 Task: Buy 4 Power Steering from Steering System section under best seller category for shipping address: Miguel Hernandez, 1987 Bartlett Avenue, Southfield, Michigan 48076, Cell Number 2485598029. Pay from credit card ending with 5759, CVV 953
Action: Mouse moved to (129, 8)
Screenshot: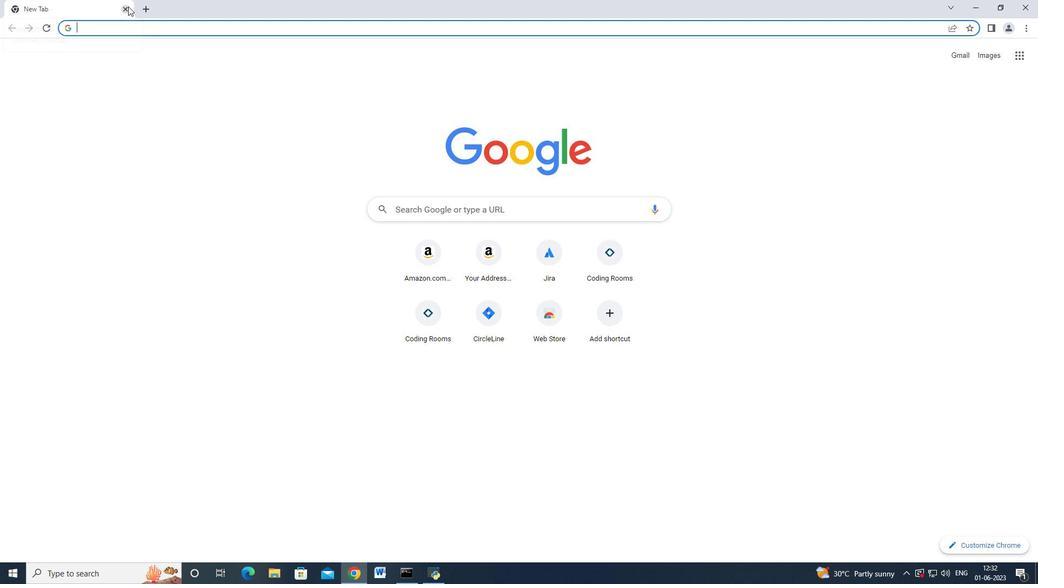 
Action: Key pressed amazon.com<Key.enter>
Screenshot: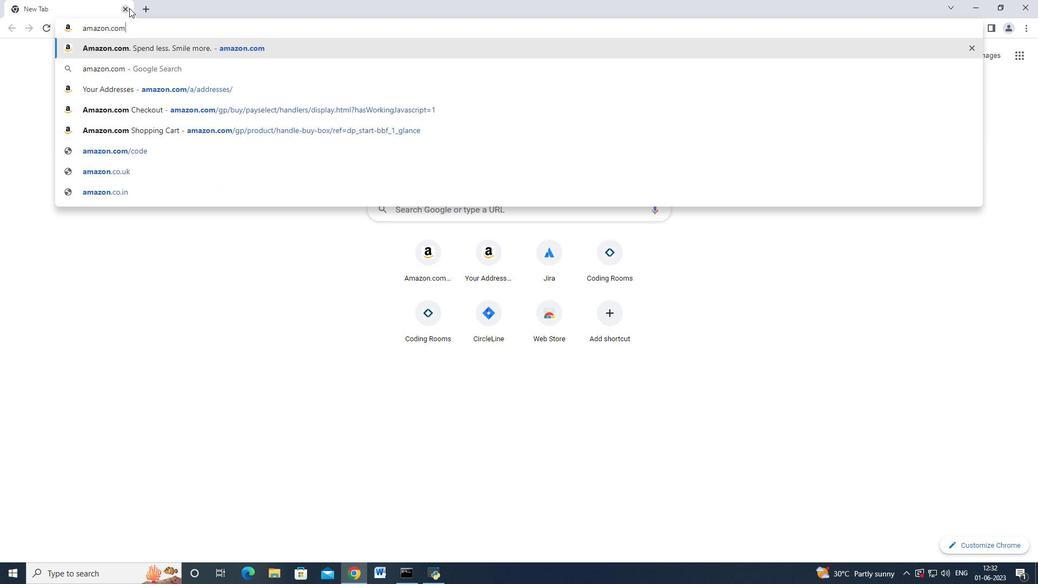 
Action: Mouse moved to (27, 82)
Screenshot: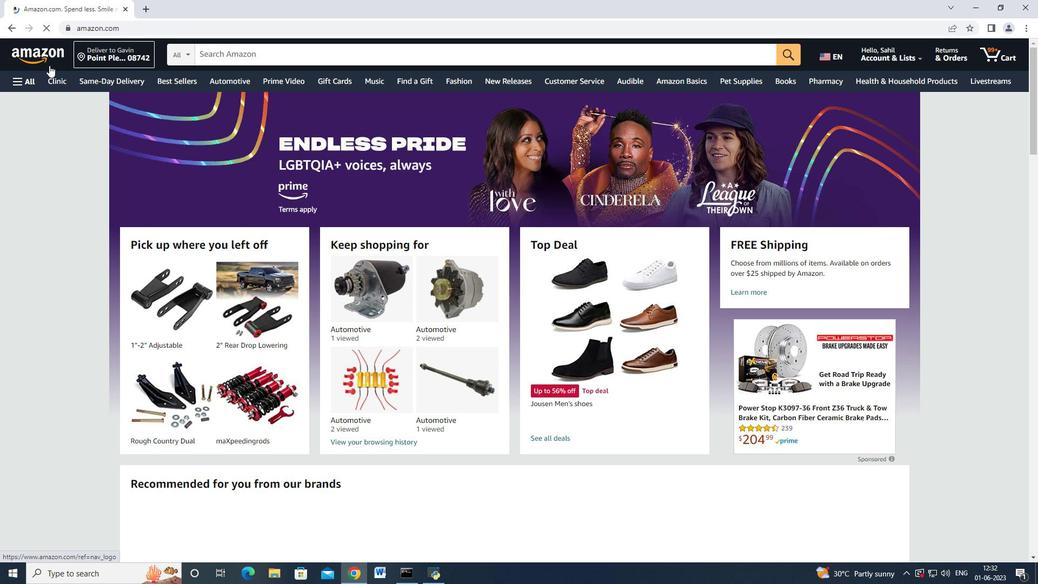 
Action: Mouse pressed left at (27, 82)
Screenshot: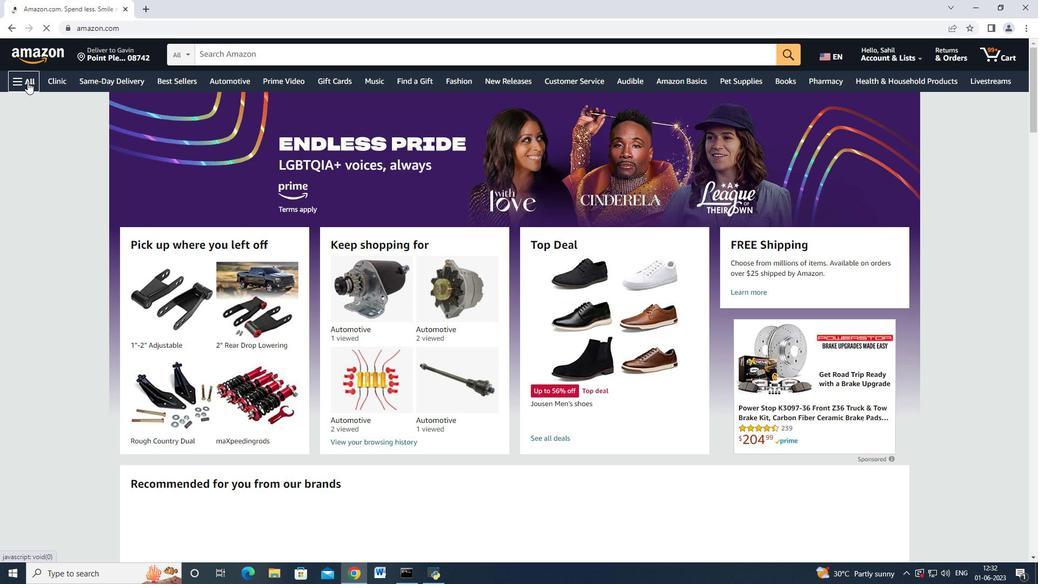 
Action: Mouse moved to (64, 239)
Screenshot: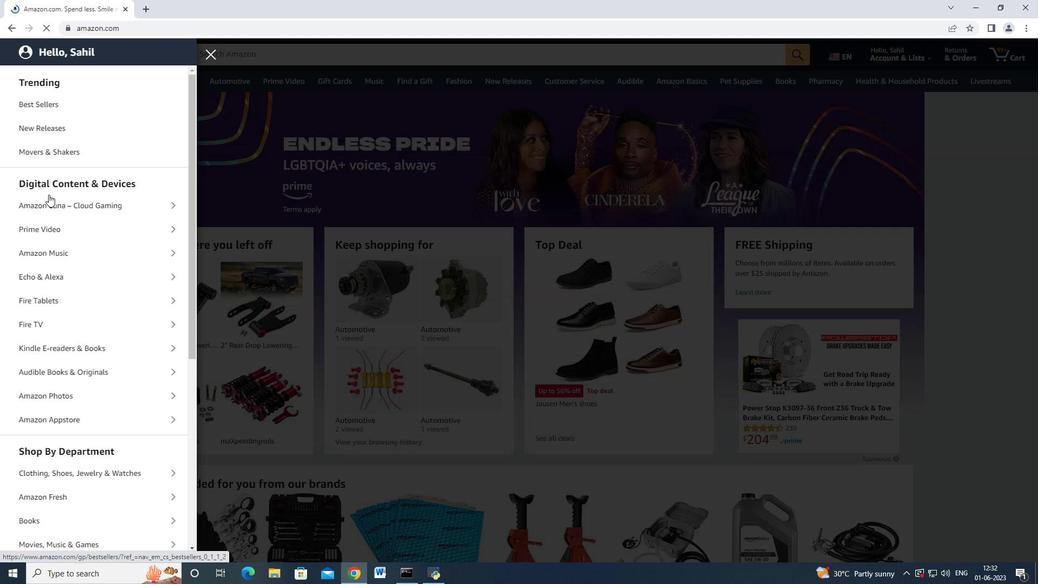 
Action: Mouse scrolled (64, 238) with delta (0, 0)
Screenshot: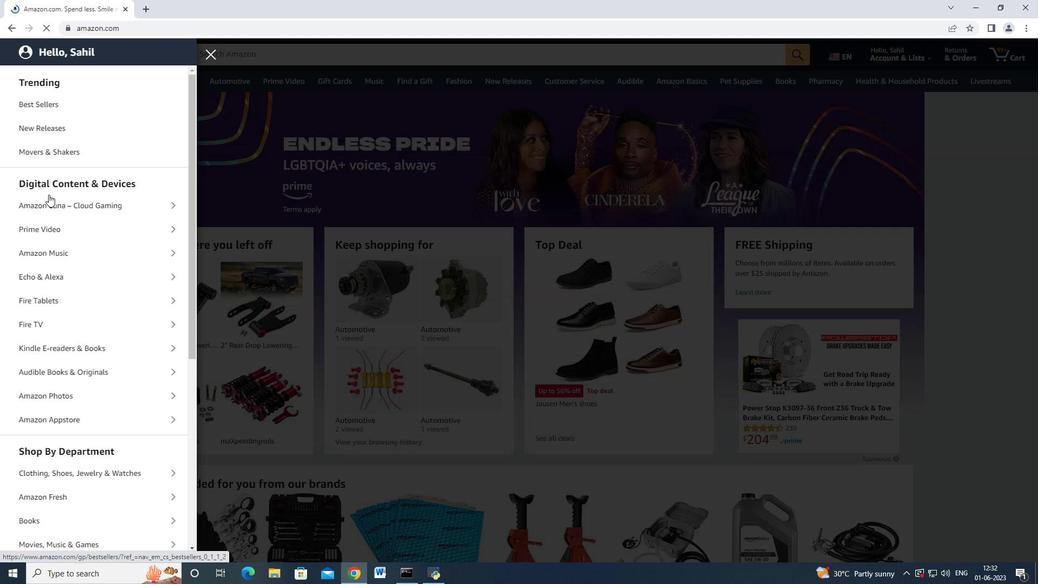 
Action: Mouse moved to (95, 382)
Screenshot: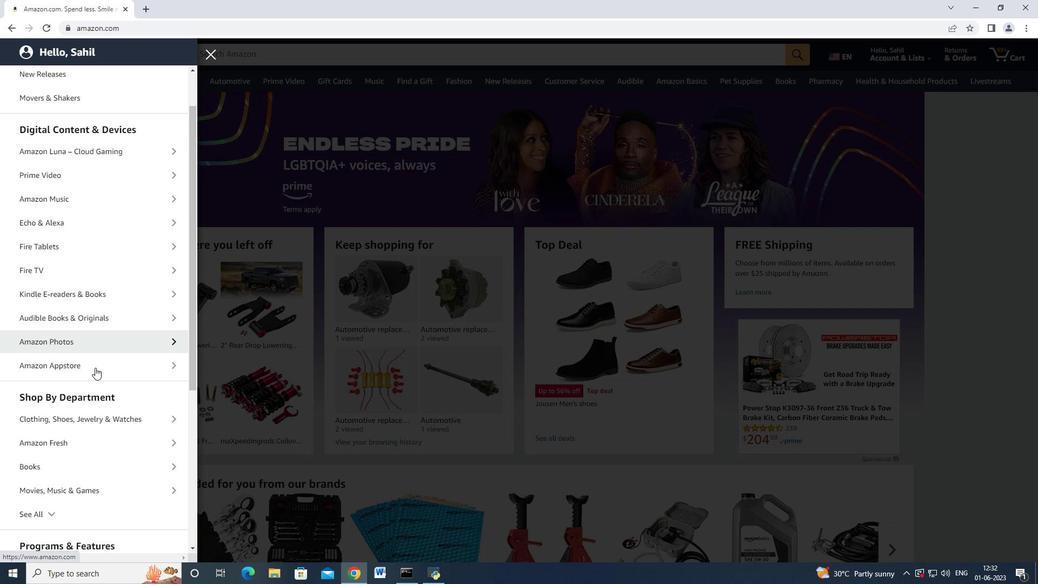 
Action: Mouse scrolled (95, 382) with delta (0, 0)
Screenshot: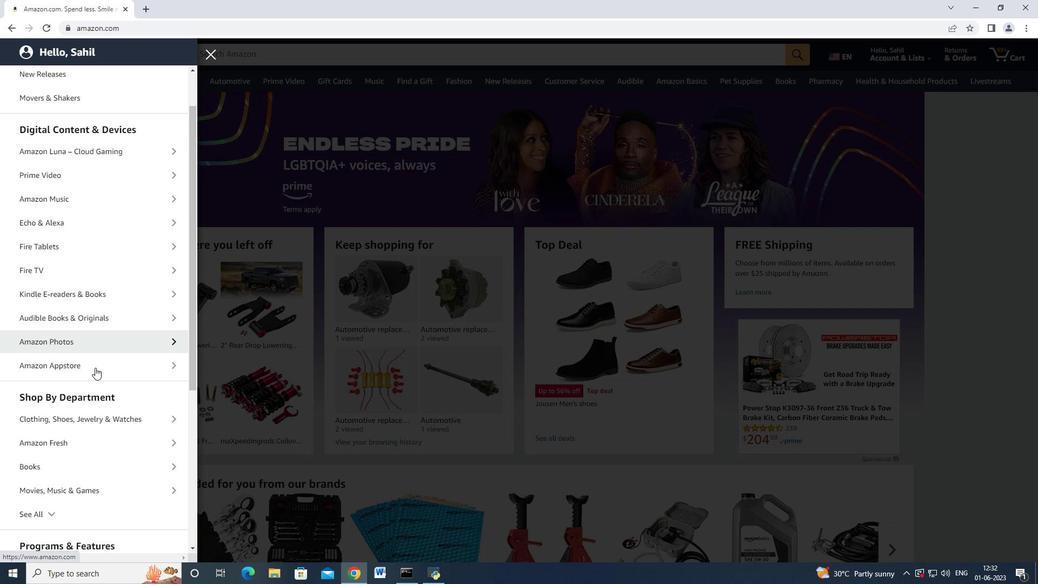 
Action: Mouse scrolled (95, 382) with delta (0, 0)
Screenshot: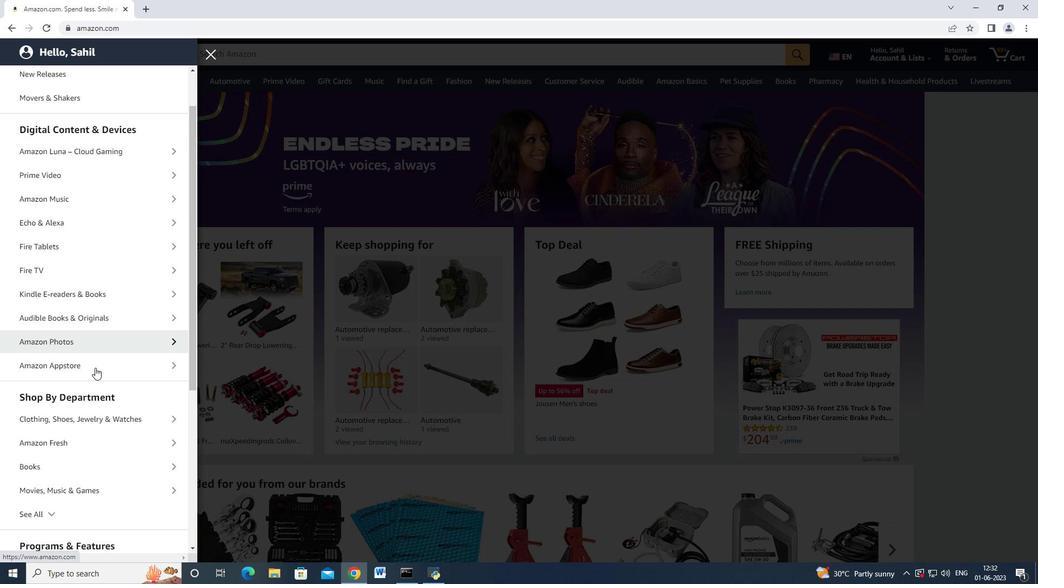 
Action: Mouse moved to (95, 382)
Screenshot: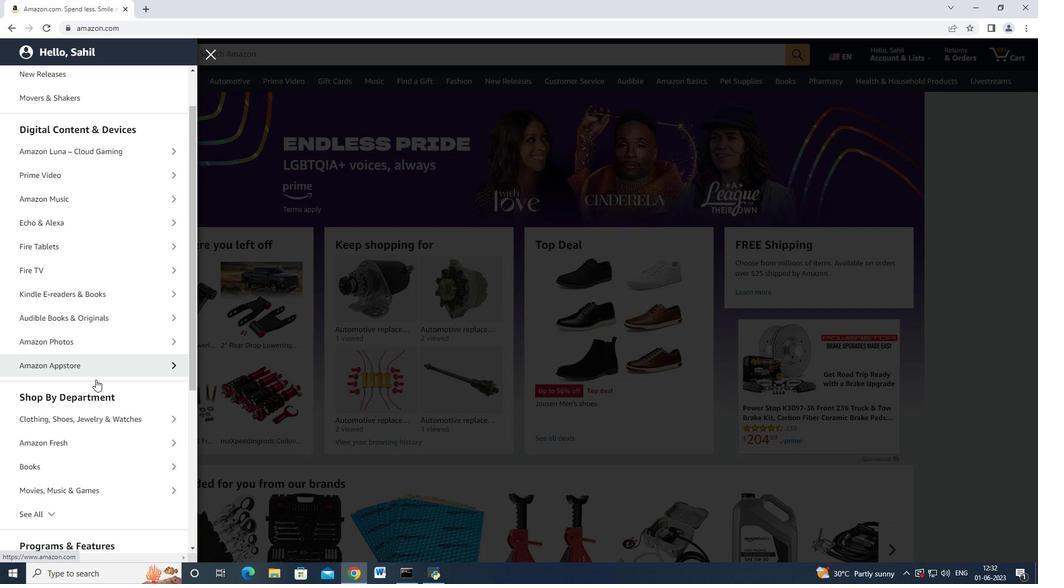 
Action: Mouse scrolled (95, 382) with delta (0, 0)
Screenshot: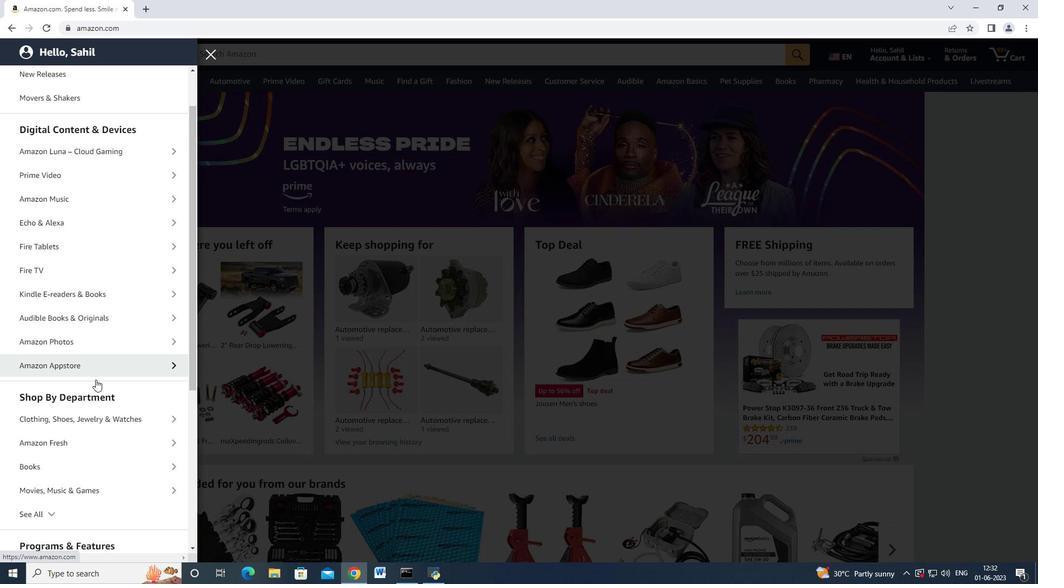 
Action: Mouse moved to (54, 347)
Screenshot: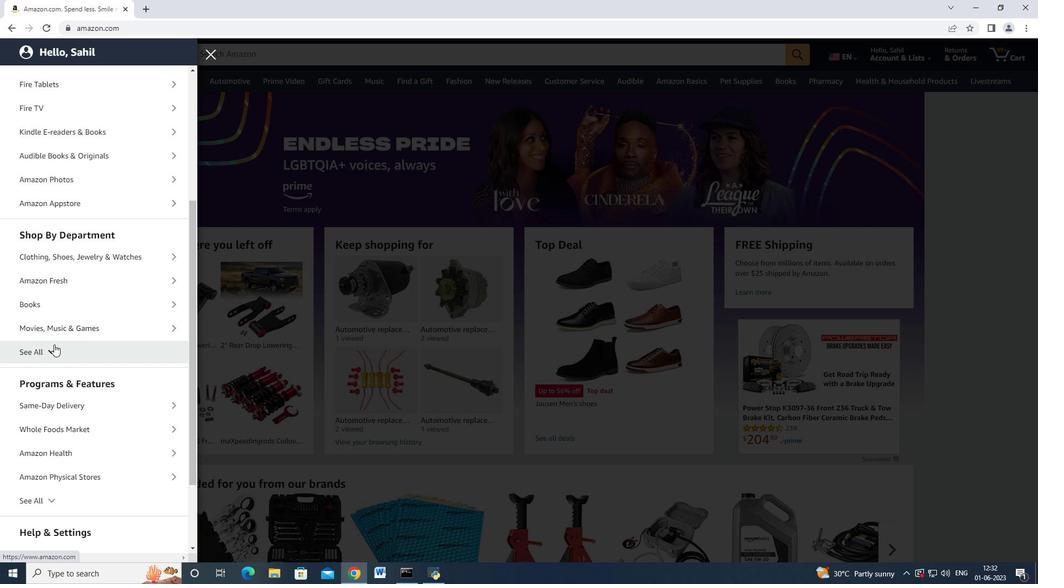
Action: Mouse pressed left at (54, 347)
Screenshot: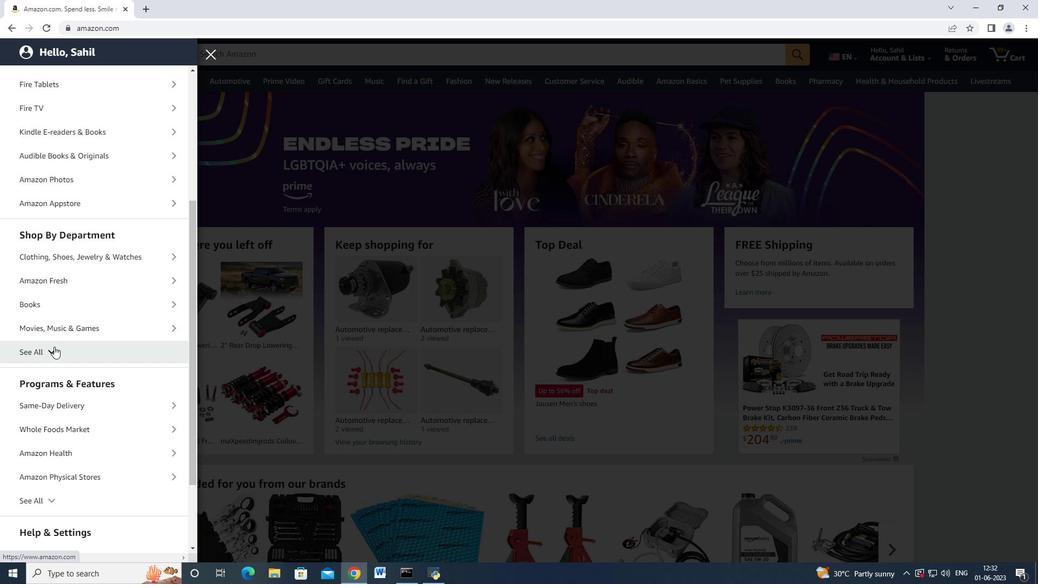 
Action: Mouse moved to (80, 351)
Screenshot: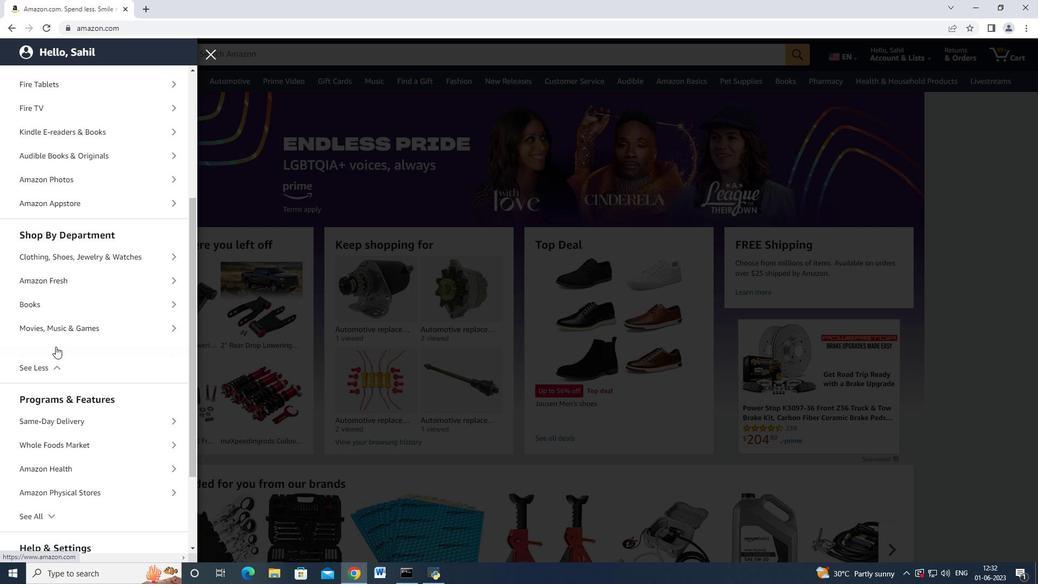 
Action: Mouse scrolled (80, 351) with delta (0, 0)
Screenshot: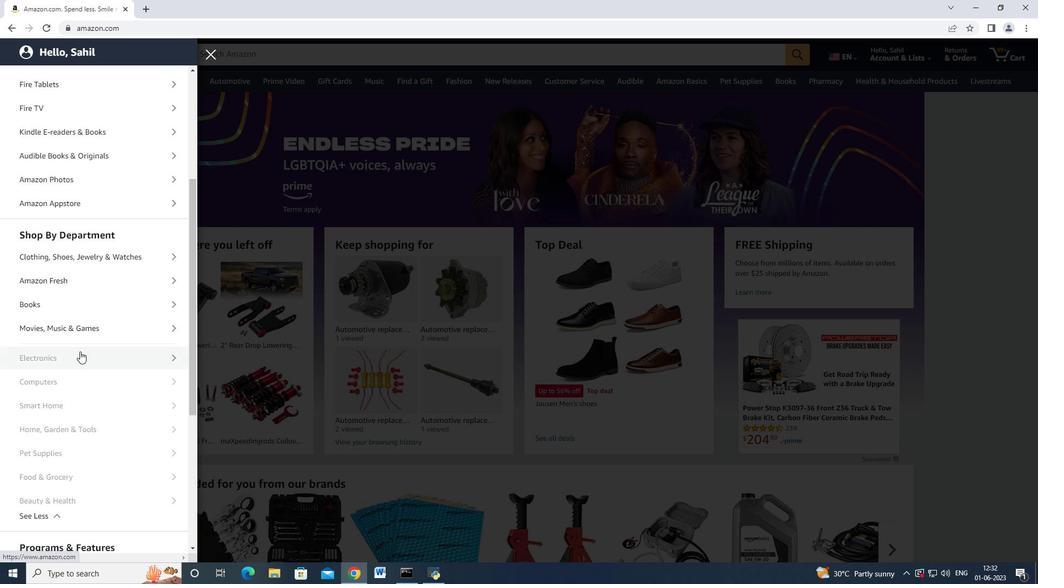 
Action: Mouse scrolled (80, 351) with delta (0, 0)
Screenshot: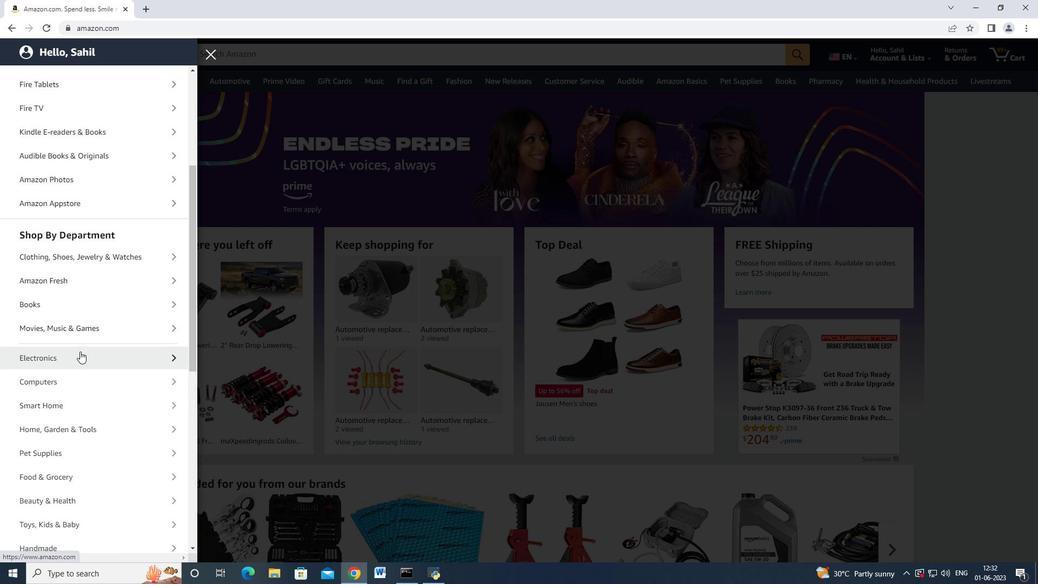 
Action: Mouse scrolled (80, 351) with delta (0, 0)
Screenshot: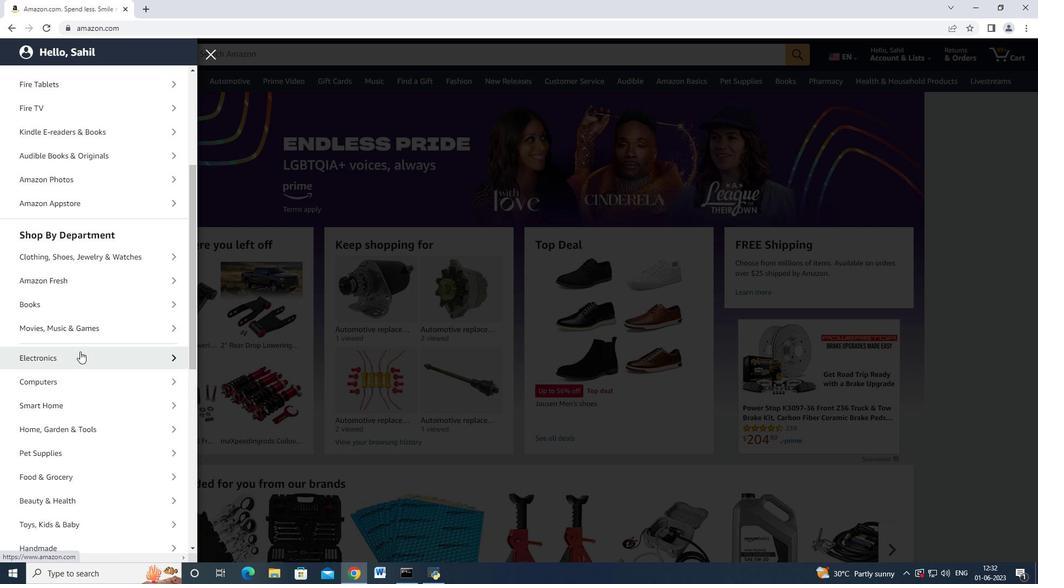 
Action: Mouse moved to (81, 351)
Screenshot: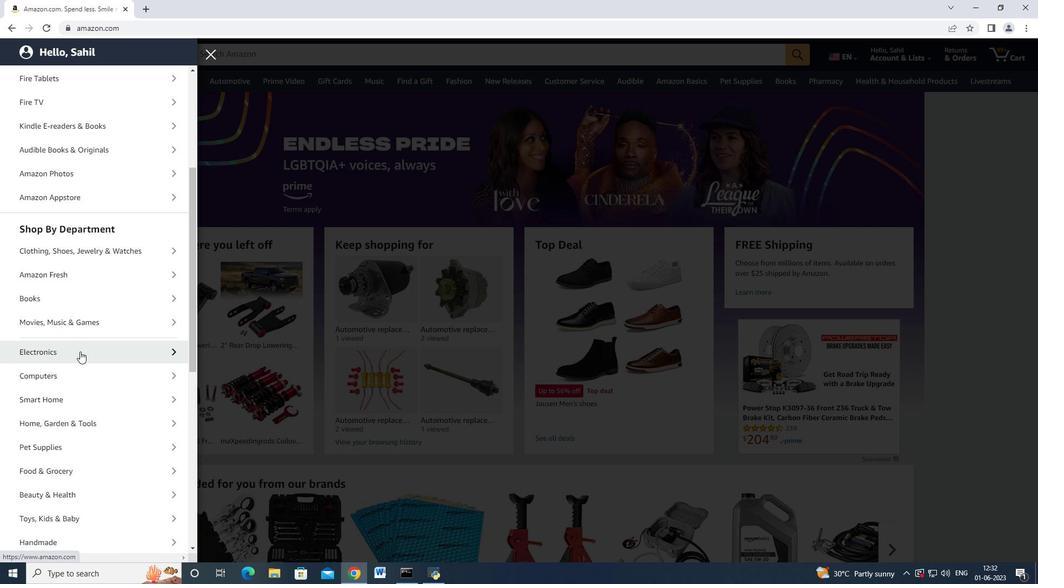 
Action: Mouse scrolled (81, 351) with delta (0, 0)
Screenshot: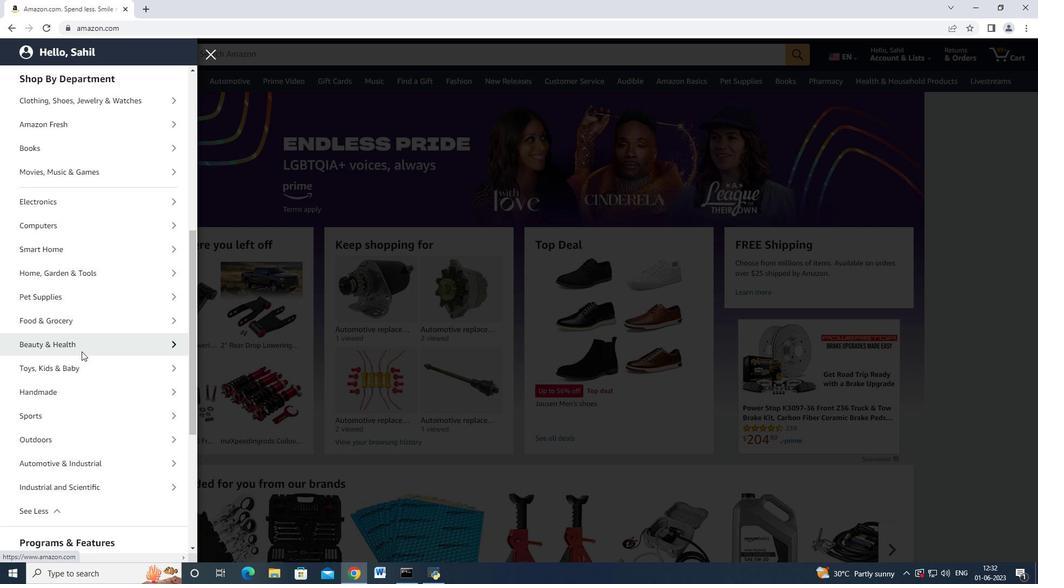 
Action: Mouse moved to (82, 401)
Screenshot: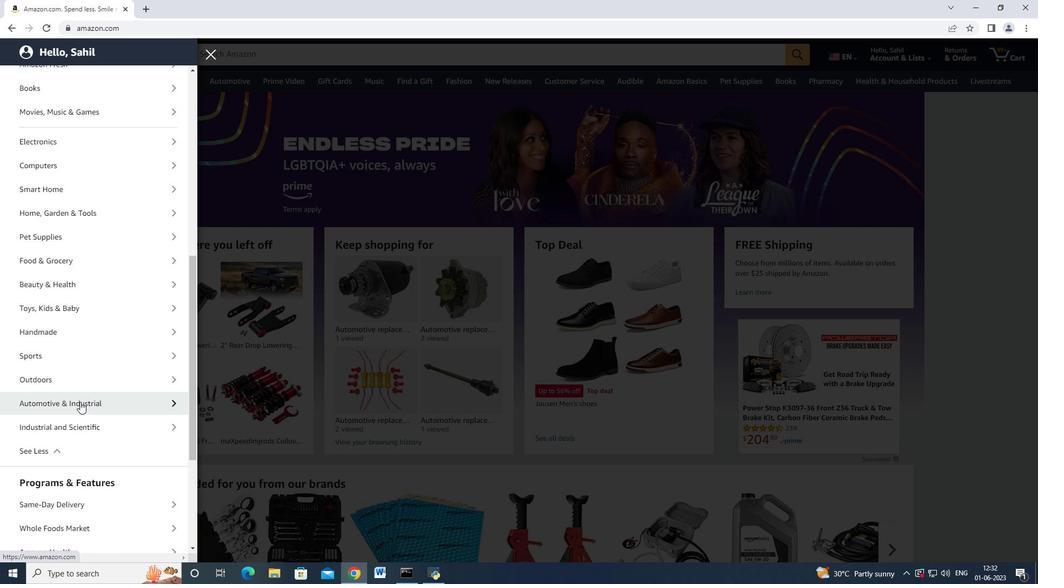 
Action: Mouse pressed left at (82, 401)
Screenshot: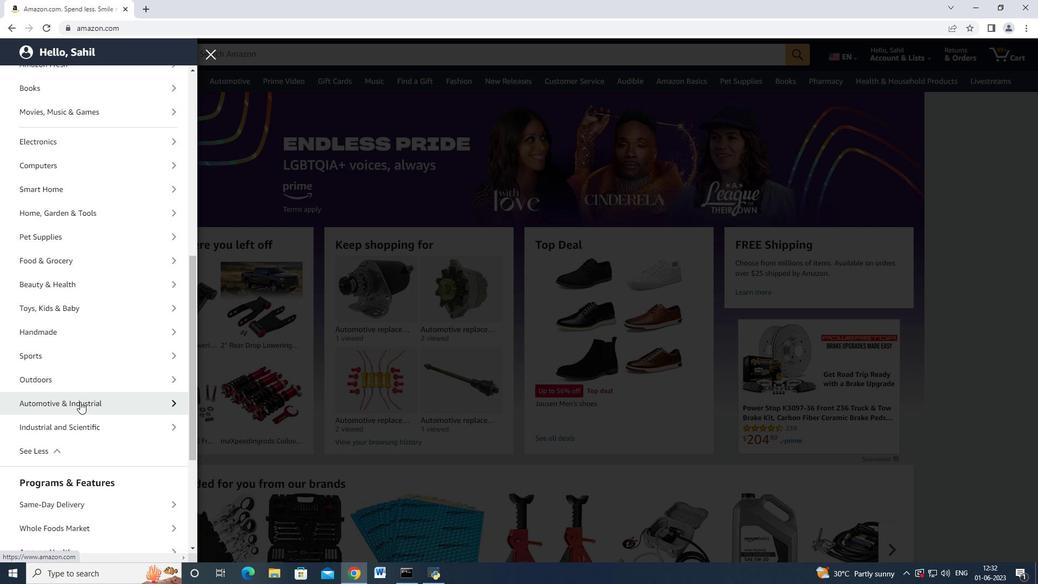 
Action: Mouse moved to (98, 135)
Screenshot: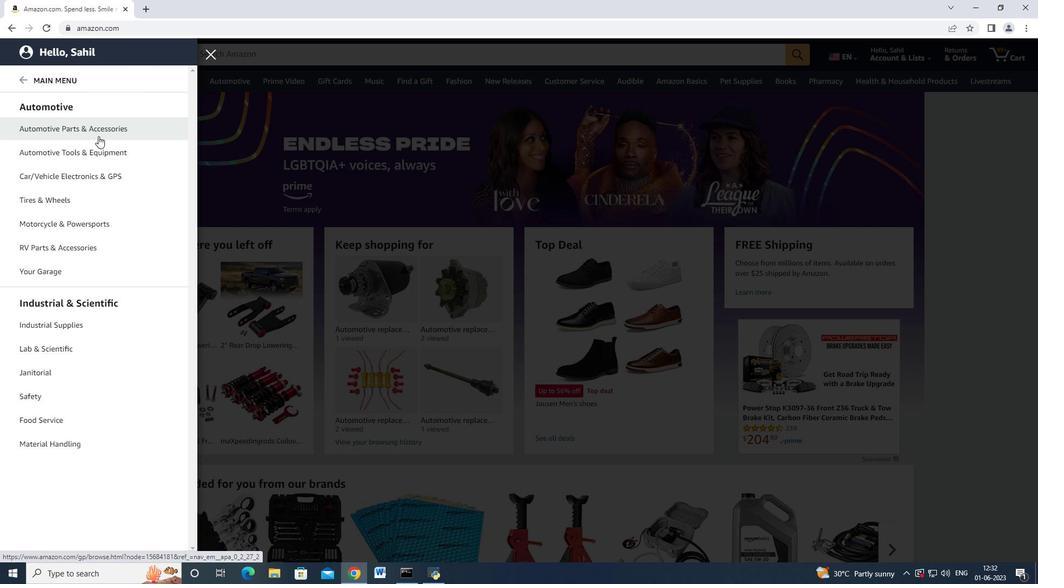 
Action: Mouse pressed left at (98, 135)
Screenshot: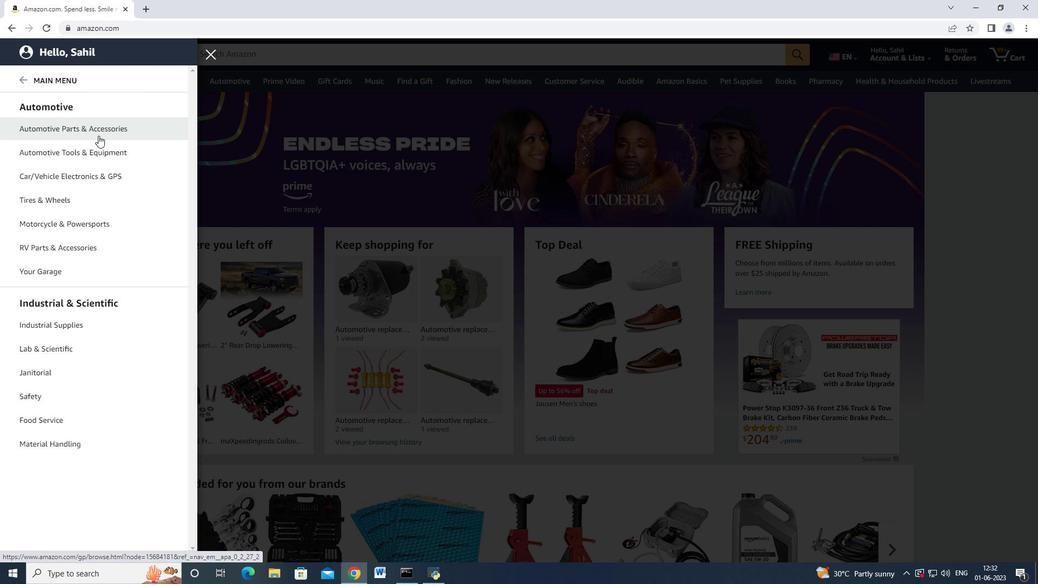 
Action: Mouse moved to (199, 102)
Screenshot: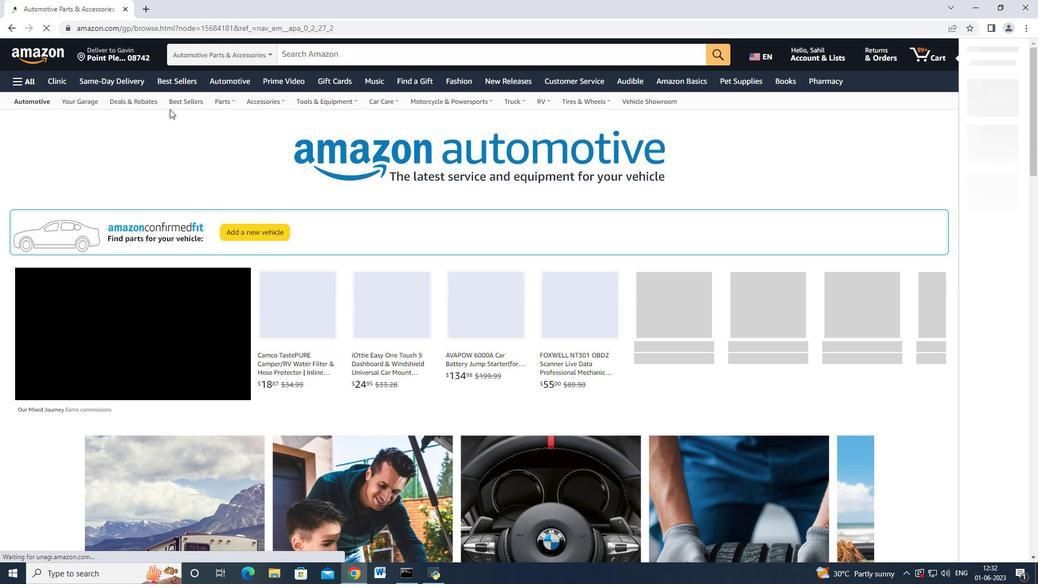 
Action: Mouse pressed left at (199, 102)
Screenshot: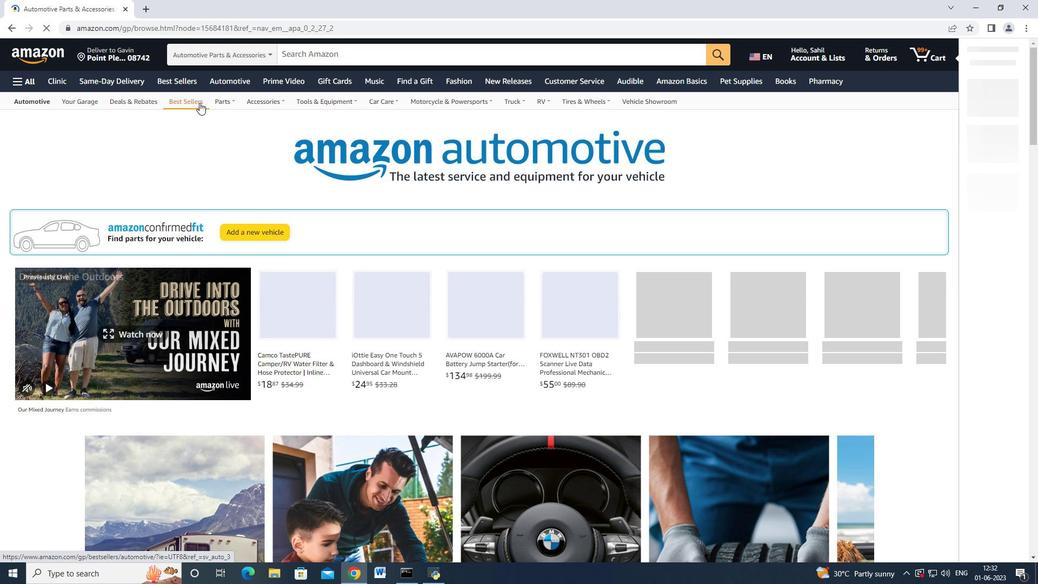 
Action: Mouse moved to (78, 347)
Screenshot: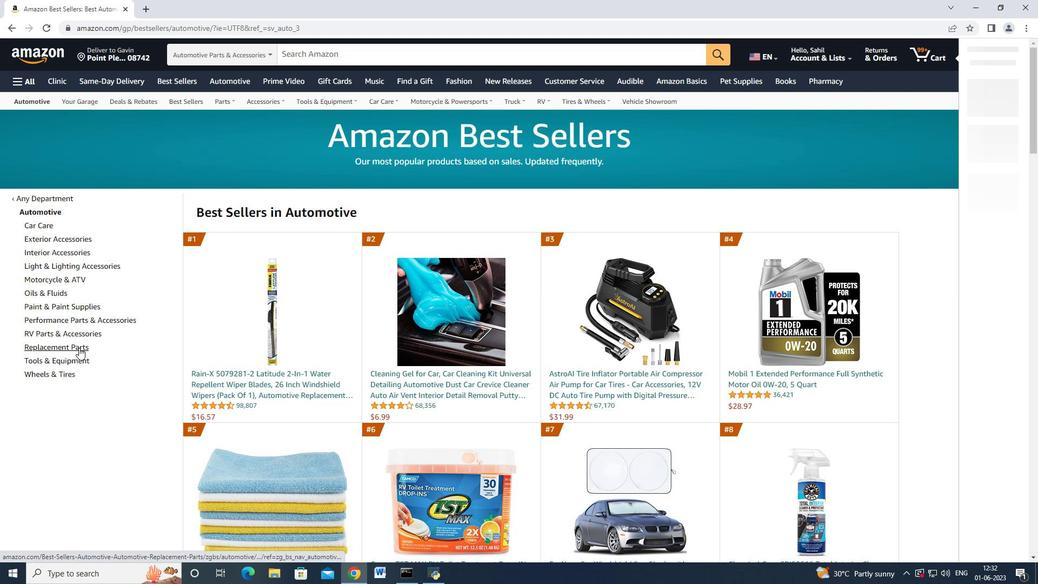 
Action: Mouse pressed left at (78, 347)
Screenshot: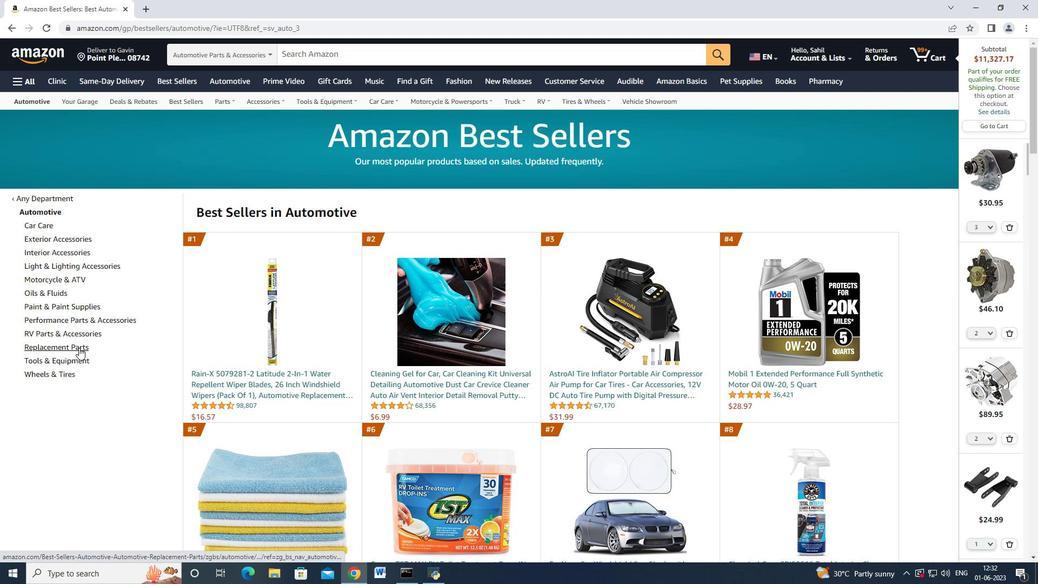 
Action: Mouse moved to (146, 249)
Screenshot: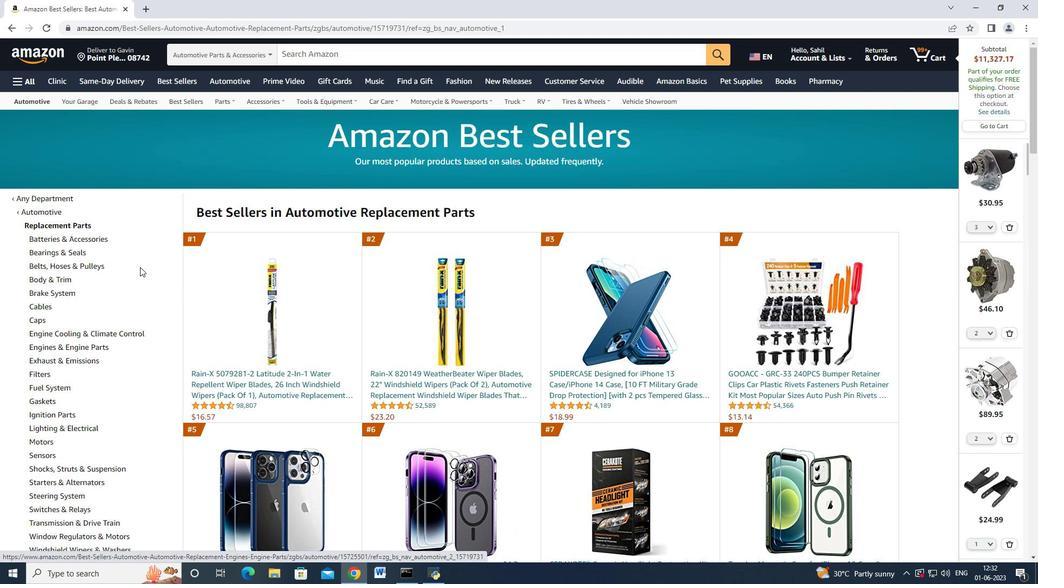 
Action: Mouse scrolled (146, 249) with delta (0, 0)
Screenshot: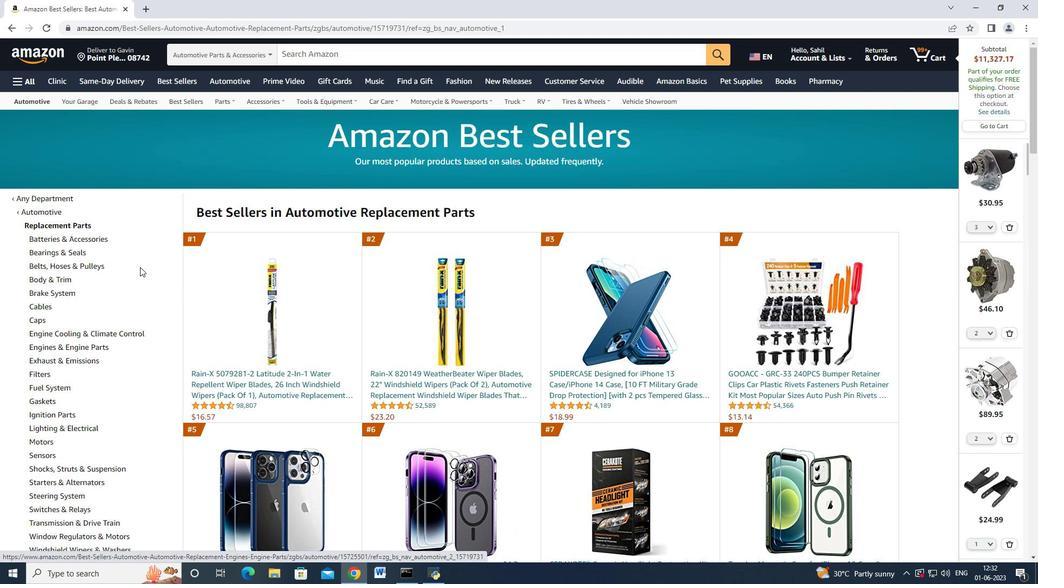 
Action: Mouse scrolled (146, 249) with delta (0, 0)
Screenshot: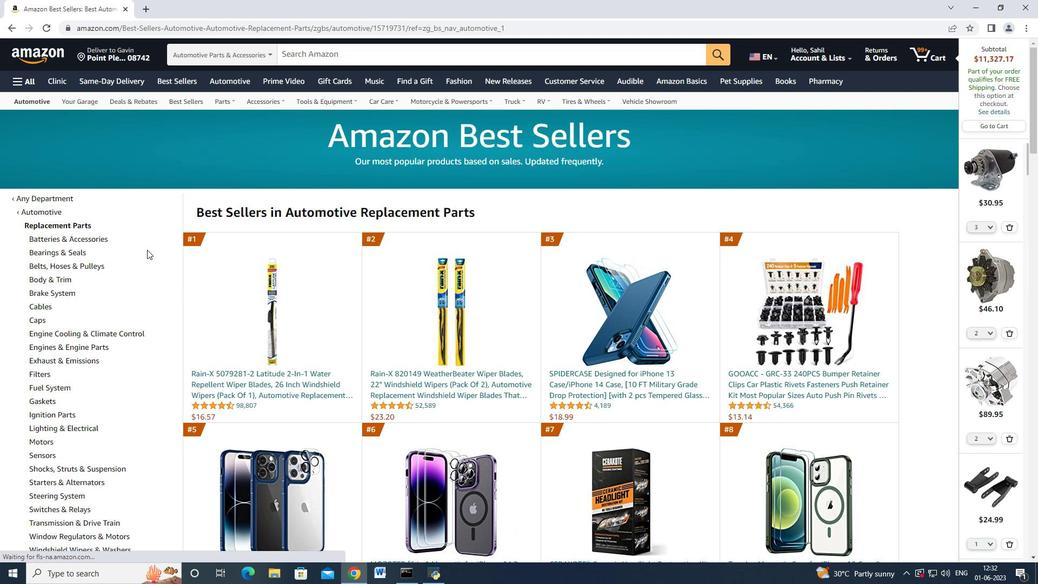 
Action: Mouse moved to (145, 249)
Screenshot: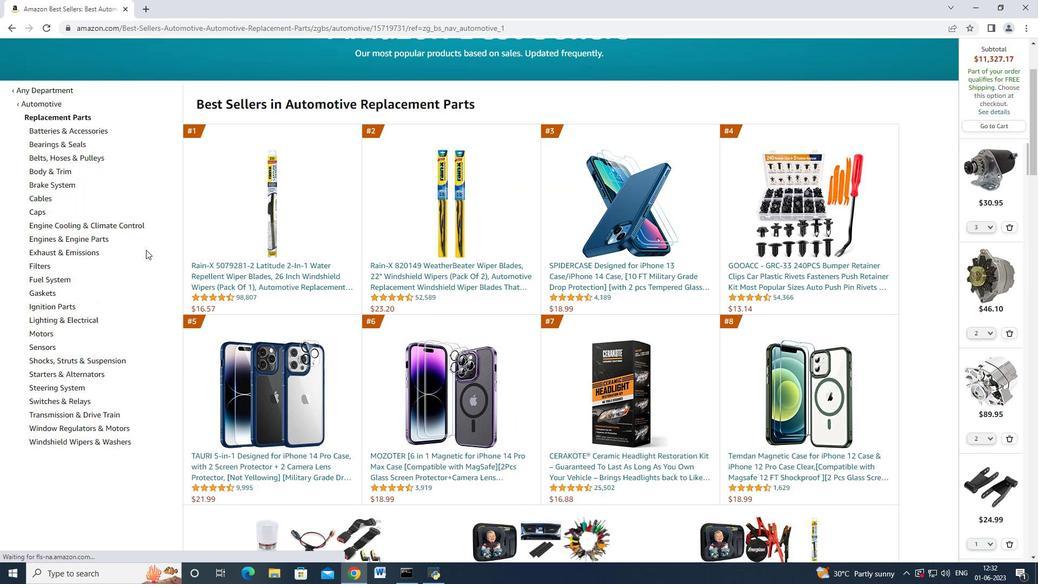 
Action: Mouse scrolled (145, 249) with delta (0, 0)
Screenshot: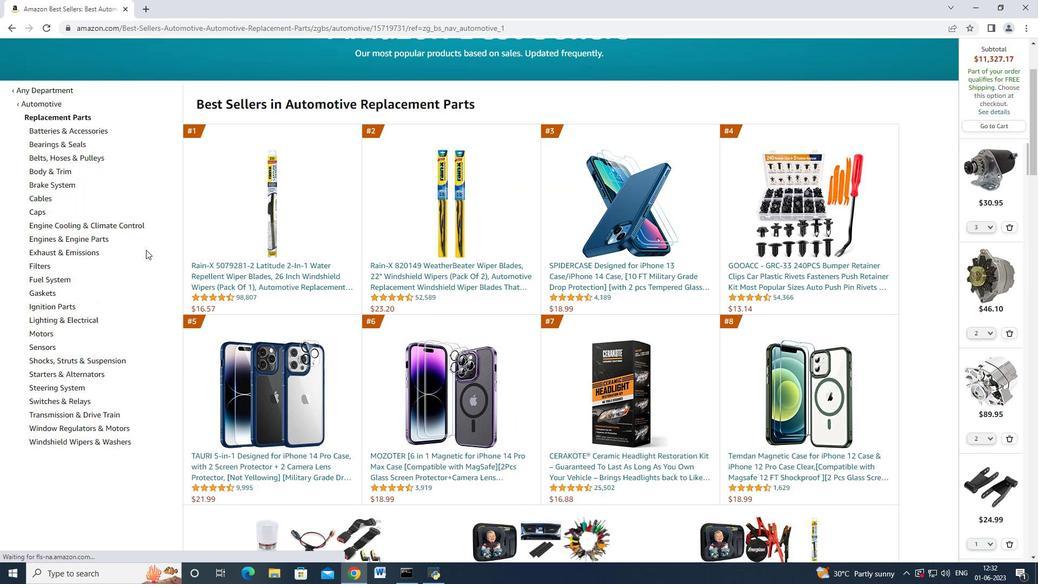 
Action: Mouse moved to (56, 334)
Screenshot: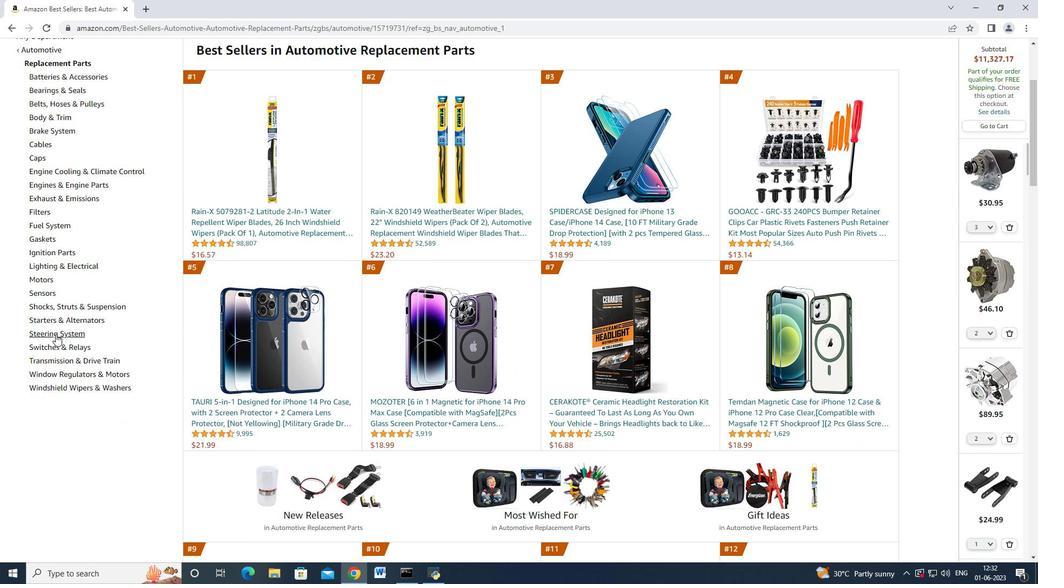 
Action: Mouse pressed left at (56, 334)
Screenshot: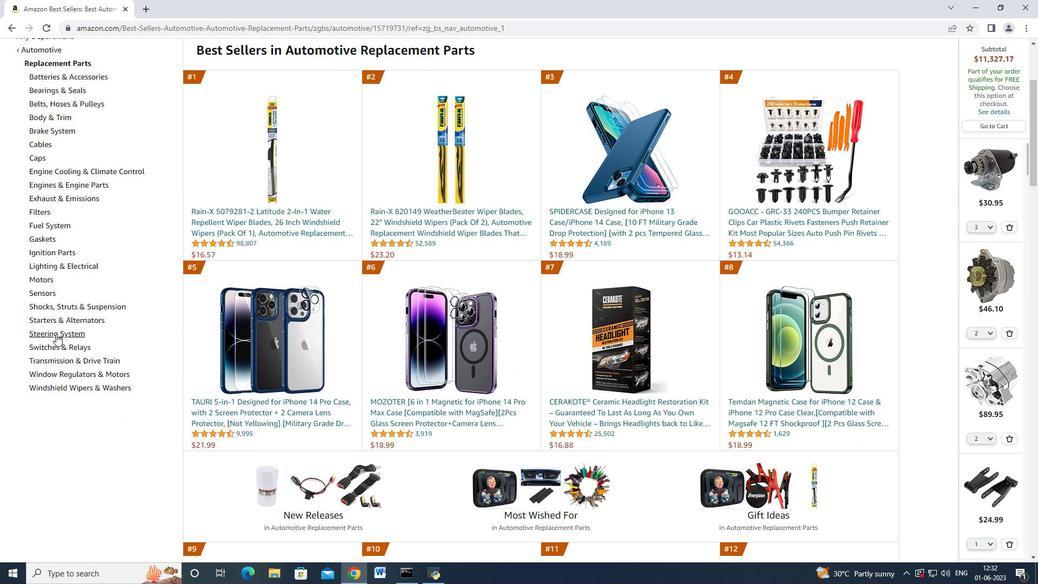 
Action: Mouse moved to (131, 235)
Screenshot: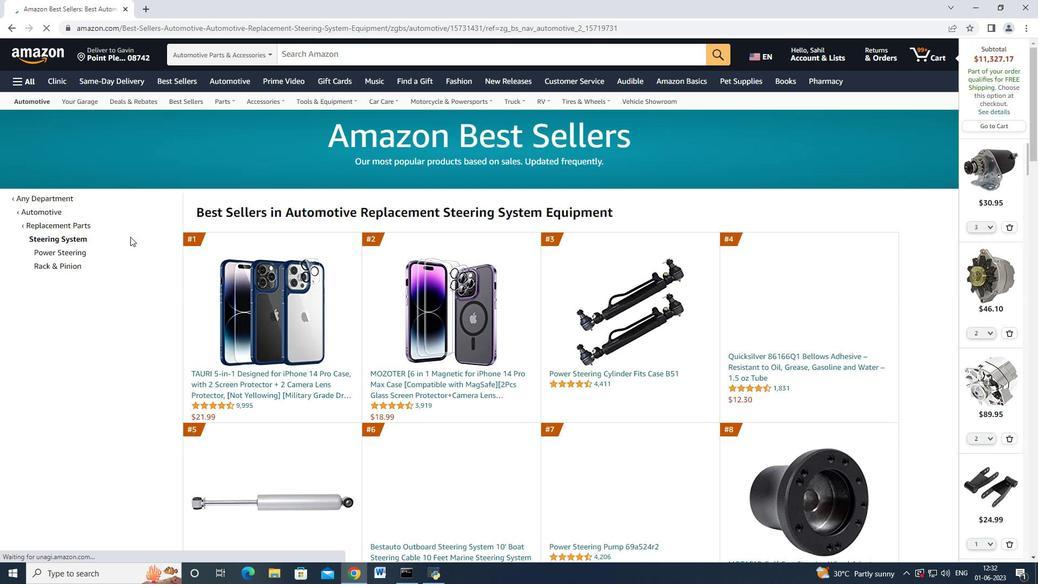 
Action: Mouse scrolled (131, 235) with delta (0, 0)
Screenshot: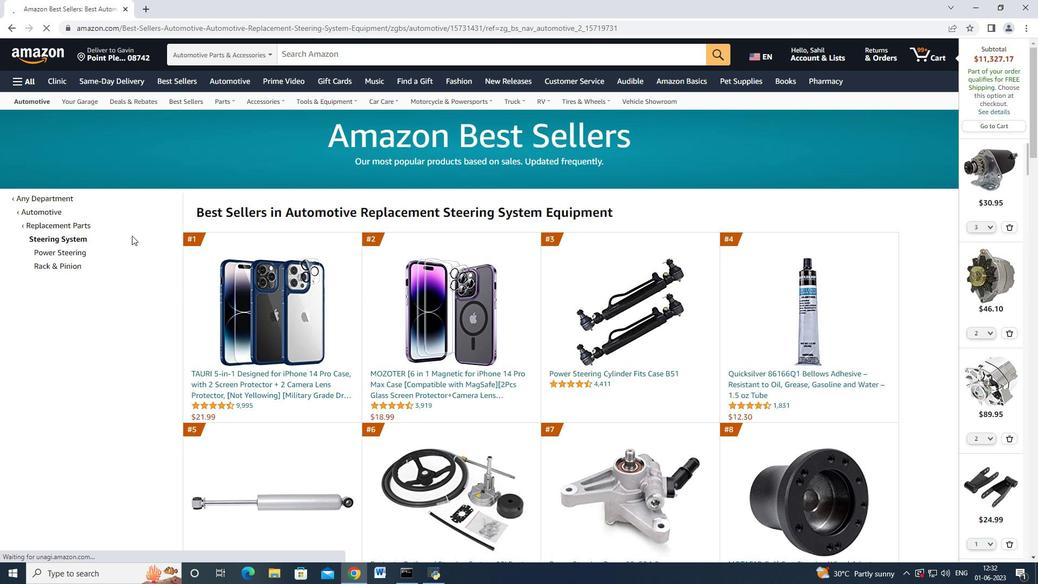 
Action: Mouse scrolled (131, 235) with delta (0, 0)
Screenshot: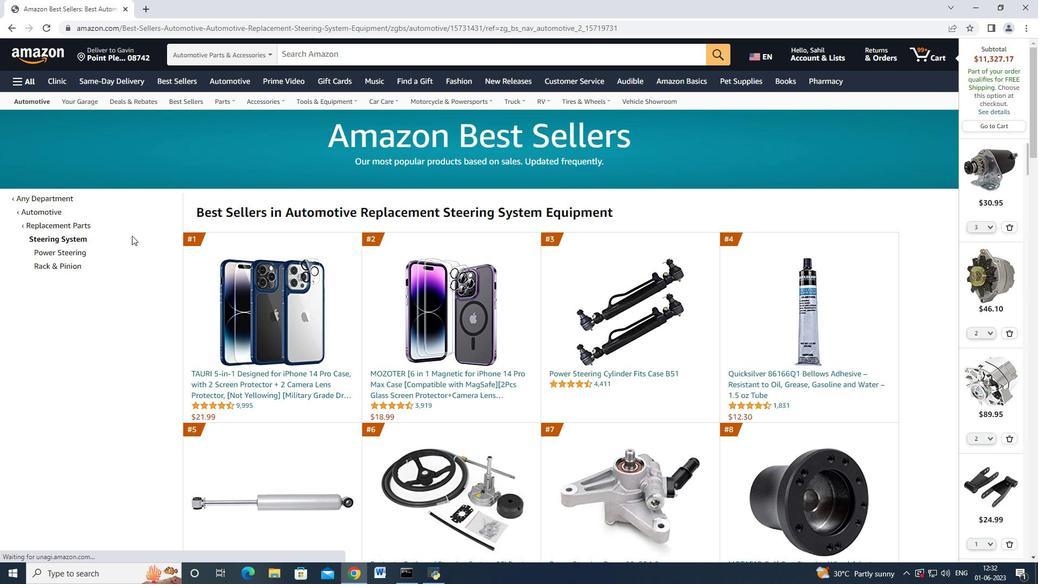 
Action: Mouse scrolled (131, 235) with delta (0, 0)
Screenshot: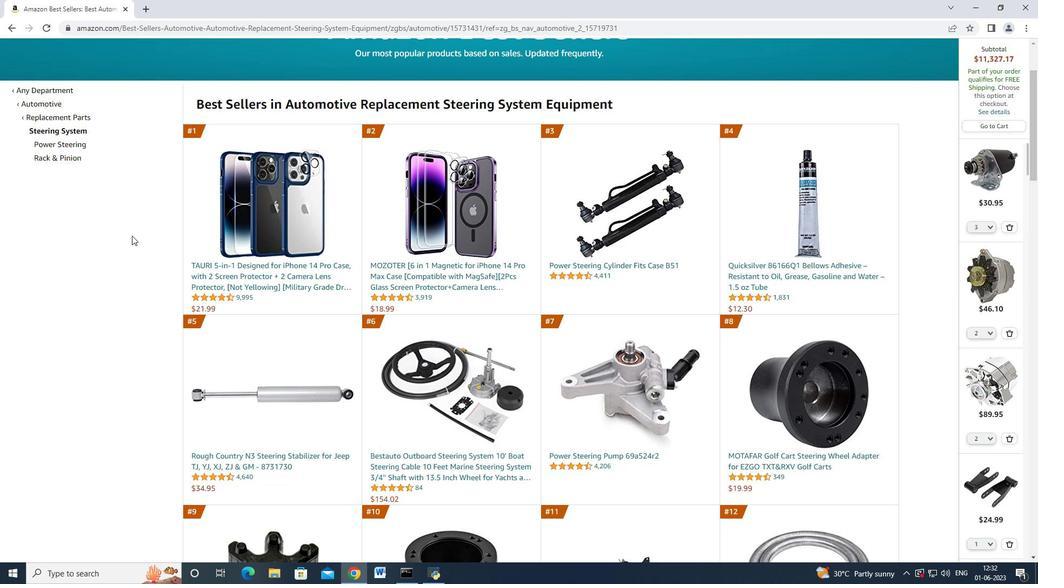 
Action: Mouse moved to (129, 239)
Screenshot: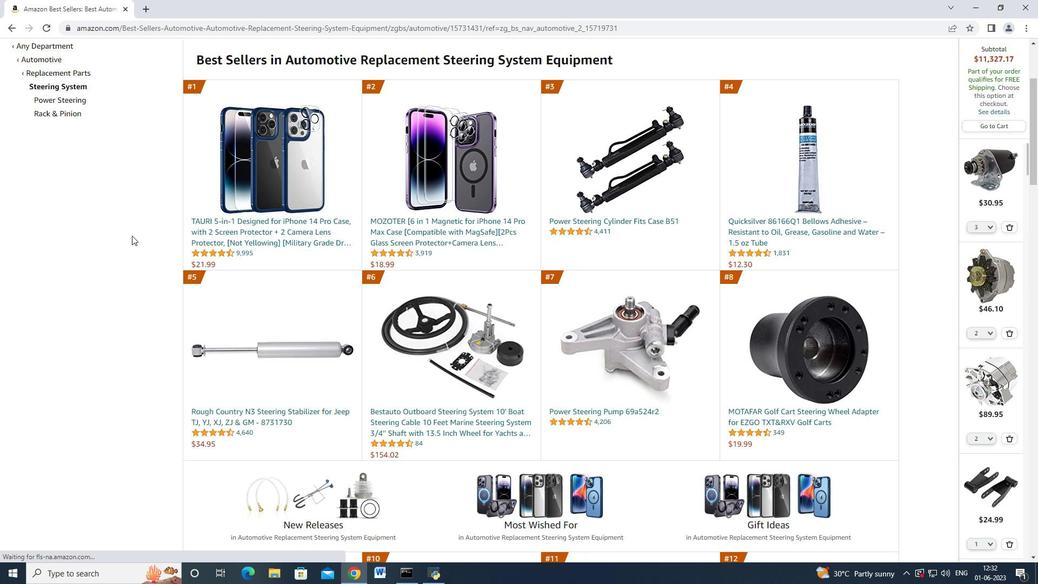
Action: Mouse scrolled (129, 239) with delta (0, 0)
Screenshot: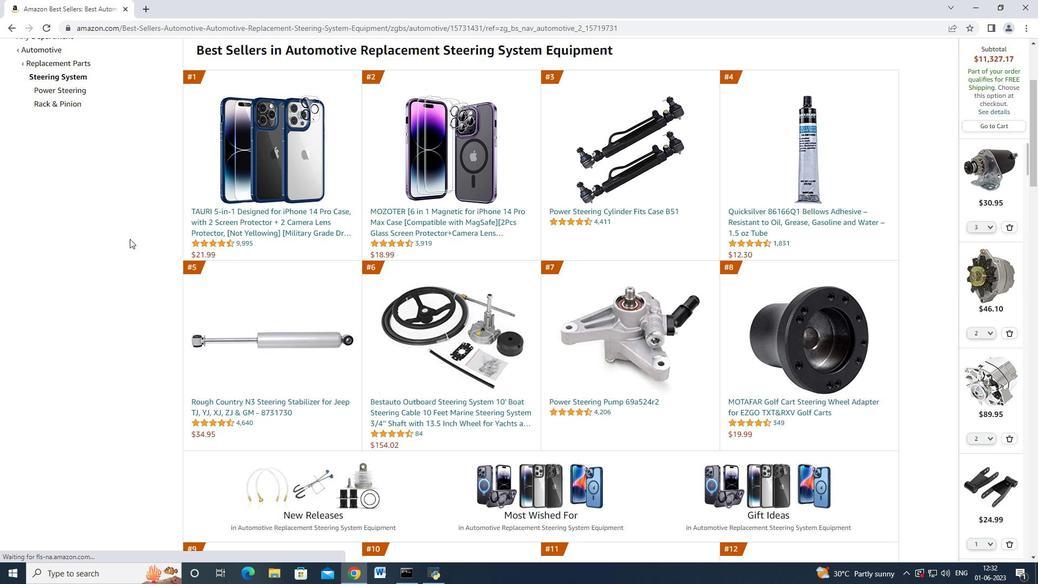 
Action: Mouse moved to (81, 142)
Screenshot: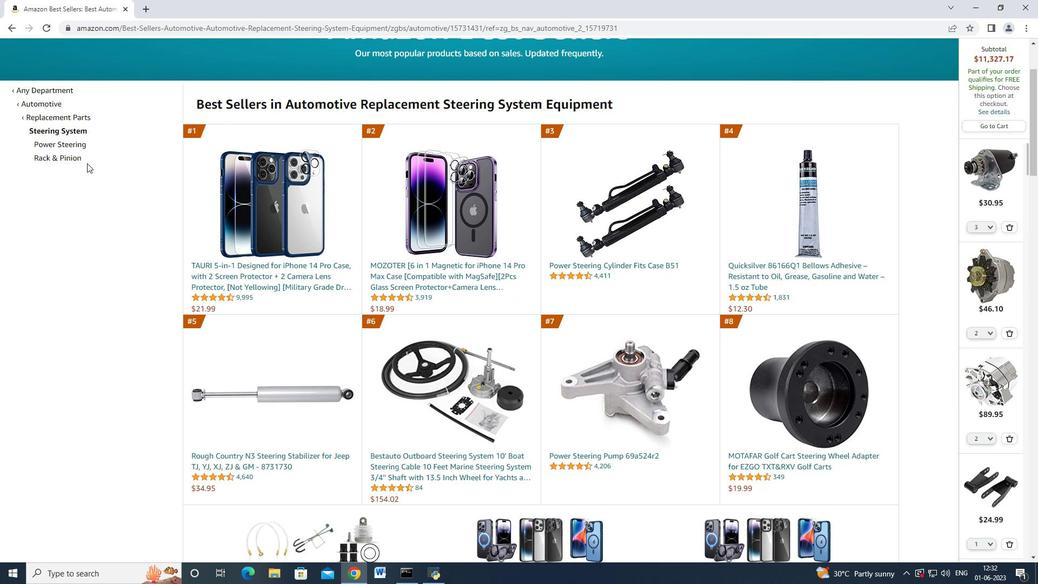 
Action: Mouse pressed left at (81, 142)
Screenshot: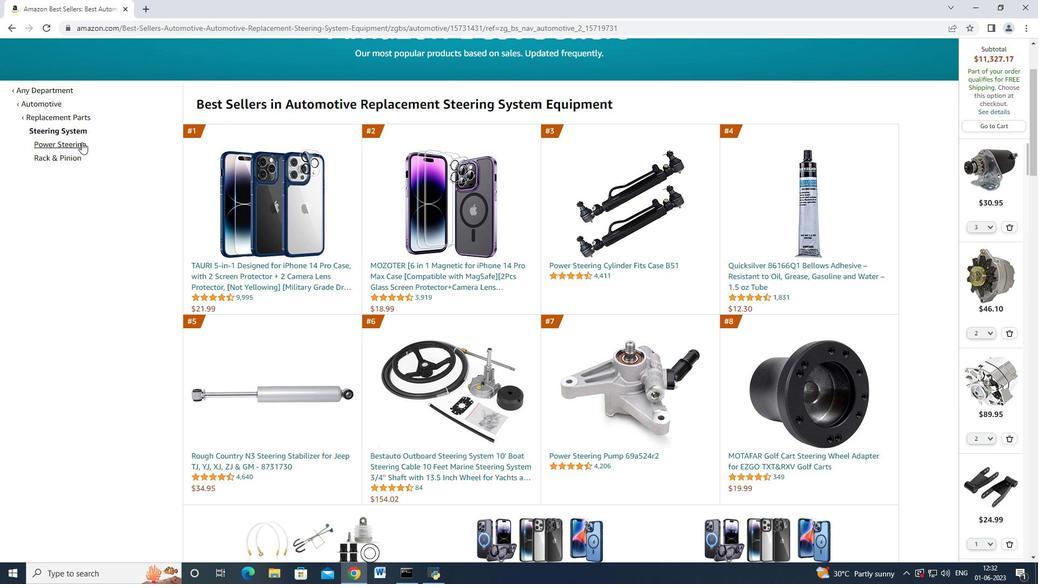 
Action: Mouse moved to (423, 306)
Screenshot: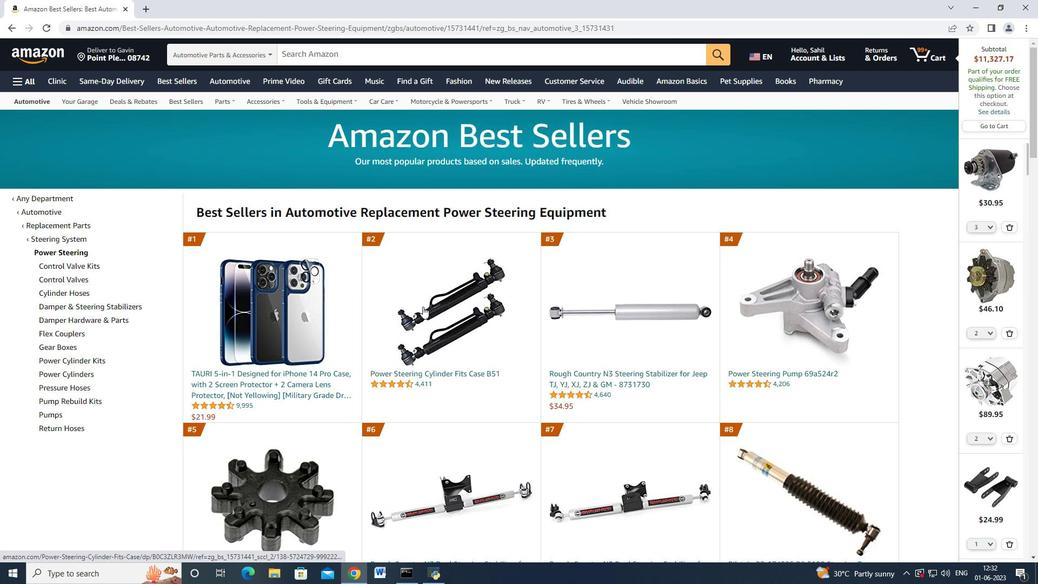 
Action: Mouse scrolled (423, 306) with delta (0, 0)
Screenshot: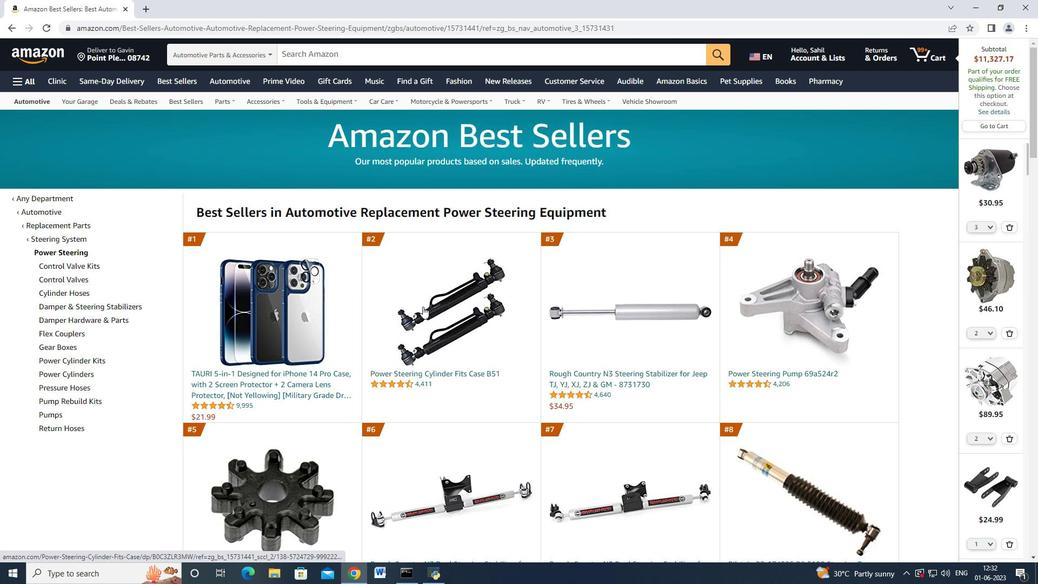 
Action: Mouse moved to (563, 323)
Screenshot: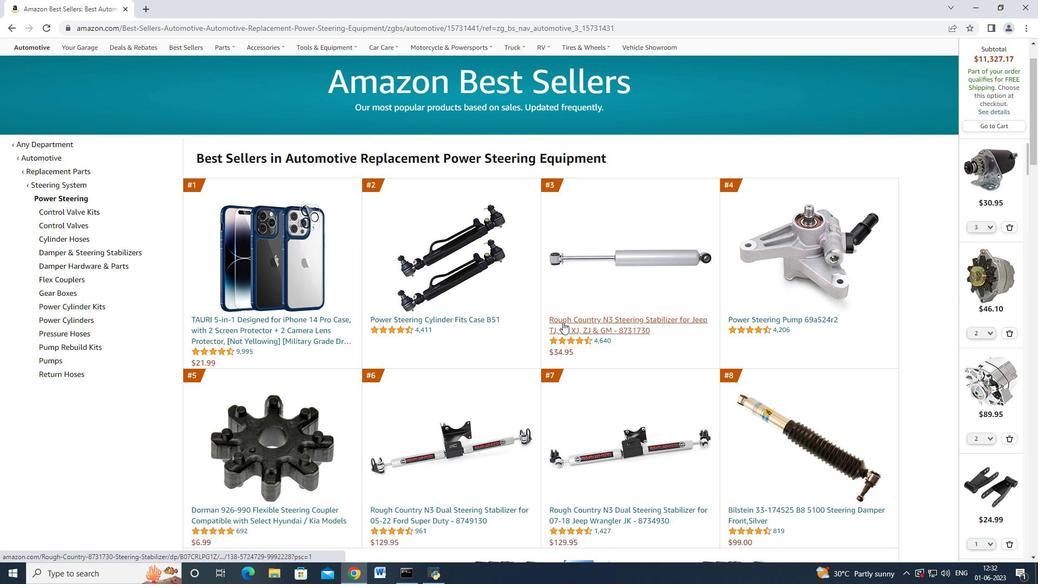 
Action: Mouse pressed left at (563, 323)
Screenshot: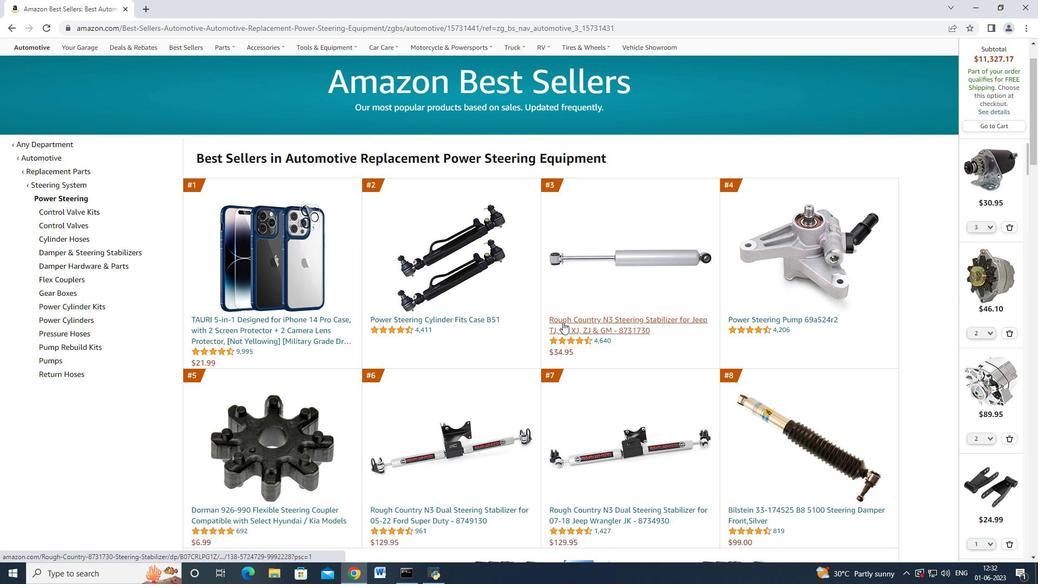 
Action: Mouse moved to (634, 302)
Screenshot: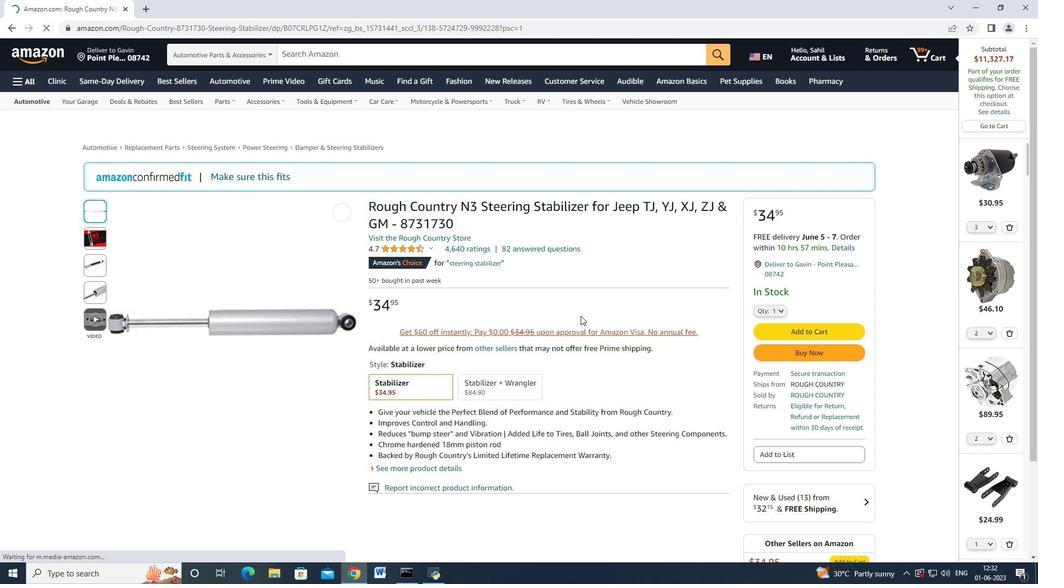 
Action: Mouse scrolled (634, 302) with delta (0, 0)
Screenshot: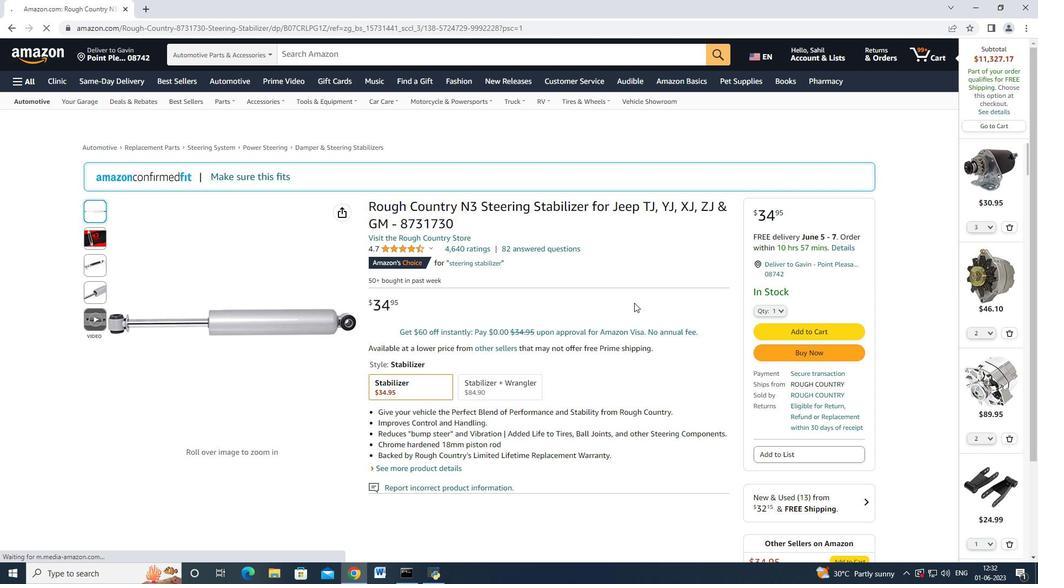 
Action: Mouse moved to (783, 255)
Screenshot: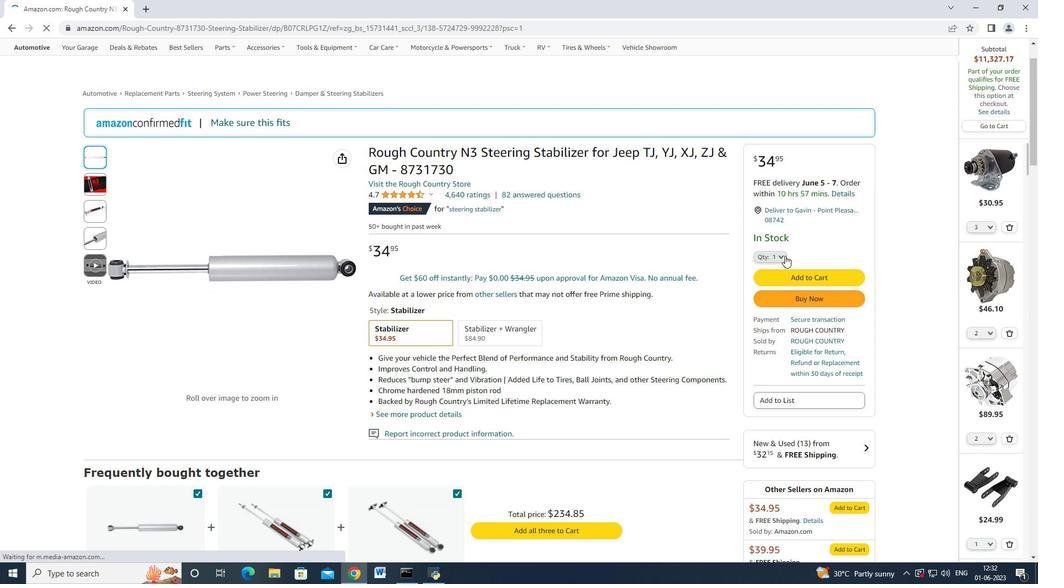 
Action: Mouse pressed left at (783, 255)
Screenshot: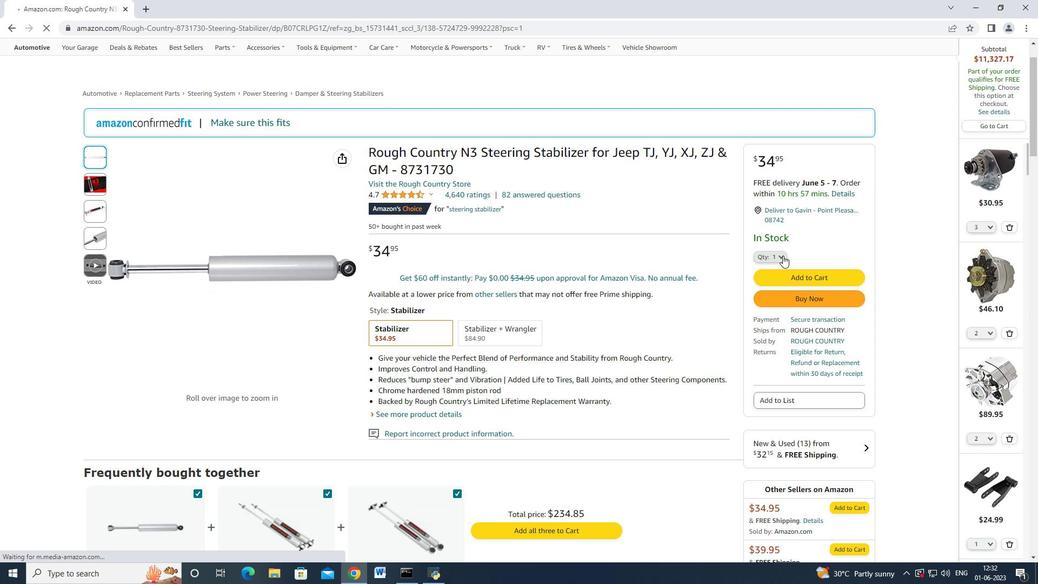 
Action: Mouse moved to (765, 305)
Screenshot: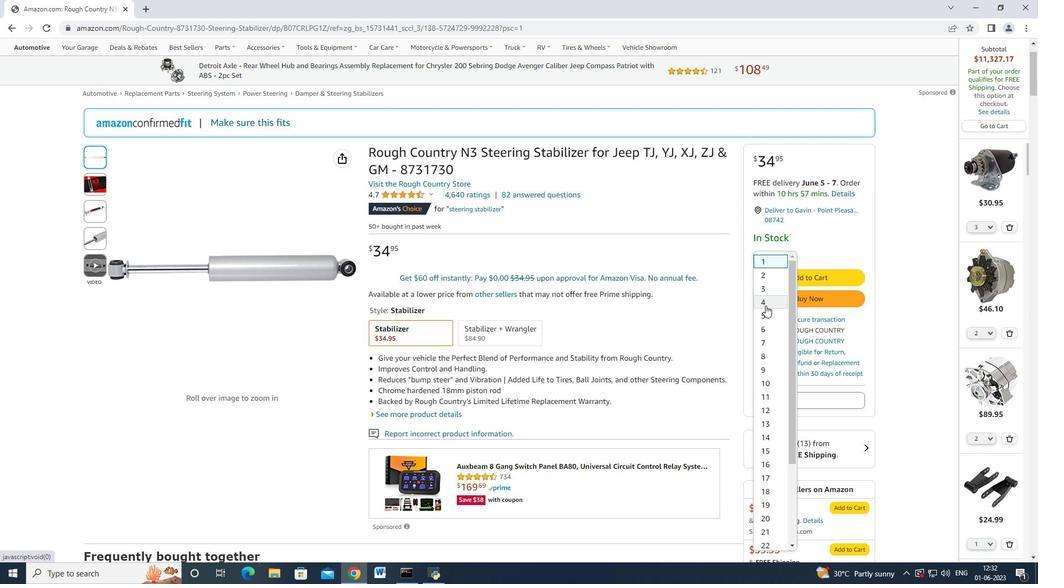 
Action: Mouse pressed left at (765, 305)
Screenshot: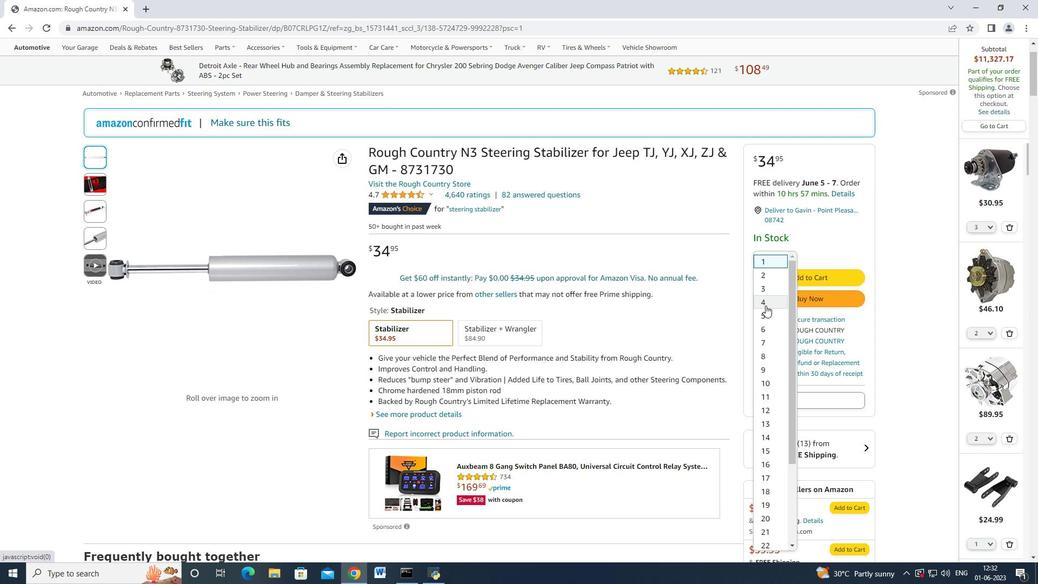 
Action: Mouse moved to (794, 295)
Screenshot: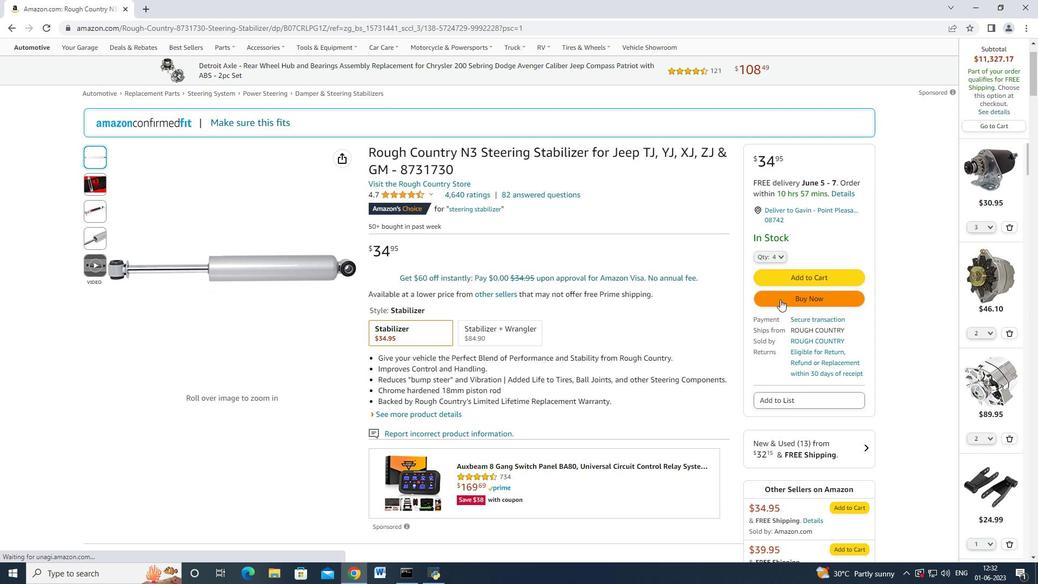 
Action: Mouse pressed left at (794, 295)
Screenshot: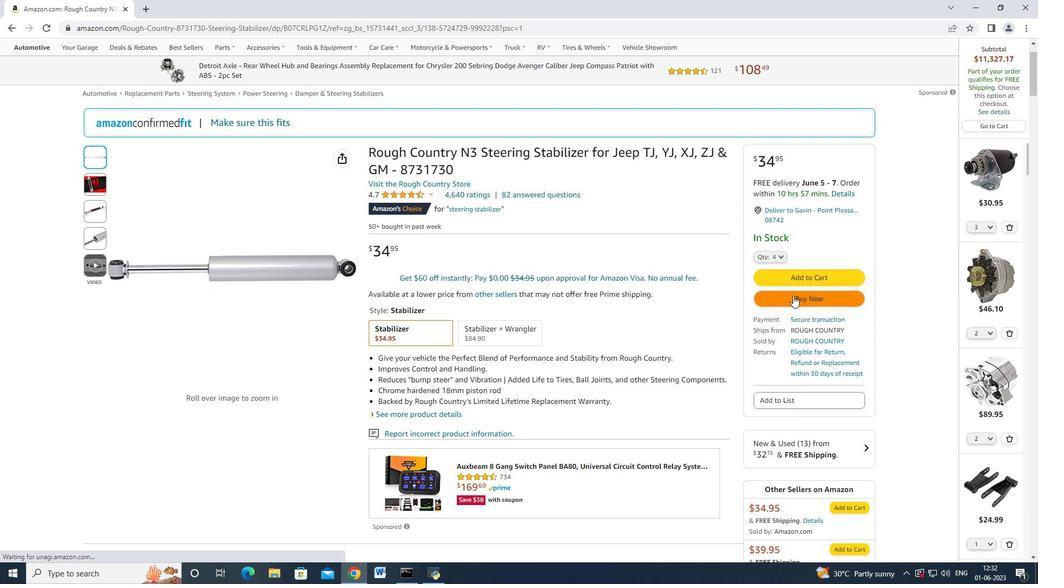 
Action: Mouse moved to (517, 132)
Screenshot: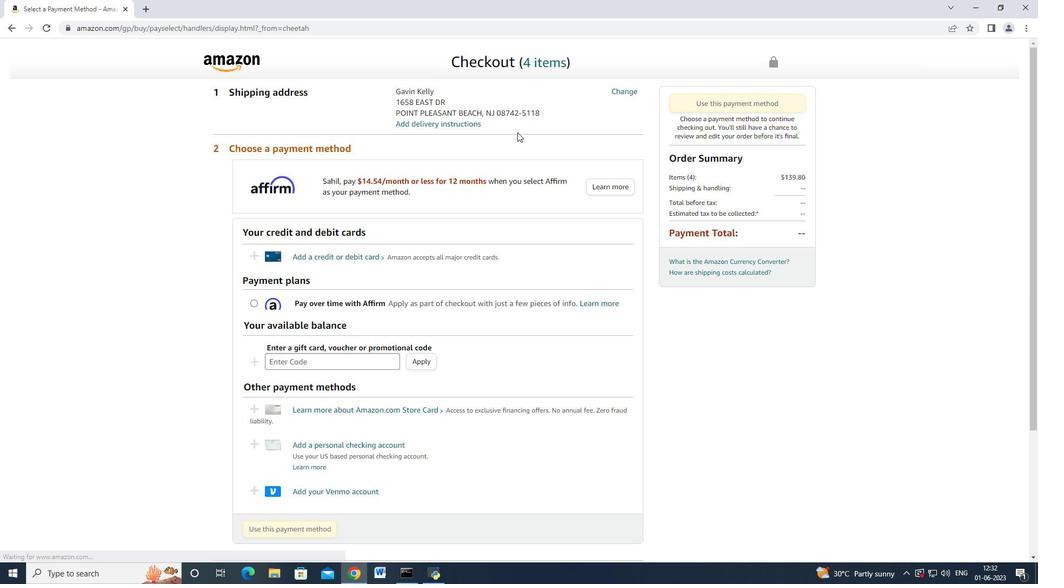 
Action: Mouse scrolled (517, 133) with delta (0, 0)
Screenshot: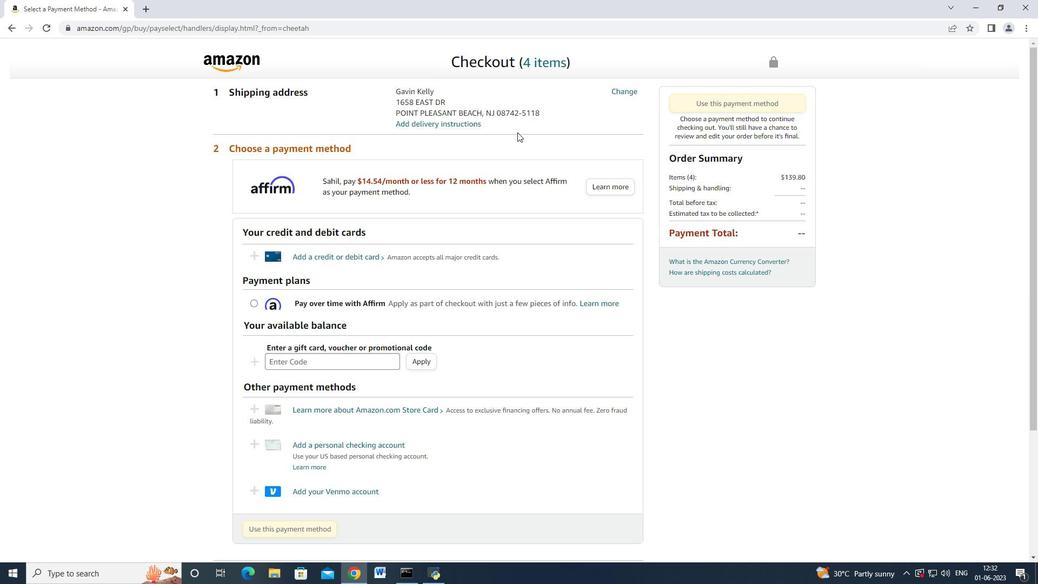 
Action: Mouse moved to (611, 90)
Screenshot: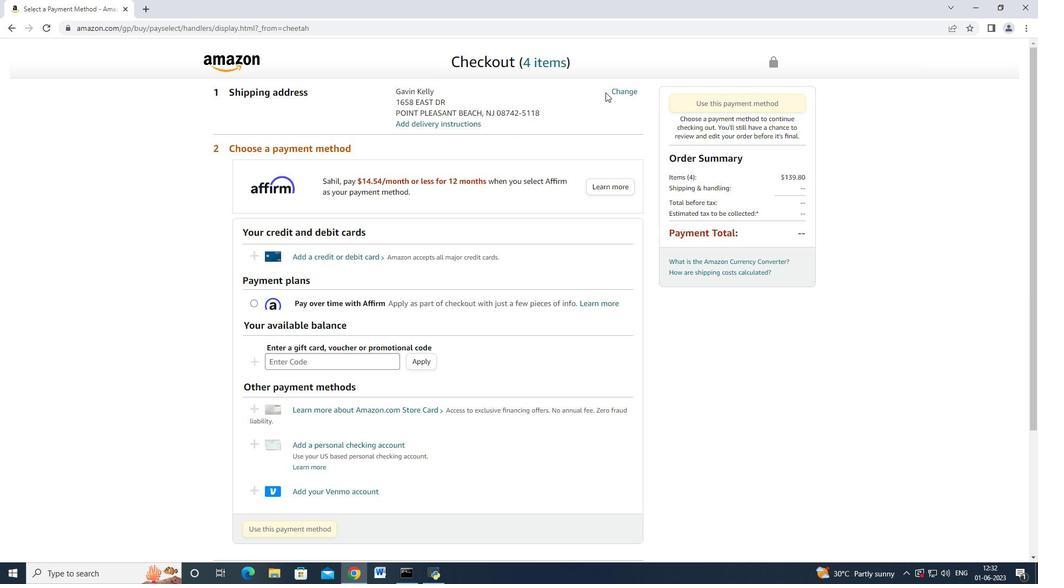 
Action: Mouse pressed left at (611, 90)
Screenshot: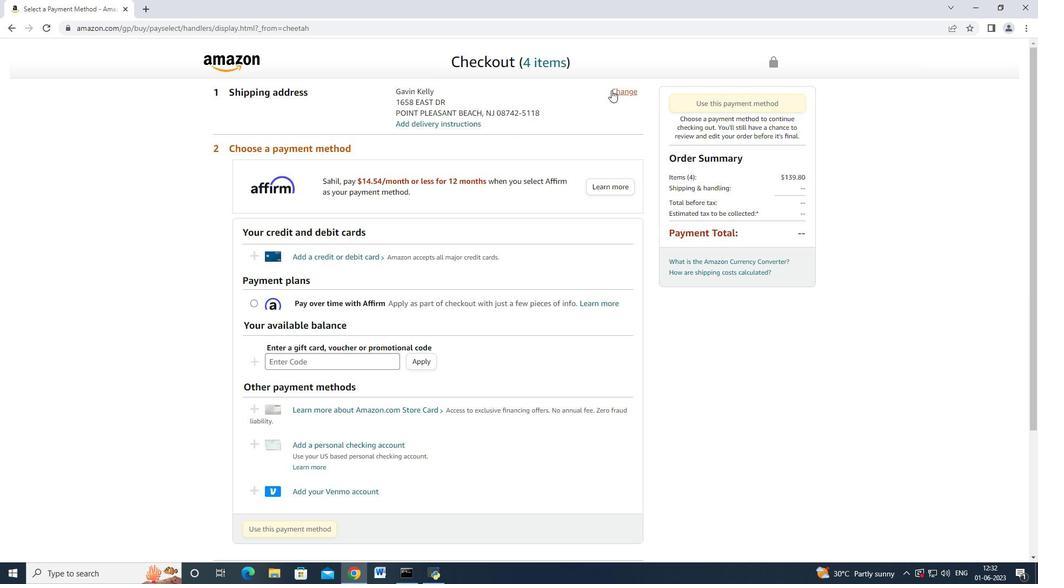 
Action: Mouse moved to (358, 275)
Screenshot: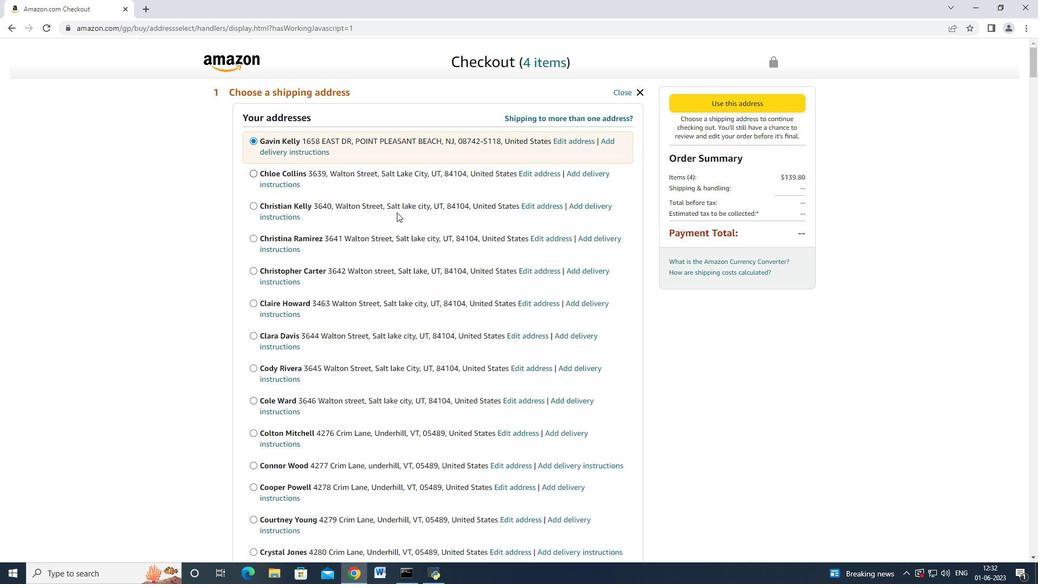 
Action: Mouse scrolled (358, 274) with delta (0, 0)
Screenshot: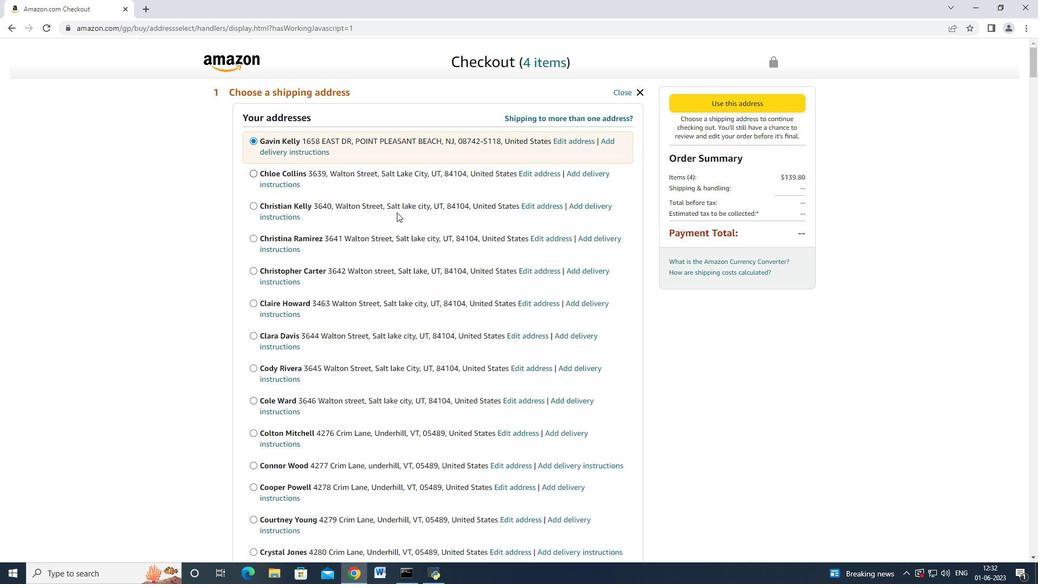 
Action: Mouse moved to (358, 276)
Screenshot: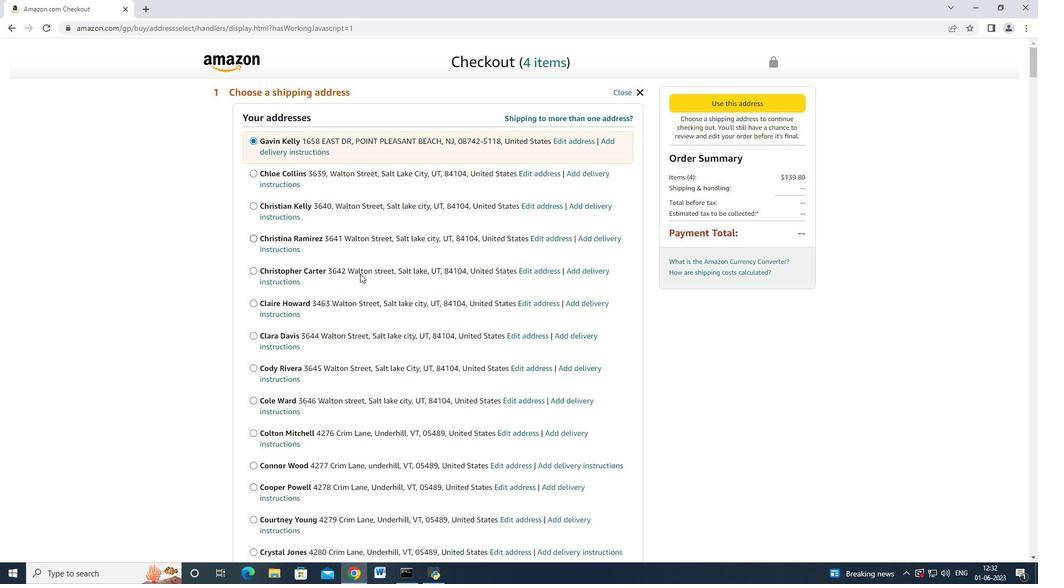 
Action: Mouse scrolled (358, 275) with delta (0, 0)
Screenshot: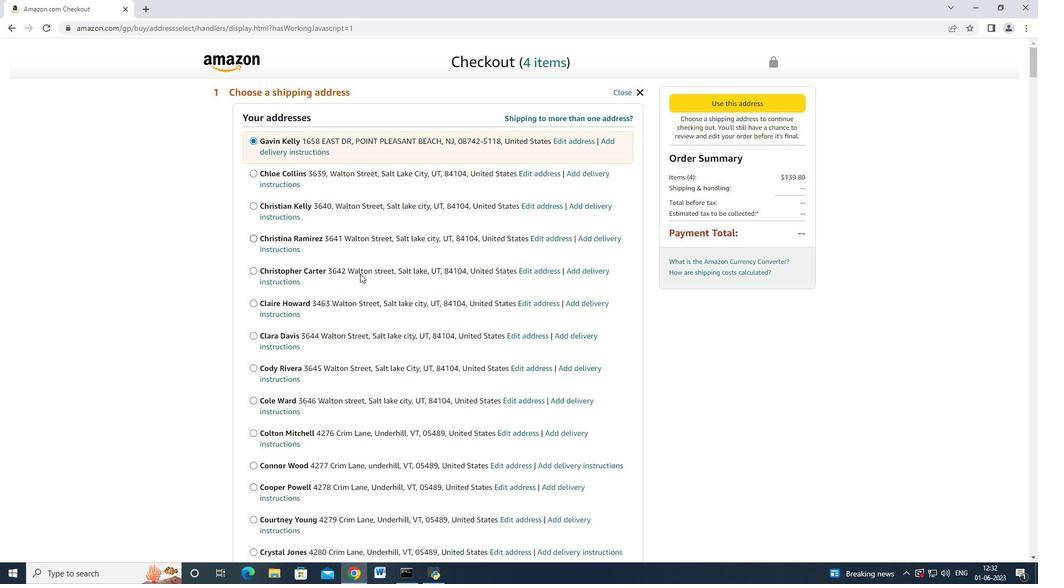 
Action: Mouse moved to (358, 276)
Screenshot: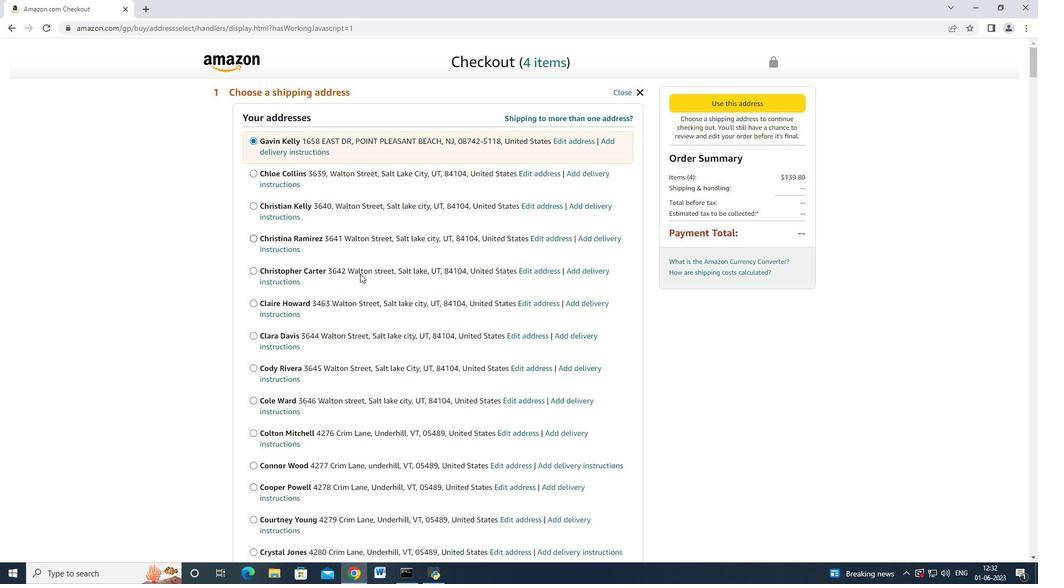 
Action: Mouse scrolled (358, 276) with delta (0, 0)
Screenshot: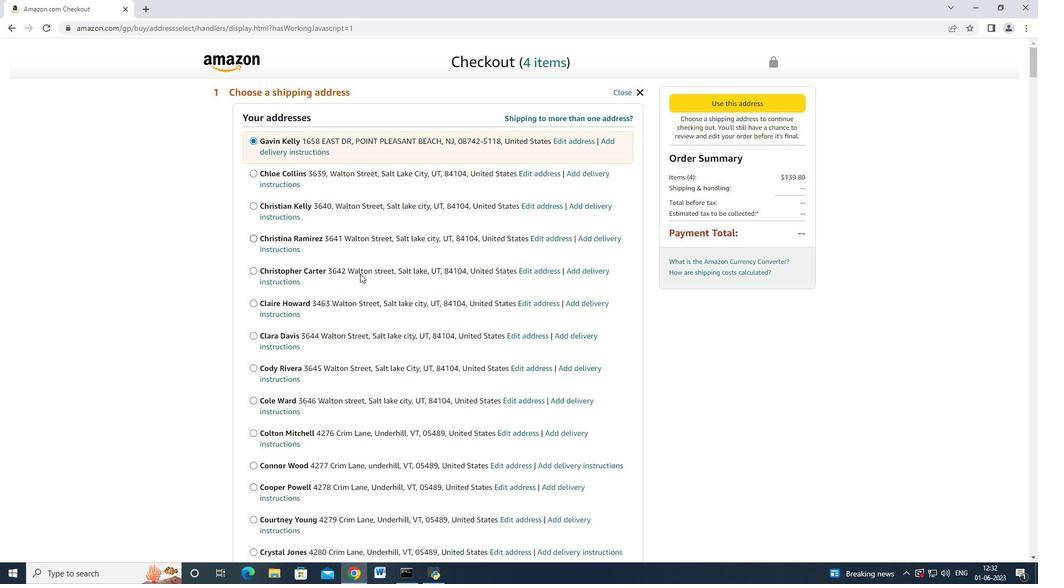 
Action: Mouse scrolled (358, 276) with delta (0, 0)
Screenshot: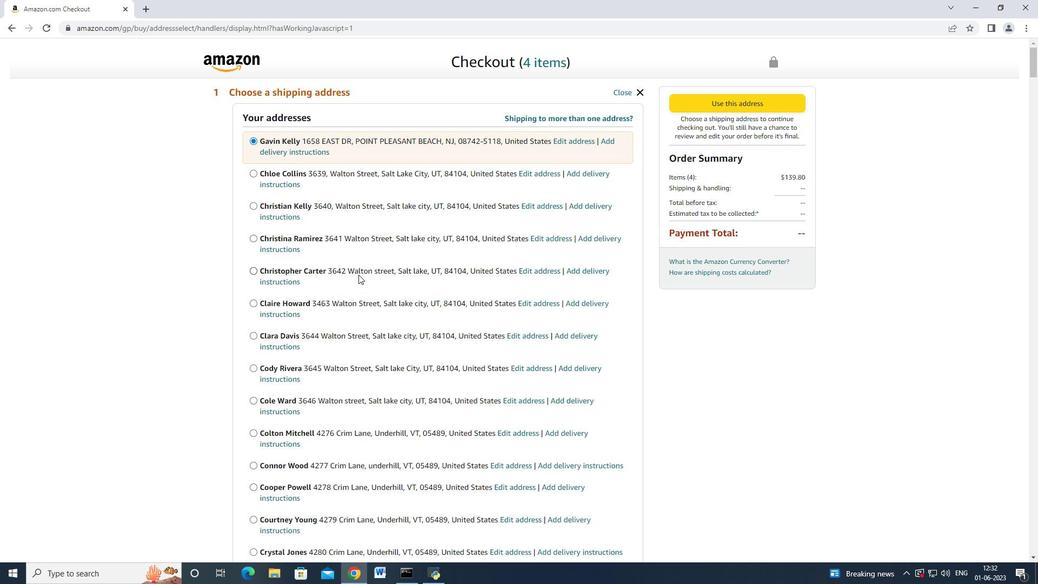 
Action: Mouse scrolled (358, 276) with delta (0, 0)
Screenshot: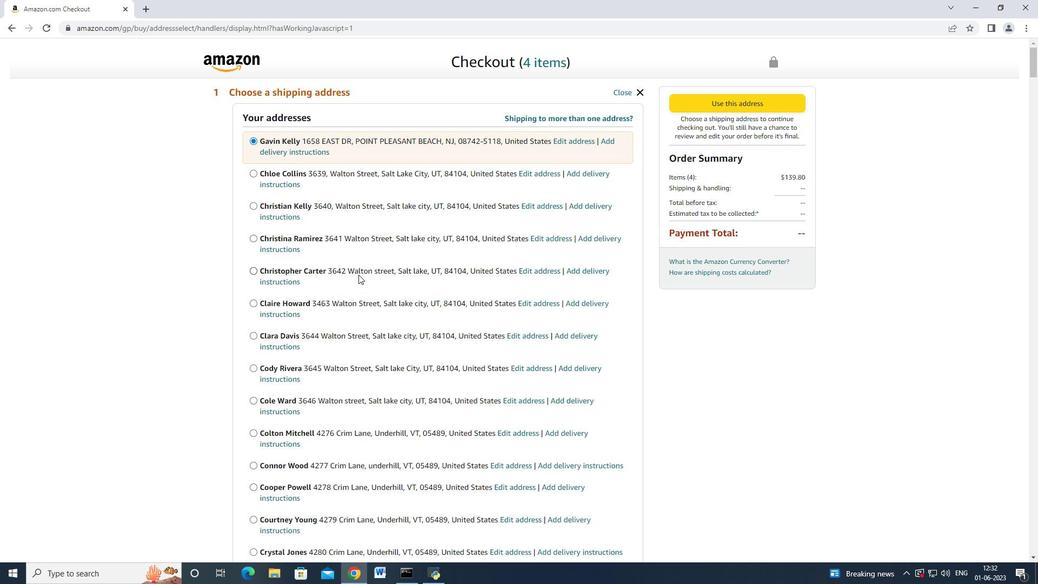 
Action: Mouse scrolled (358, 276) with delta (0, 0)
Screenshot: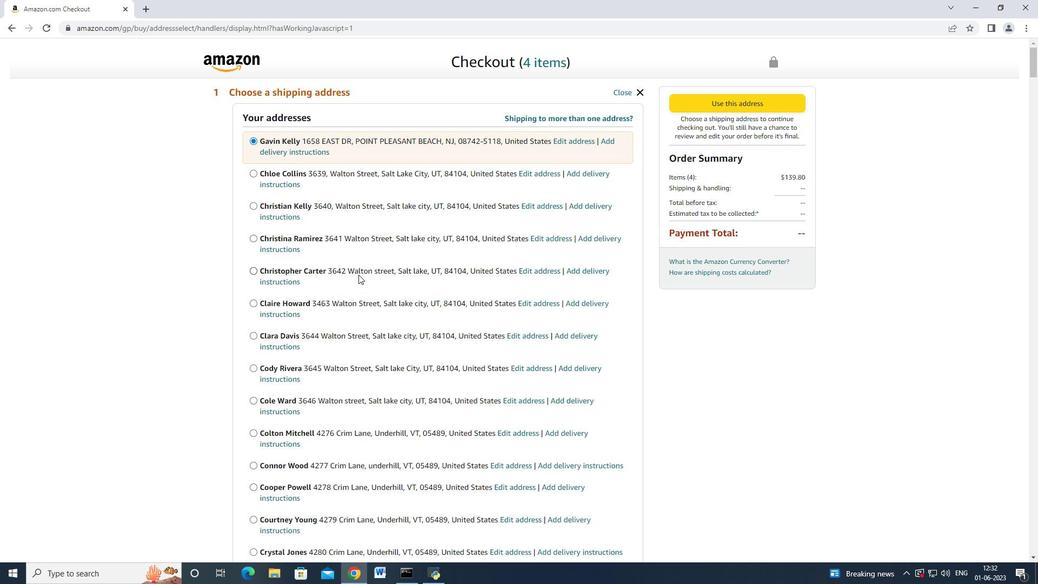 
Action: Mouse scrolled (358, 276) with delta (0, 0)
Screenshot: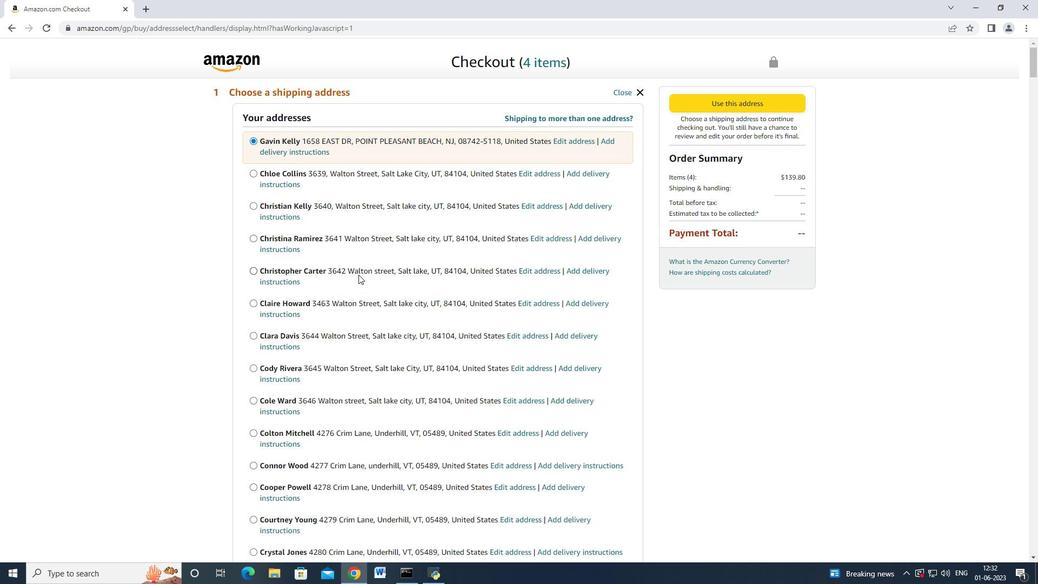 
Action: Mouse scrolled (358, 276) with delta (0, 0)
Screenshot: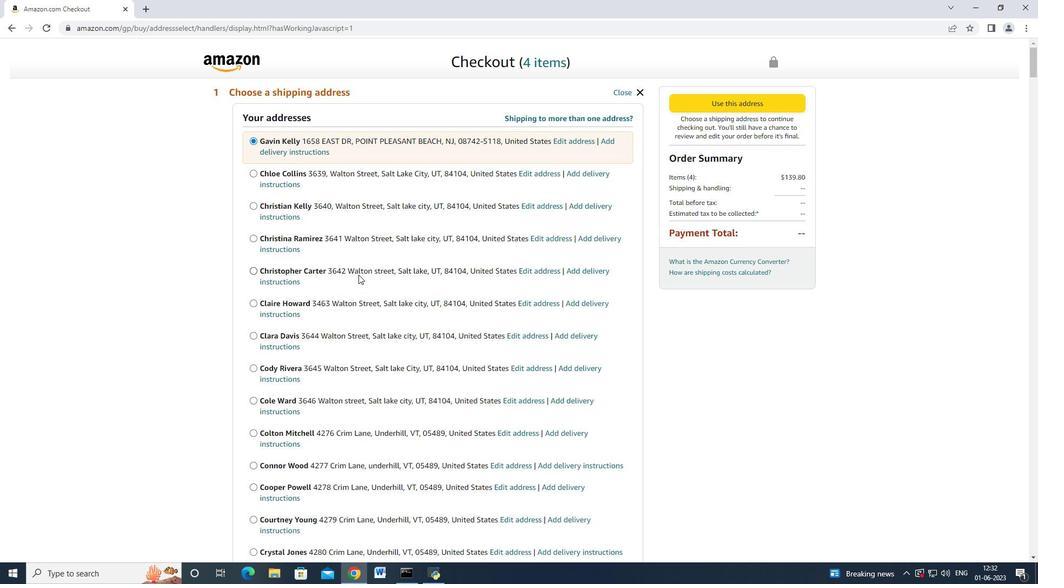 
Action: Mouse moved to (356, 275)
Screenshot: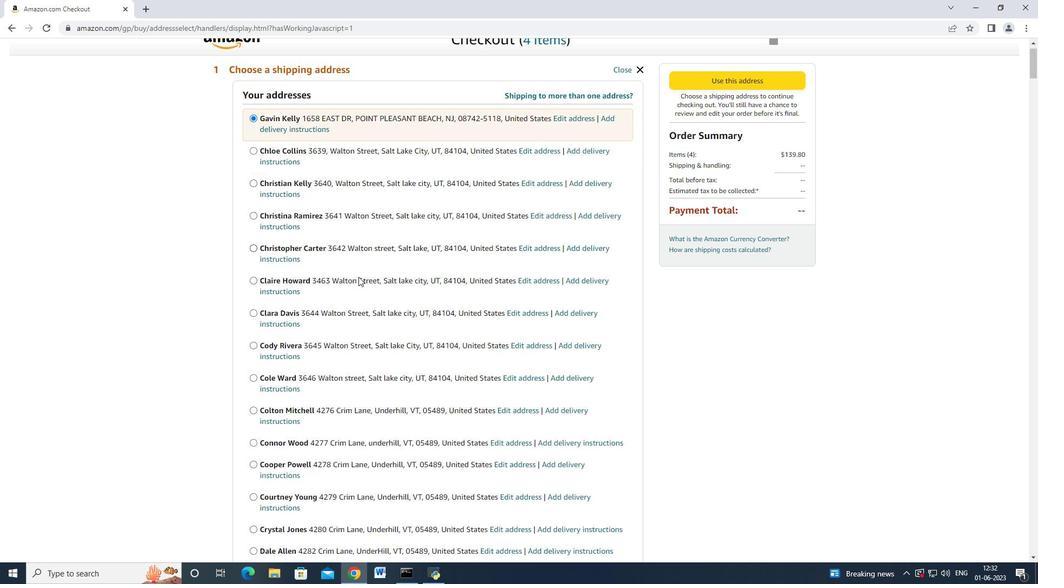 
Action: Mouse scrolled (356, 275) with delta (0, 0)
Screenshot: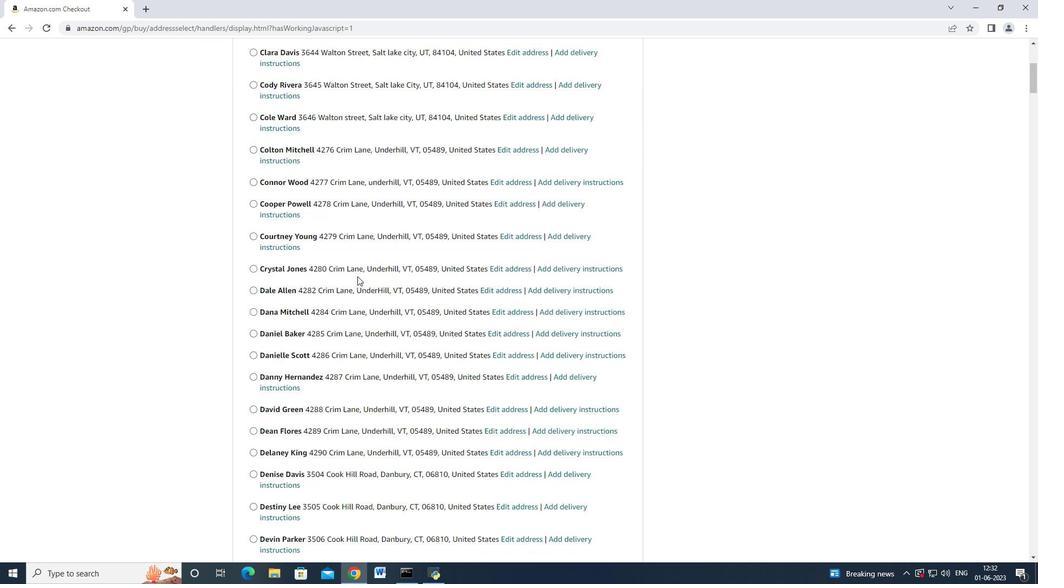 
Action: Mouse scrolled (356, 275) with delta (0, 0)
Screenshot: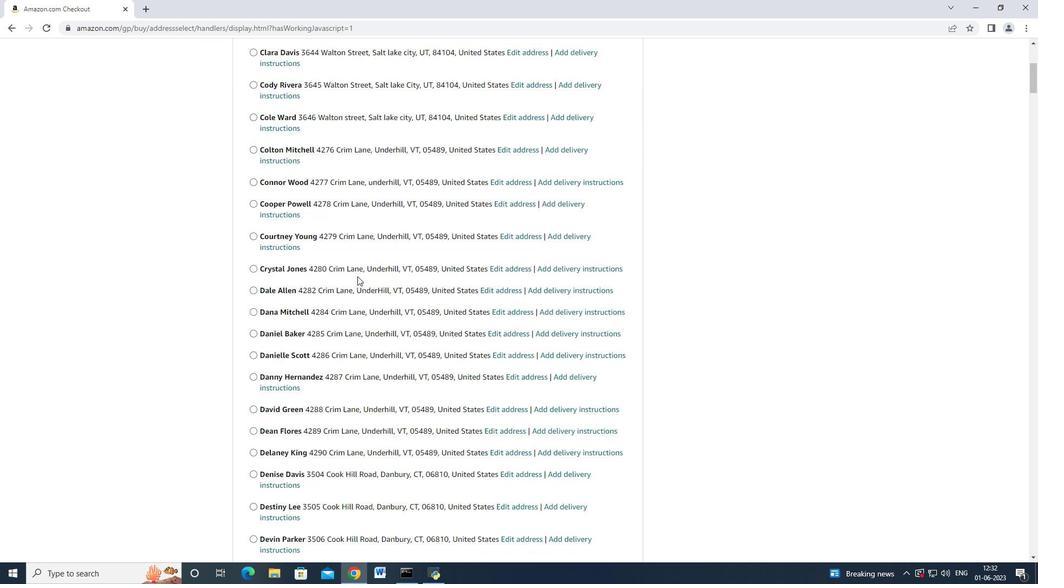 
Action: Mouse scrolled (356, 275) with delta (0, 0)
Screenshot: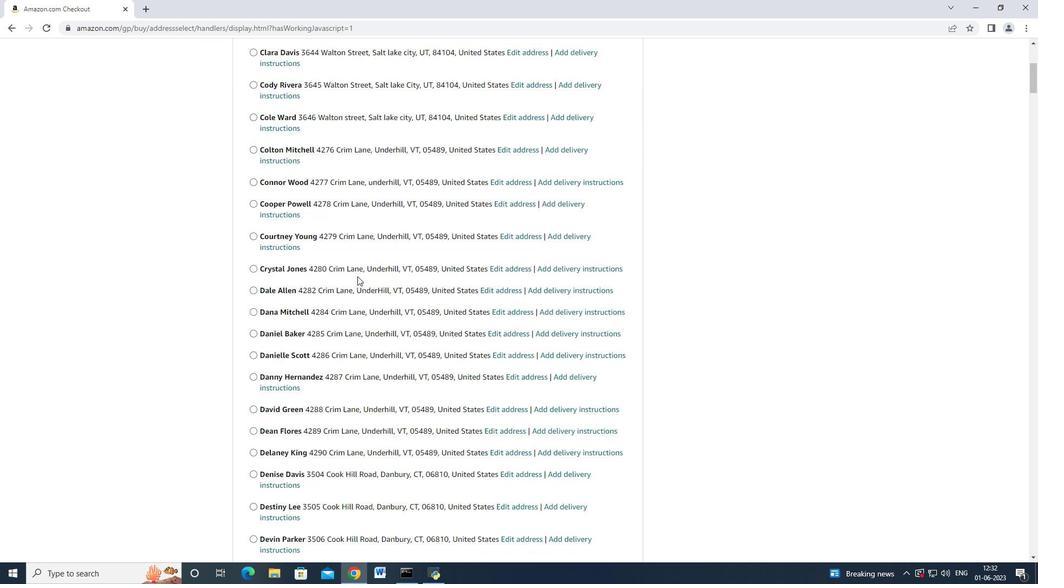 
Action: Mouse scrolled (356, 275) with delta (0, 0)
Screenshot: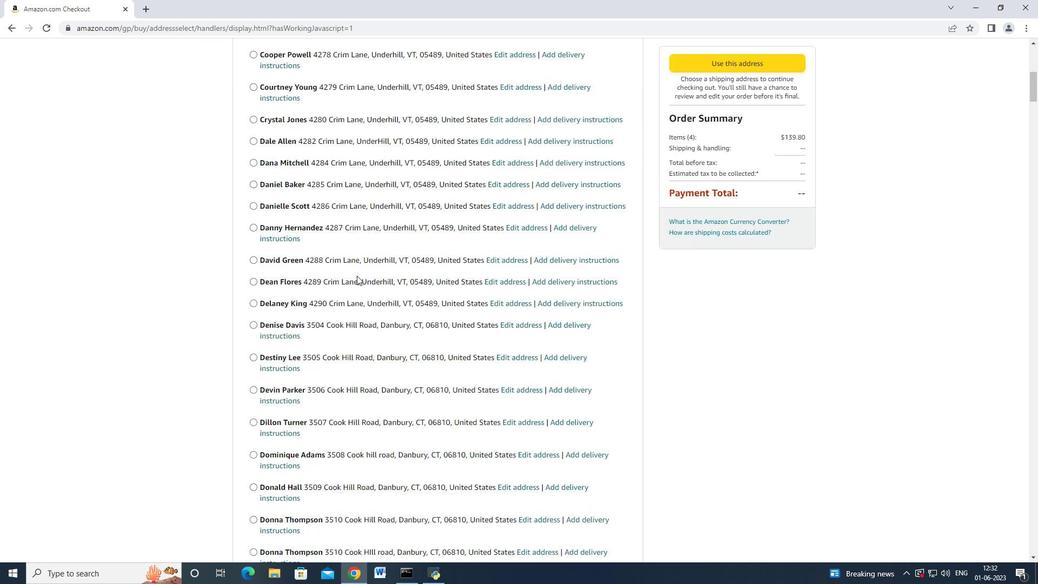 
Action: Mouse scrolled (356, 275) with delta (0, 0)
Screenshot: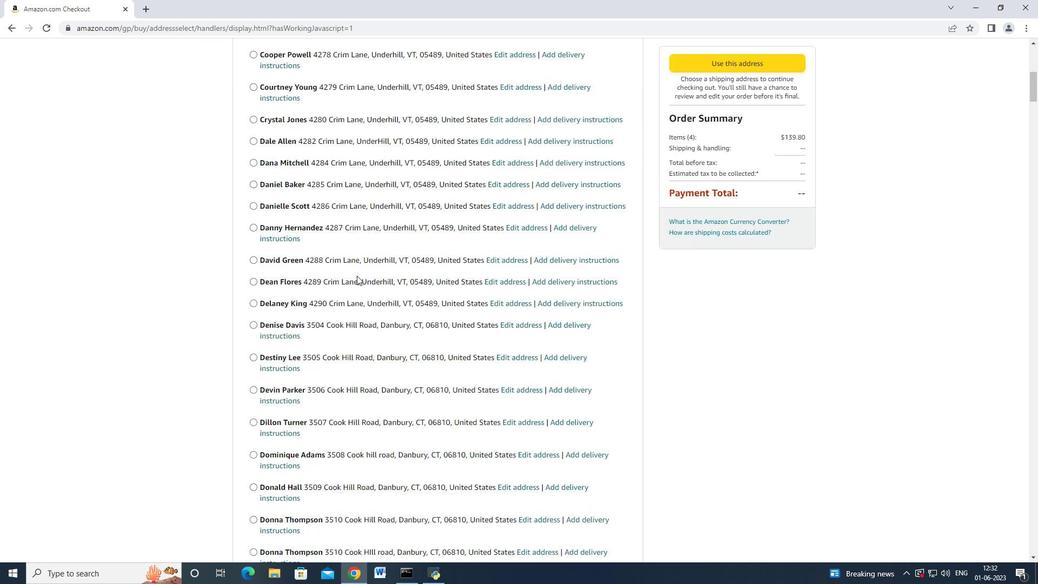 
Action: Mouse scrolled (356, 274) with delta (0, -1)
Screenshot: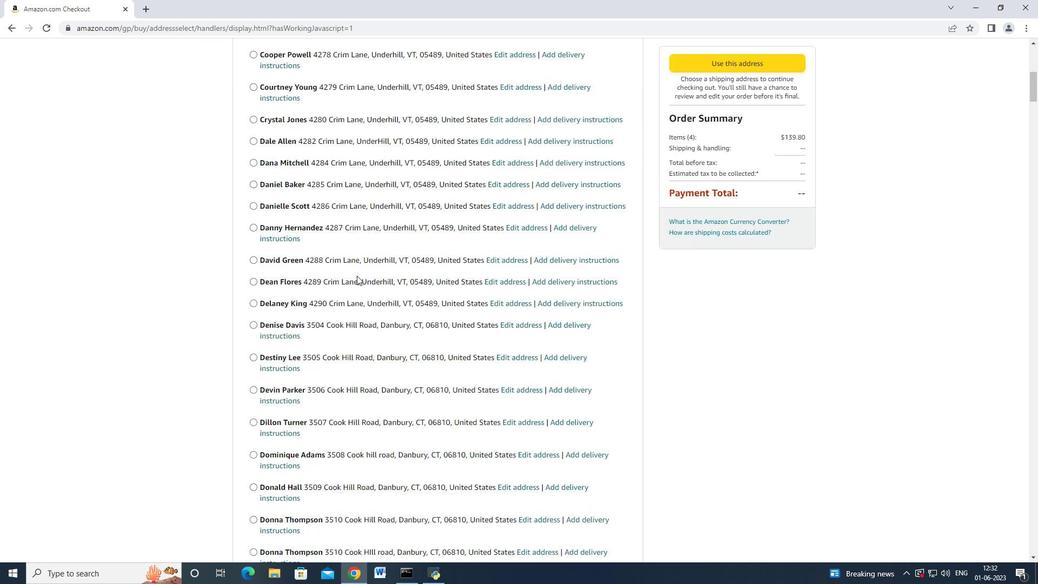 
Action: Mouse scrolled (356, 275) with delta (0, 0)
Screenshot: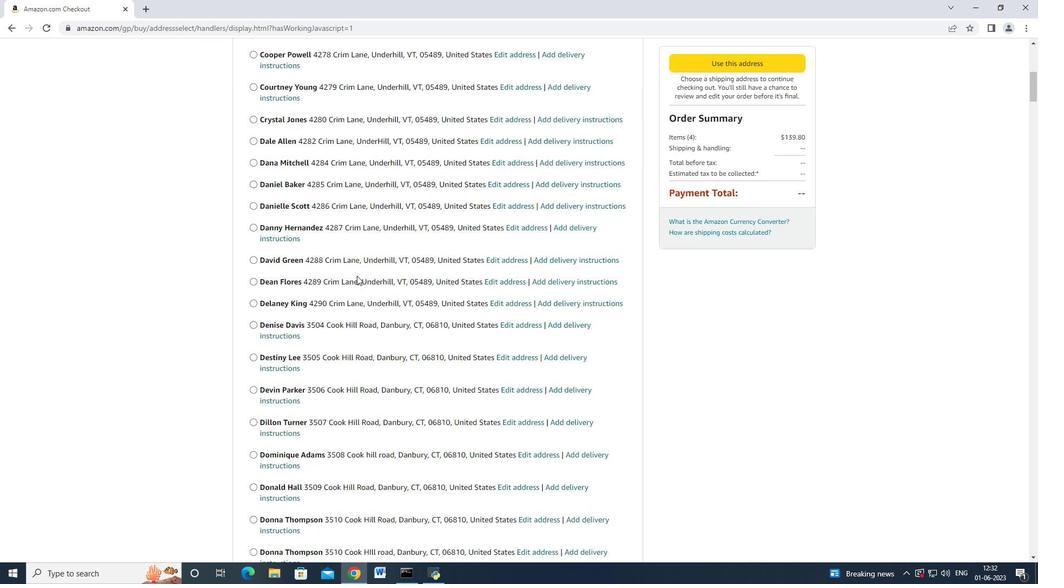 
Action: Mouse scrolled (356, 275) with delta (0, 0)
Screenshot: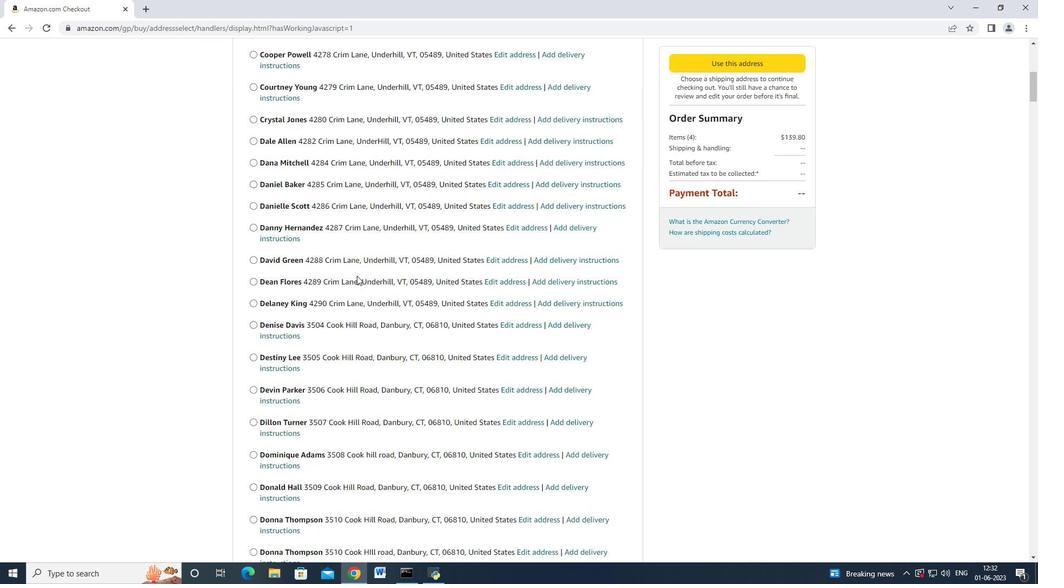 
Action: Mouse scrolled (356, 275) with delta (0, 0)
Screenshot: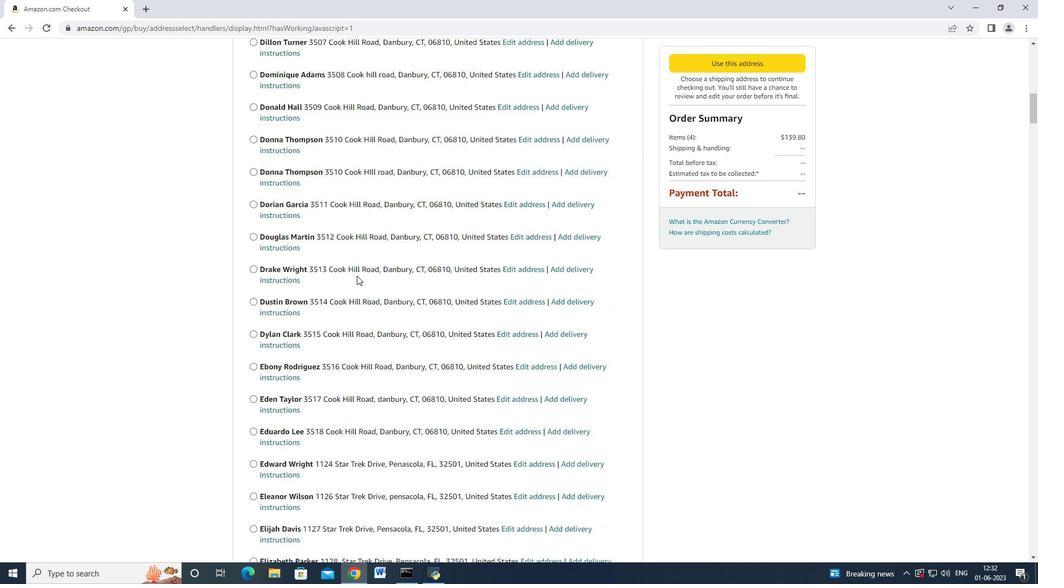 
Action: Mouse scrolled (356, 275) with delta (0, 0)
Screenshot: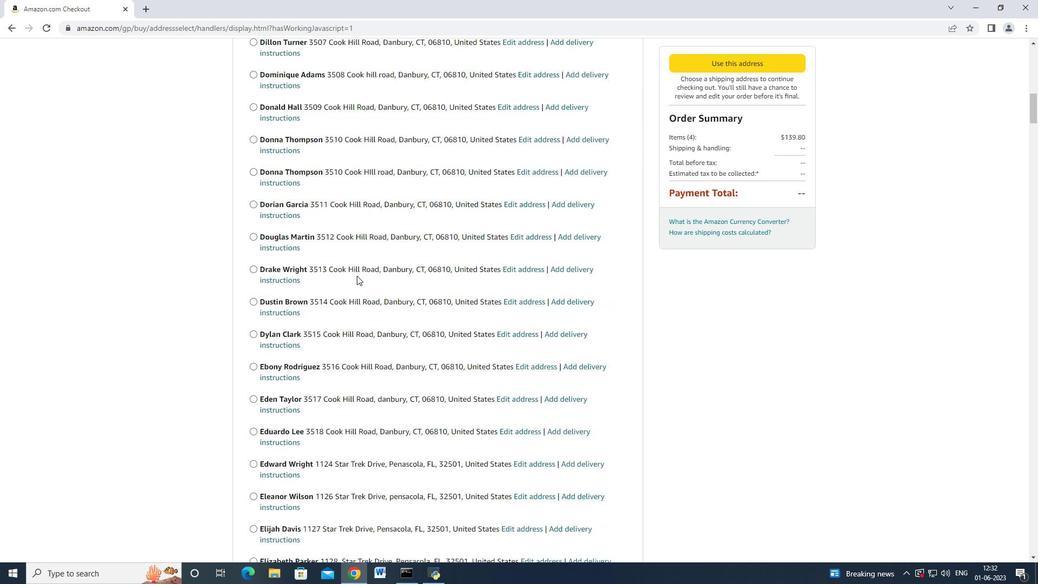 
Action: Mouse scrolled (356, 275) with delta (0, 0)
Screenshot: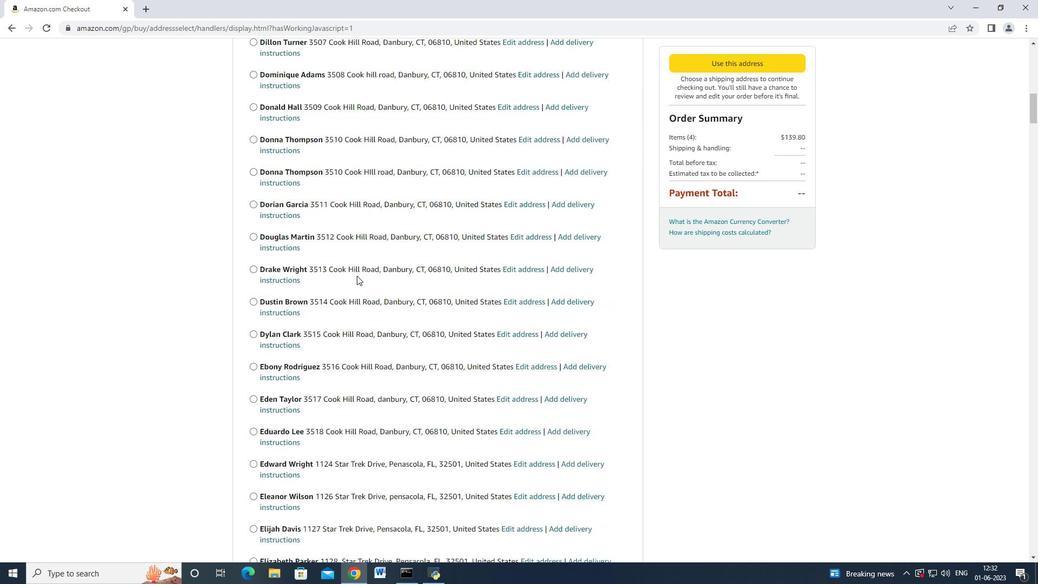 
Action: Mouse scrolled (356, 275) with delta (0, 0)
Screenshot: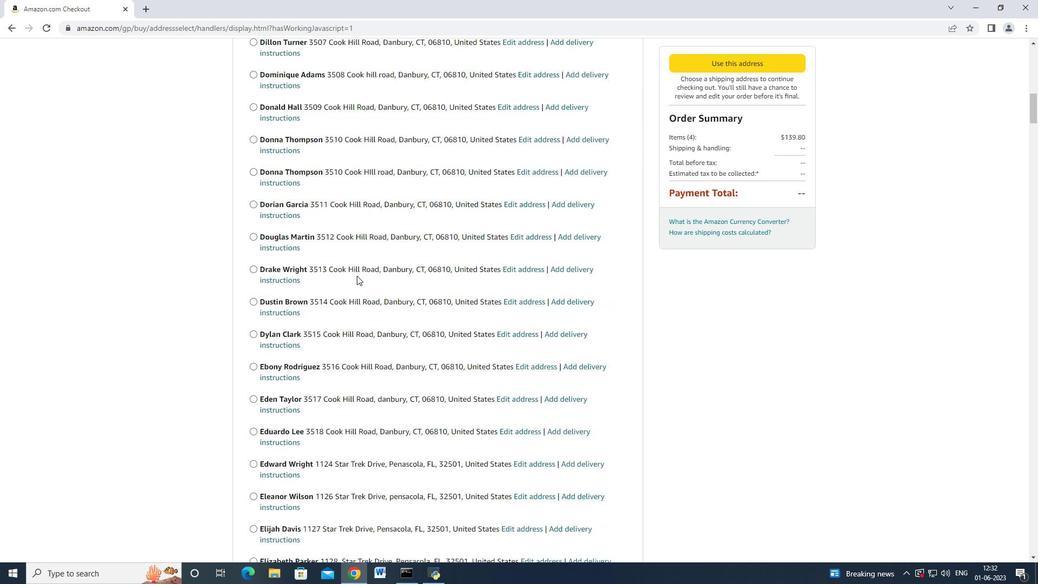 
Action: Mouse scrolled (356, 274) with delta (0, -1)
Screenshot: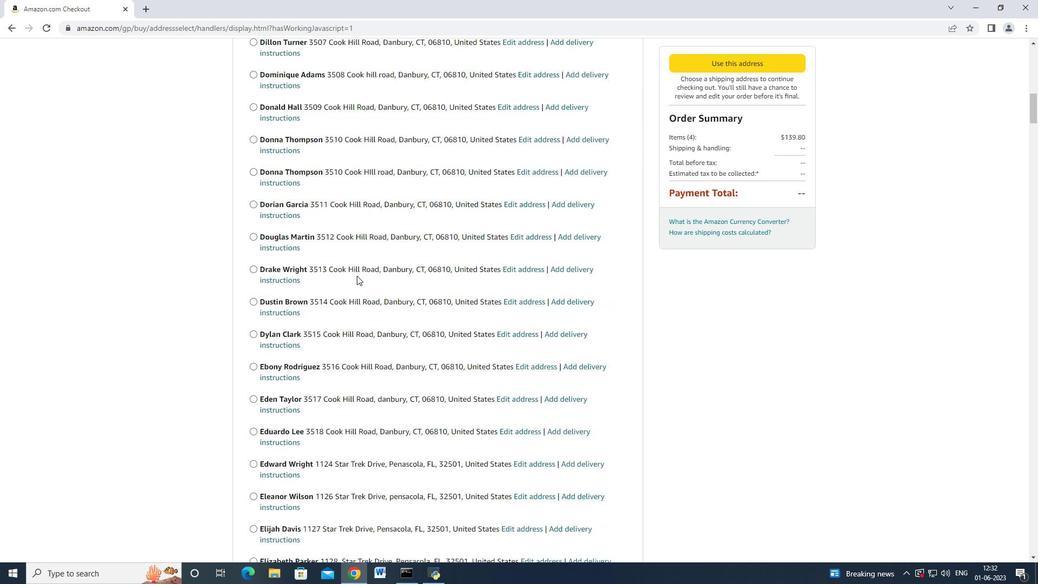 
Action: Mouse scrolled (356, 275) with delta (0, 0)
Screenshot: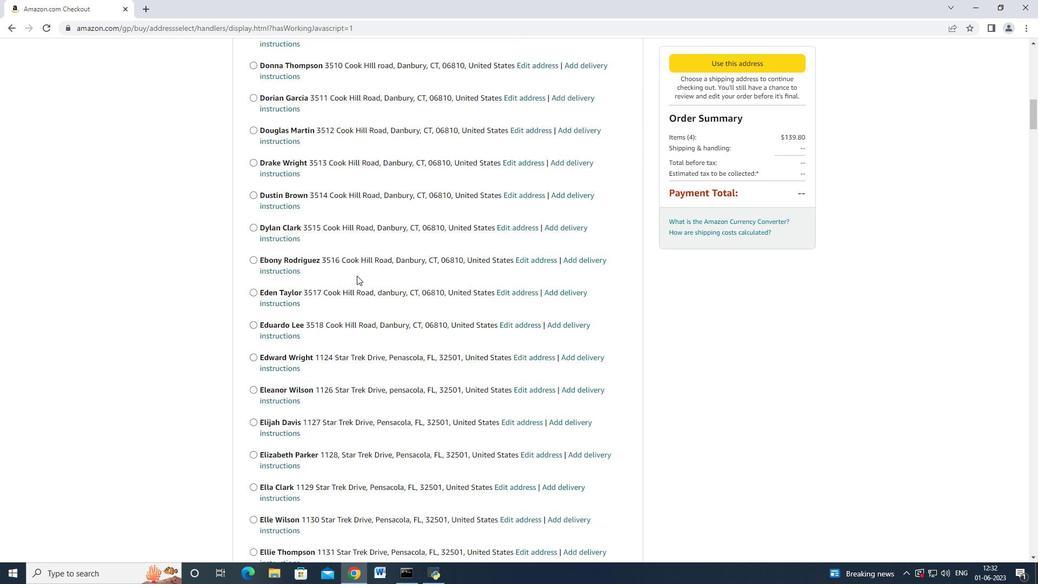 
Action: Mouse scrolled (356, 275) with delta (0, 0)
Screenshot: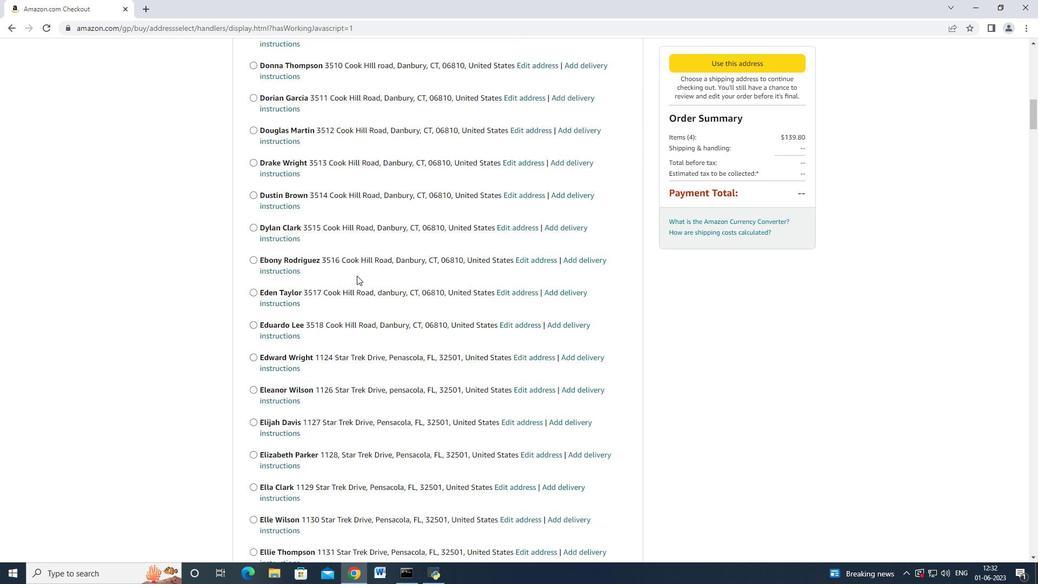 
Action: Mouse scrolled (356, 275) with delta (0, 0)
Screenshot: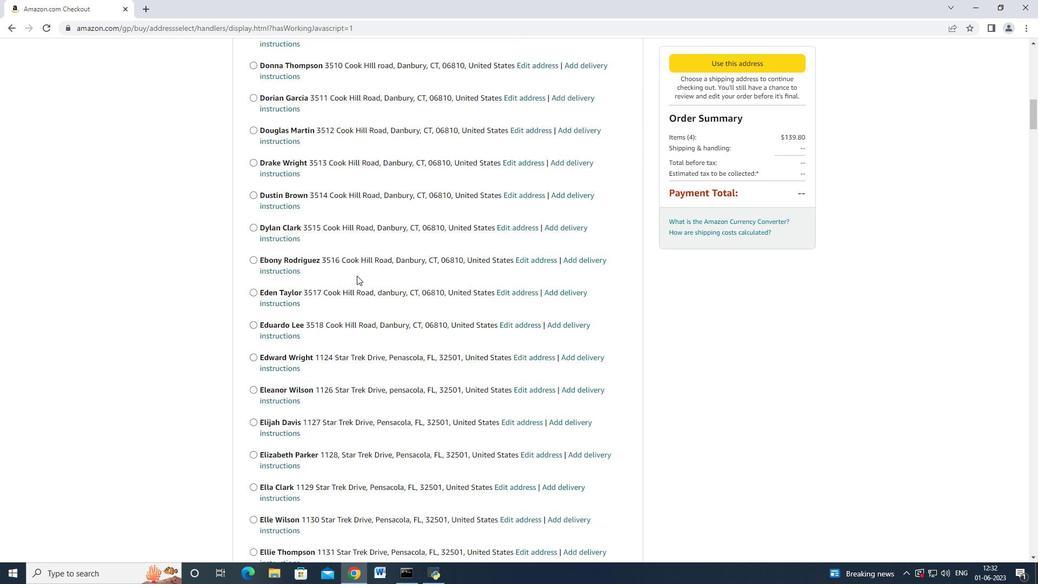 
Action: Mouse scrolled (356, 275) with delta (0, 0)
Screenshot: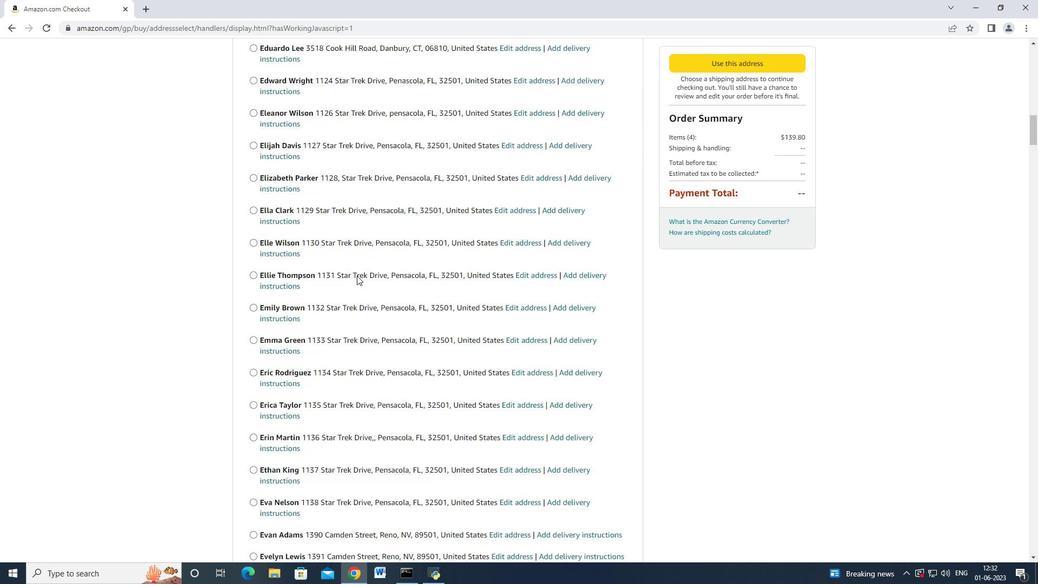 
Action: Mouse moved to (356, 275)
Screenshot: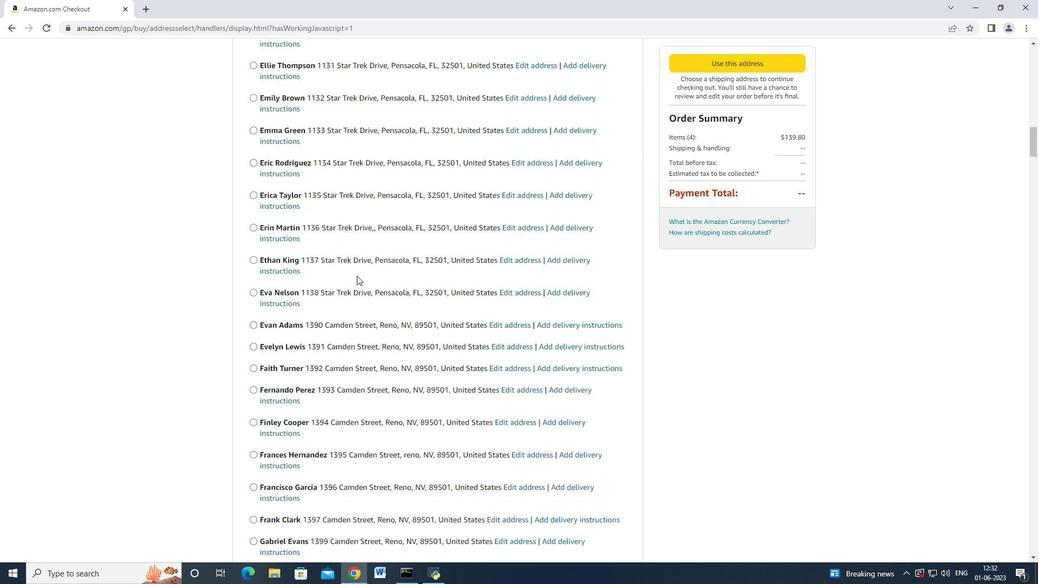 
Action: Mouse scrolled (356, 275) with delta (0, 0)
Screenshot: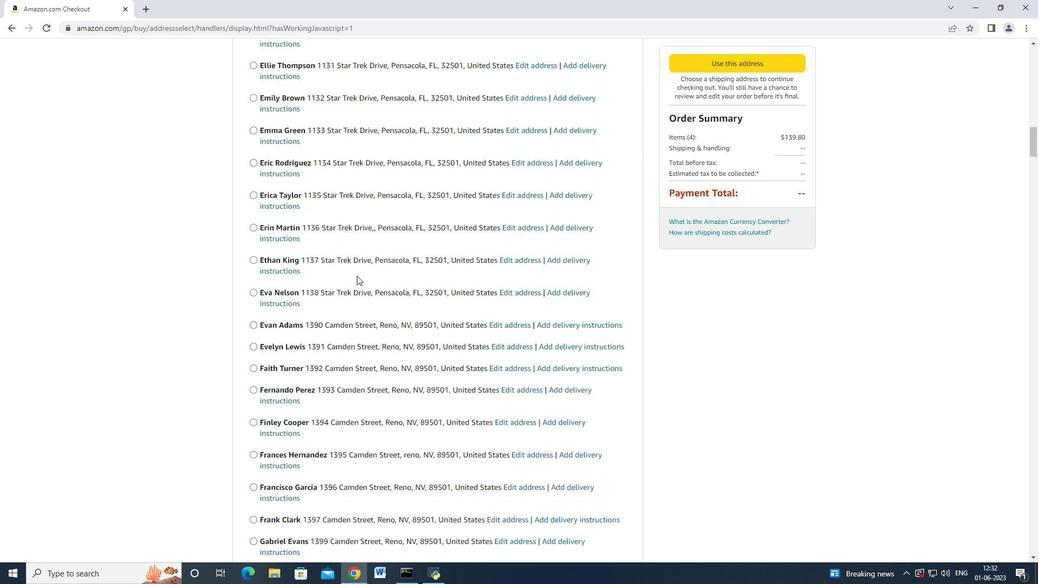 
Action: Mouse scrolled (356, 275) with delta (0, 0)
Screenshot: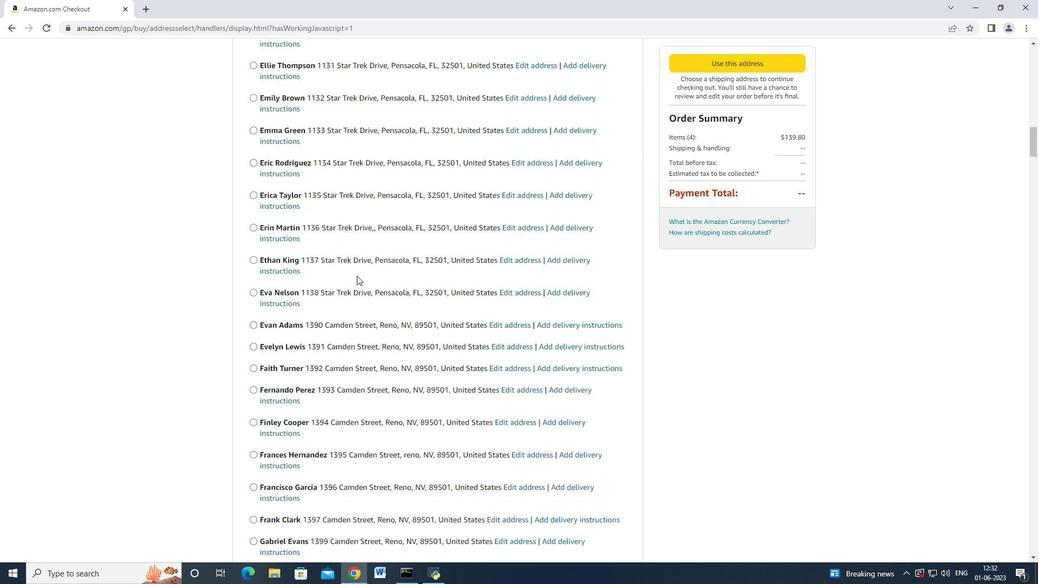 
Action: Mouse scrolled (356, 275) with delta (0, 0)
Screenshot: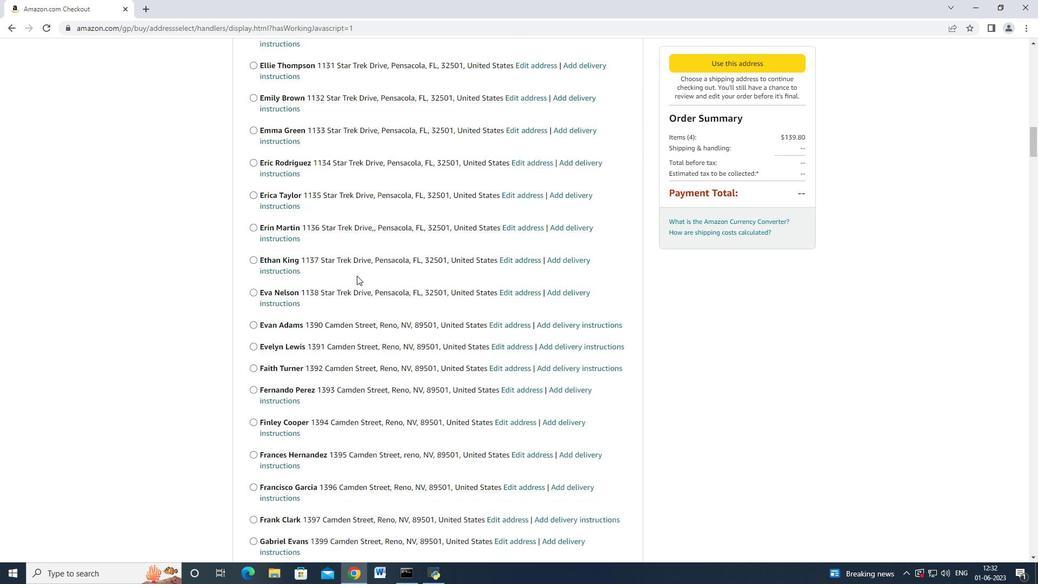
Action: Mouse scrolled (356, 274) with delta (0, -1)
Screenshot: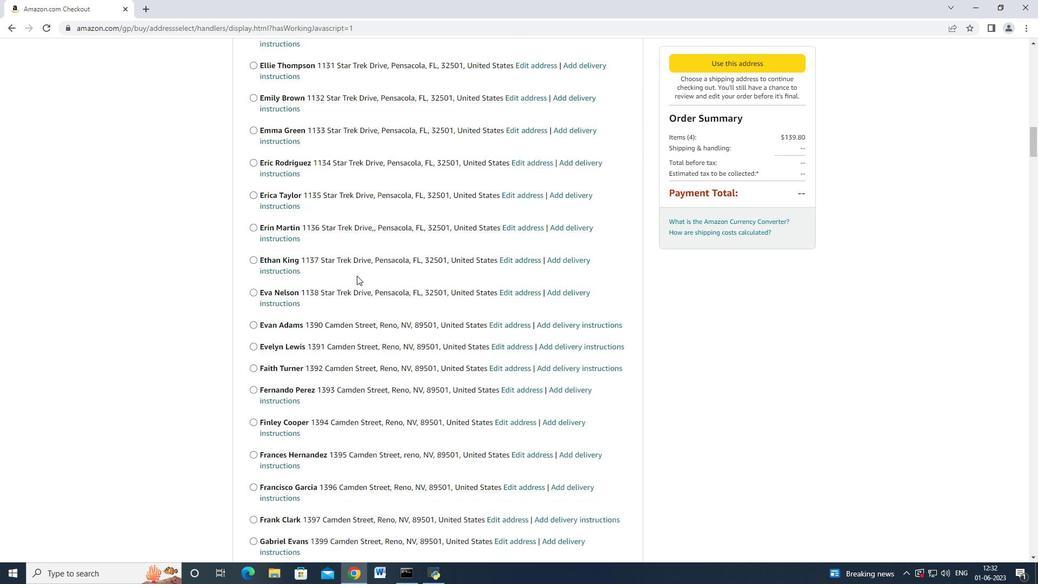
Action: Mouse scrolled (356, 275) with delta (0, 0)
Screenshot: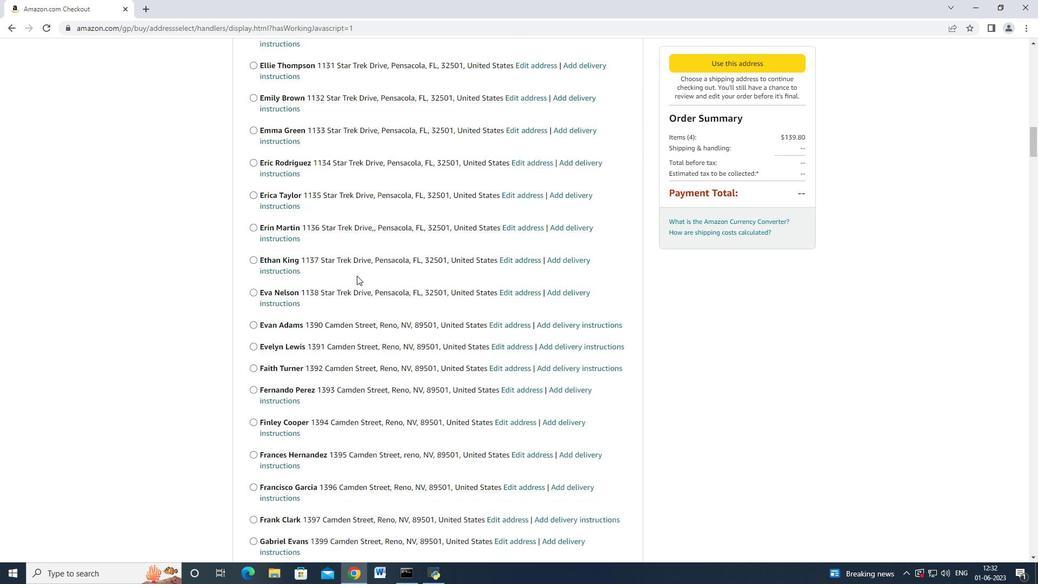 
Action: Mouse scrolled (356, 275) with delta (0, 0)
Screenshot: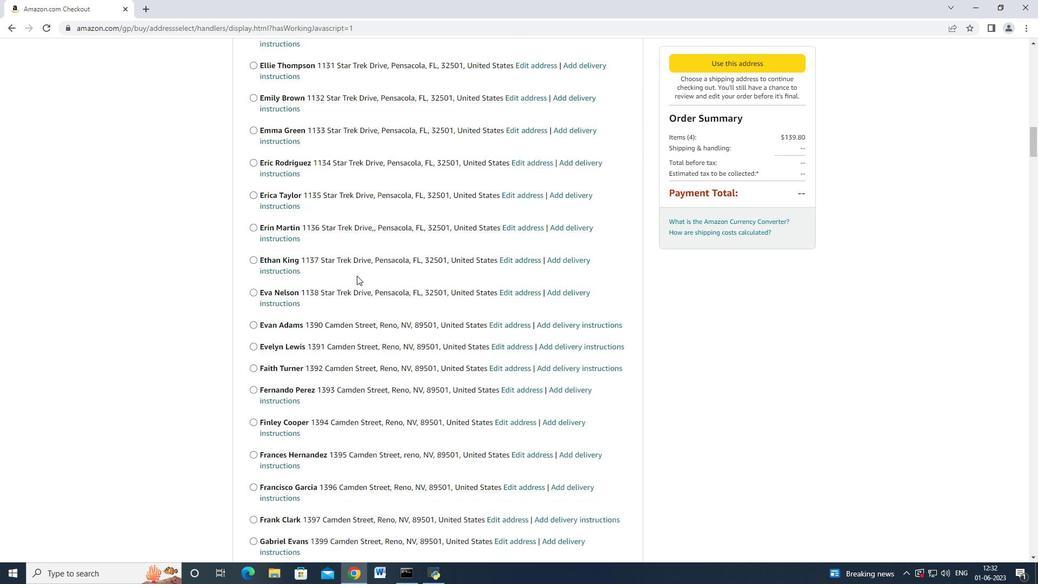 
Action: Mouse scrolled (356, 275) with delta (0, 0)
Screenshot: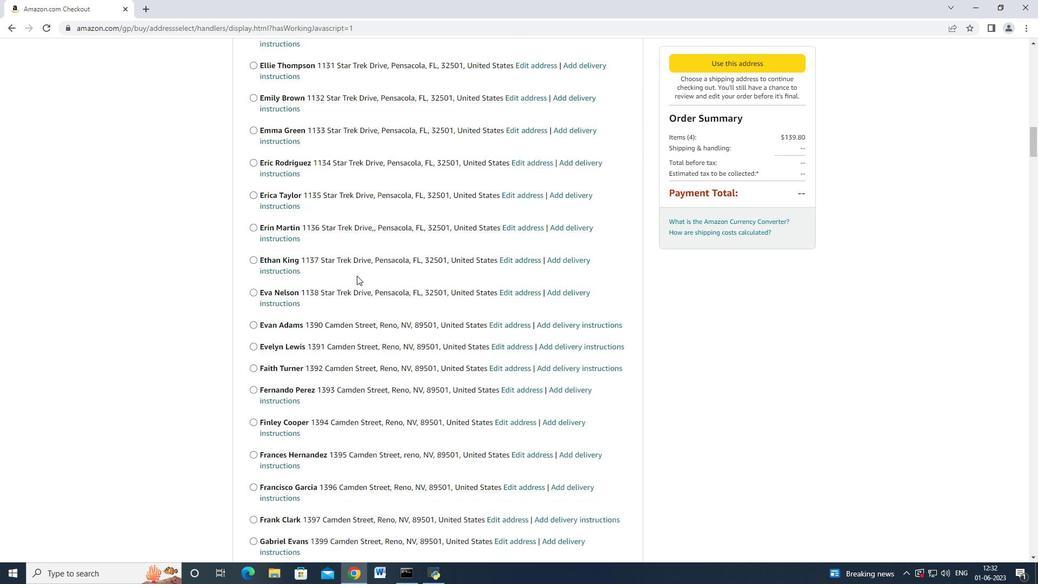 
Action: Mouse scrolled (356, 275) with delta (0, 0)
Screenshot: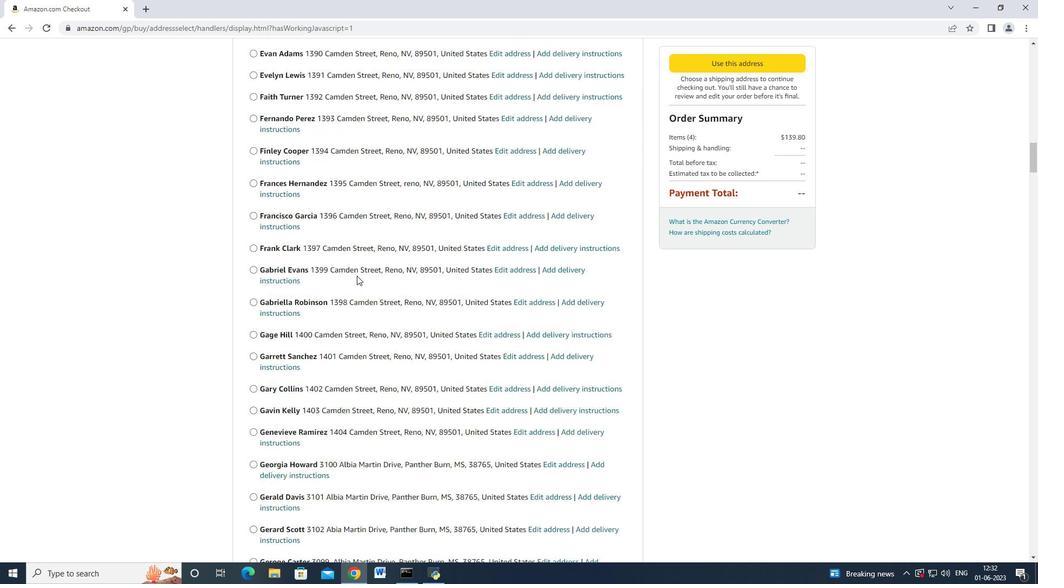 
Action: Mouse moved to (356, 275)
Screenshot: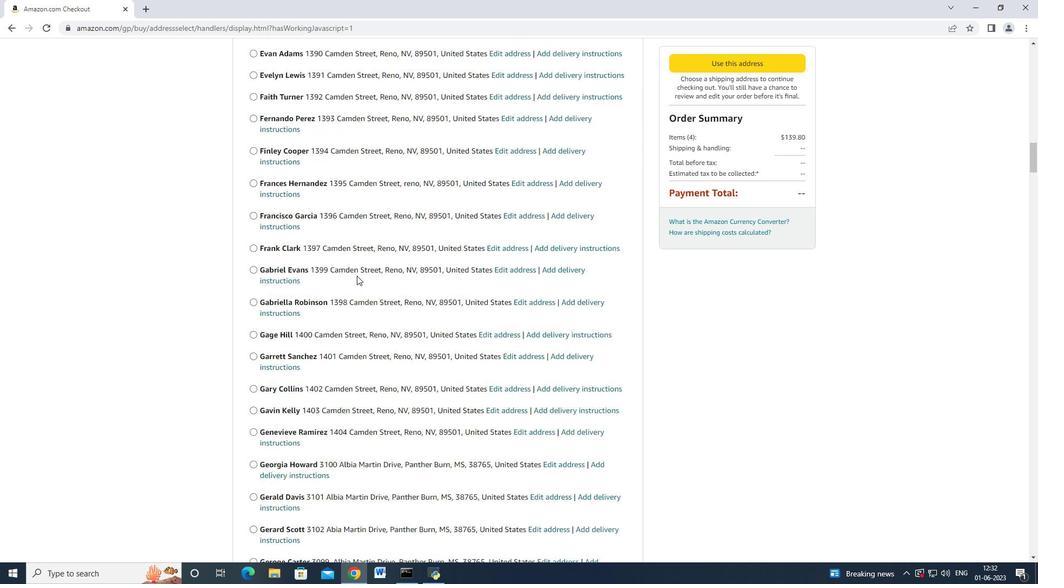 
Action: Mouse scrolled (356, 275) with delta (0, 0)
Screenshot: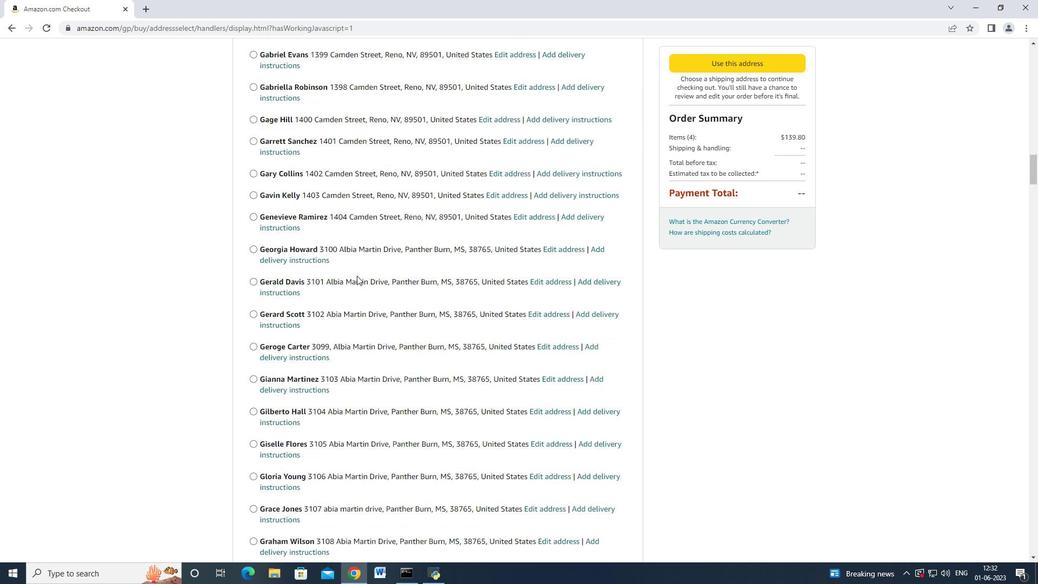 
Action: Mouse moved to (356, 276)
Screenshot: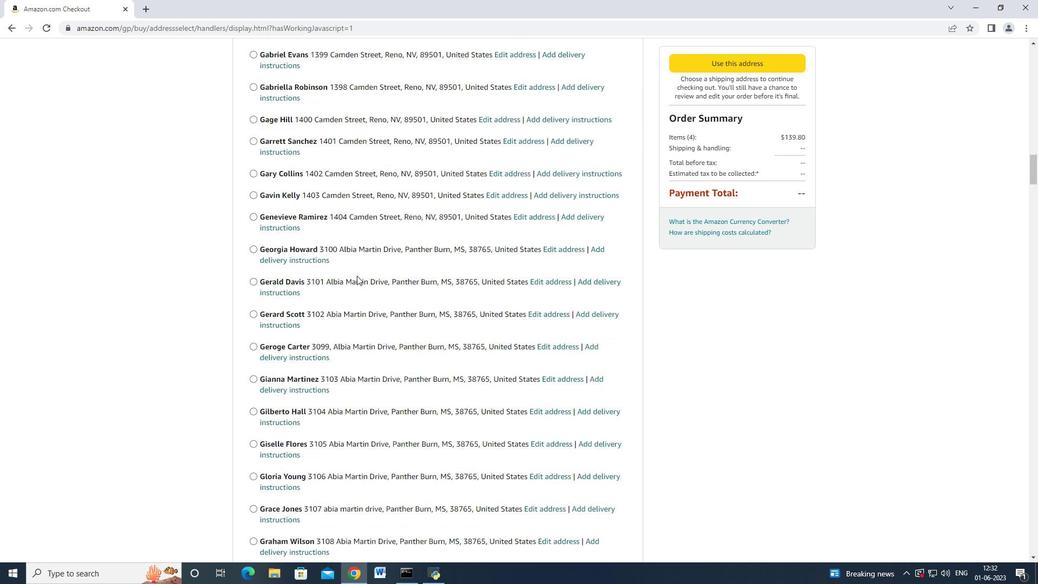 
Action: Mouse scrolled (356, 275) with delta (0, -1)
Screenshot: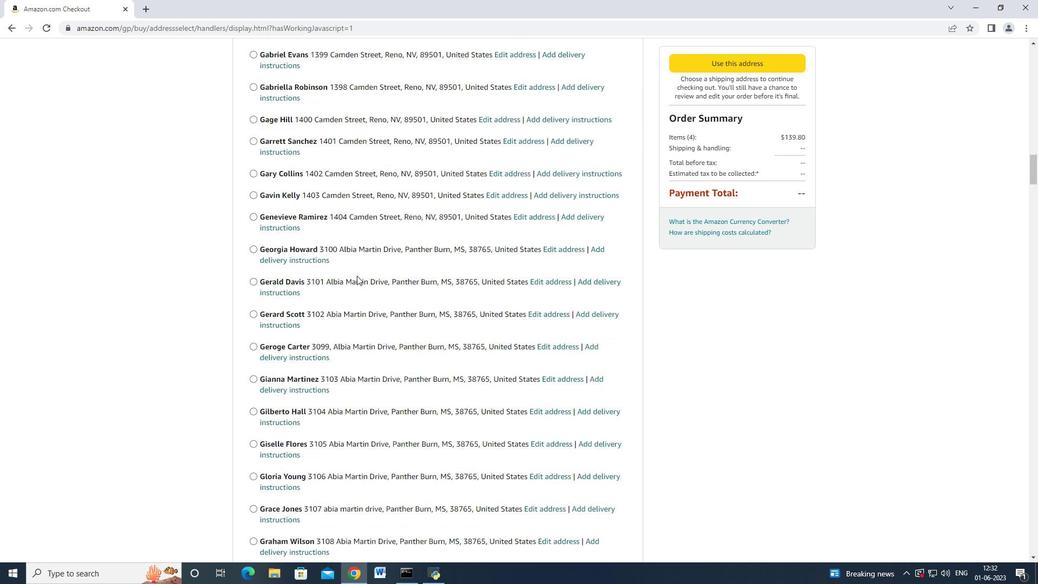 
Action: Mouse scrolled (356, 275) with delta (0, 0)
Screenshot: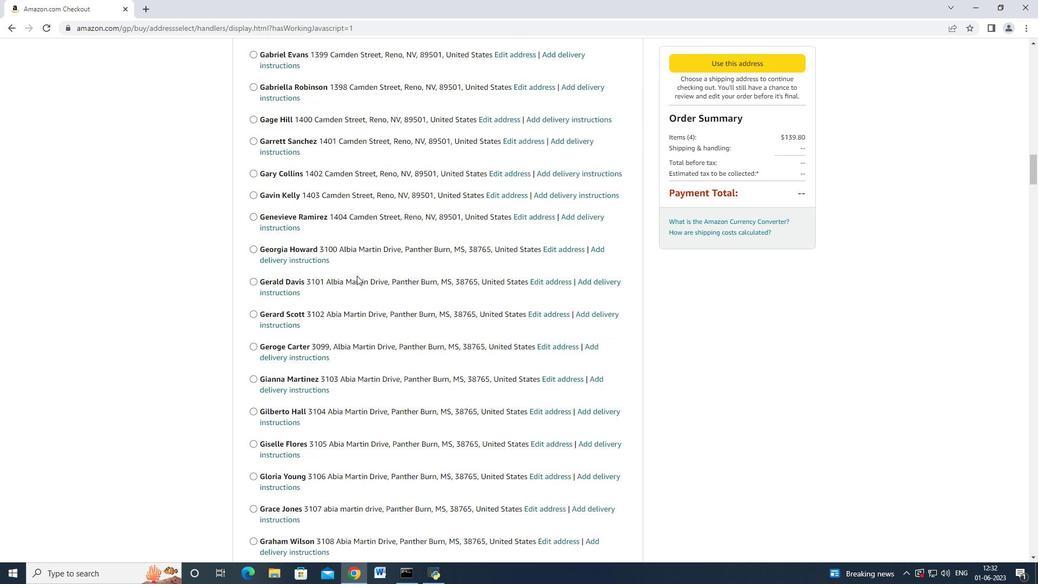 
Action: Mouse scrolled (356, 275) with delta (0, 0)
Screenshot: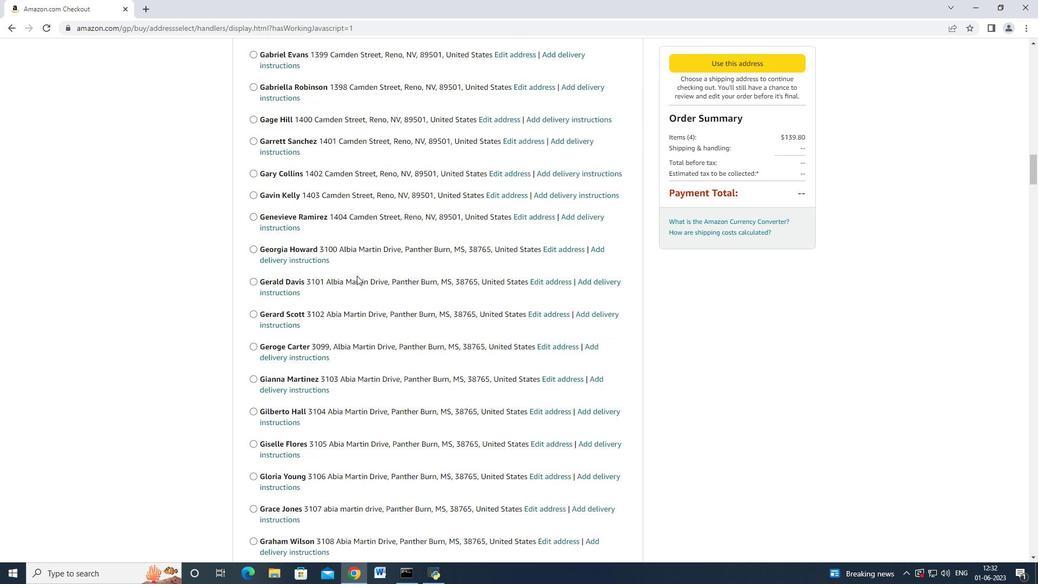 
Action: Mouse scrolled (356, 275) with delta (0, -1)
Screenshot: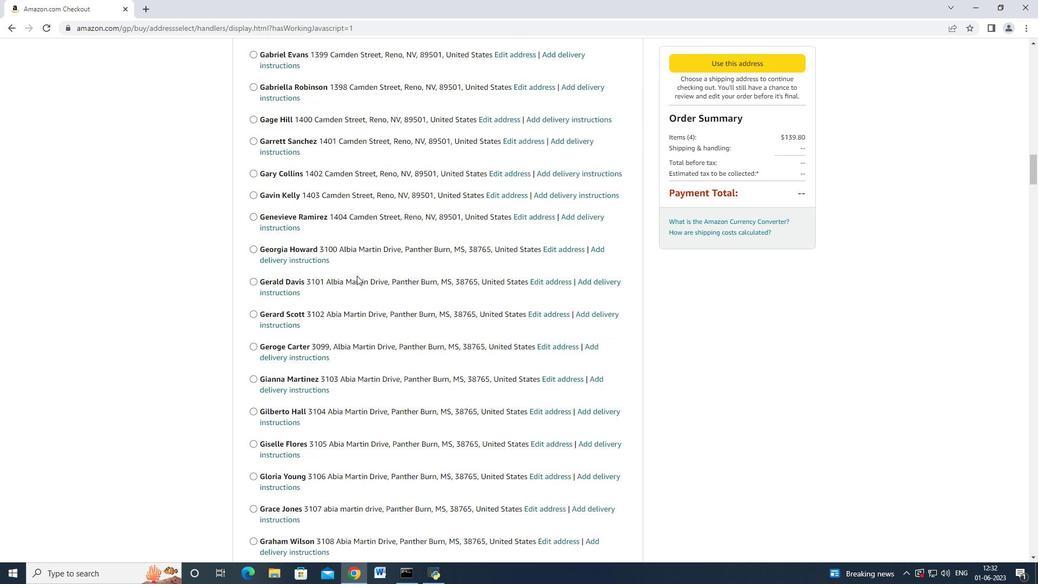 
Action: Mouse scrolled (356, 275) with delta (0, 0)
Screenshot: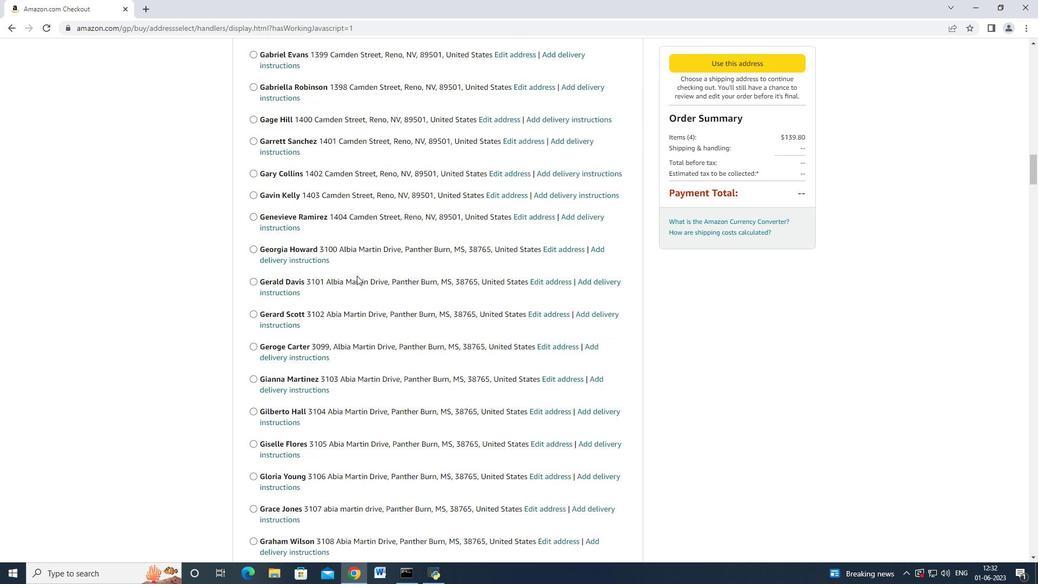 
Action: Mouse scrolled (356, 275) with delta (0, 0)
Screenshot: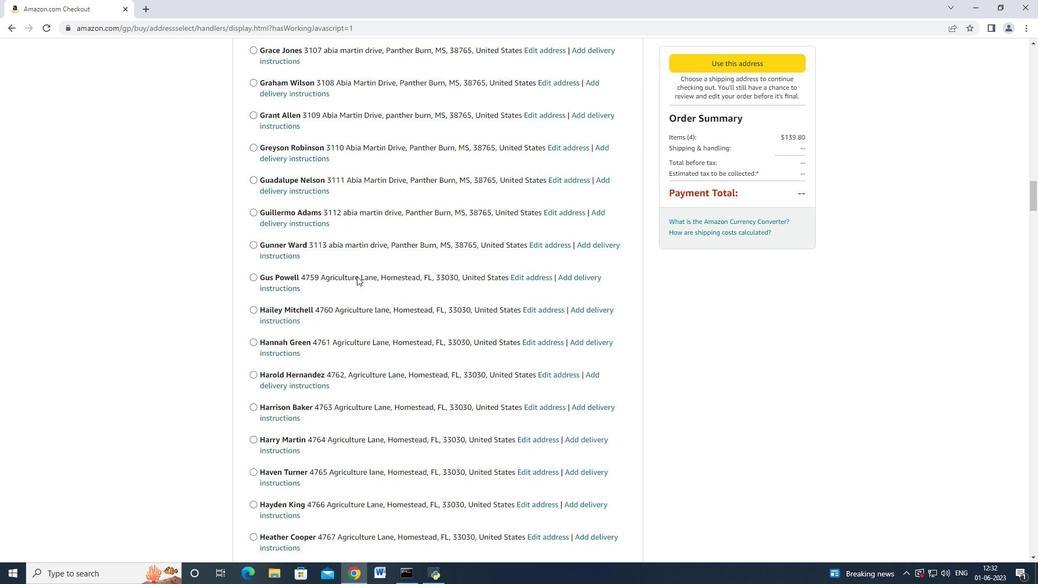 
Action: Mouse scrolled (356, 275) with delta (0, -1)
Screenshot: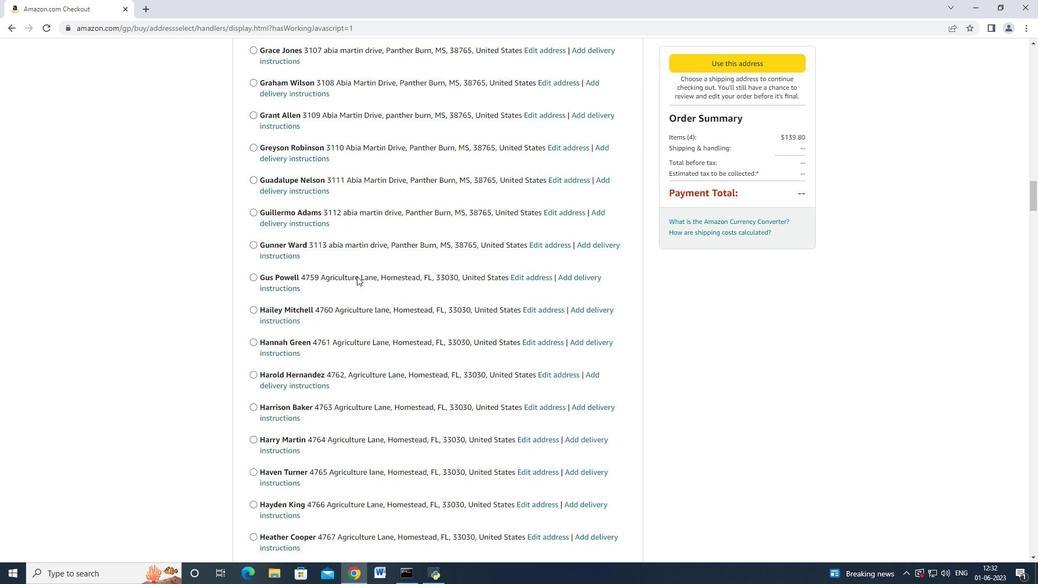 
Action: Mouse scrolled (356, 275) with delta (0, 0)
Screenshot: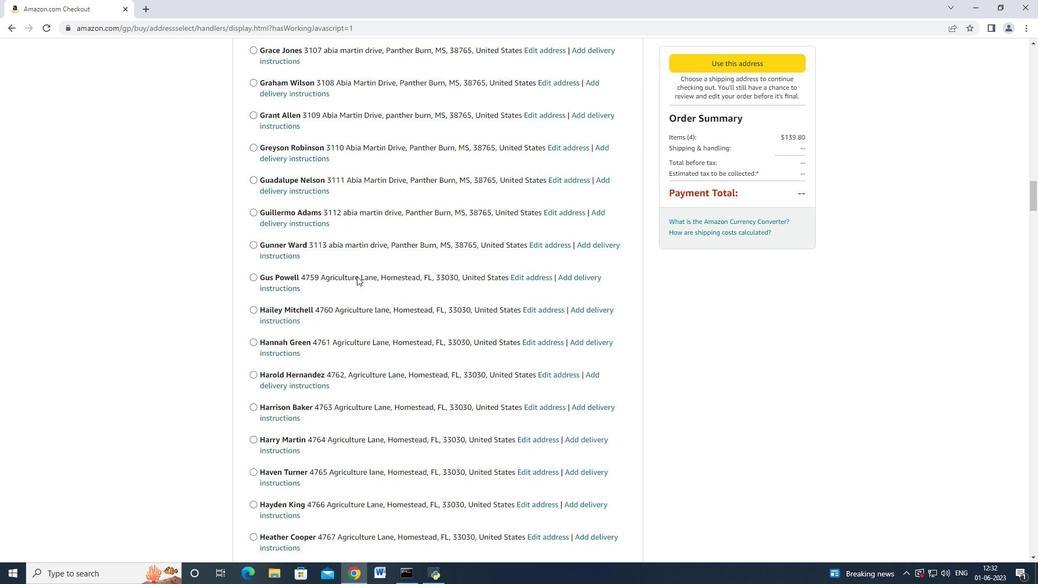 
Action: Mouse scrolled (356, 275) with delta (0, 0)
Screenshot: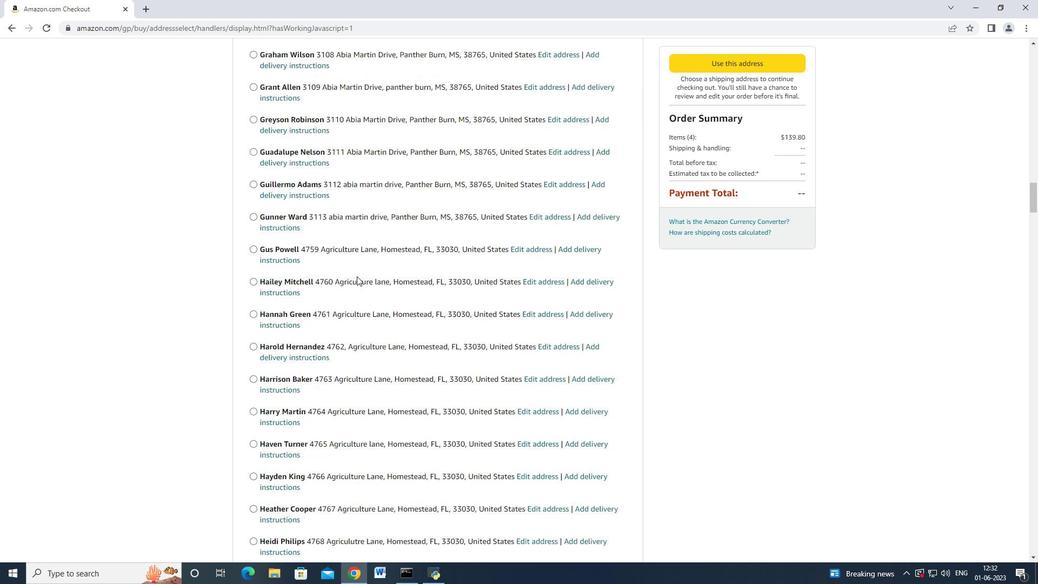 
Action: Mouse scrolled (356, 275) with delta (0, -1)
Screenshot: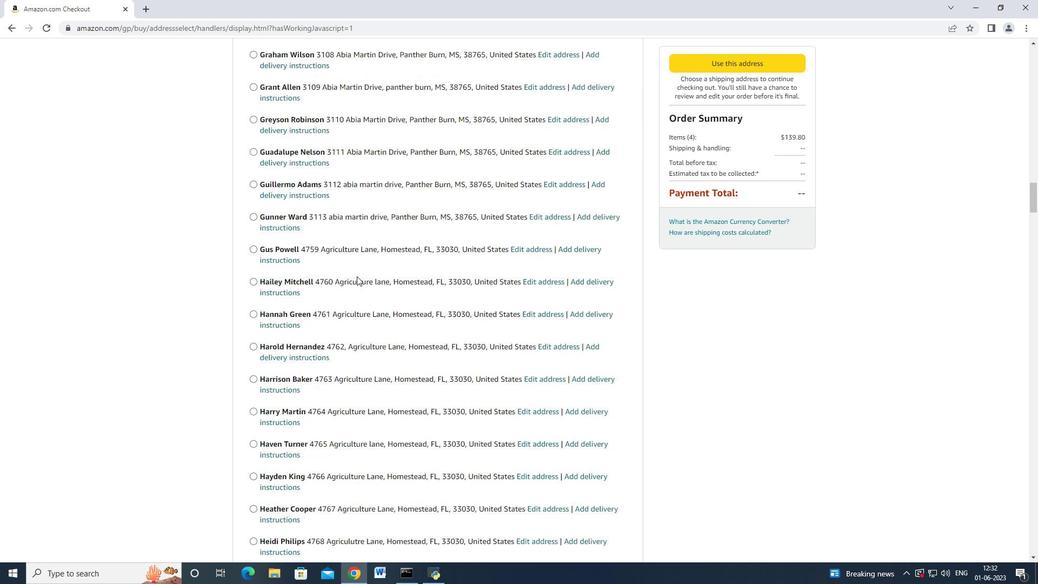 
Action: Mouse scrolled (356, 275) with delta (0, 0)
Screenshot: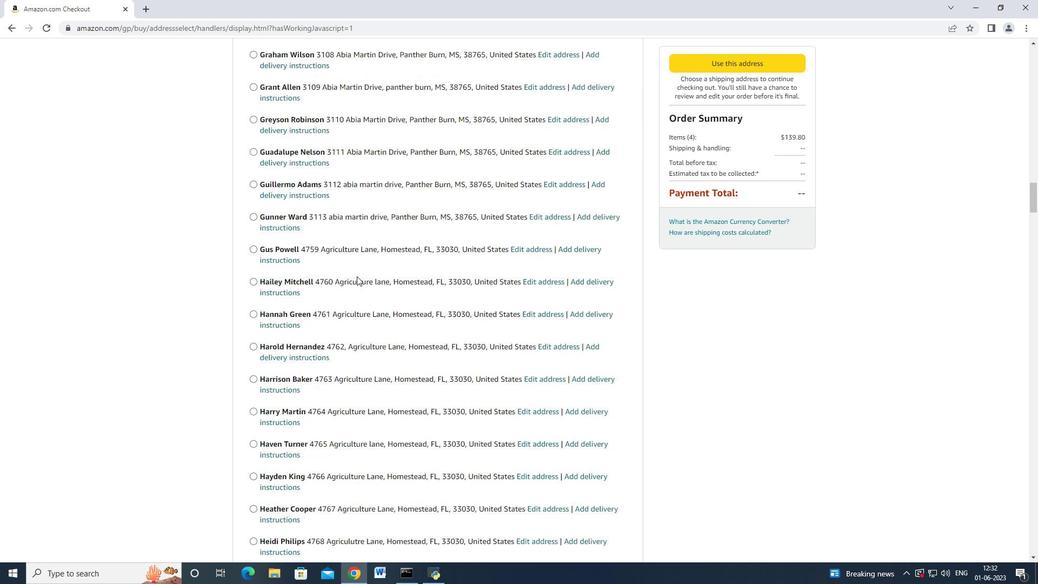 
Action: Mouse scrolled (356, 275) with delta (0, 0)
Screenshot: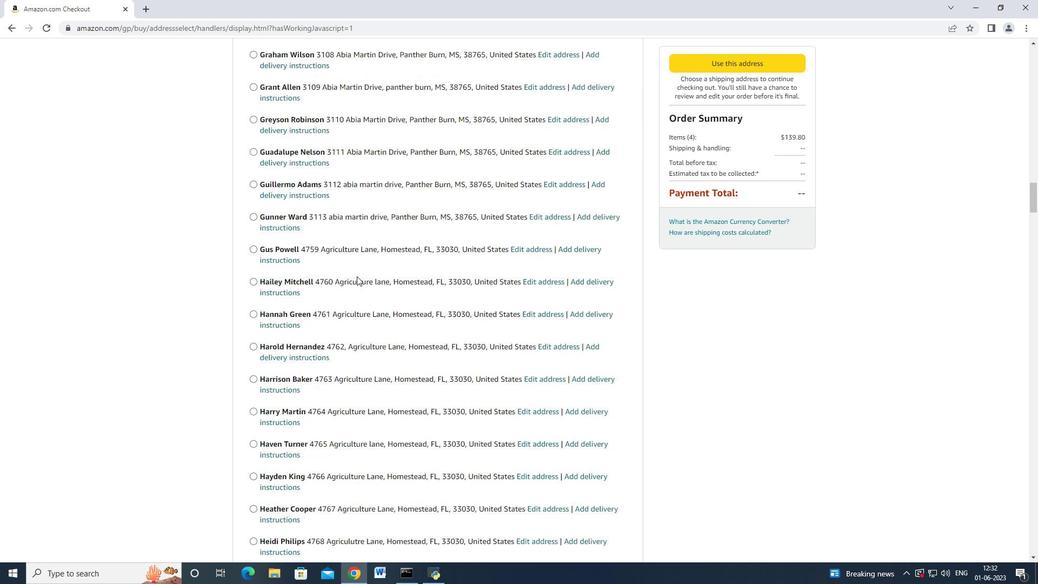
Action: Mouse scrolled (356, 275) with delta (0, 0)
Screenshot: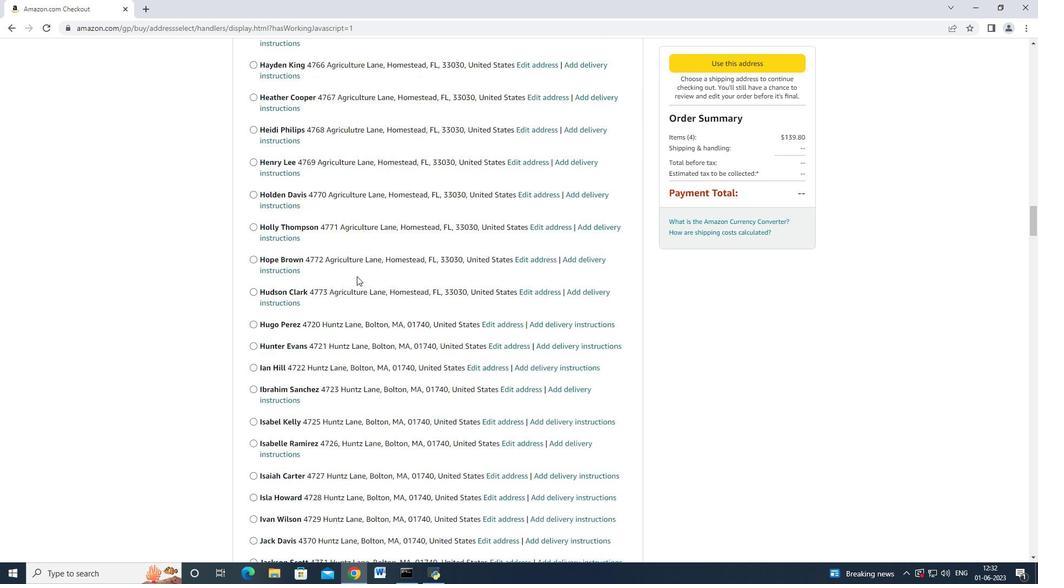 
Action: Mouse scrolled (356, 275) with delta (0, 0)
Screenshot: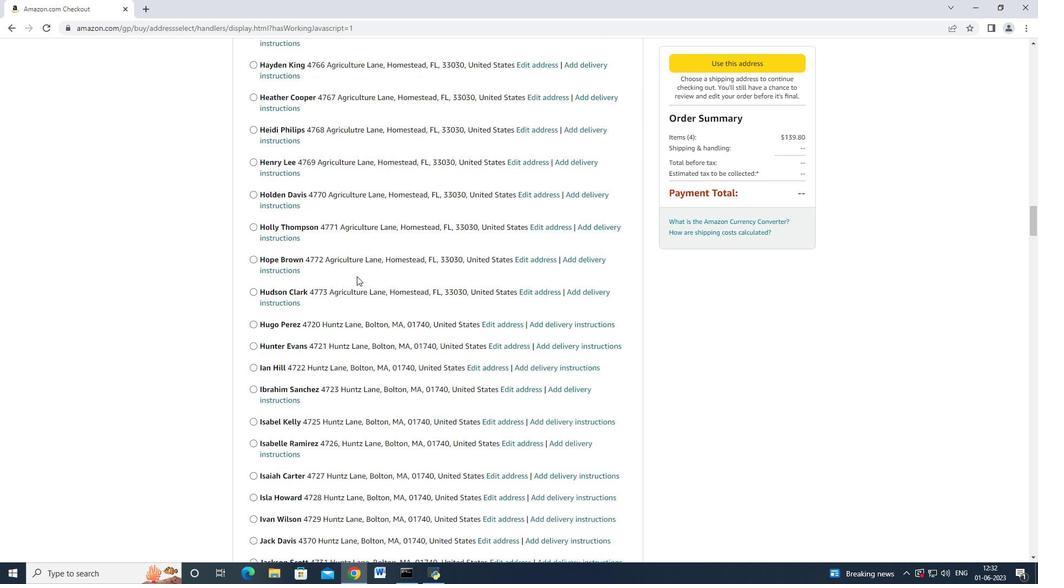 
Action: Mouse scrolled (356, 275) with delta (0, 0)
Screenshot: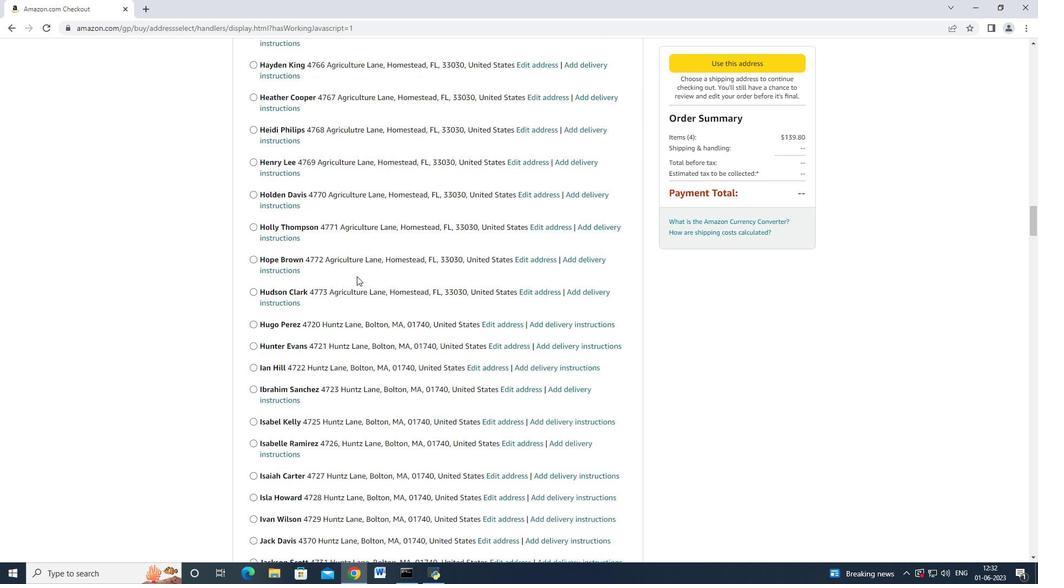 
Action: Mouse scrolled (356, 275) with delta (0, 0)
Screenshot: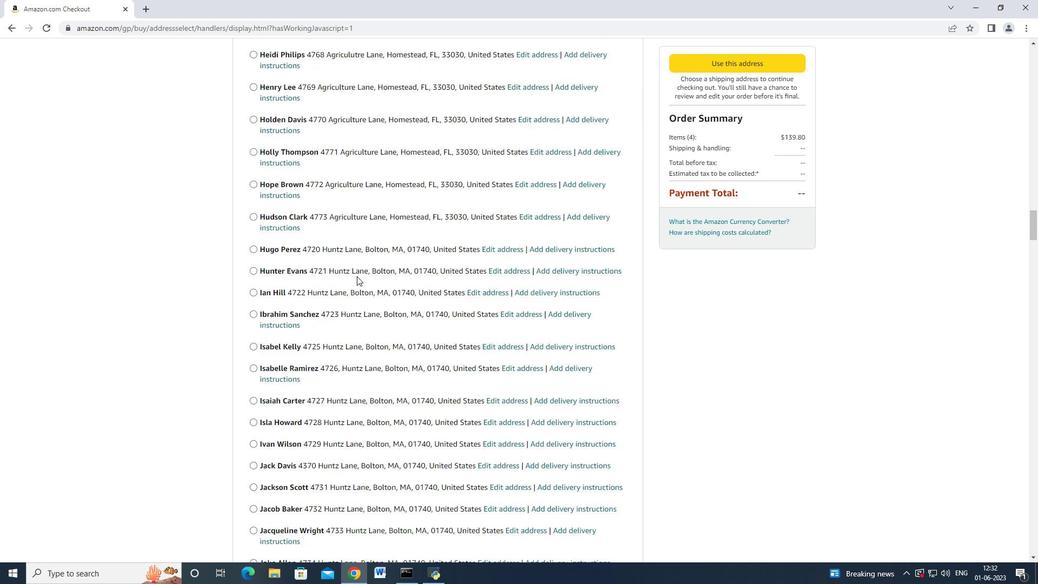 
Action: Mouse scrolled (356, 275) with delta (0, -1)
Screenshot: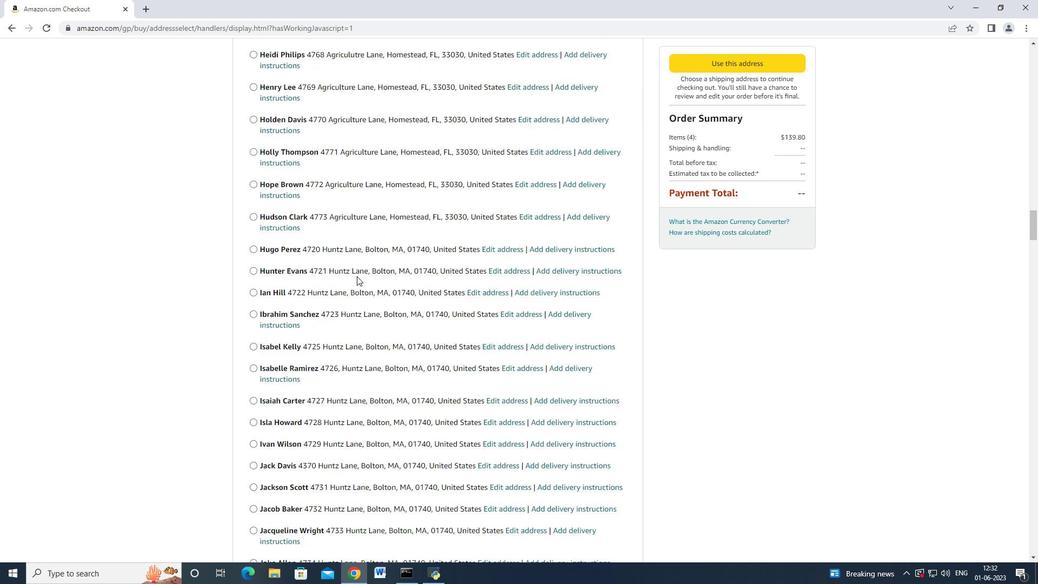 
Action: Mouse scrolled (356, 275) with delta (0, 0)
Screenshot: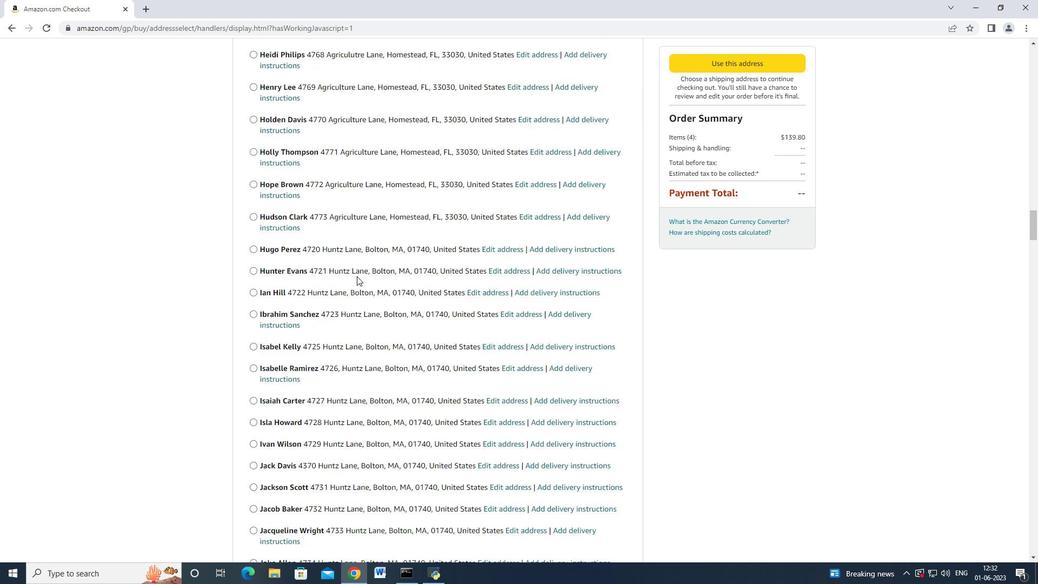 
Action: Mouse scrolled (356, 275) with delta (0, 0)
Screenshot: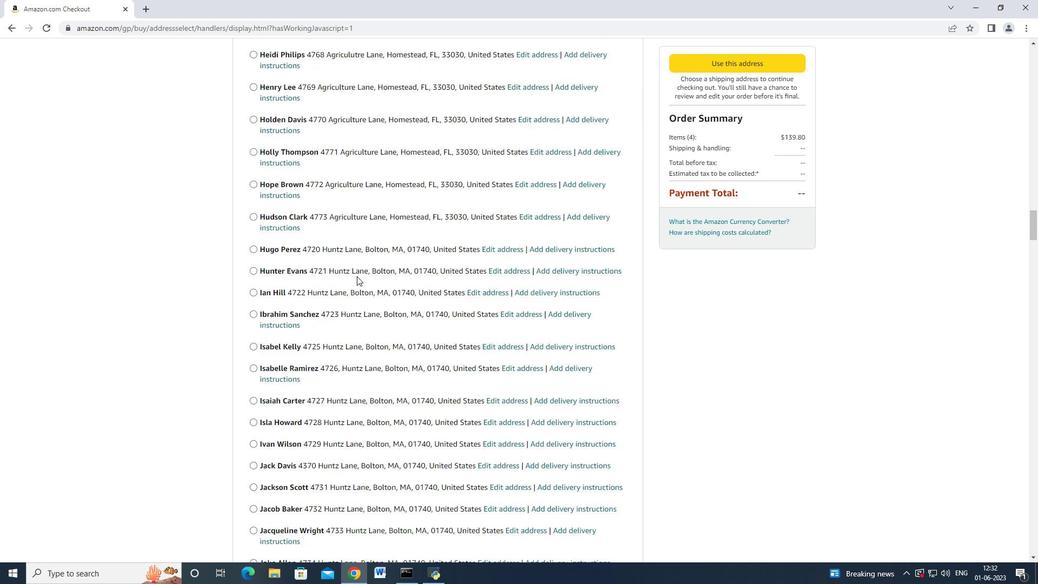 
Action: Mouse scrolled (356, 275) with delta (0, 0)
Screenshot: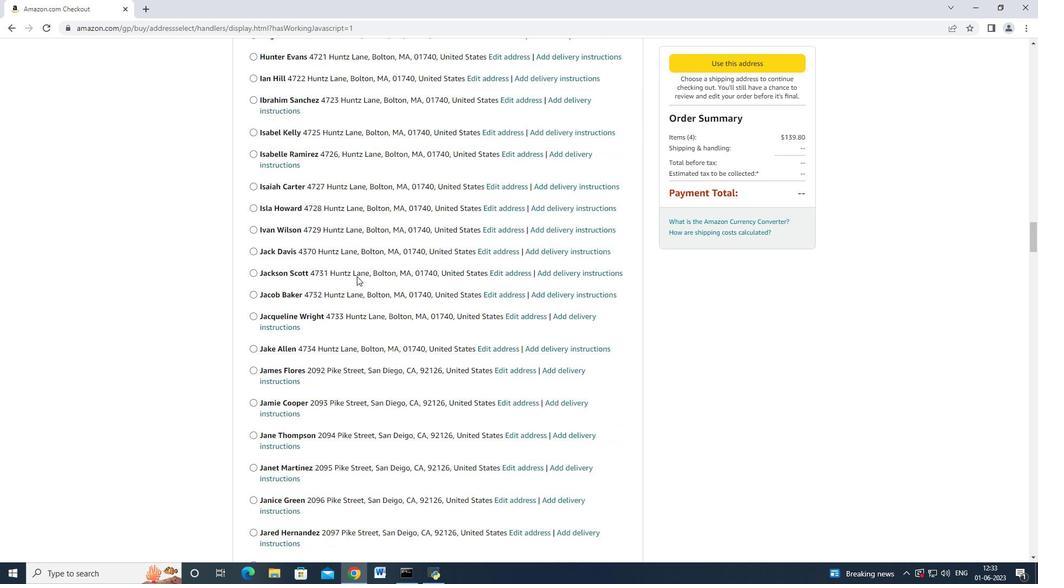 
Action: Mouse scrolled (356, 275) with delta (0, 0)
Screenshot: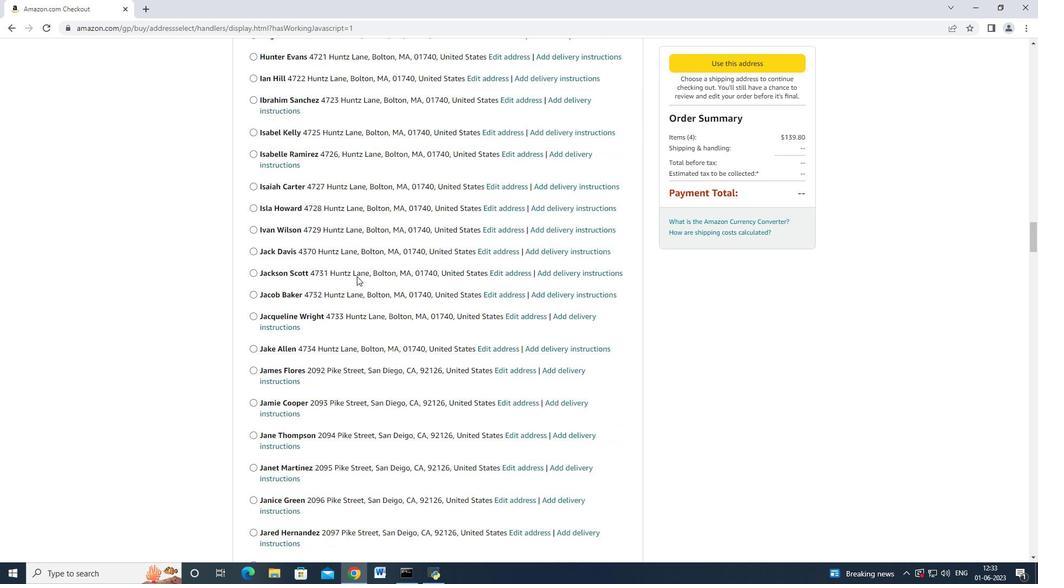 
Action: Mouse scrolled (356, 275) with delta (0, 0)
Screenshot: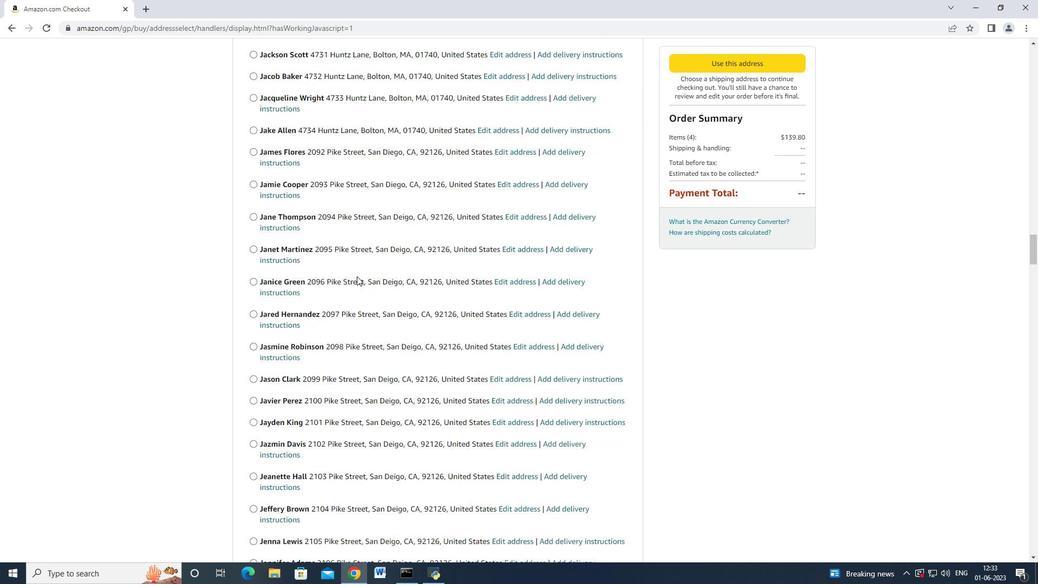 
Action: Mouse scrolled (356, 275) with delta (0, 0)
Screenshot: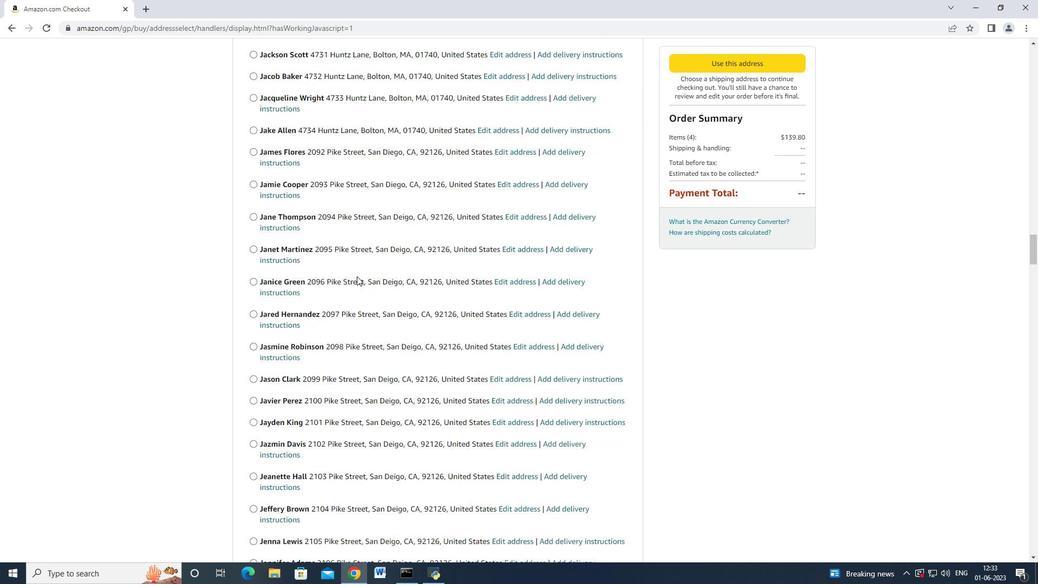 
Action: Mouse scrolled (356, 275) with delta (0, -1)
Screenshot: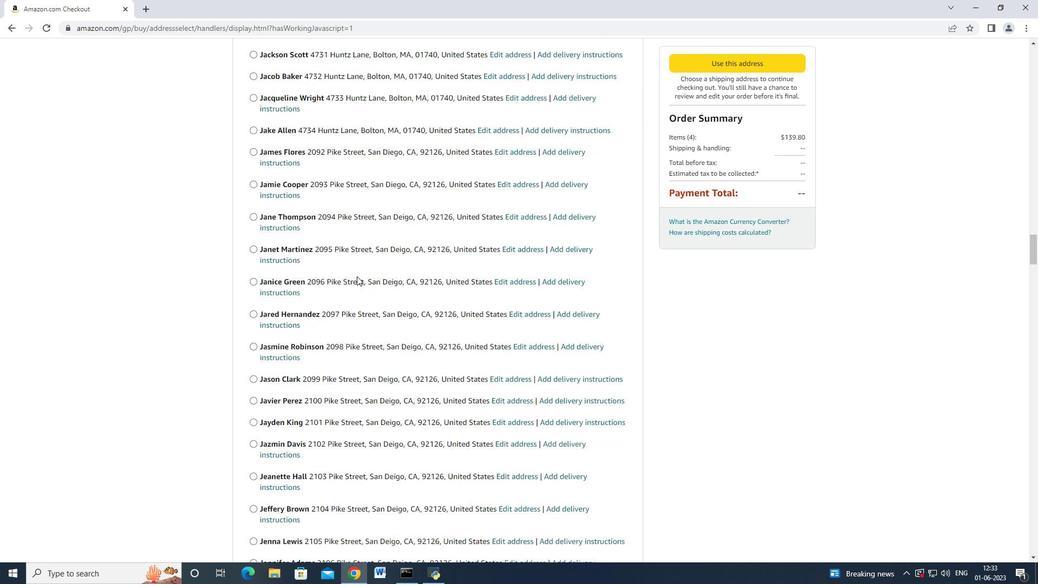 
Action: Mouse scrolled (356, 275) with delta (0, 0)
Screenshot: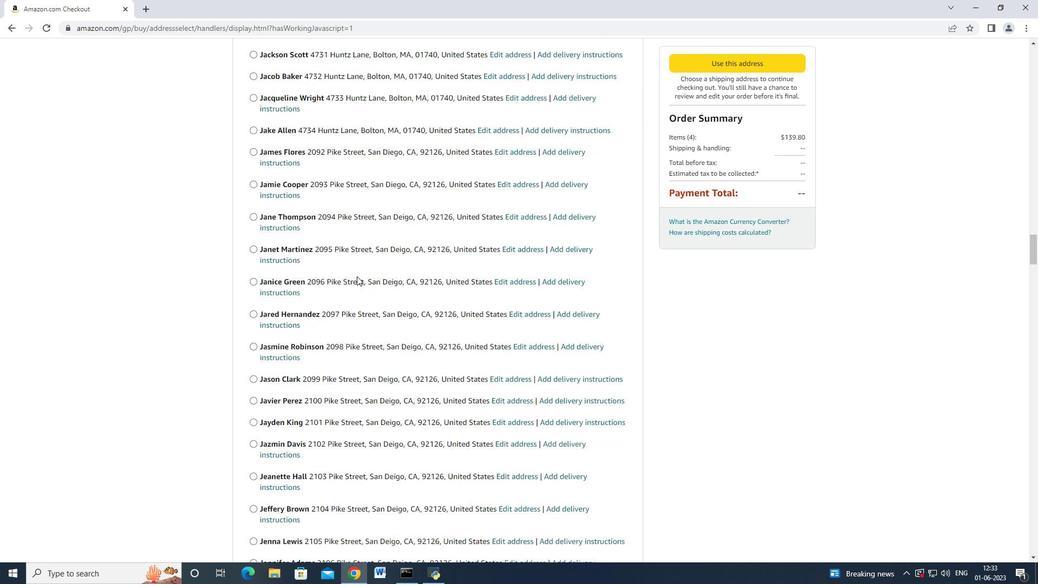 
Action: Mouse scrolled (356, 275) with delta (0, 0)
Screenshot: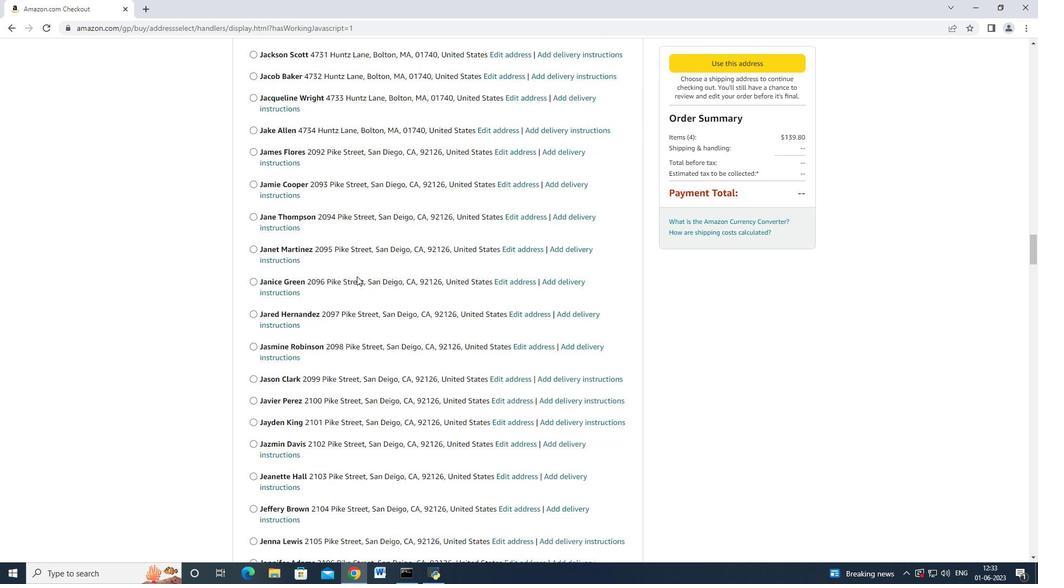 
Action: Mouse scrolled (356, 275) with delta (0, 0)
Screenshot: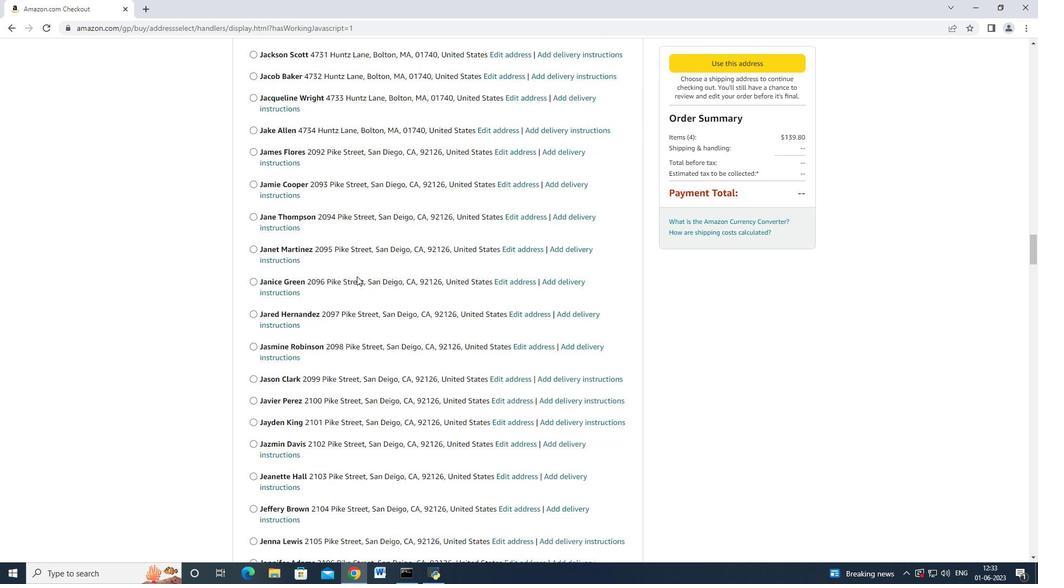 
Action: Mouse scrolled (356, 275) with delta (0, 0)
Screenshot: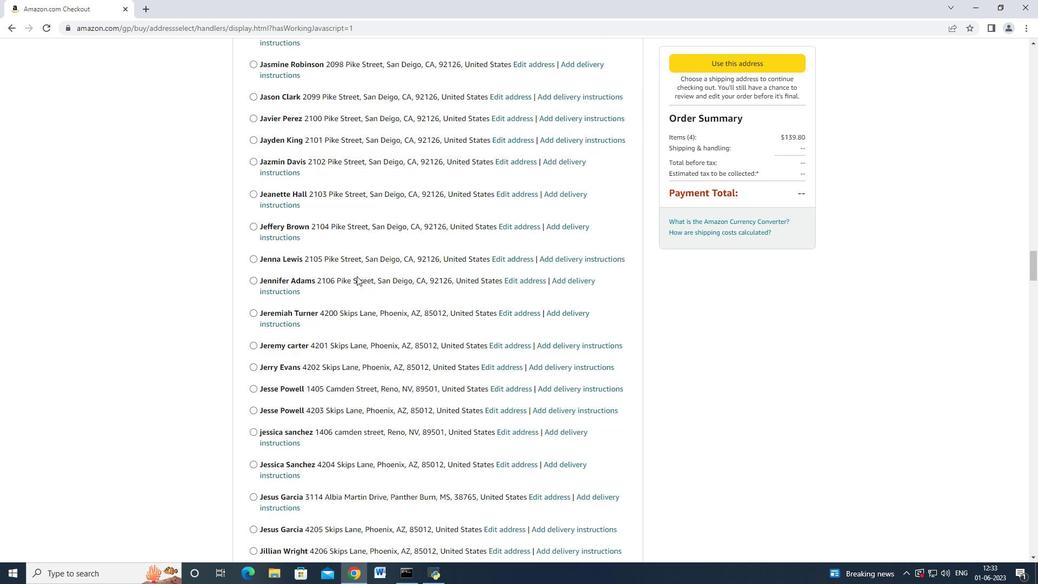 
Action: Mouse scrolled (356, 275) with delta (0, 0)
Screenshot: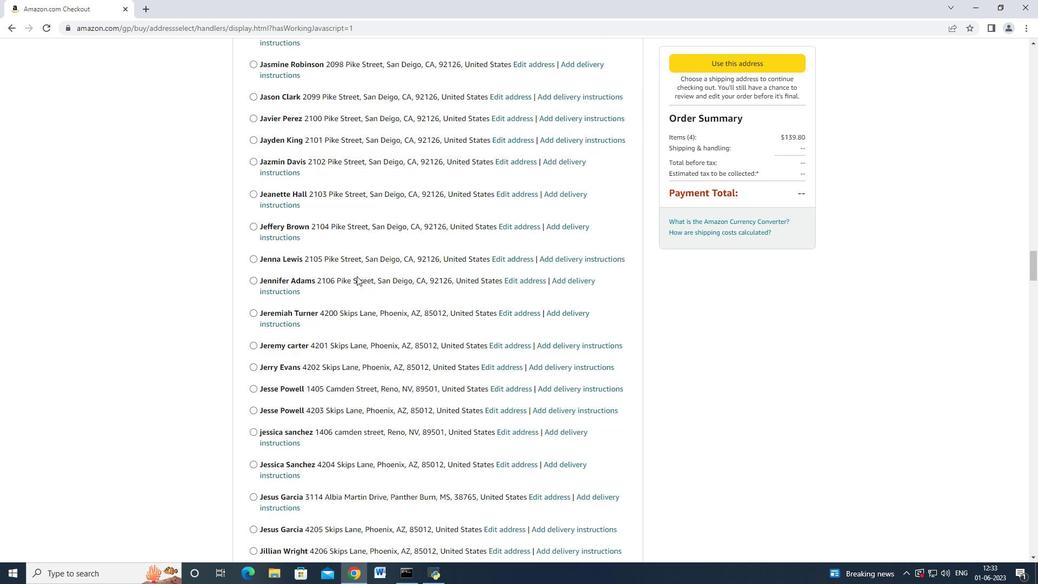 
Action: Mouse scrolled (356, 275) with delta (0, -1)
Screenshot: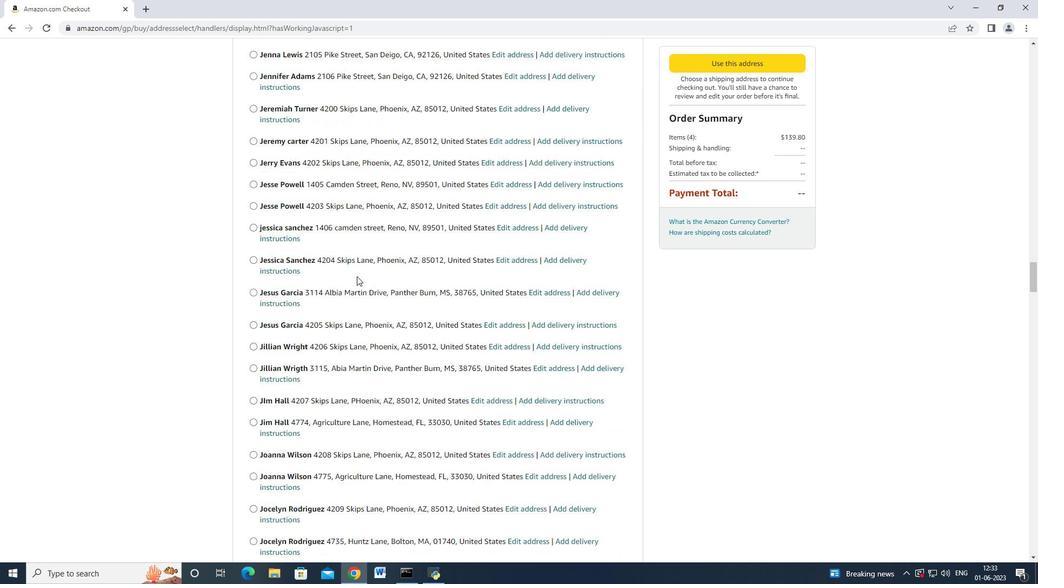 
Action: Mouse scrolled (356, 275) with delta (0, 0)
Screenshot: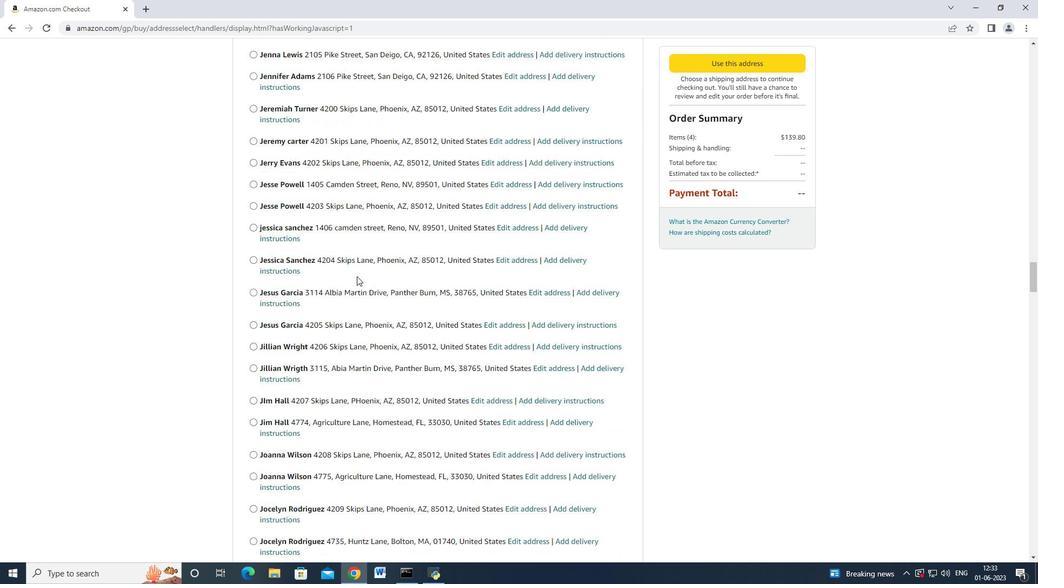 
Action: Mouse scrolled (356, 275) with delta (0, -1)
Screenshot: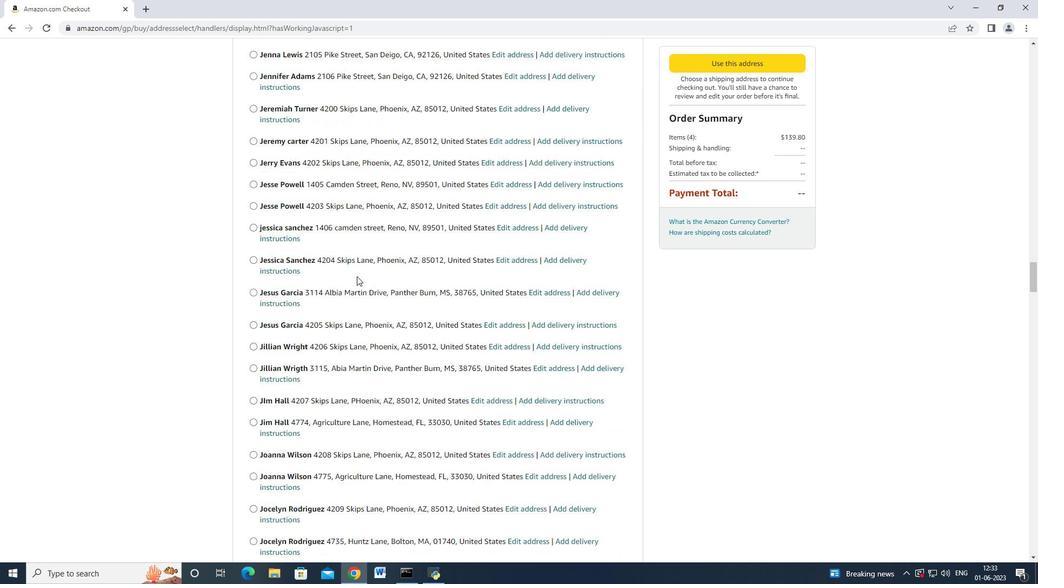 
Action: Mouse scrolled (356, 275) with delta (0, 0)
Screenshot: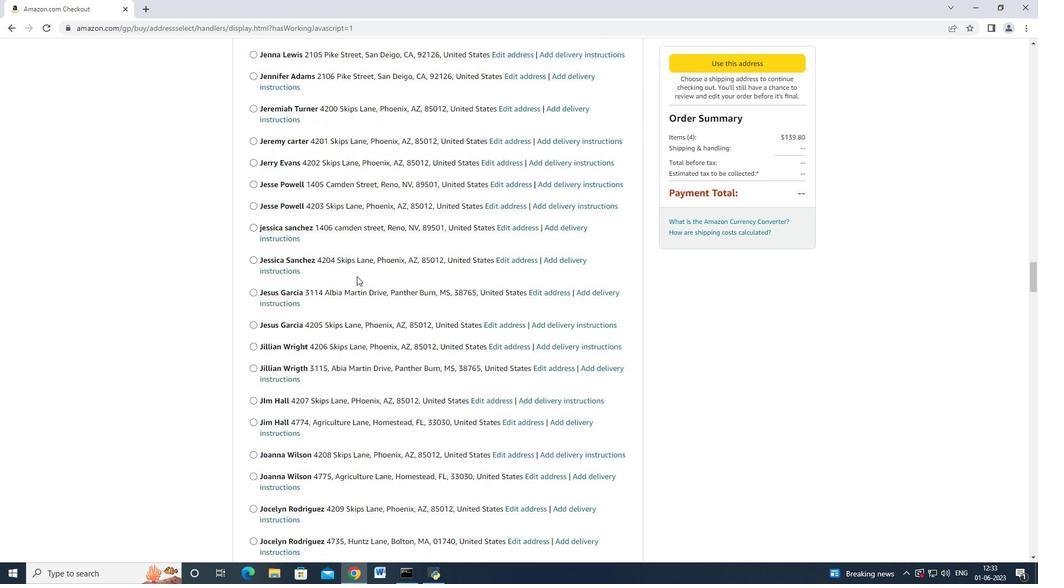 
Action: Mouse scrolled (356, 275) with delta (0, 0)
Screenshot: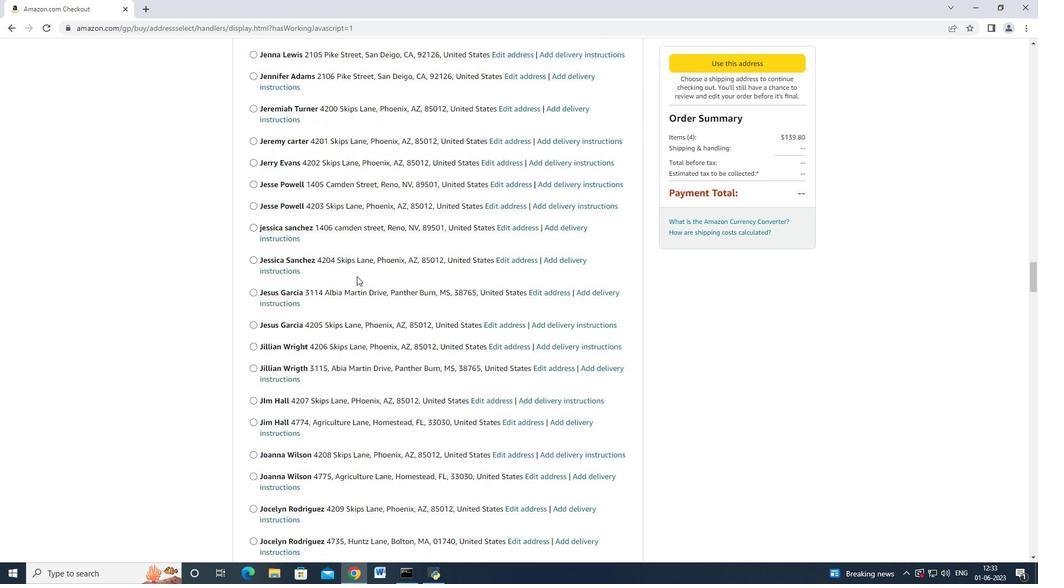 
Action: Mouse moved to (357, 275)
Screenshot: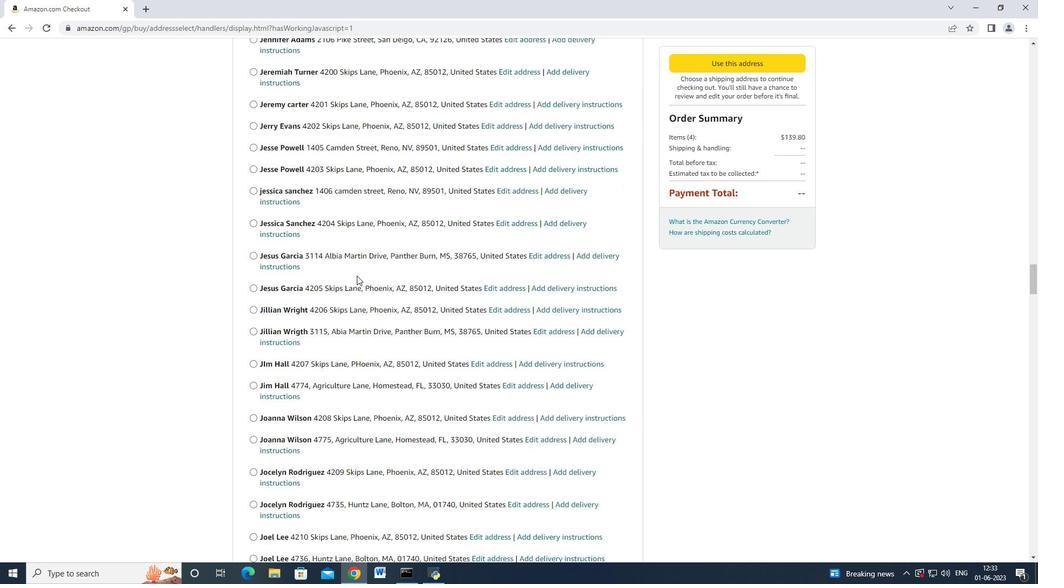 
Action: Mouse scrolled (357, 274) with delta (0, 0)
Screenshot: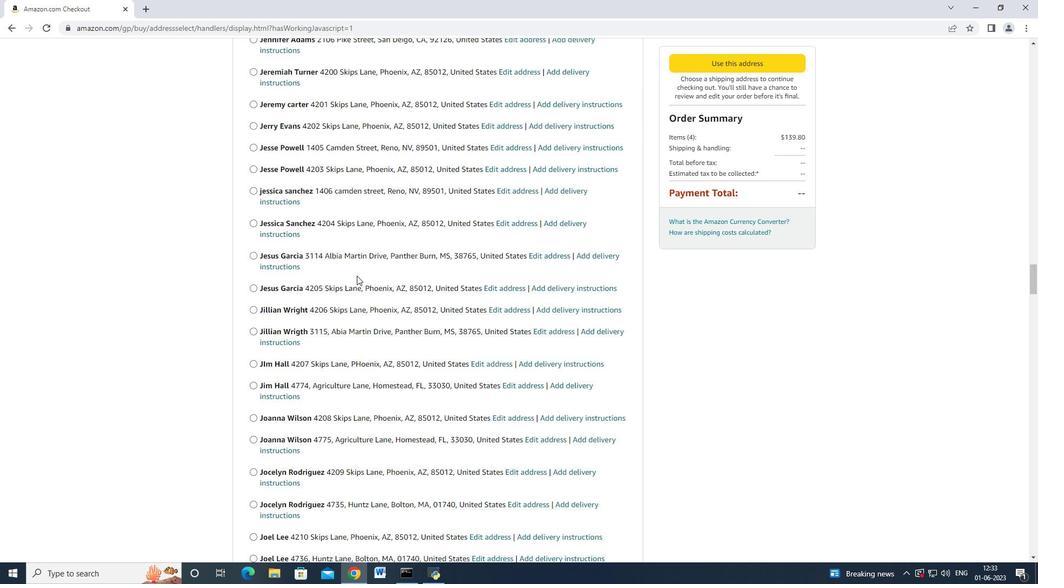 
Action: Mouse scrolled (357, 274) with delta (0, 0)
Screenshot: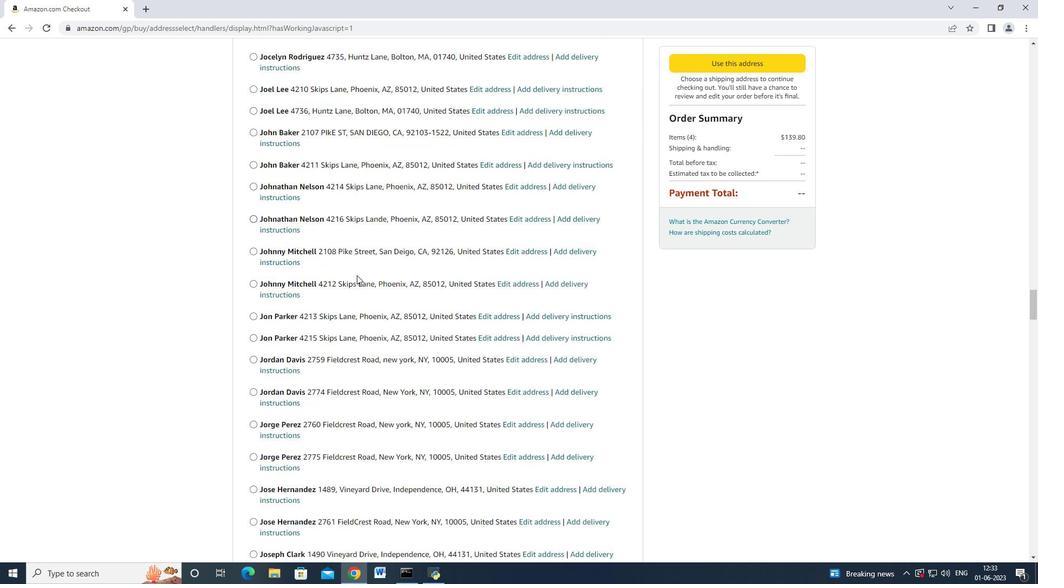 
Action: Mouse scrolled (357, 274) with delta (0, -1)
Screenshot: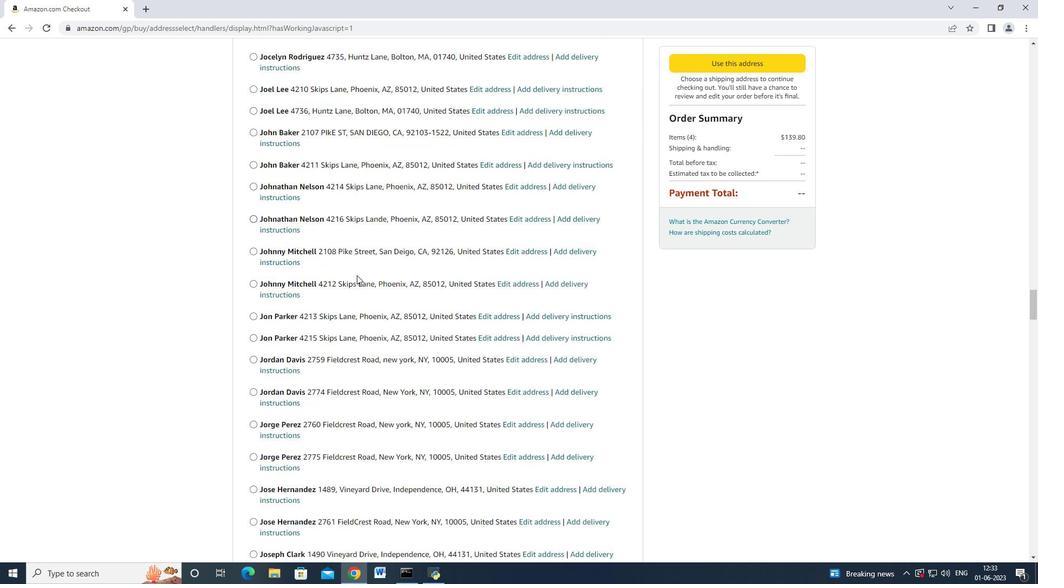 
Action: Mouse moved to (357, 275)
Screenshot: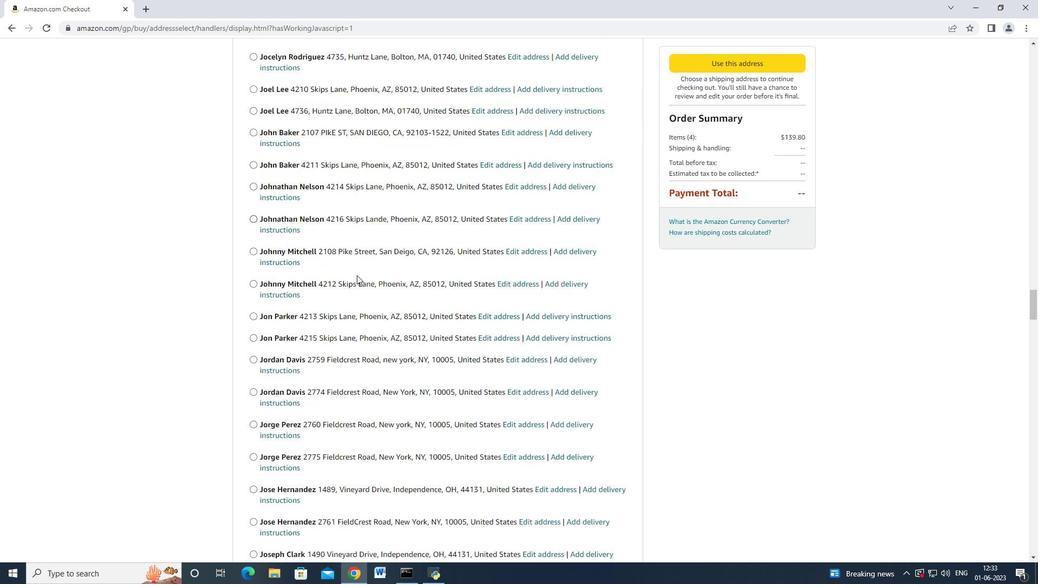
Action: Mouse scrolled (357, 274) with delta (0, 0)
Screenshot: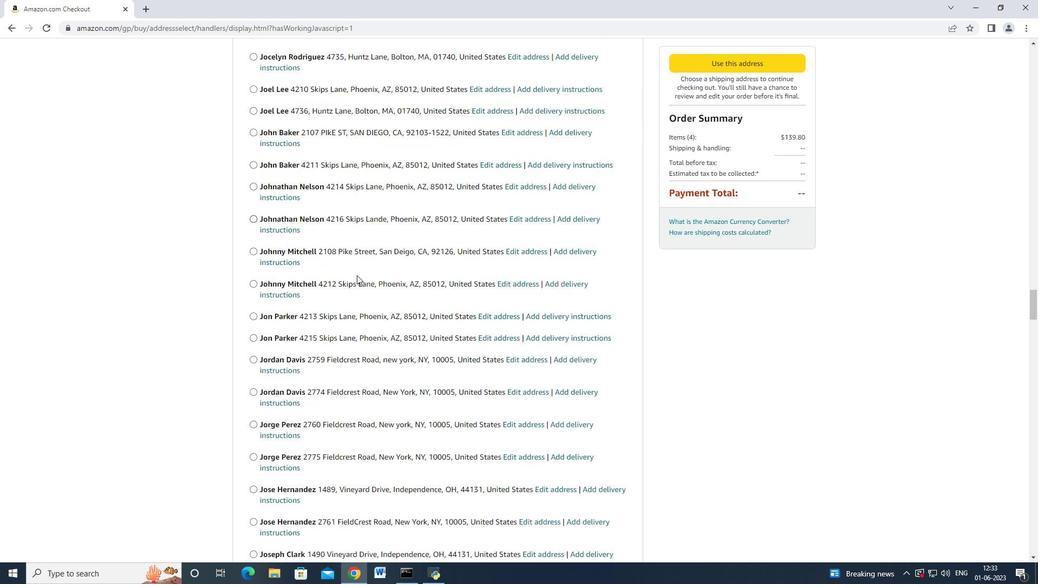 
Action: Mouse scrolled (357, 274) with delta (0, -1)
Screenshot: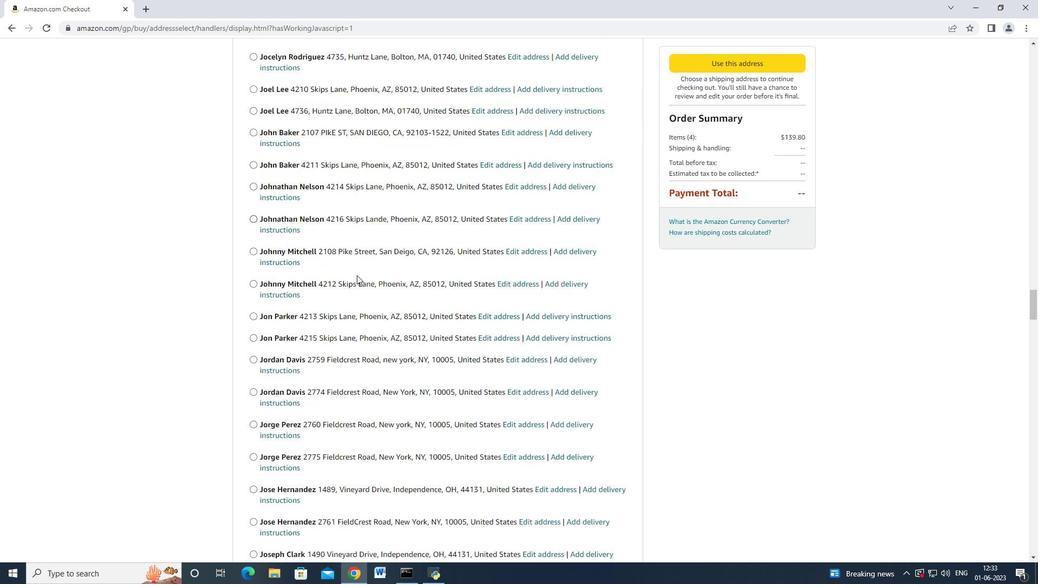 
Action: Mouse scrolled (357, 274) with delta (0, 0)
Screenshot: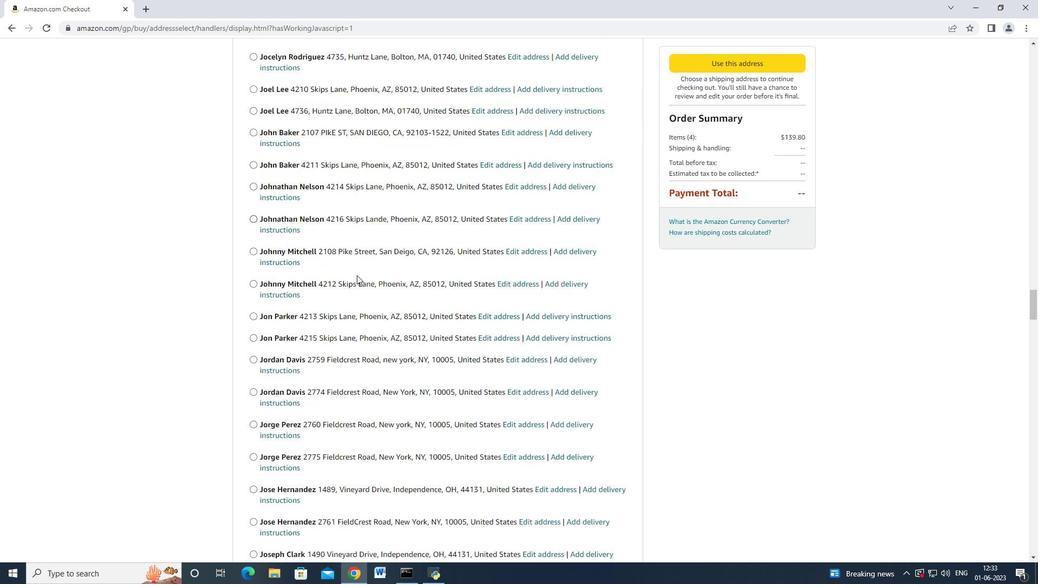 
Action: Mouse scrolled (357, 274) with delta (0, 0)
Screenshot: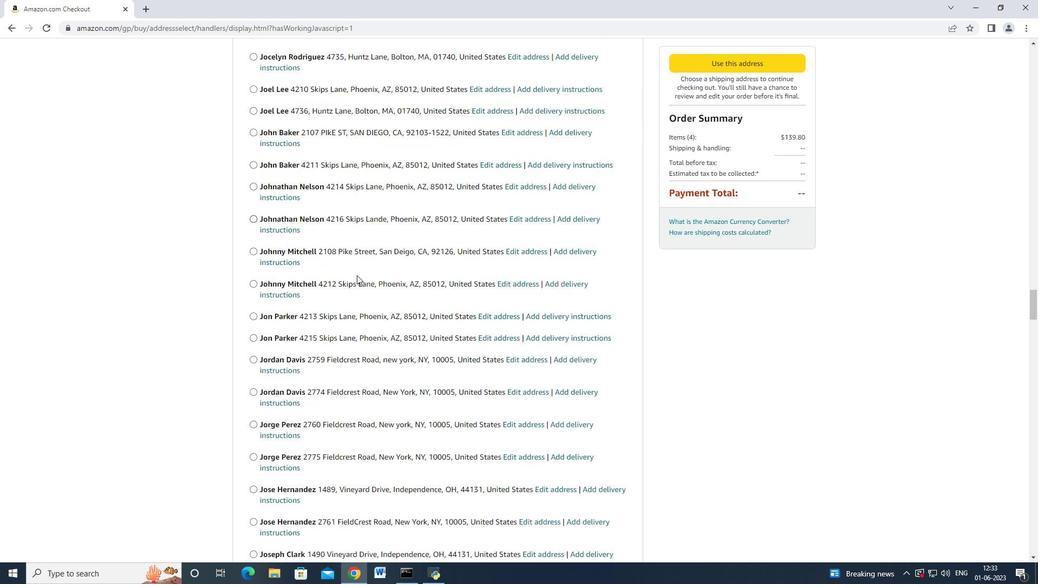 
Action: Mouse scrolled (357, 274) with delta (0, 0)
Screenshot: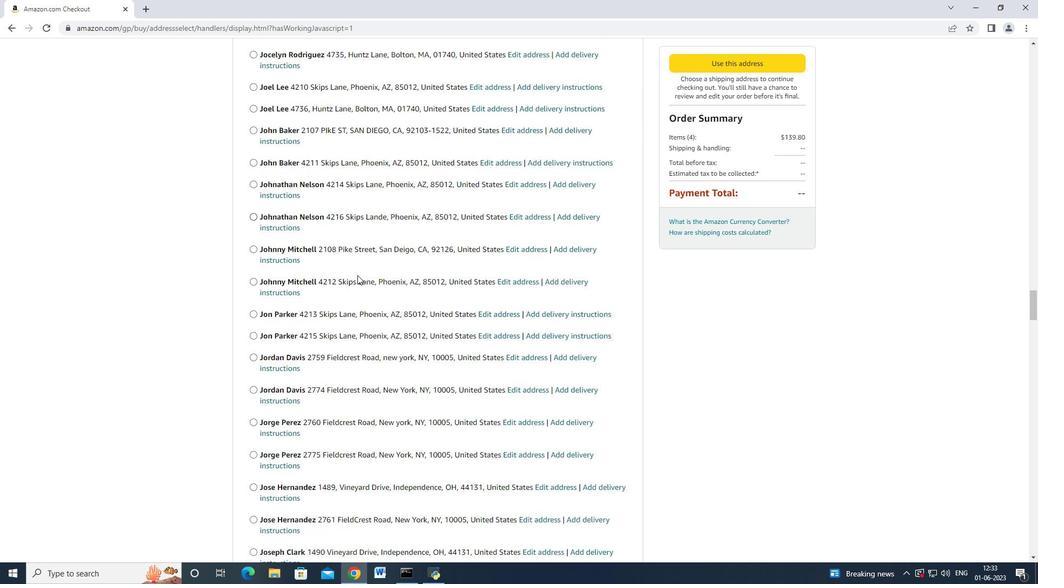 
Action: Mouse moved to (357, 274)
Screenshot: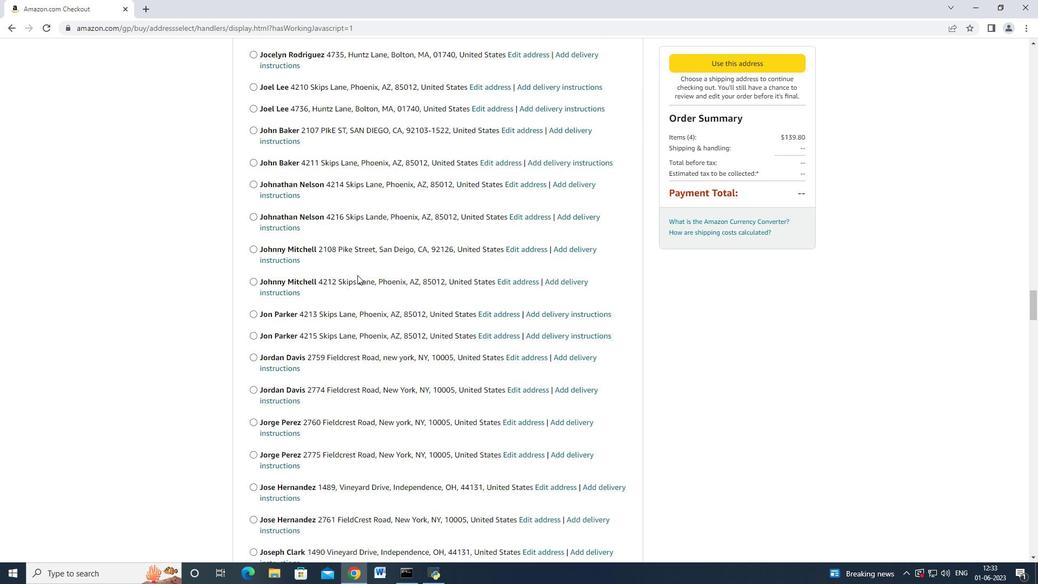 
Action: Mouse scrolled (357, 274) with delta (0, 0)
Screenshot: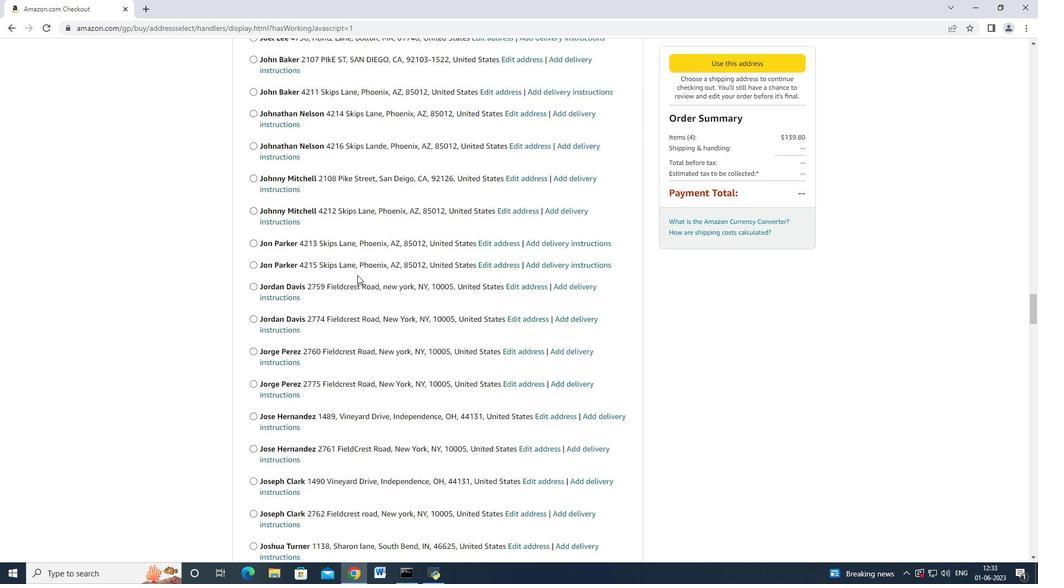 
Action: Mouse scrolled (357, 274) with delta (0, 0)
Screenshot: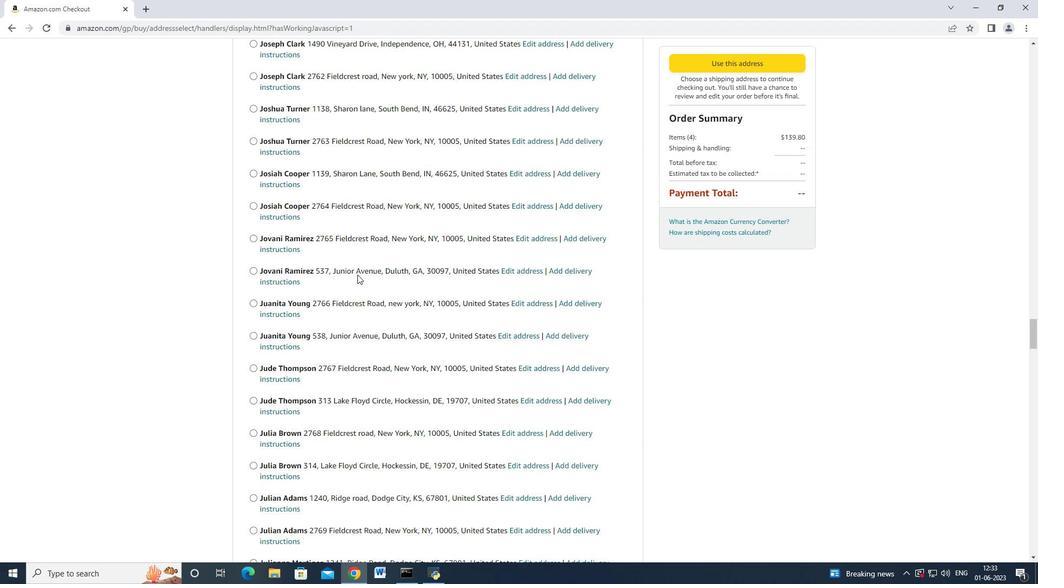 
Action: Mouse scrolled (357, 274) with delta (0, 0)
Screenshot: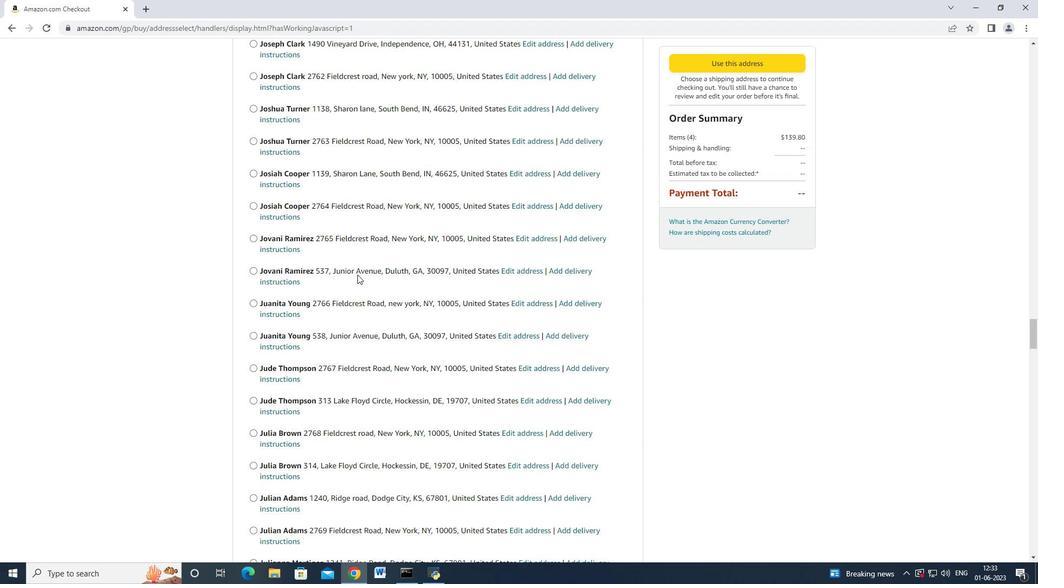 
Action: Mouse scrolled (357, 274) with delta (0, 0)
Screenshot: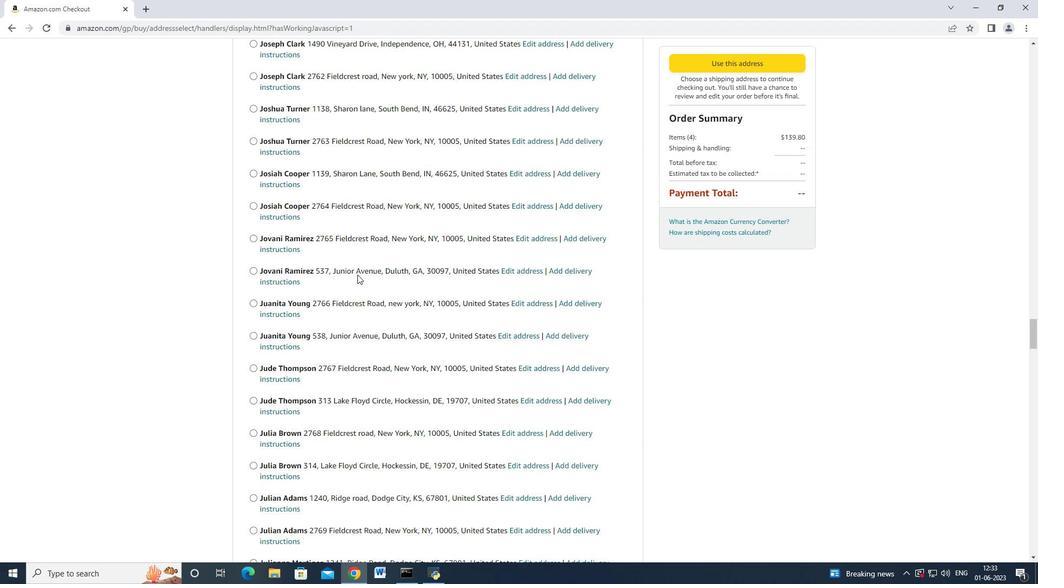 
Action: Mouse scrolled (357, 273) with delta (0, -1)
Screenshot: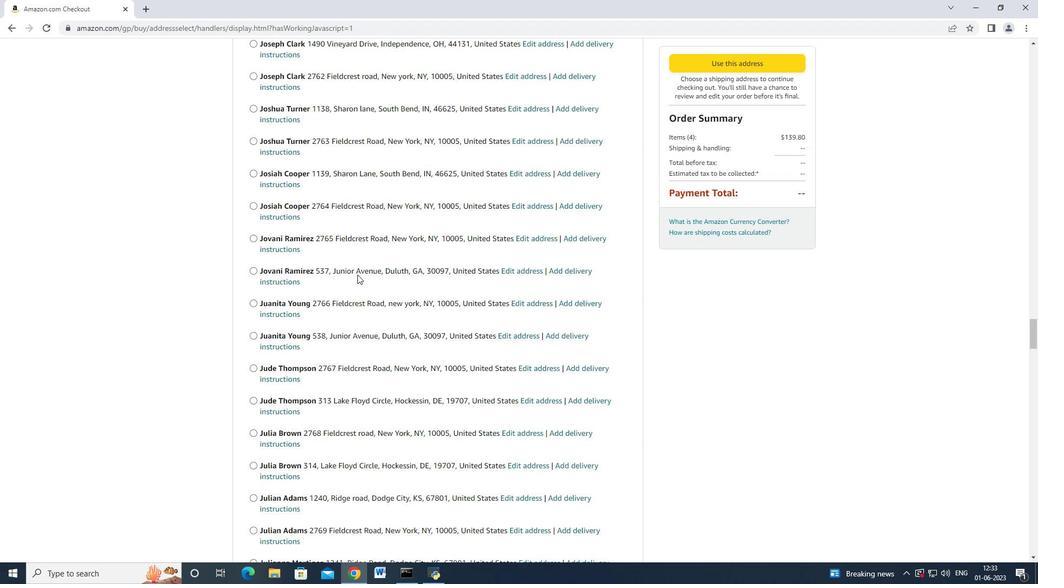 
Action: Mouse scrolled (357, 273) with delta (0, -1)
Screenshot: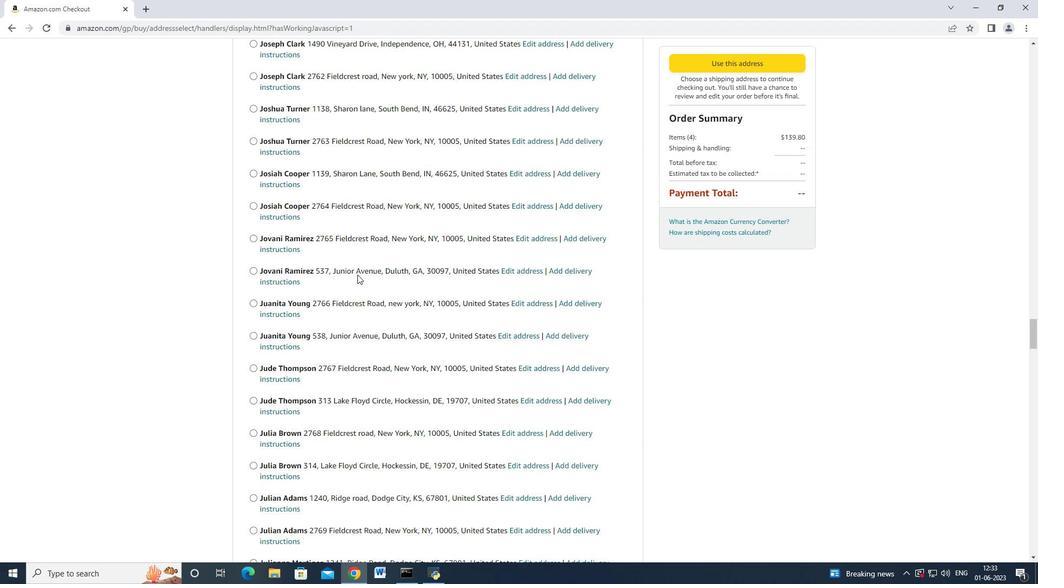 
Action: Mouse scrolled (357, 274) with delta (0, 0)
Screenshot: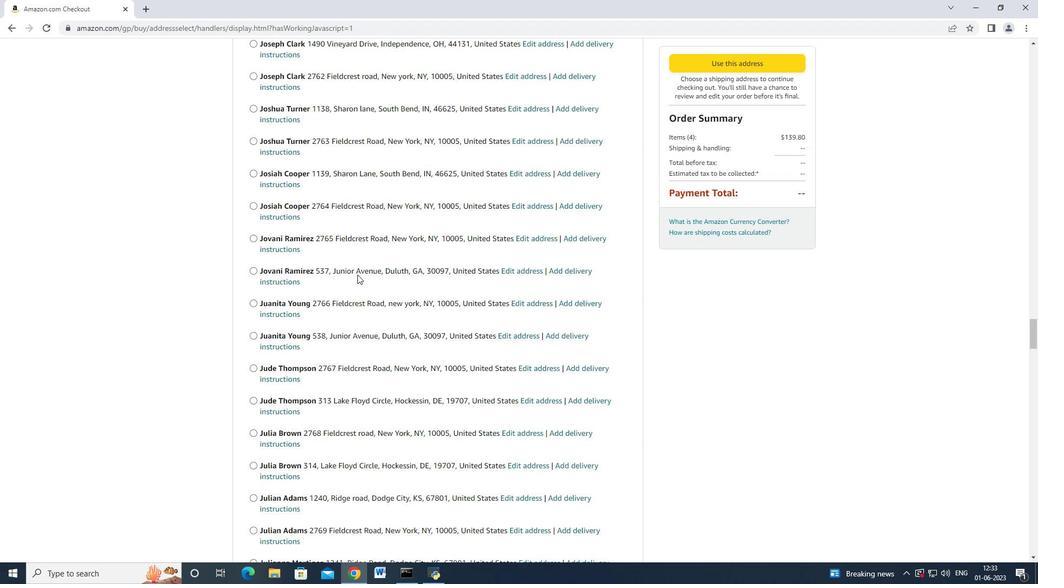
Action: Mouse scrolled (357, 274) with delta (0, 0)
Screenshot: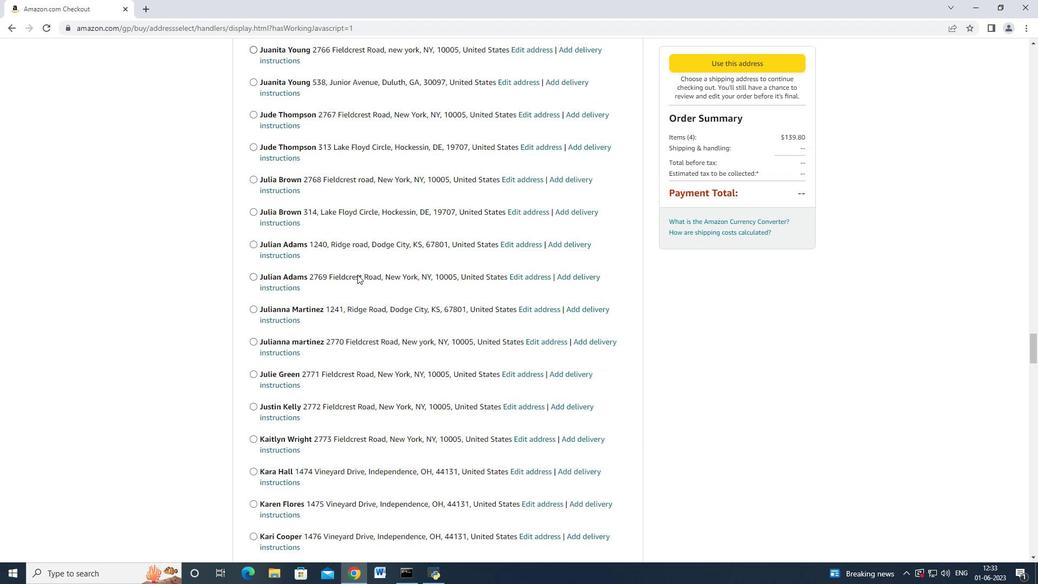 
Action: Mouse scrolled (357, 273) with delta (0, -1)
Screenshot: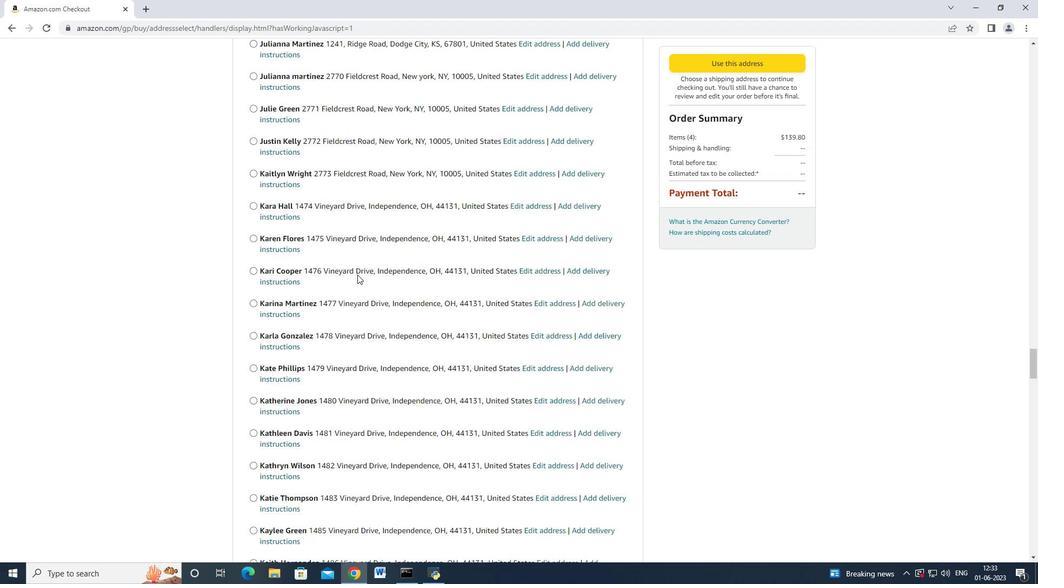 
Action: Mouse moved to (357, 274)
Screenshot: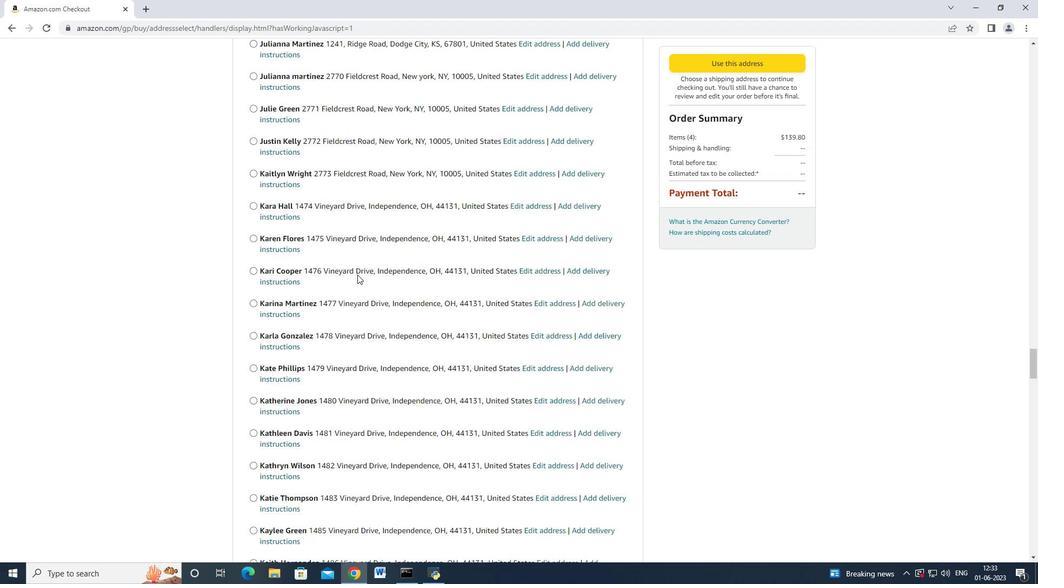
Action: Mouse scrolled (357, 274) with delta (0, 0)
Screenshot: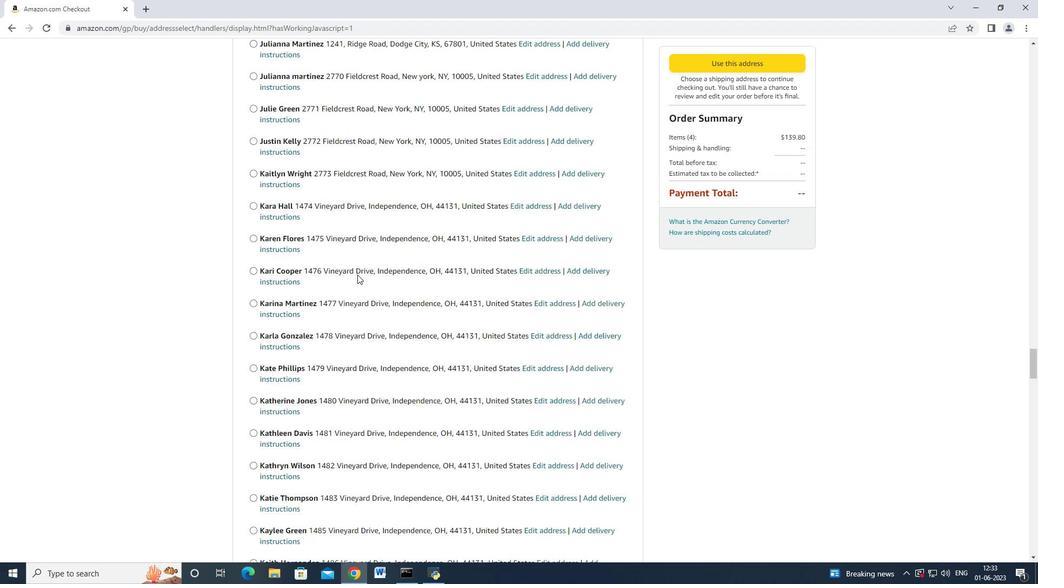 
Action: Mouse scrolled (357, 273) with delta (0, -1)
Screenshot: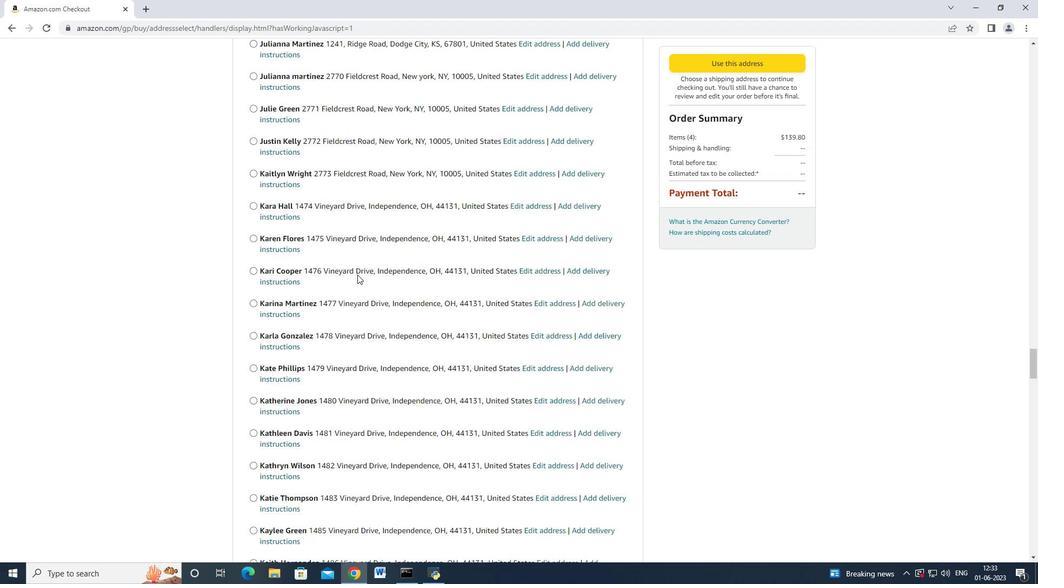 
Action: Mouse scrolled (357, 274) with delta (0, 0)
Screenshot: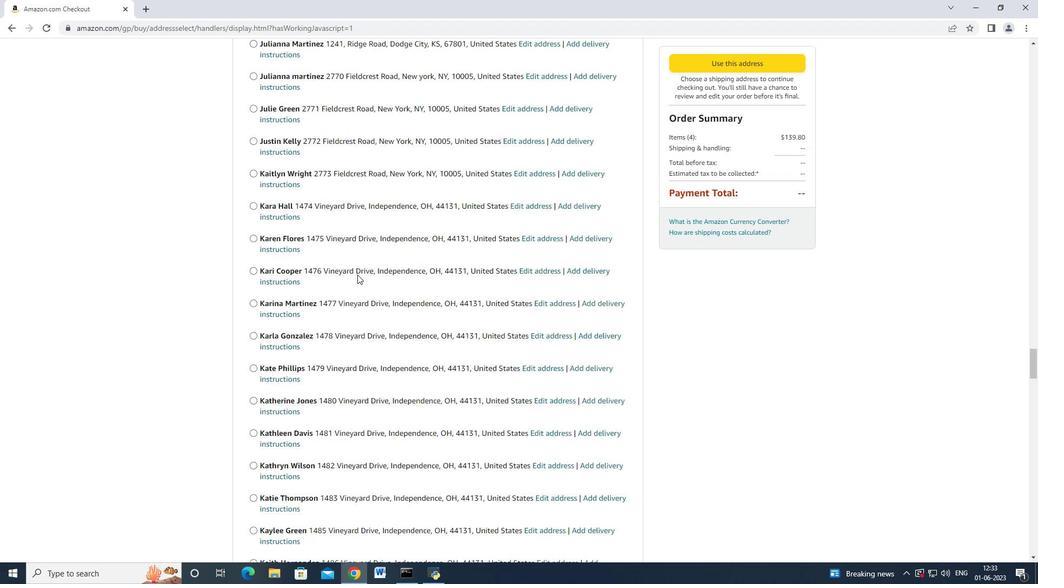 
Action: Mouse scrolled (357, 274) with delta (0, 0)
Screenshot: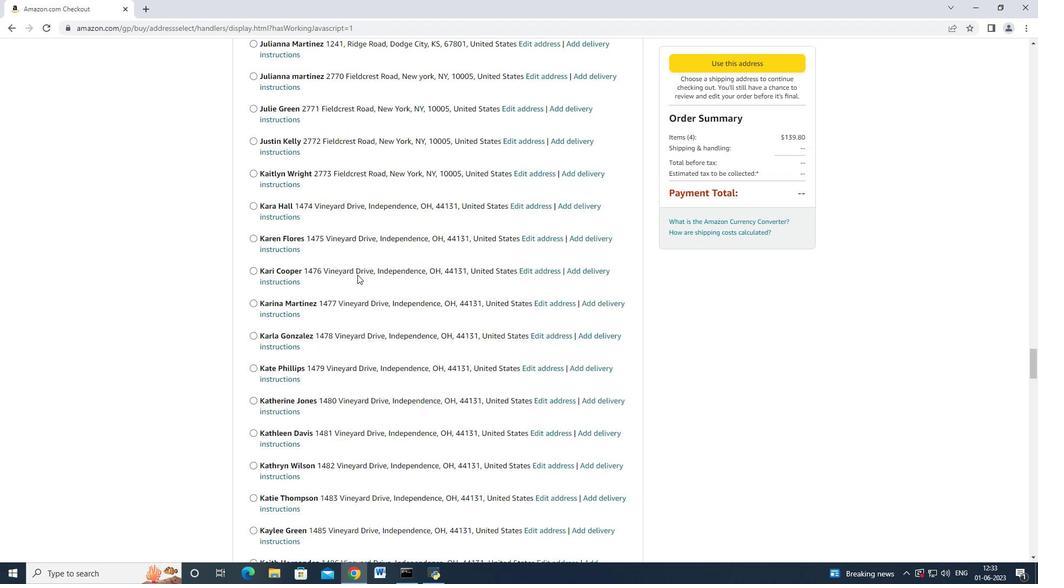 
Action: Mouse scrolled (357, 274) with delta (0, 0)
Screenshot: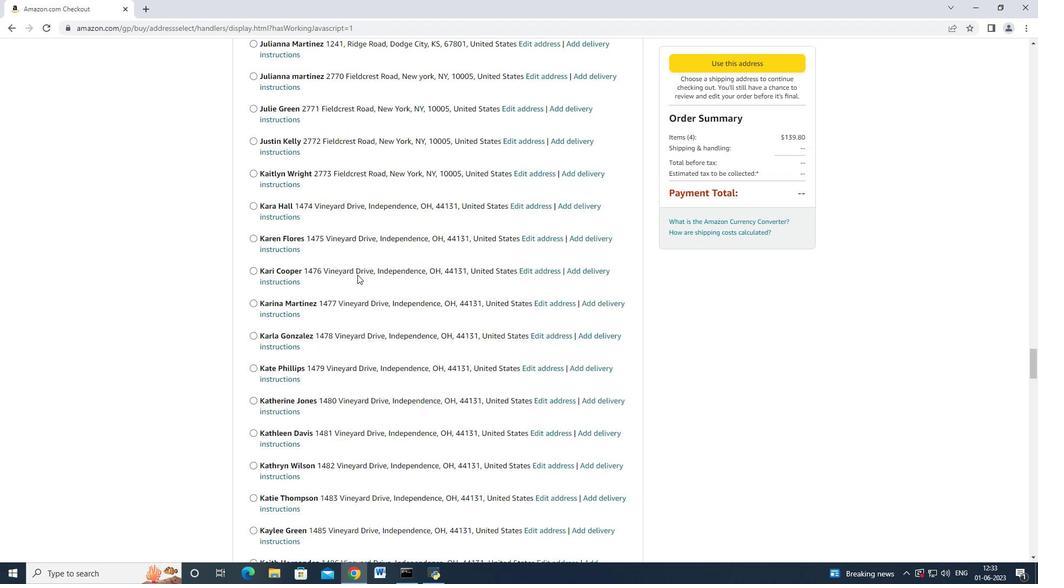 
Action: Mouse moved to (357, 274)
Screenshot: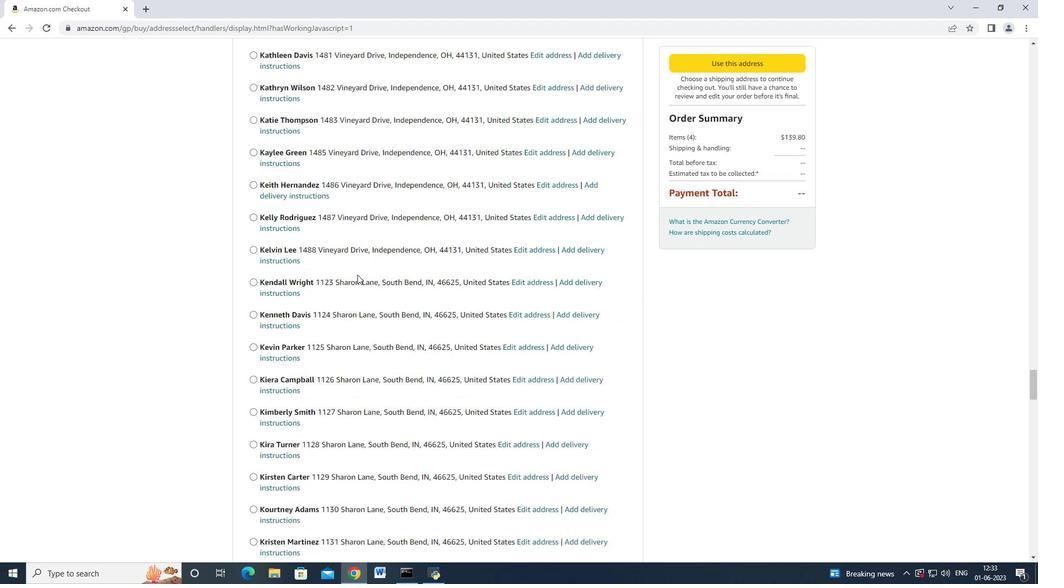 
Action: Mouse scrolled (357, 274) with delta (0, 0)
Screenshot: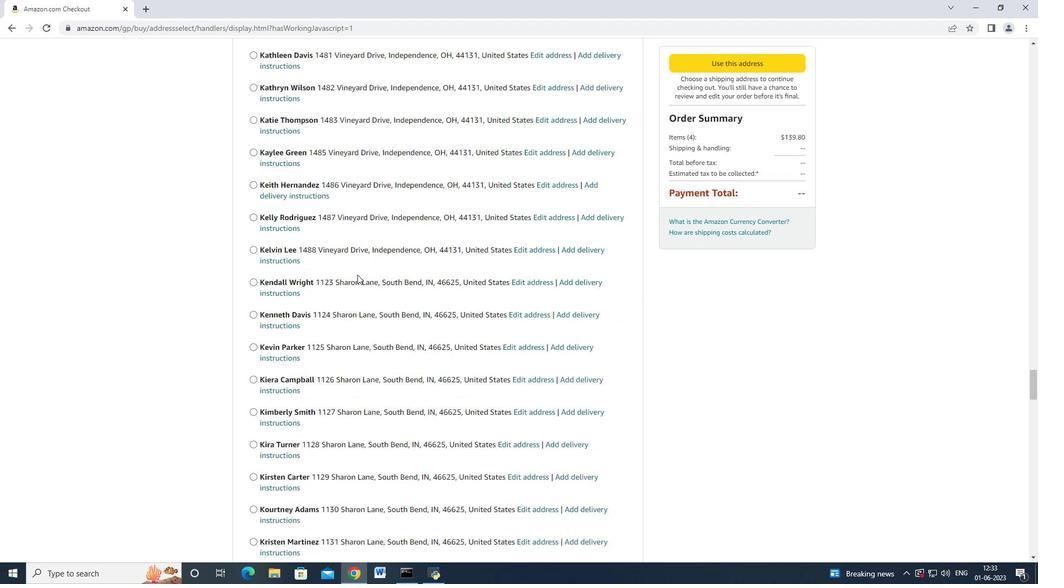 
Action: Mouse moved to (357, 275)
Screenshot: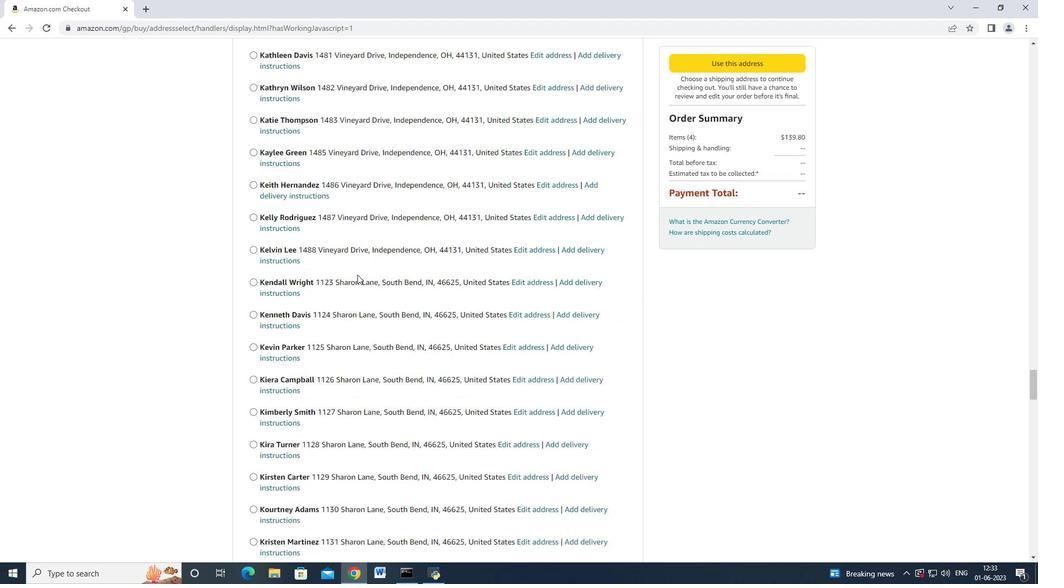 
Action: Mouse scrolled (357, 274) with delta (0, 0)
Screenshot: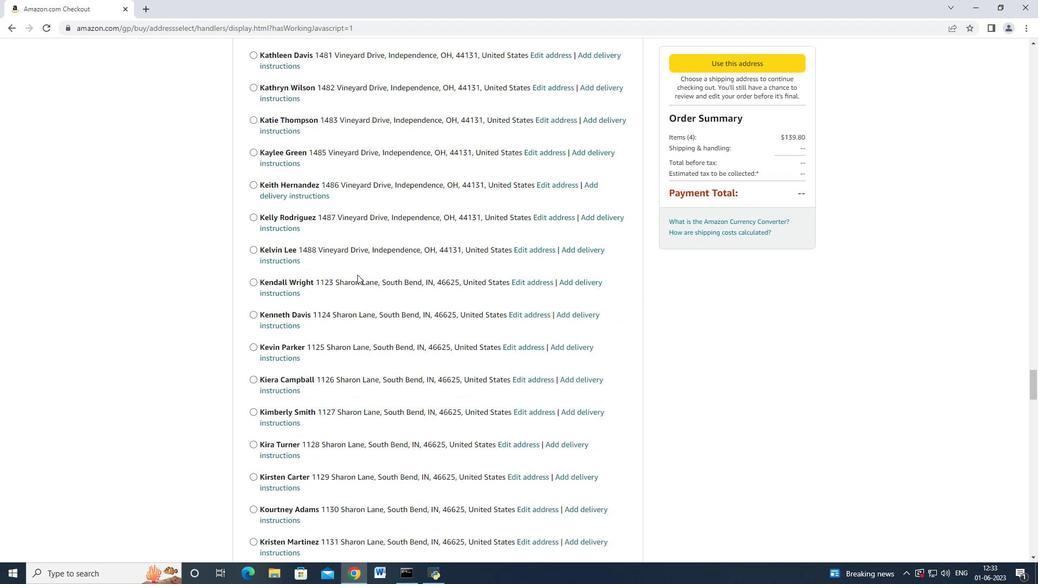 
Action: Mouse moved to (357, 275)
Screenshot: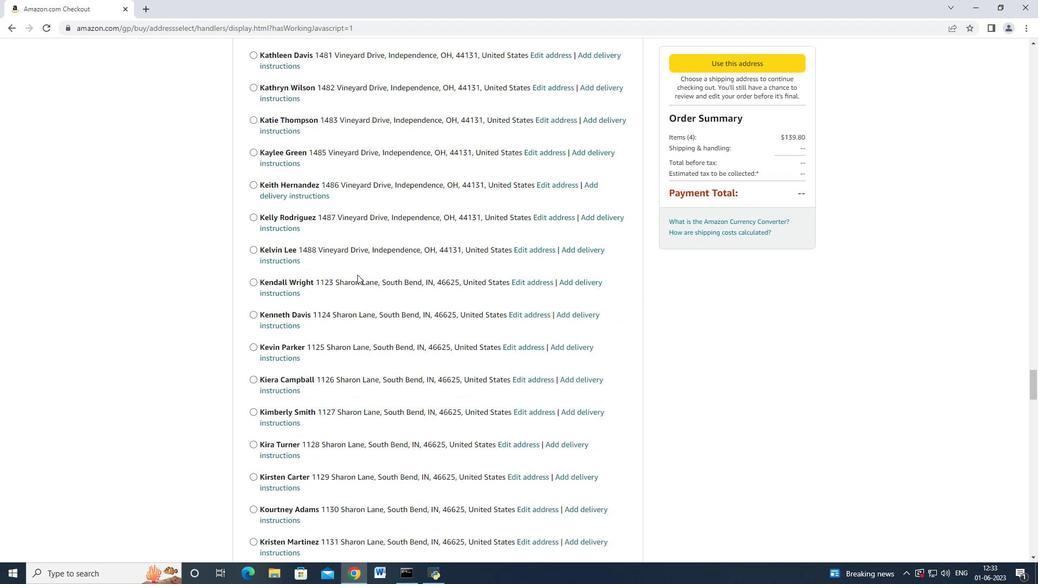
Action: Mouse scrolled (357, 275) with delta (0, 0)
Screenshot: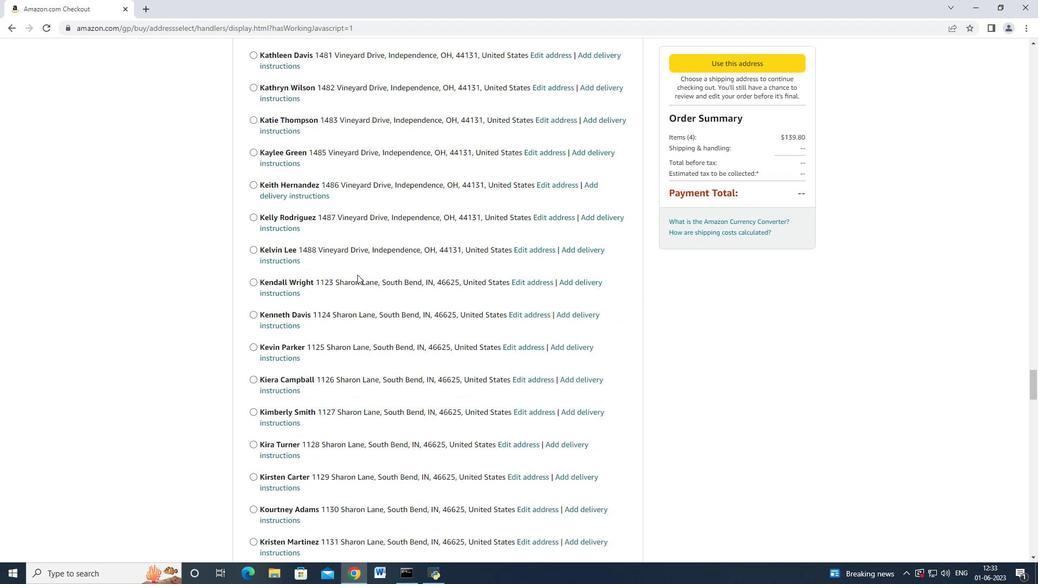 
Action: Mouse scrolled (357, 274) with delta (0, -1)
Screenshot: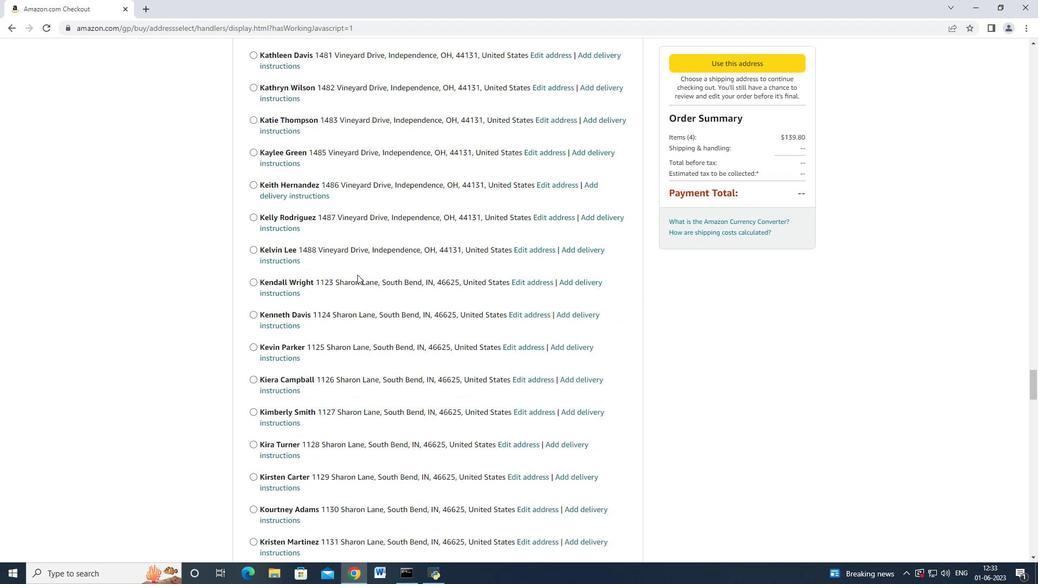 
Action: Mouse scrolled (357, 274) with delta (0, -1)
Screenshot: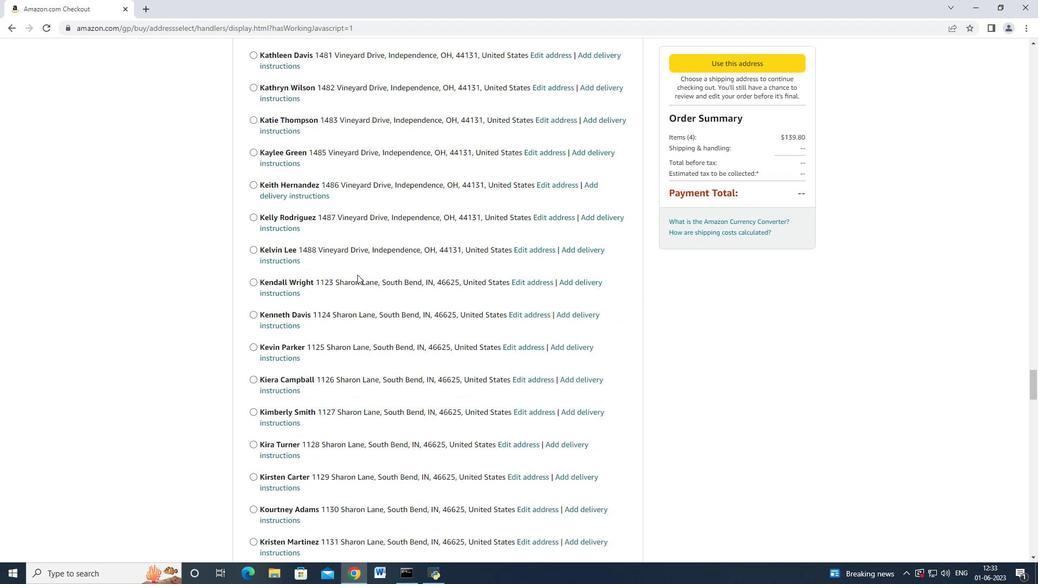 
Action: Mouse scrolled (357, 275) with delta (0, 0)
Screenshot: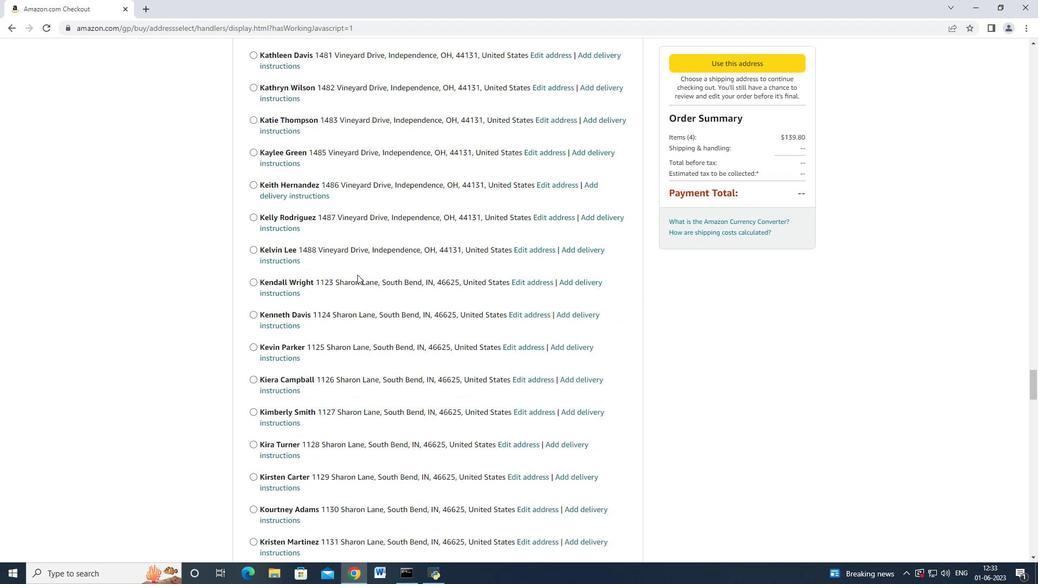 
Action: Mouse moved to (357, 275)
Screenshot: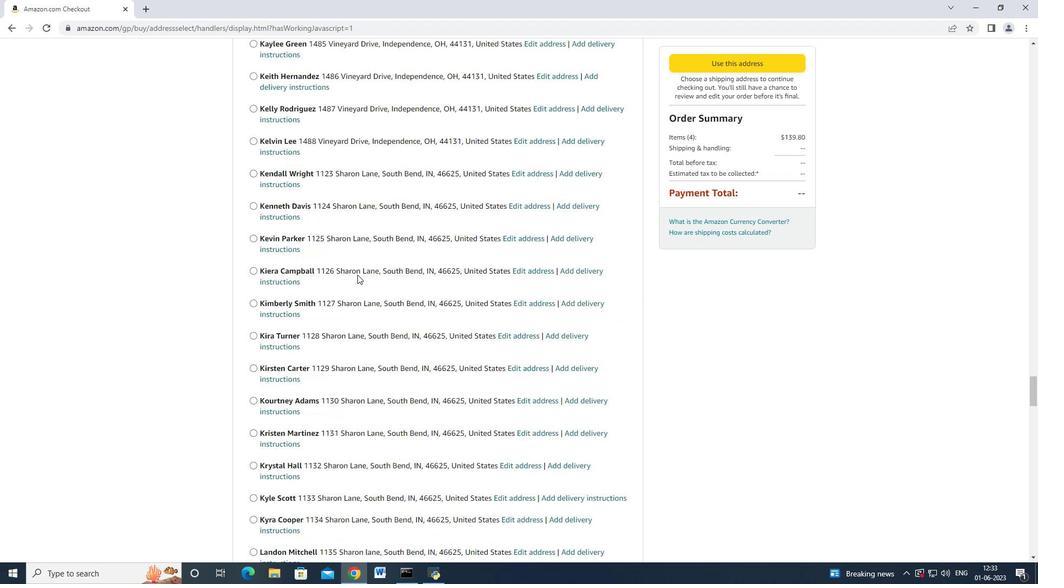 
Action: Mouse scrolled (357, 275) with delta (0, 0)
Screenshot: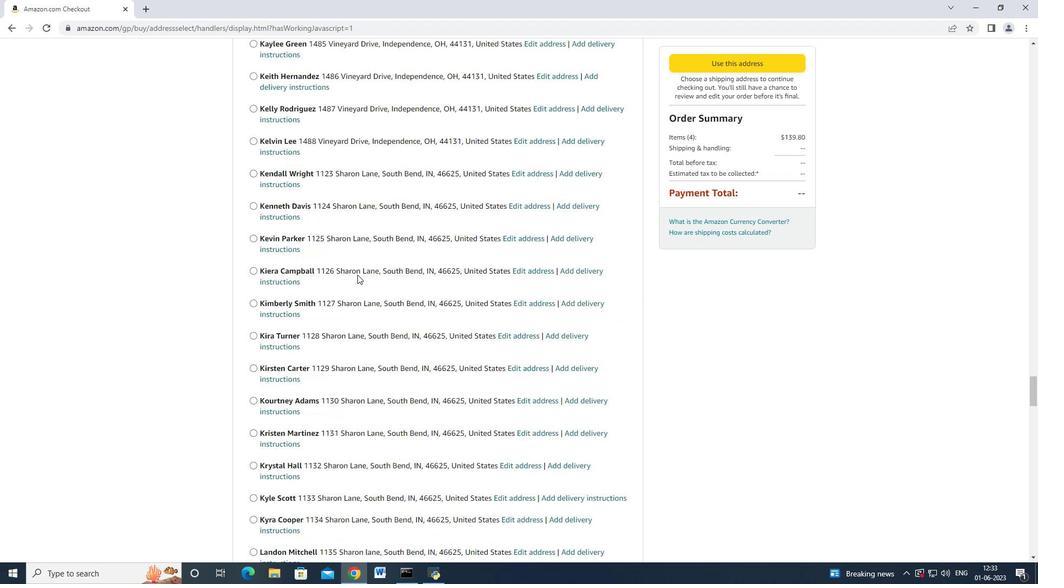 
Action: Mouse moved to (357, 275)
Screenshot: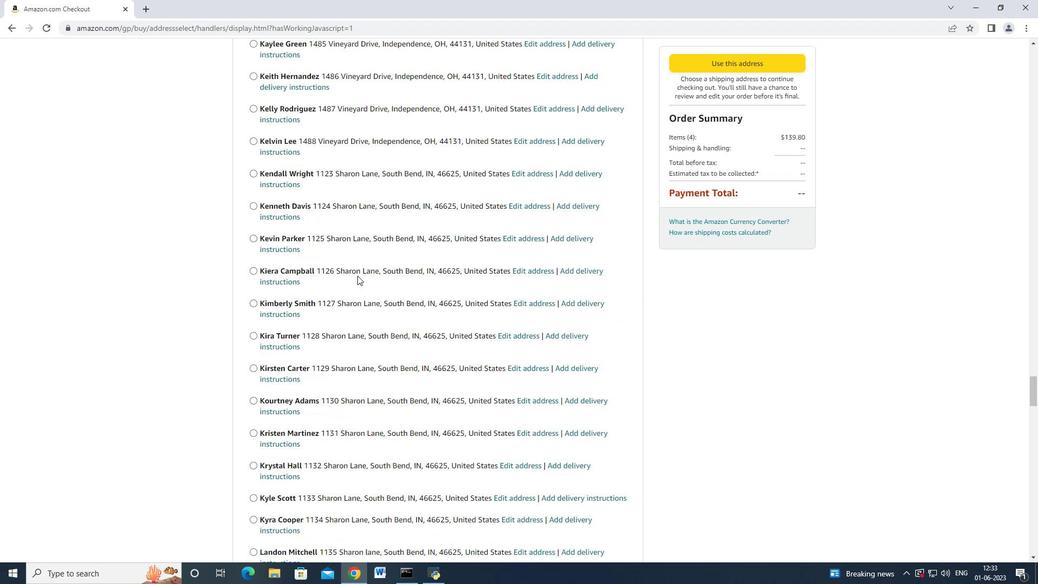 
Action: Mouse scrolled (357, 274) with delta (0, 0)
Screenshot: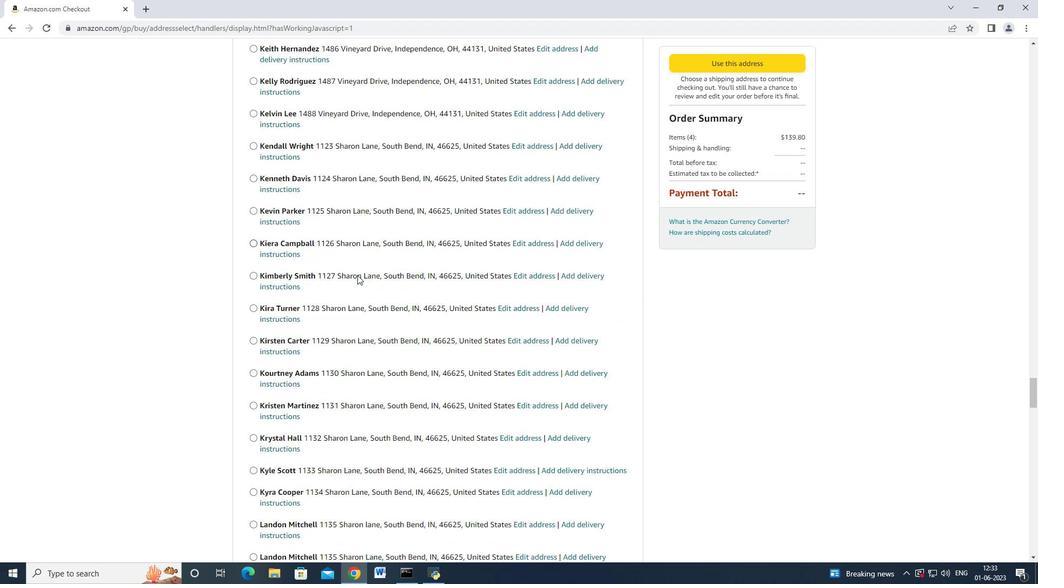 
Action: Mouse scrolled (357, 274) with delta (0, 0)
Screenshot: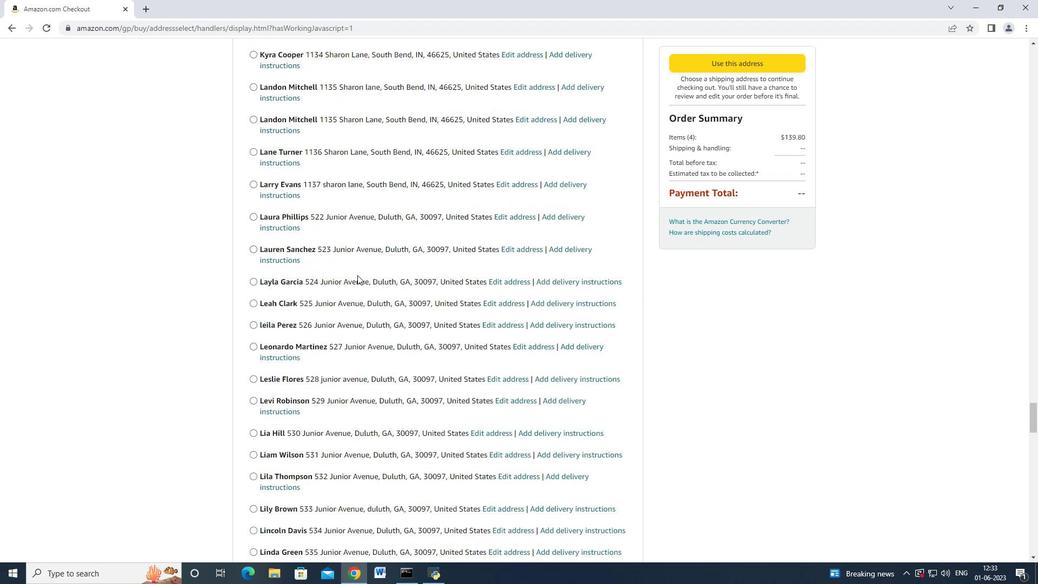 
Action: Mouse scrolled (357, 274) with delta (0, 0)
Screenshot: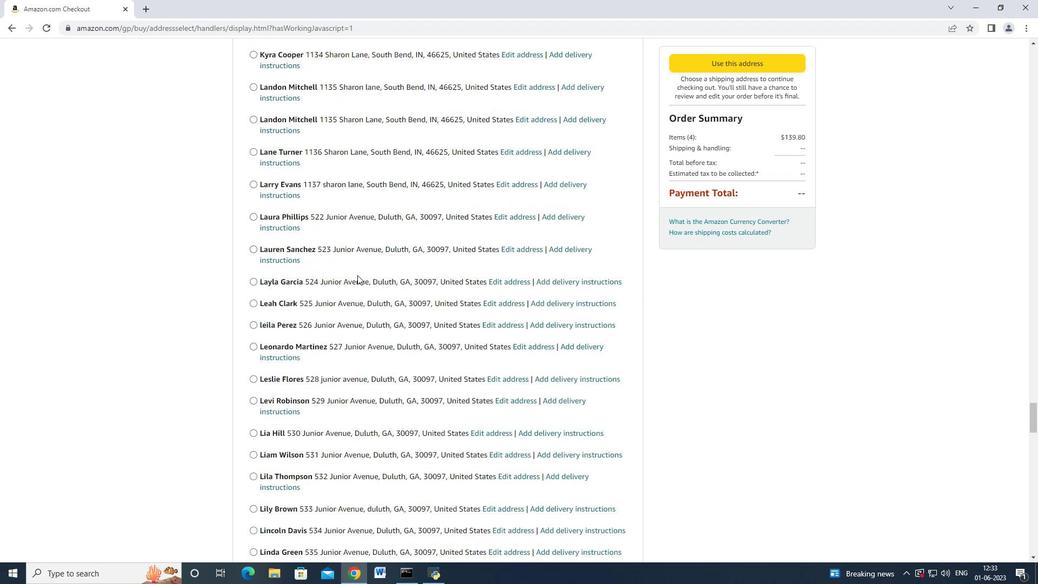 
Action: Mouse scrolled (357, 274) with delta (0, -1)
Screenshot: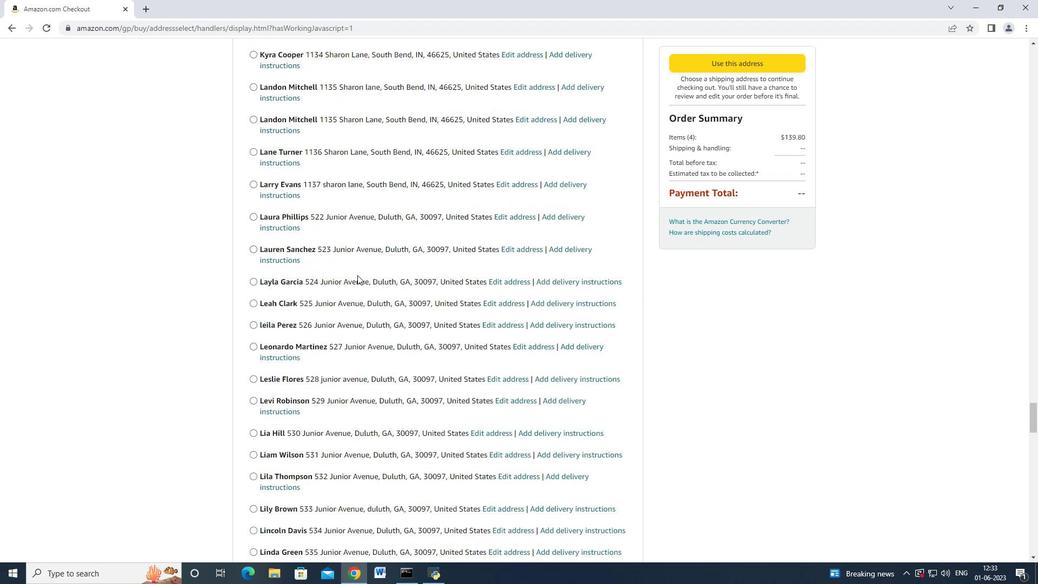 
Action: Mouse moved to (357, 275)
Screenshot: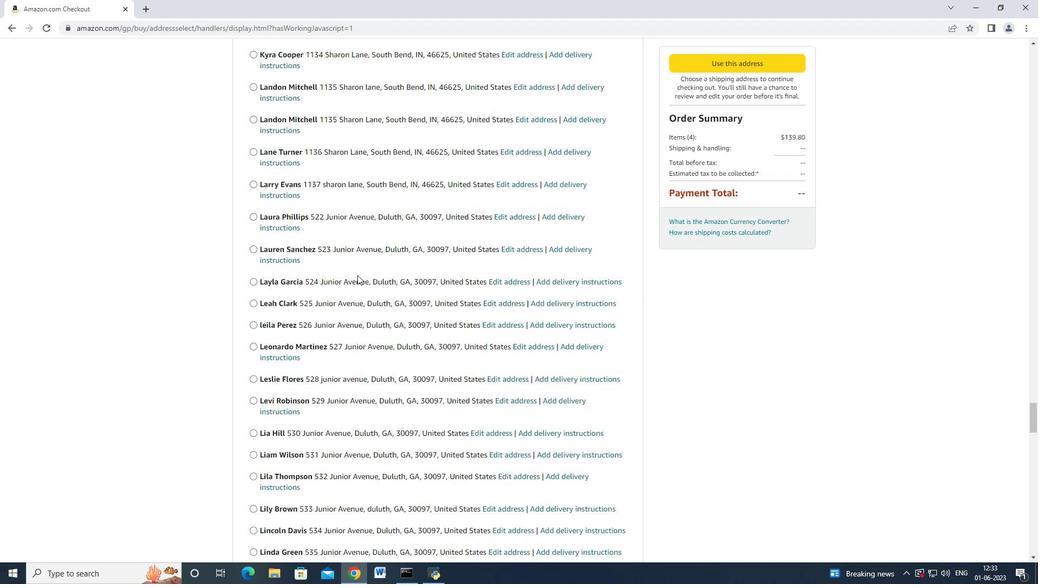 
Action: Mouse scrolled (357, 274) with delta (0, 0)
Screenshot: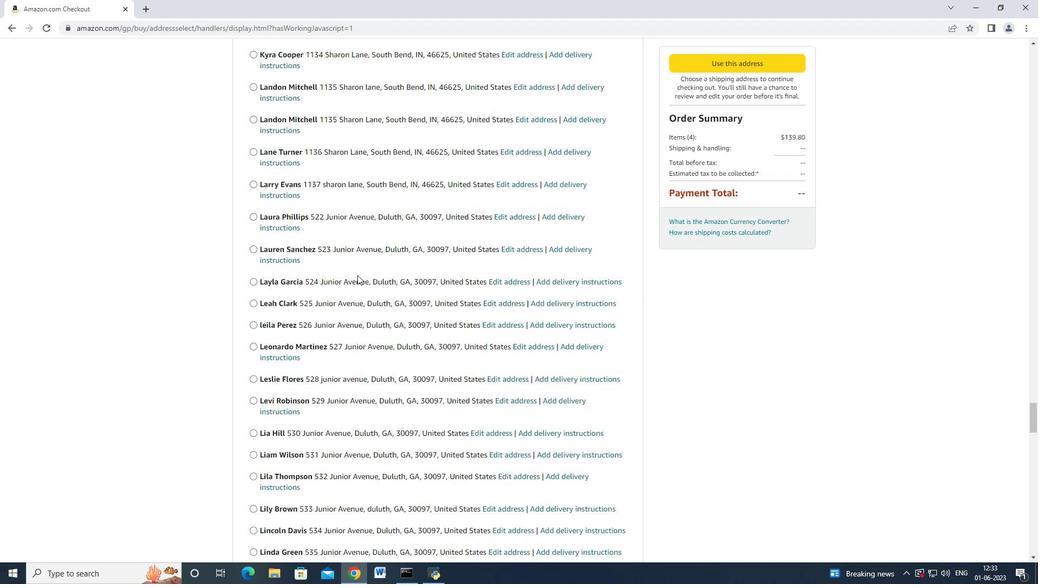 
Action: Mouse scrolled (357, 274) with delta (0, 0)
Screenshot: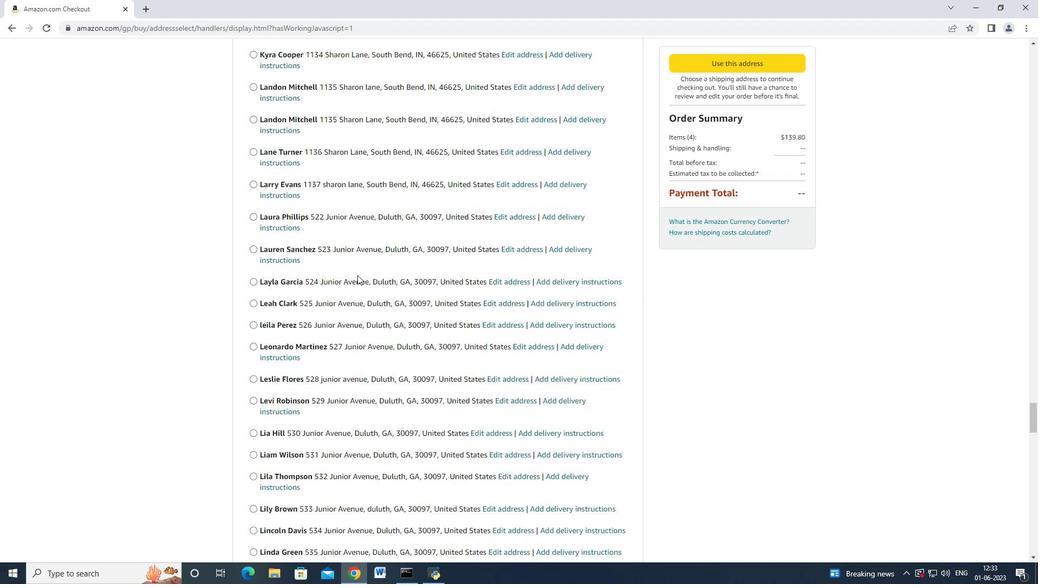 
Action: Mouse moved to (357, 275)
Screenshot: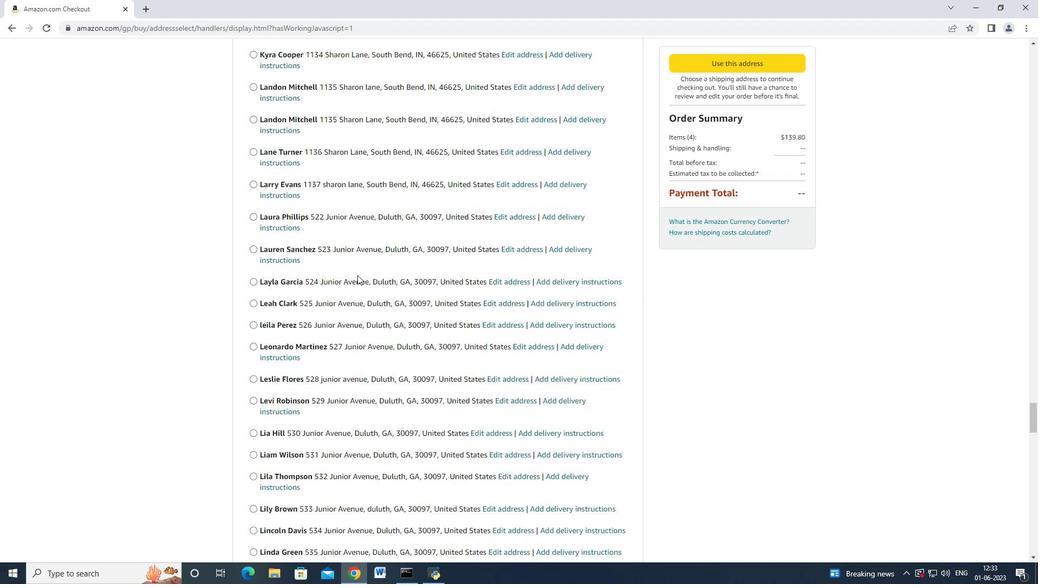 
Action: Mouse scrolled (357, 274) with delta (0, 0)
Screenshot: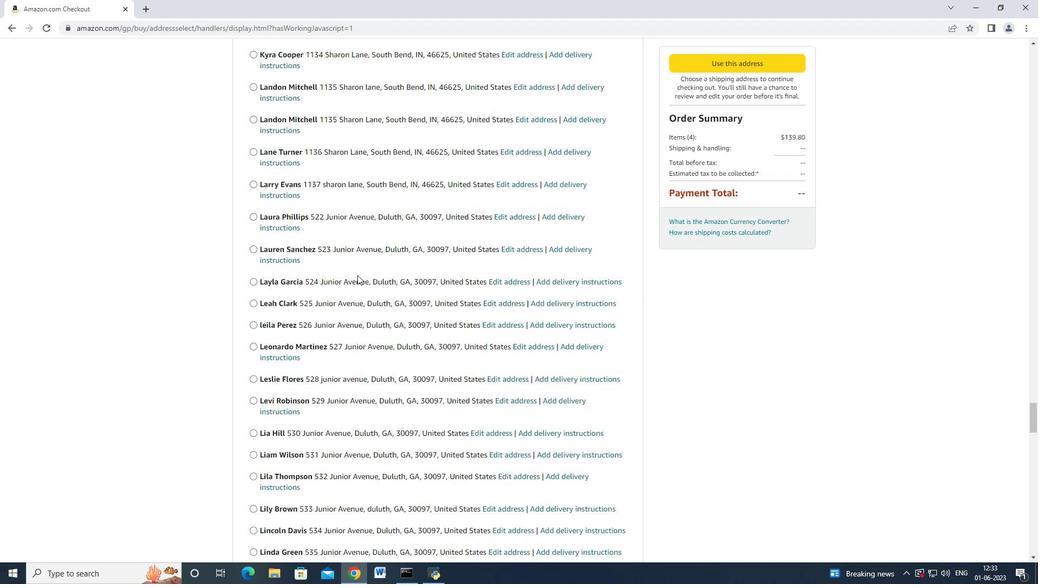 
Action: Mouse moved to (357, 274)
Screenshot: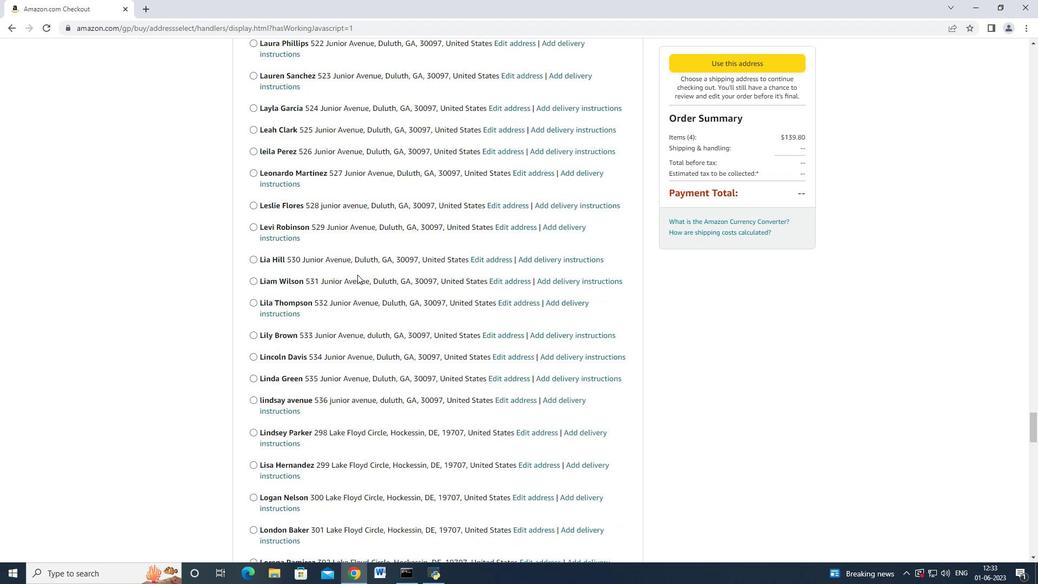 
Action: Mouse scrolled (357, 274) with delta (0, 0)
Screenshot: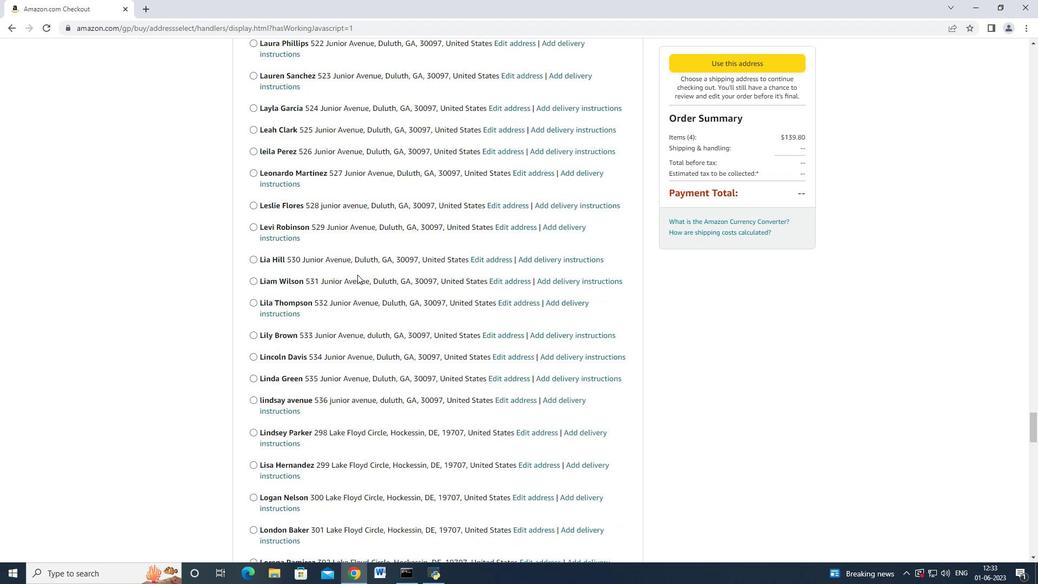 
Action: Mouse moved to (357, 274)
Screenshot: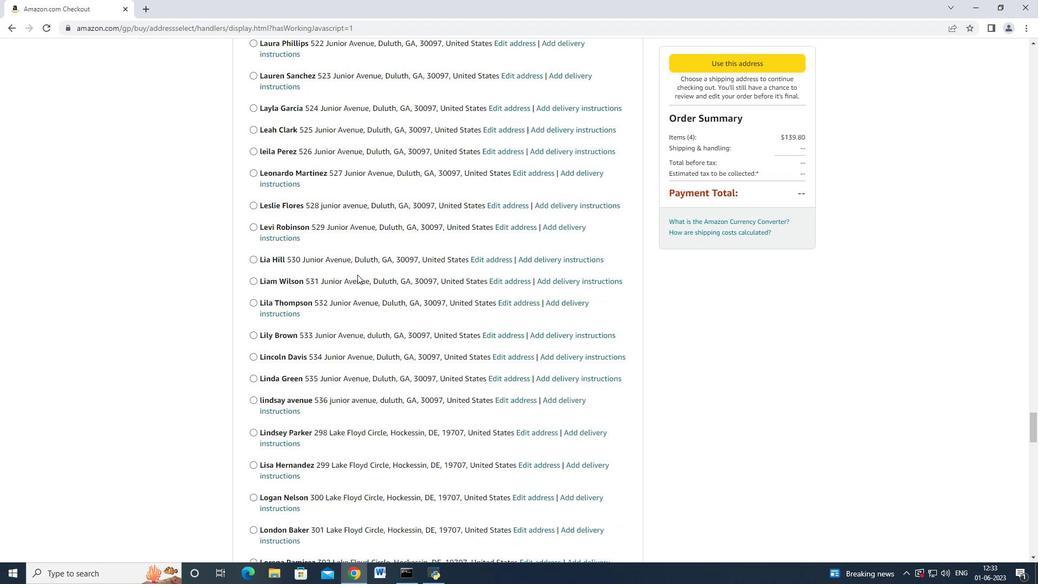 
Action: Mouse scrolled (357, 274) with delta (0, 0)
Screenshot: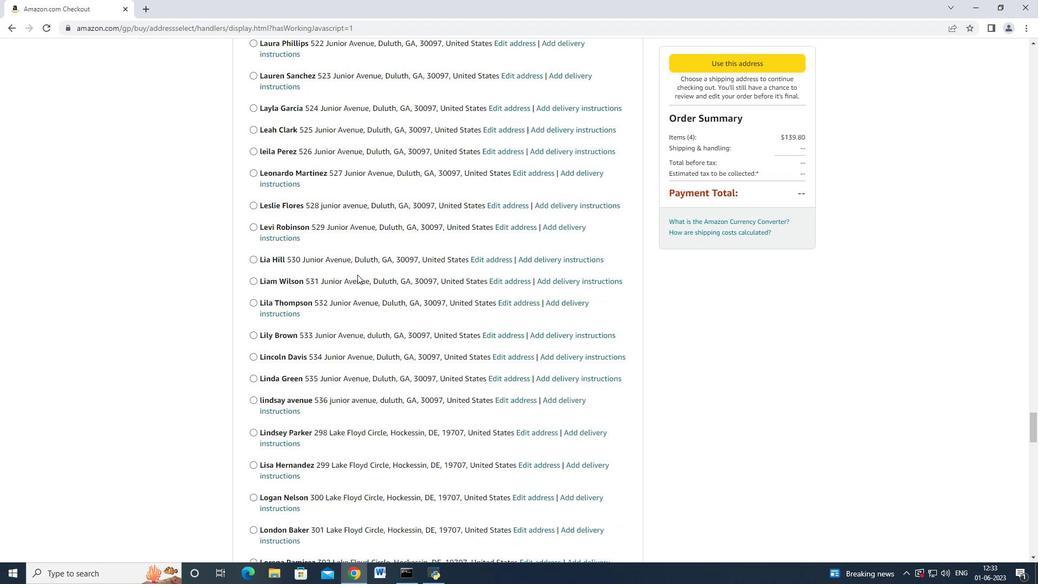 
Action: Mouse moved to (357, 274)
Screenshot: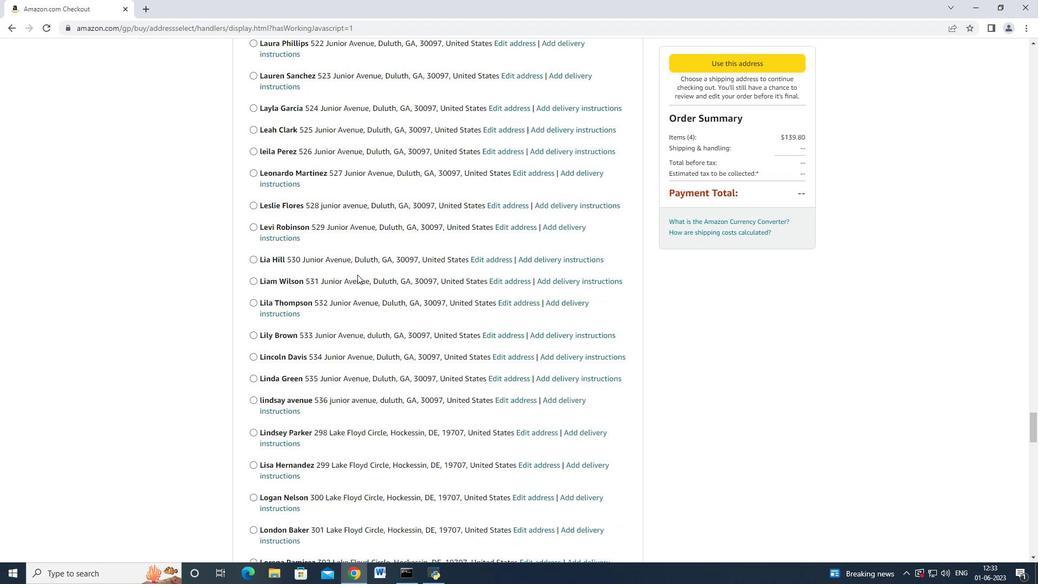 
Action: Mouse scrolled (357, 273) with delta (0, -1)
Screenshot: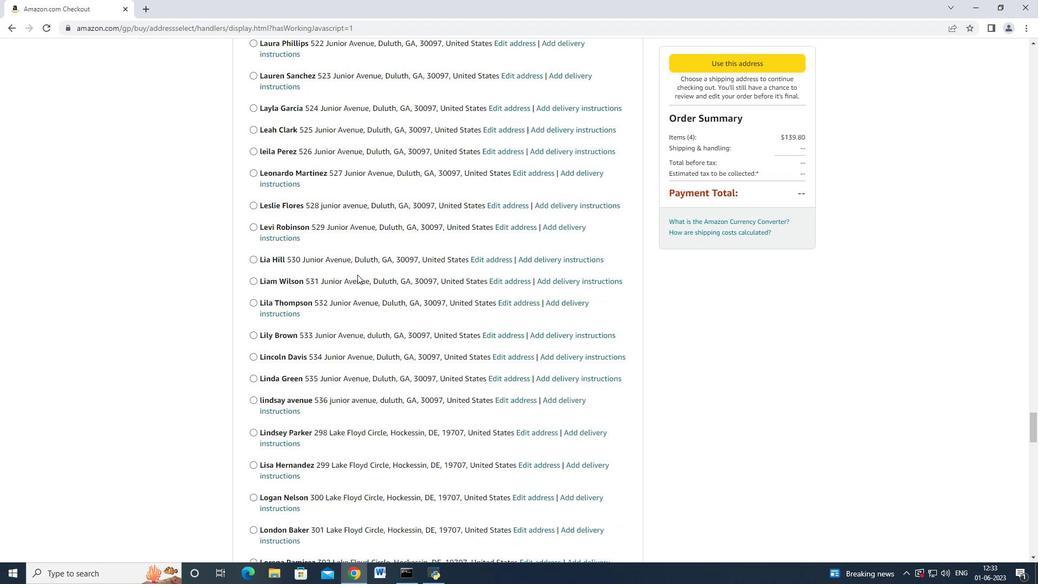 
Action: Mouse scrolled (357, 273) with delta (0, -1)
Screenshot: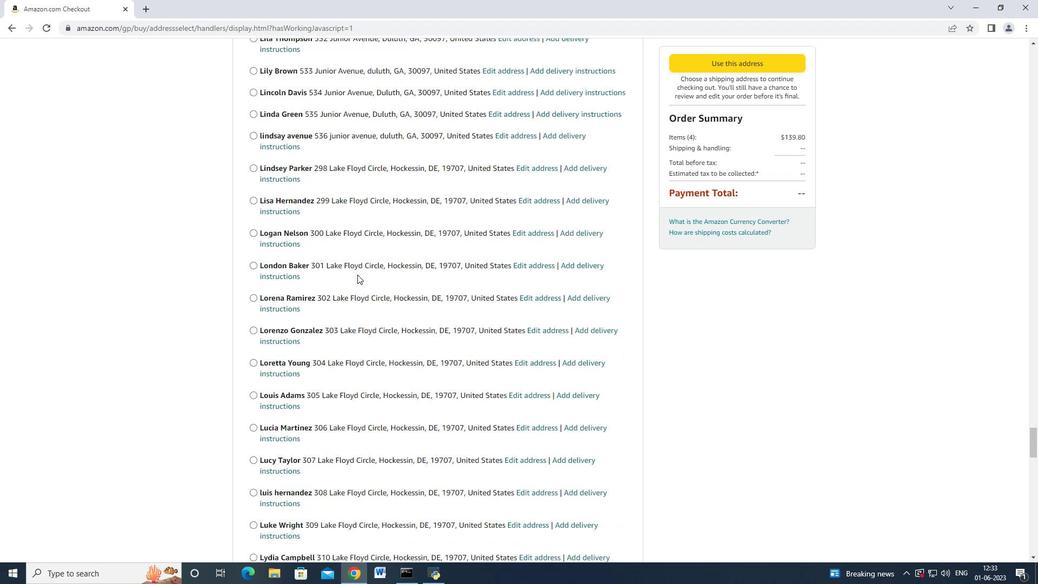 
Action: Mouse scrolled (357, 274) with delta (0, 0)
Screenshot: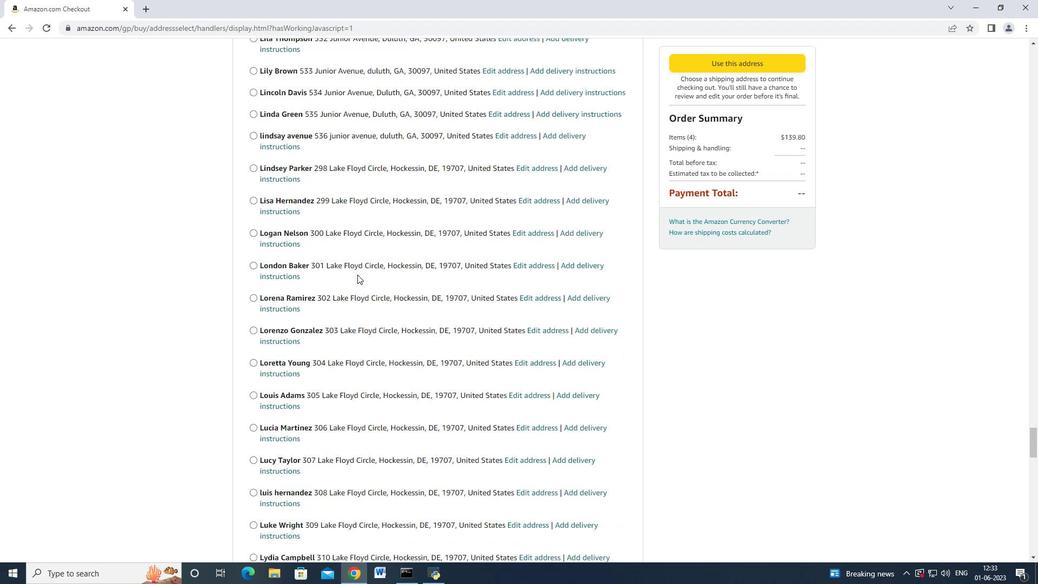 
Action: Mouse scrolled (357, 274) with delta (0, 0)
Screenshot: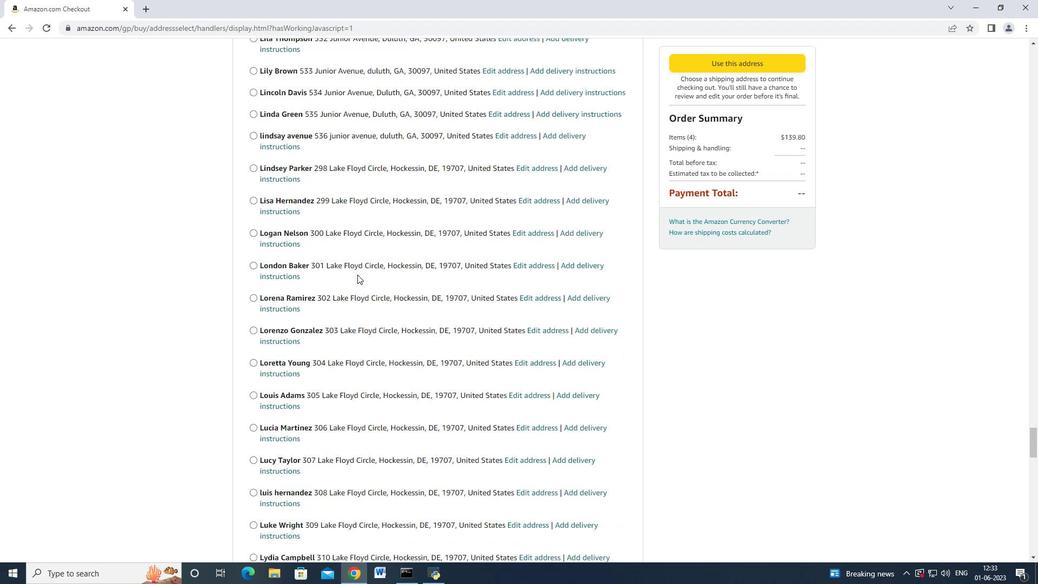 
Action: Mouse moved to (358, 274)
Screenshot: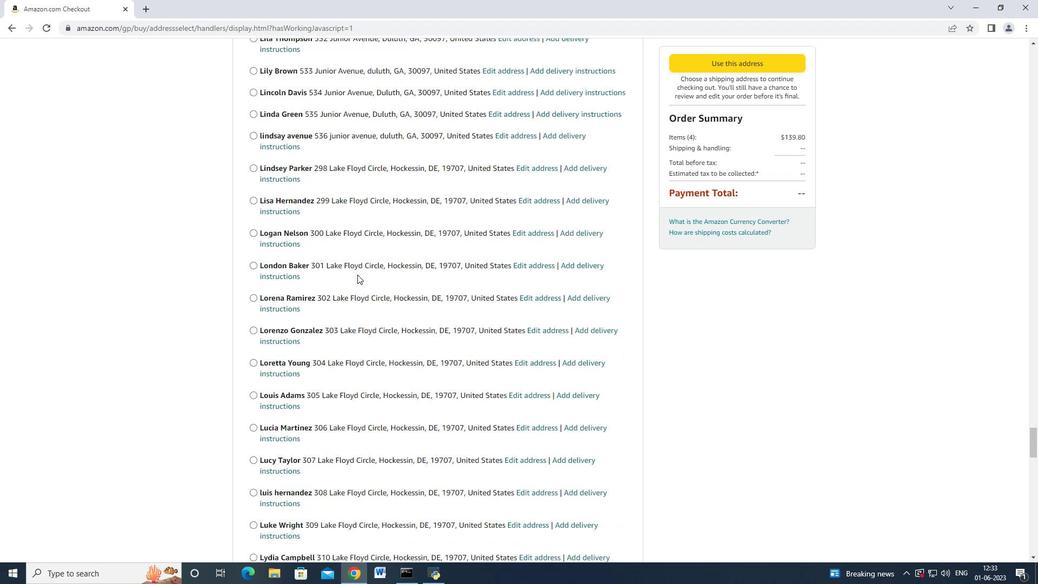 
Action: Mouse scrolled (358, 274) with delta (0, 0)
Screenshot: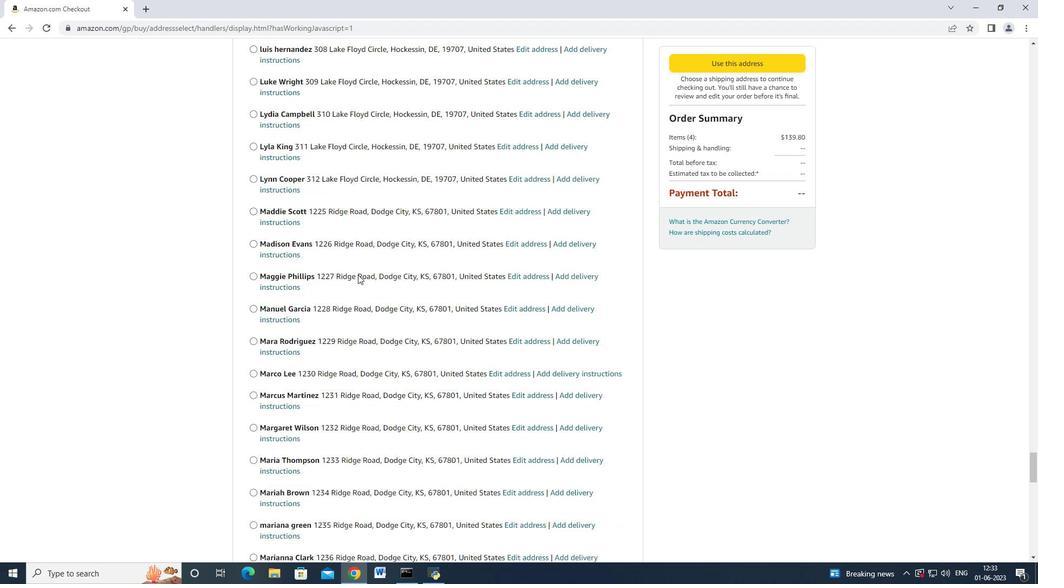 
Action: Mouse scrolled (358, 274) with delta (0, 0)
Screenshot: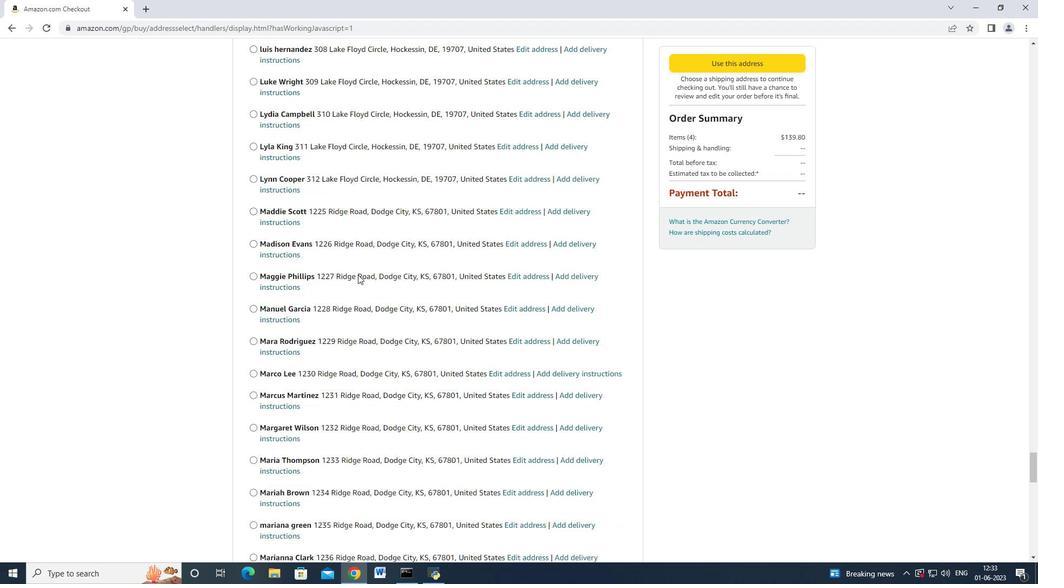 
Action: Mouse scrolled (358, 274) with delta (0, 0)
Screenshot: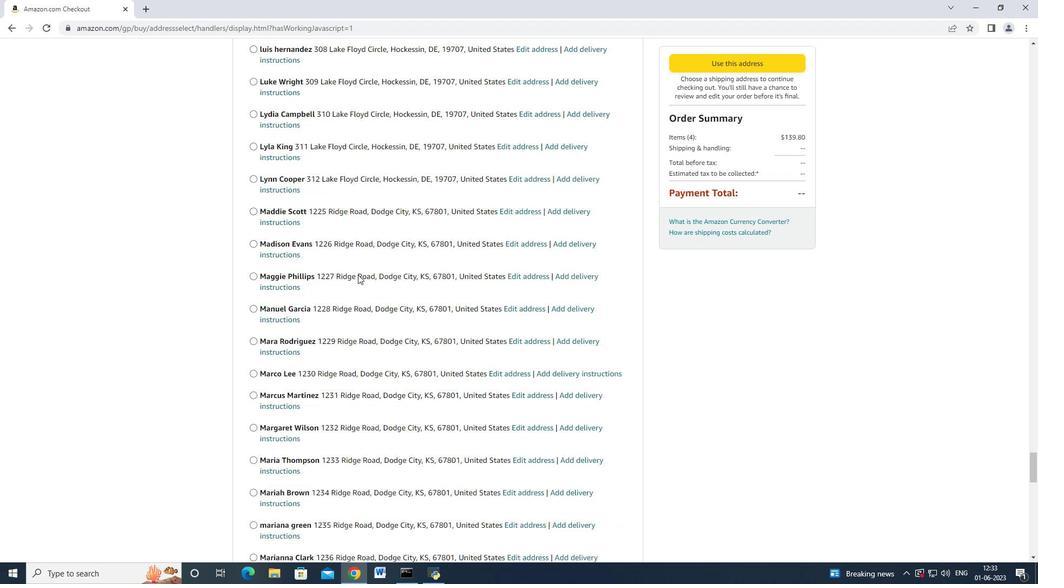 
Action: Mouse scrolled (358, 273) with delta (0, -1)
Screenshot: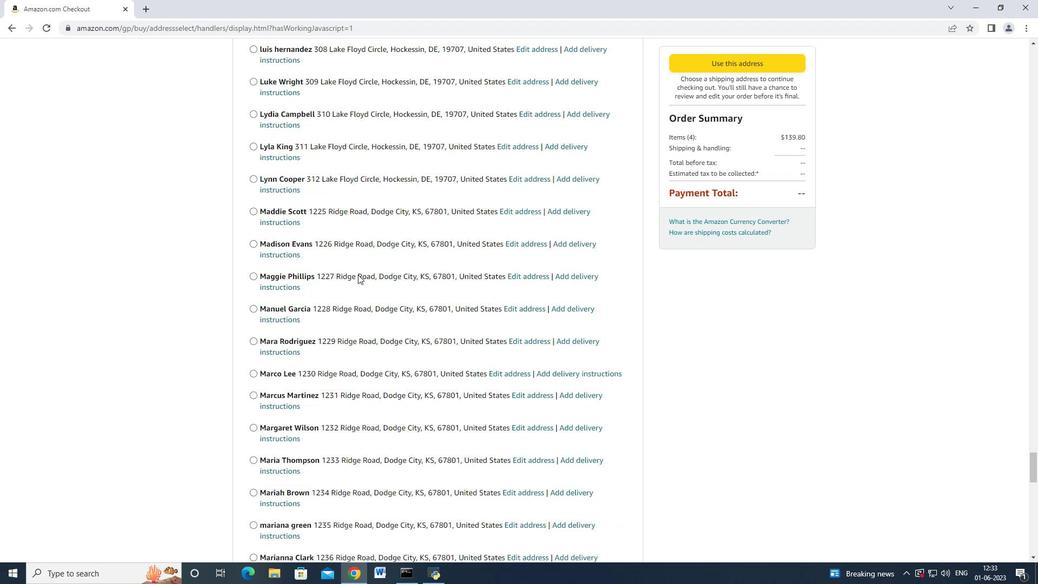
Action: Mouse scrolled (358, 274) with delta (0, 0)
Screenshot: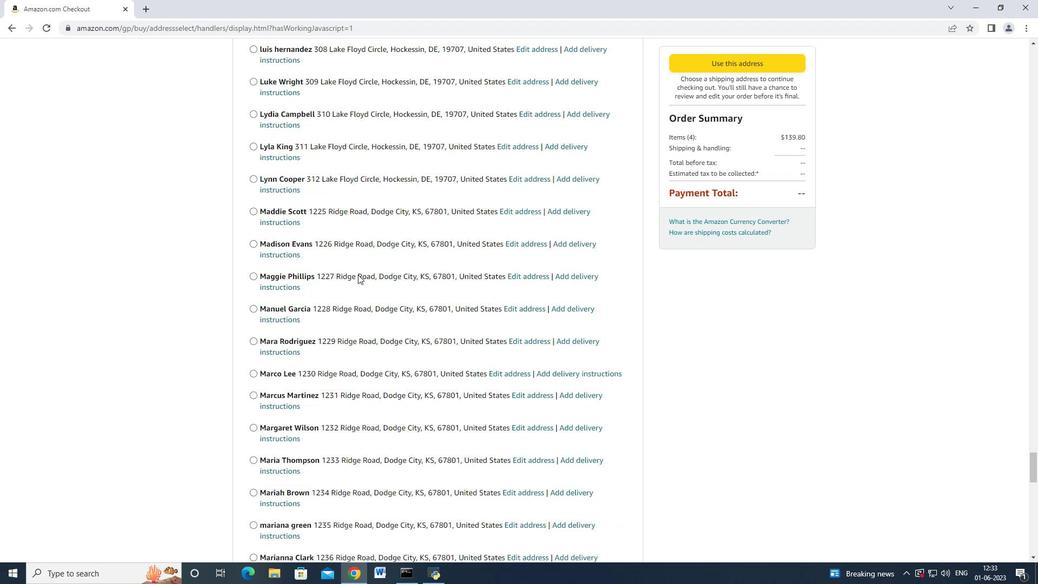 
Action: Mouse scrolled (358, 274) with delta (0, 0)
Screenshot: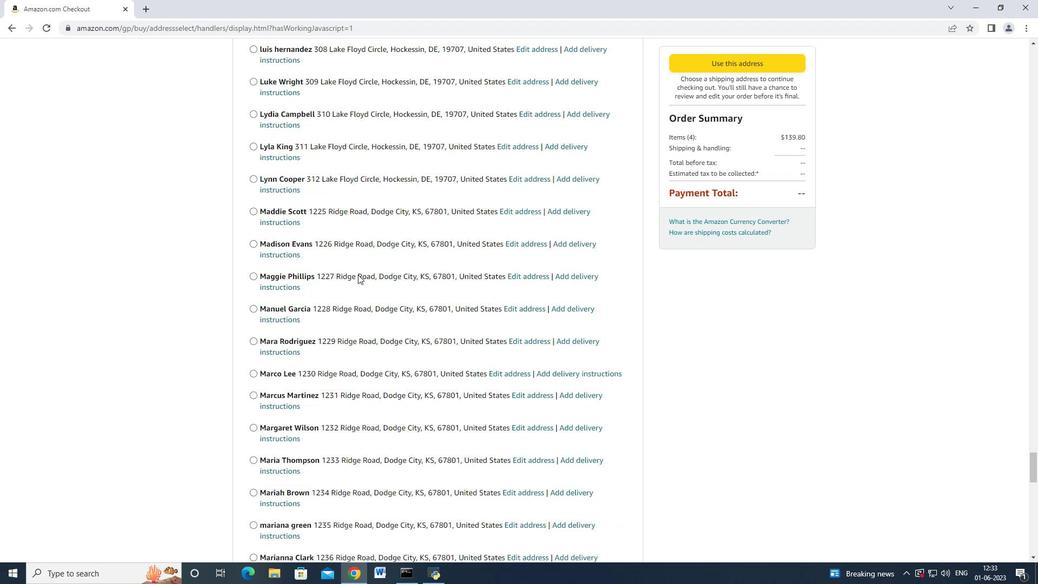 
Action: Mouse scrolled (358, 274) with delta (0, 0)
Screenshot: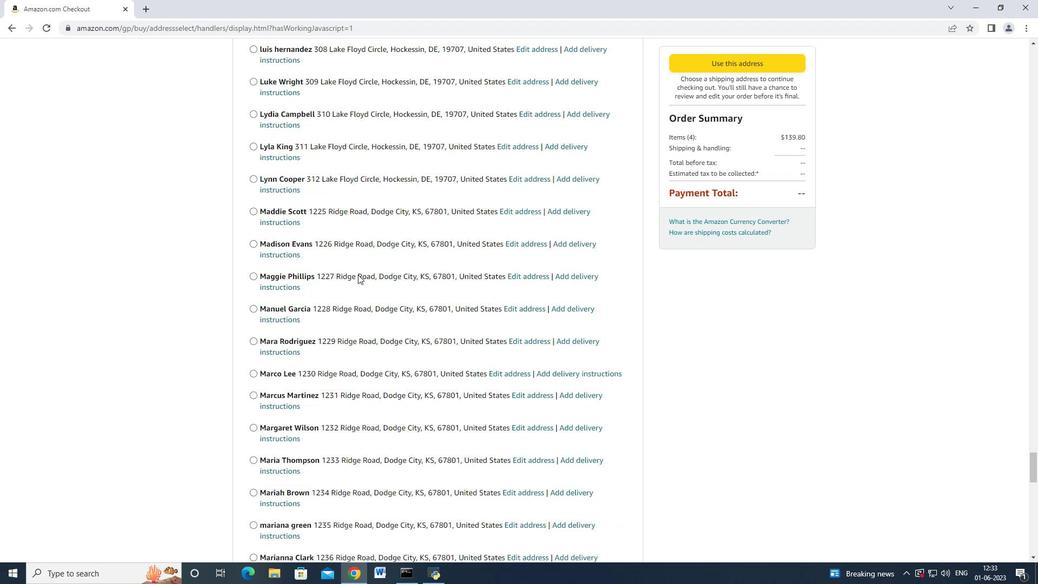 
Action: Mouse scrolled (358, 274) with delta (0, 0)
Screenshot: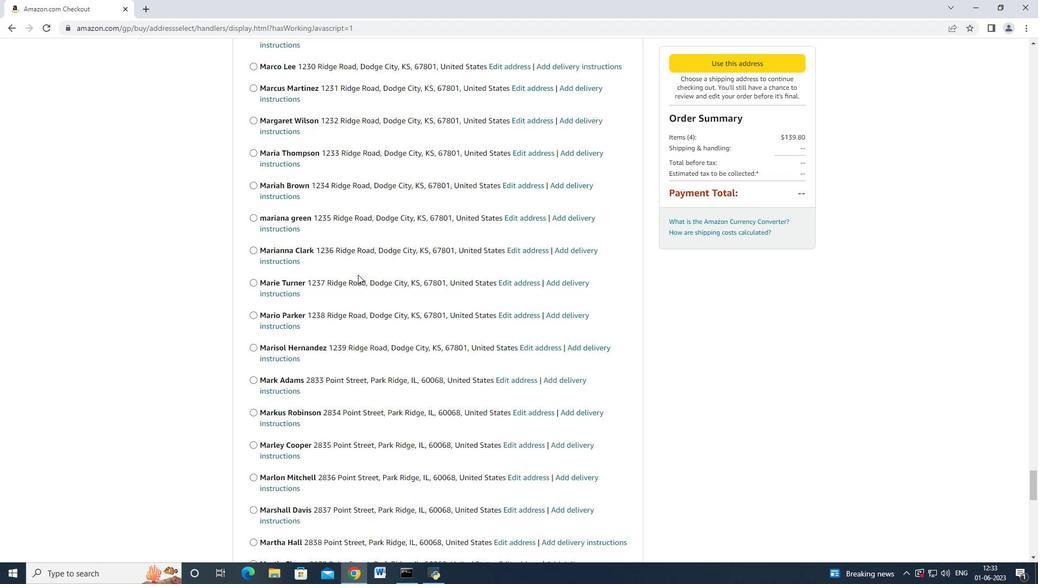 
Action: Mouse scrolled (358, 274) with delta (0, 0)
Screenshot: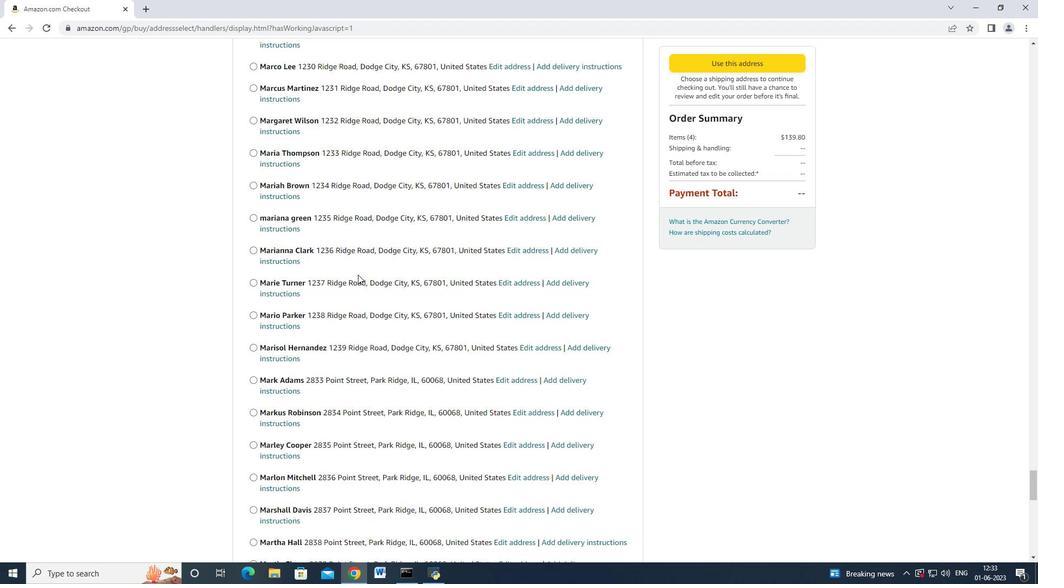 
Action: Mouse scrolled (358, 274) with delta (0, 0)
Screenshot: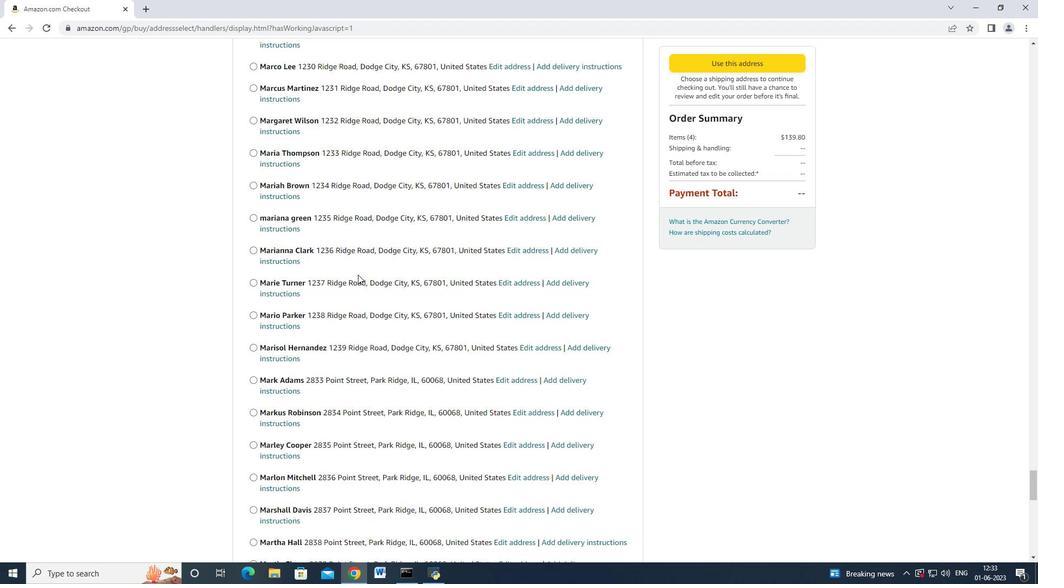 
Action: Mouse scrolled (358, 273) with delta (0, -1)
Screenshot: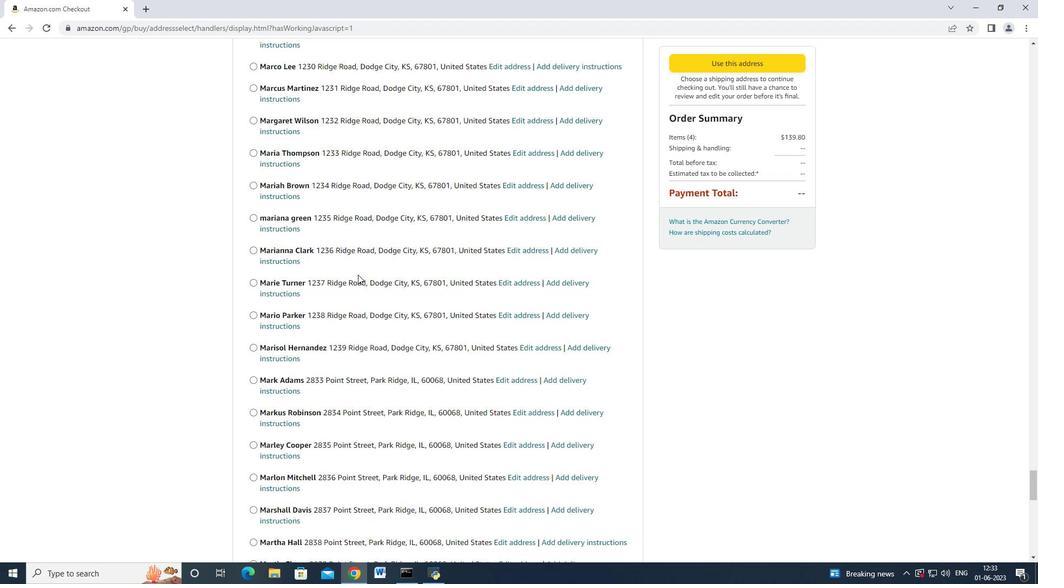 
Action: Mouse scrolled (358, 274) with delta (0, 0)
Screenshot: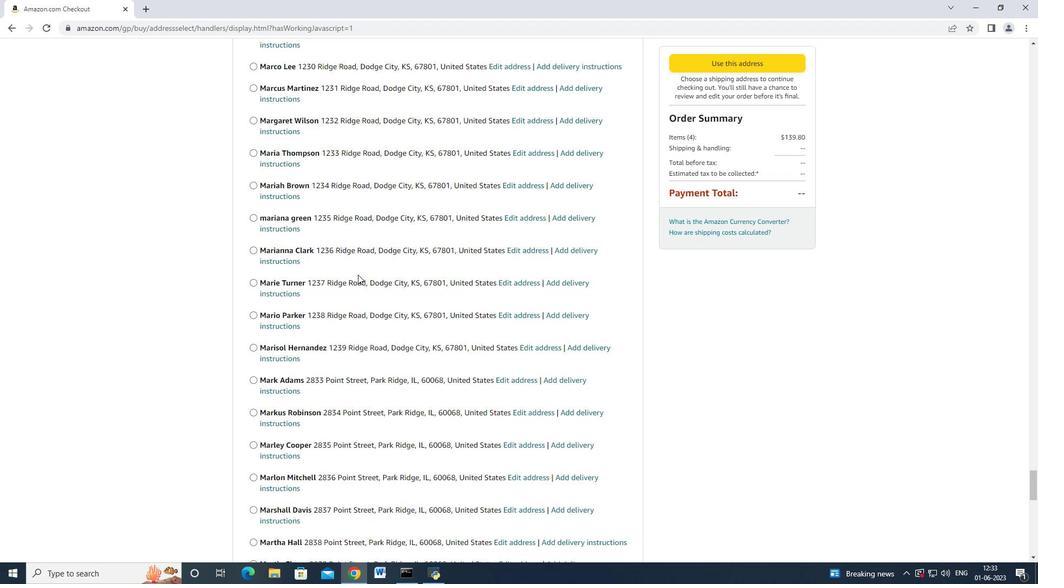 
Action: Mouse scrolled (358, 273) with delta (0, -1)
Screenshot: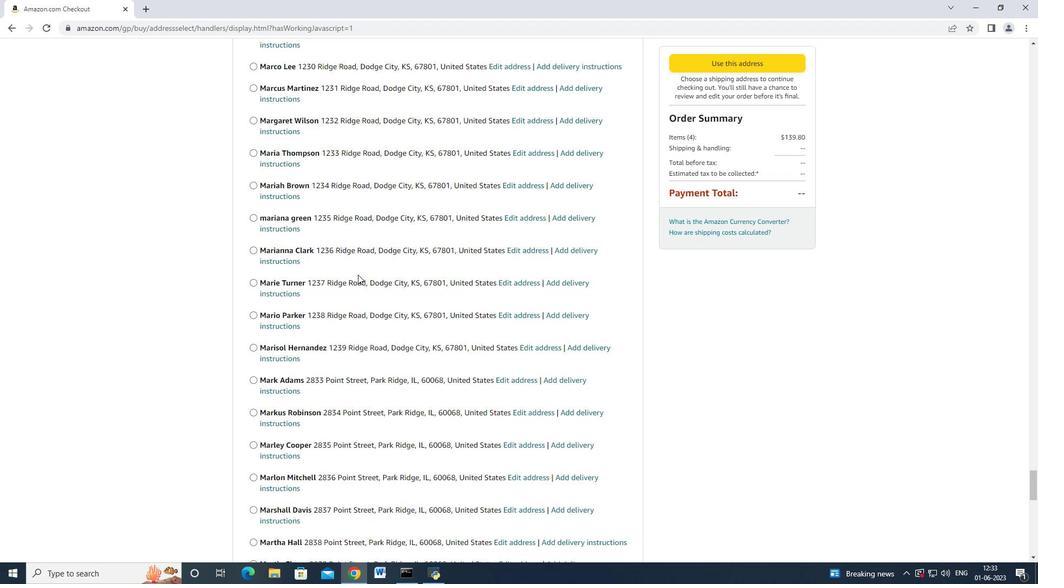 
Action: Mouse scrolled (358, 274) with delta (0, 0)
Screenshot: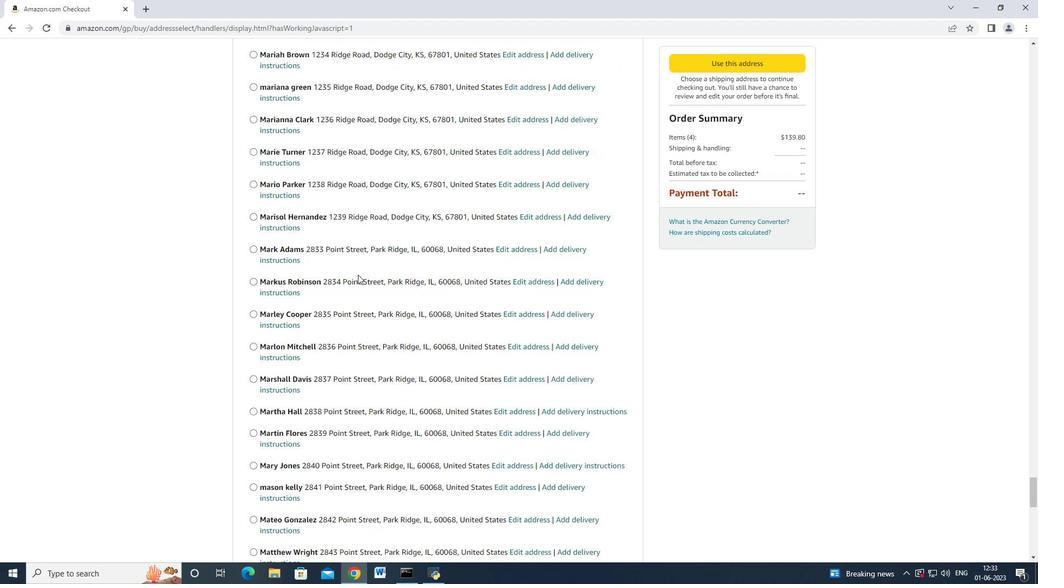 
Action: Mouse scrolled (358, 274) with delta (0, 0)
Screenshot: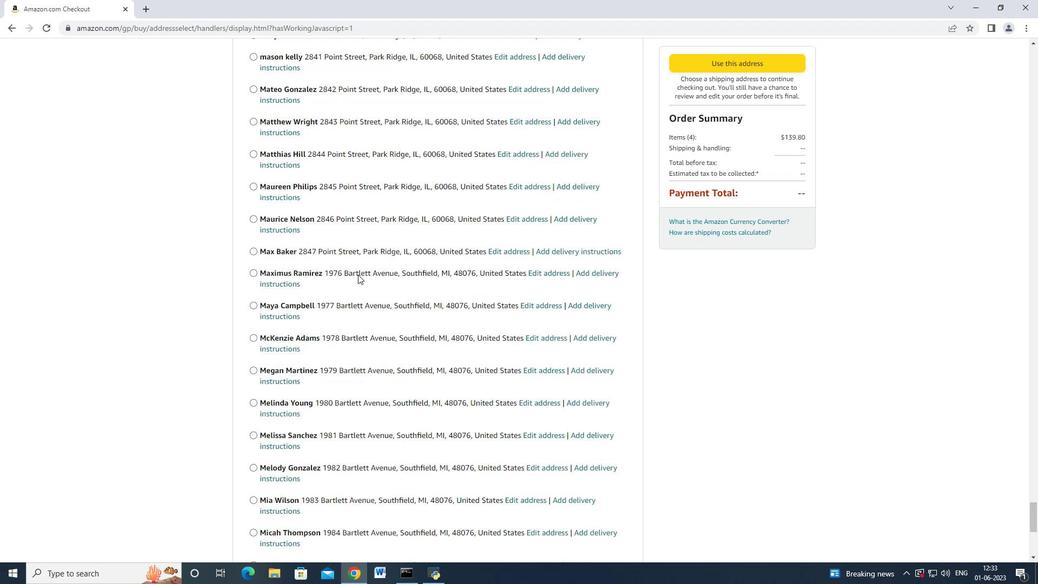
Action: Mouse scrolled (358, 273) with delta (0, -1)
Screenshot: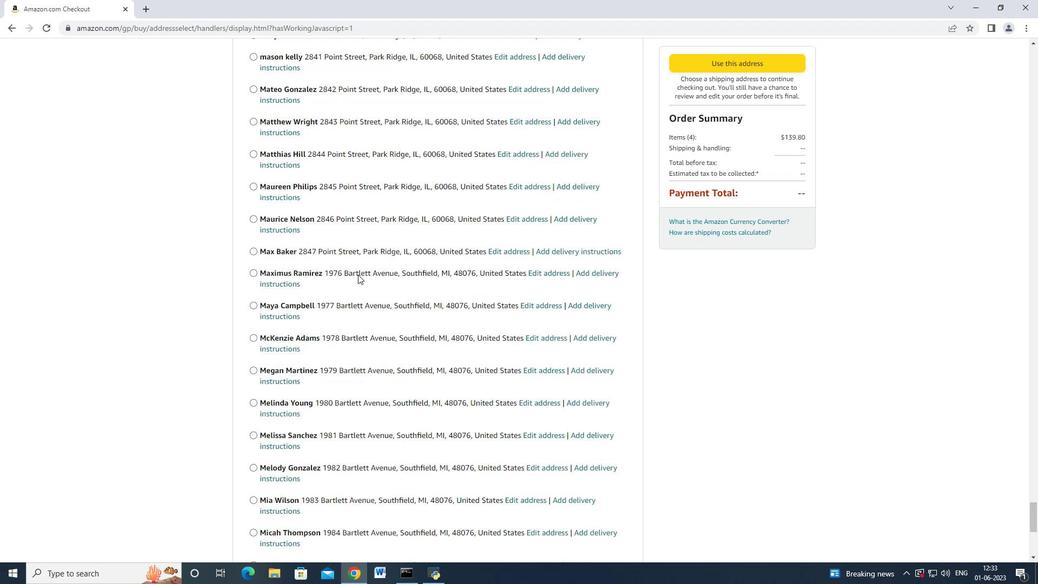 
Action: Mouse scrolled (358, 274) with delta (0, 0)
Screenshot: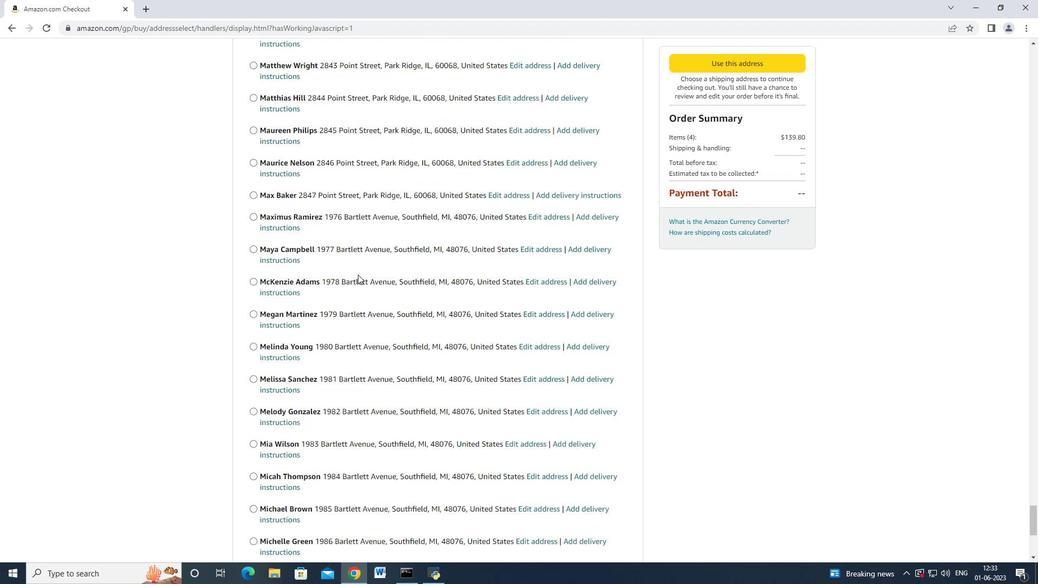 
Action: Mouse scrolled (358, 274) with delta (0, 0)
Screenshot: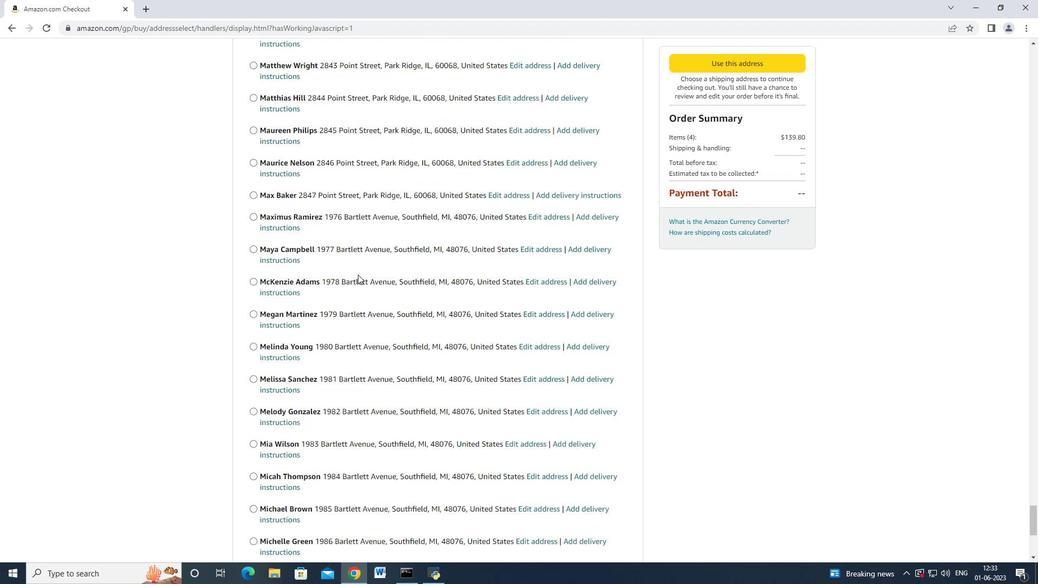 
Action: Mouse scrolled (358, 273) with delta (0, -1)
Screenshot: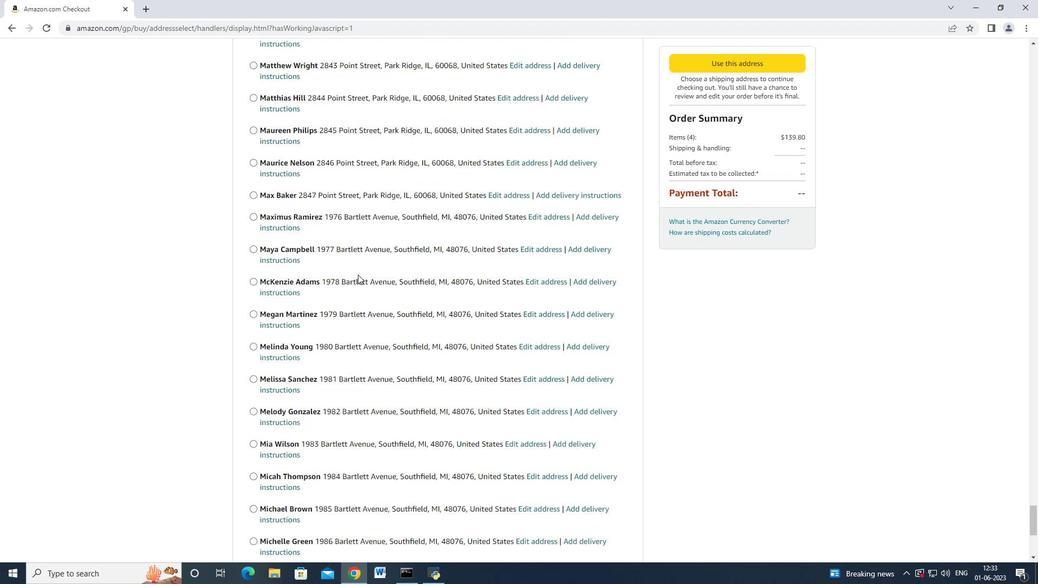 
Action: Mouse scrolled (358, 274) with delta (0, 0)
Screenshot: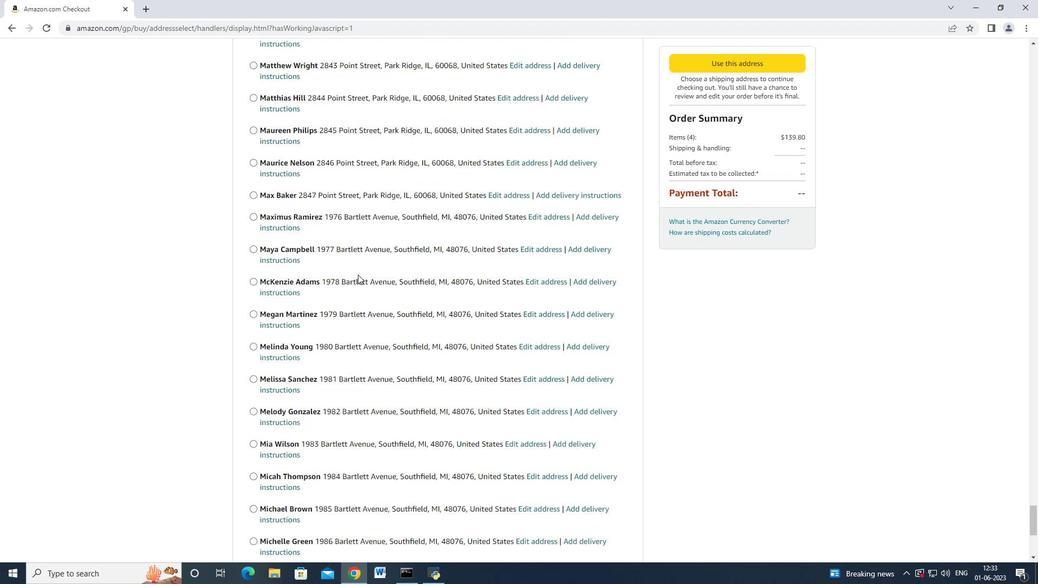 
Action: Mouse scrolled (358, 274) with delta (0, 0)
Screenshot: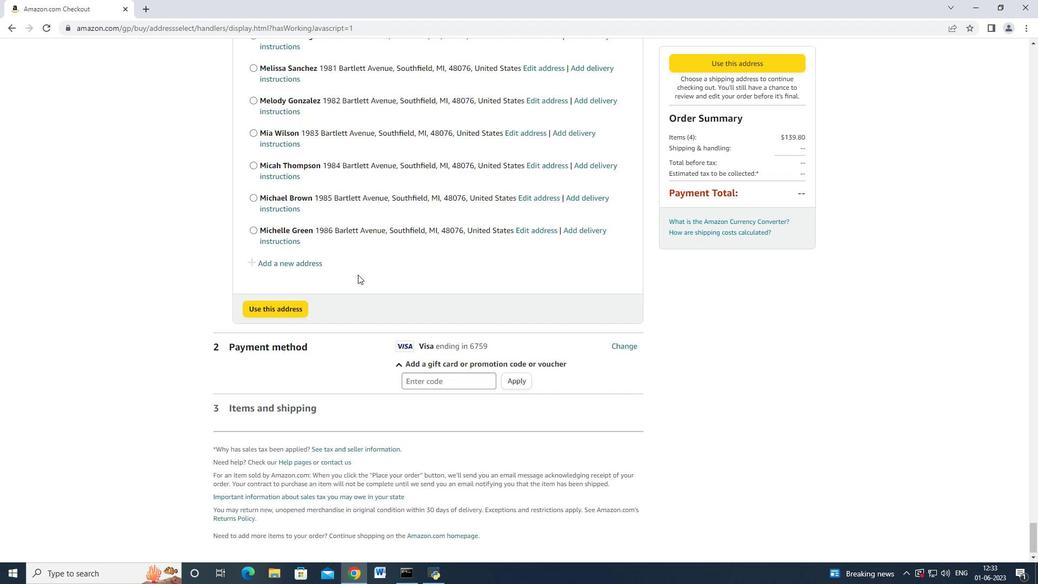 
Action: Mouse scrolled (358, 274) with delta (0, 0)
Screenshot: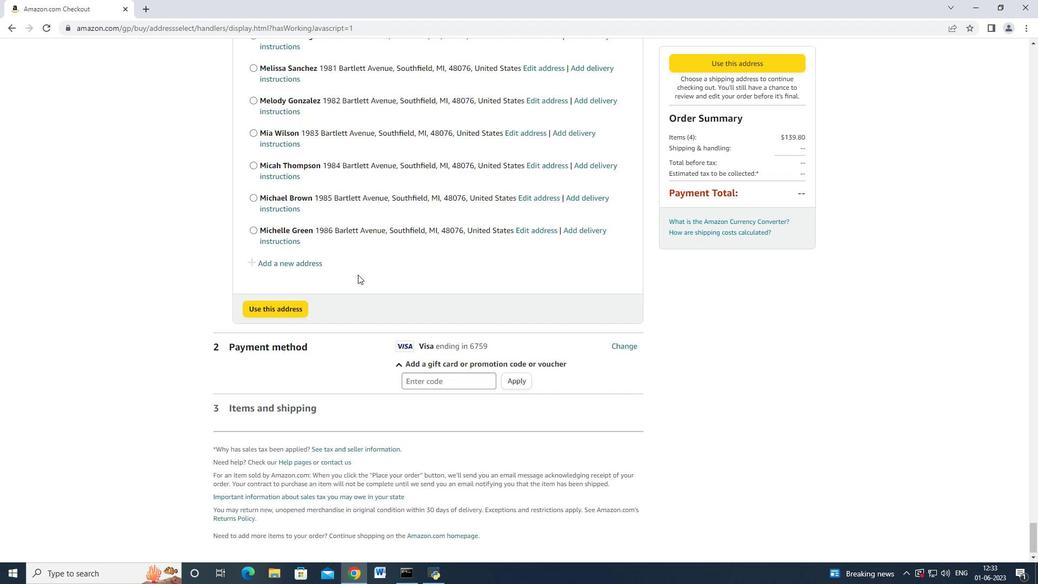 
Action: Mouse moved to (358, 274)
Screenshot: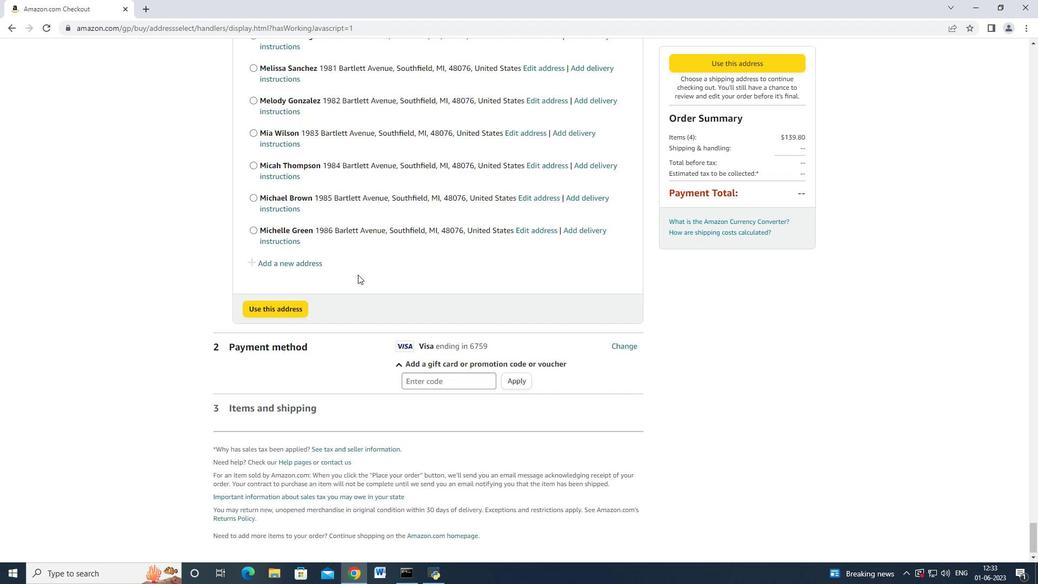 
Action: Mouse scrolled (358, 274) with delta (0, 0)
Screenshot: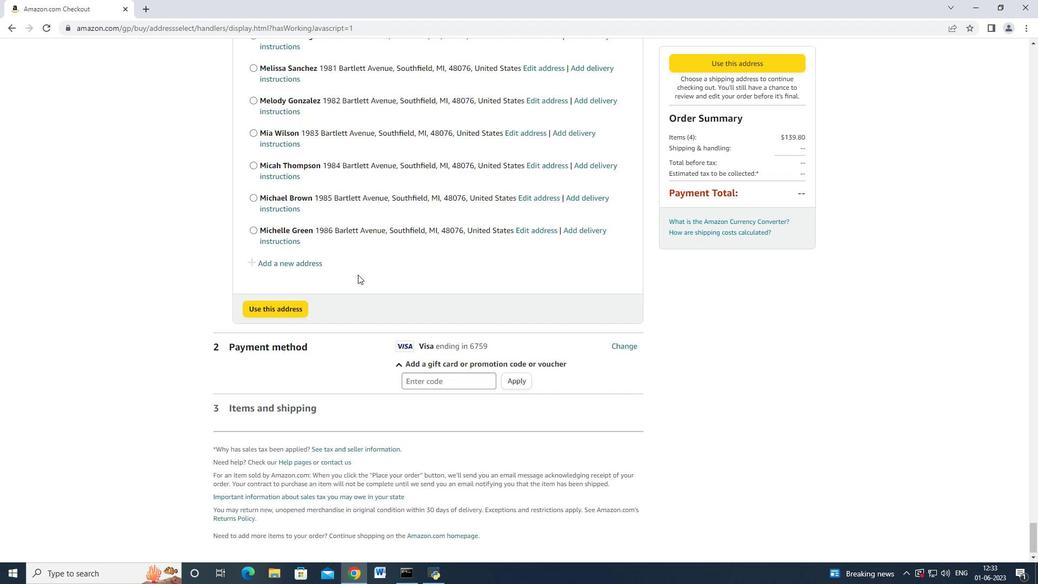 
Action: Mouse scrolled (358, 273) with delta (0, -1)
Screenshot: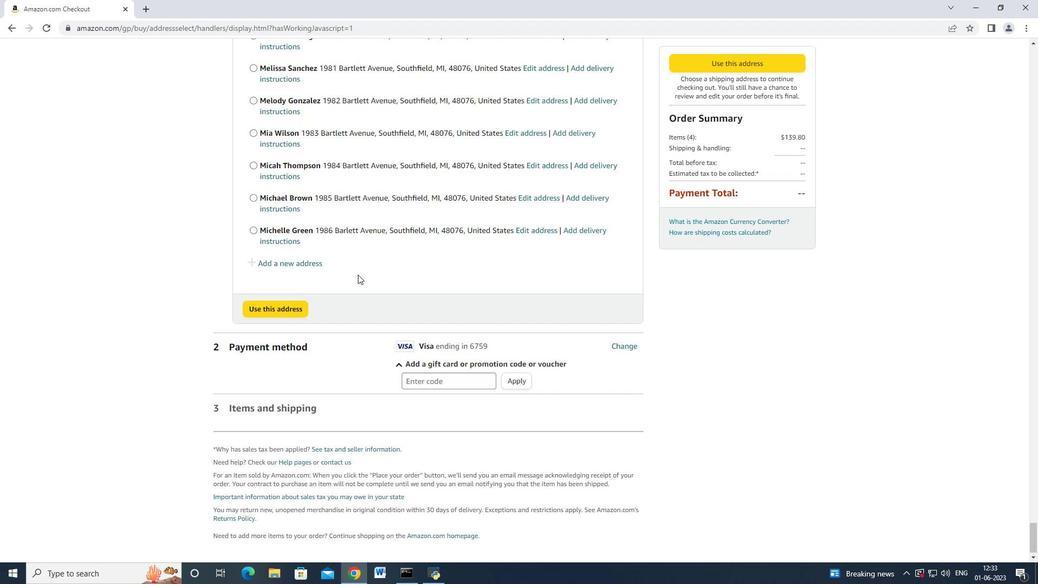 
Action: Mouse scrolled (358, 274) with delta (0, 0)
Screenshot: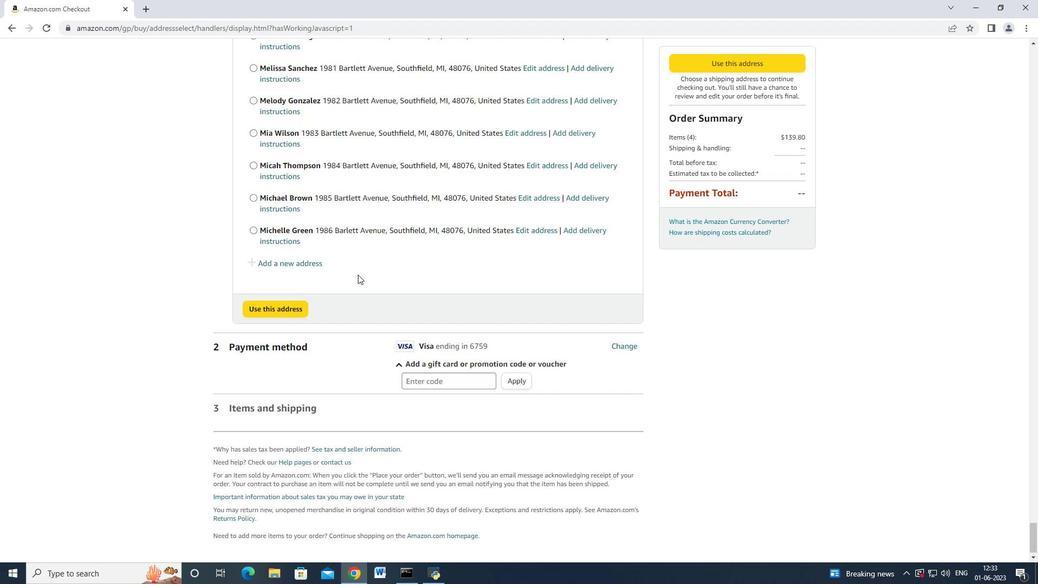 
Action: Mouse scrolled (358, 274) with delta (0, 0)
Screenshot: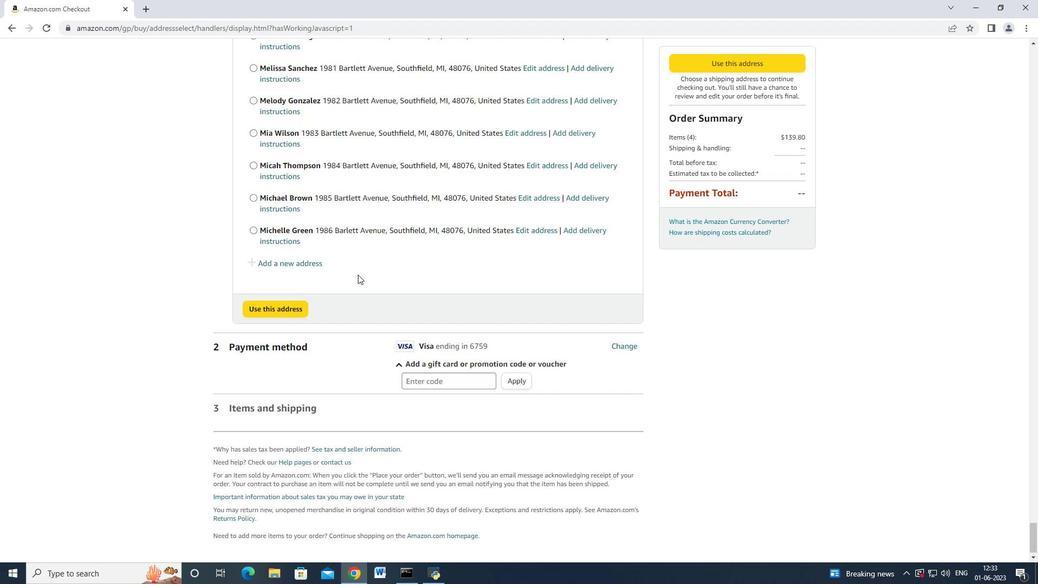 
Action: Mouse scrolled (358, 274) with delta (0, 0)
Screenshot: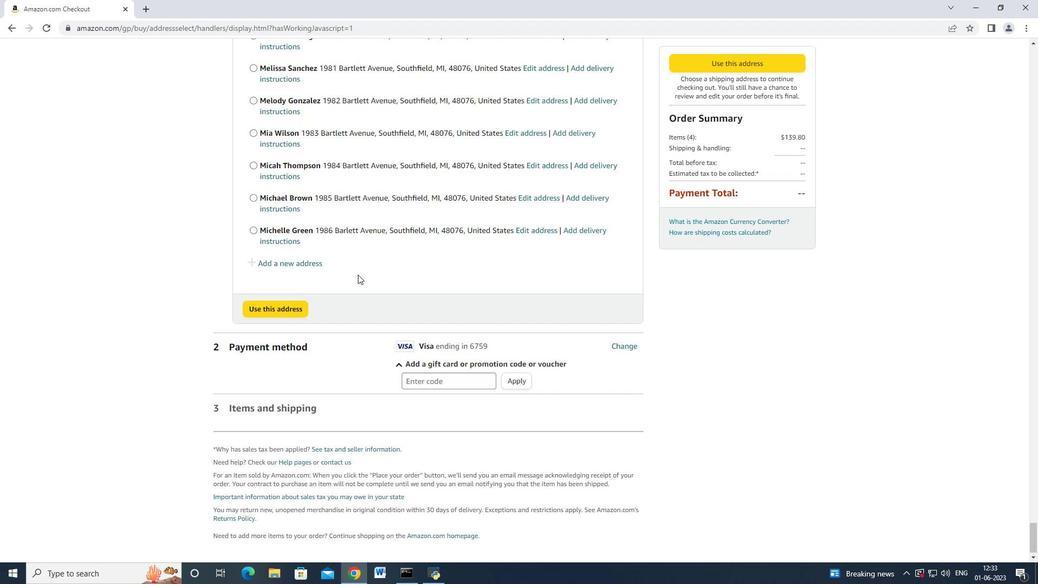 
Action: Mouse moved to (294, 260)
Screenshot: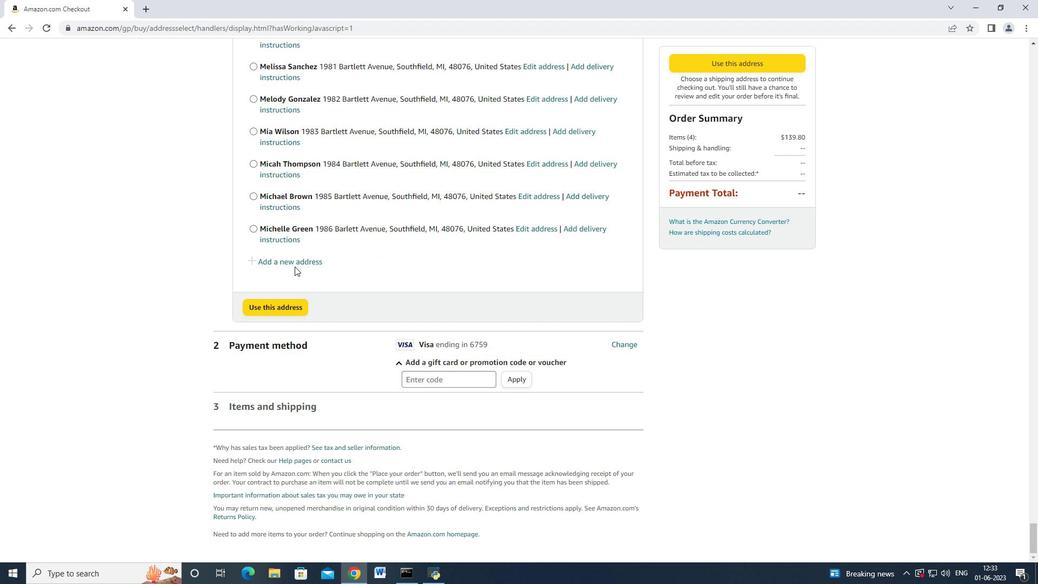 
Action: Mouse pressed left at (294, 260)
Screenshot: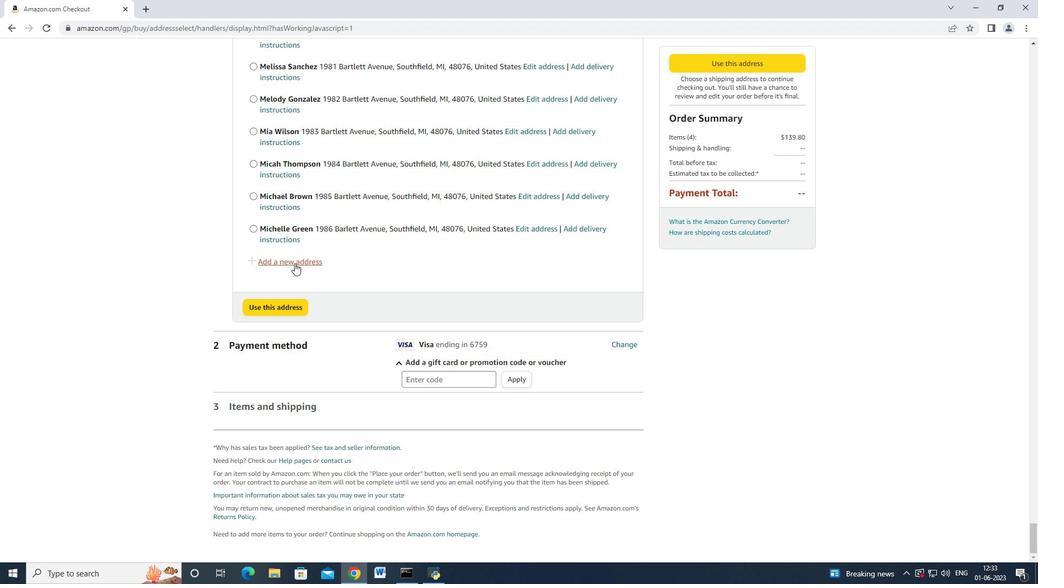 
Action: Mouse moved to (354, 266)
Screenshot: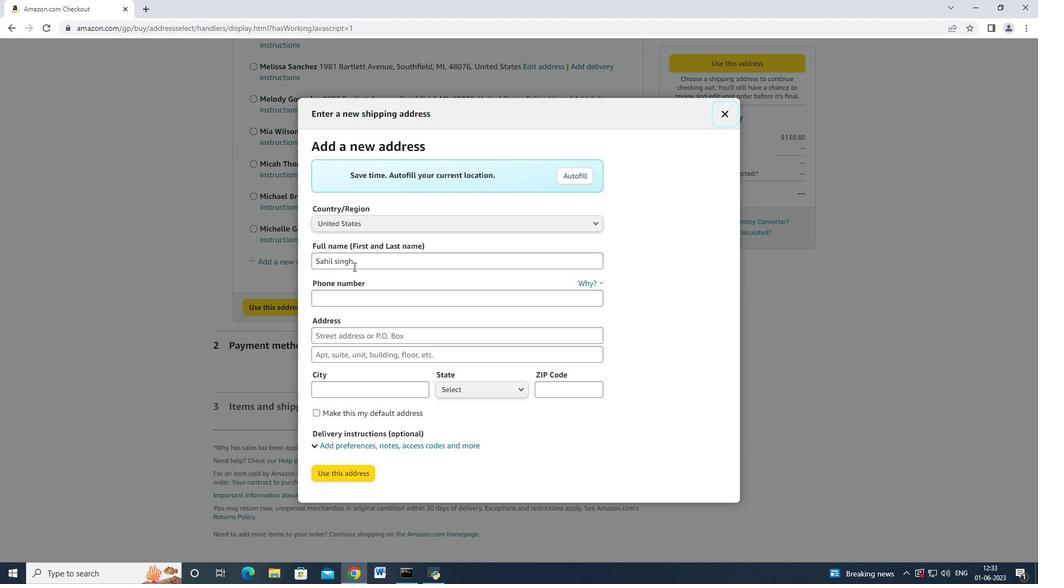 
Action: Mouse pressed left at (354, 266)
Screenshot: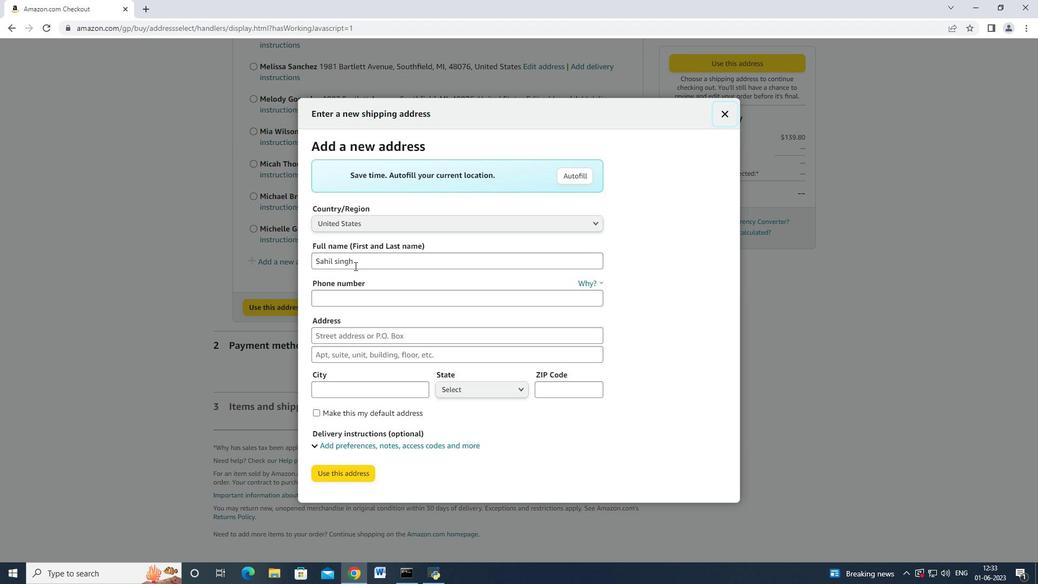 
Action: Mouse moved to (319, 261)
Screenshot: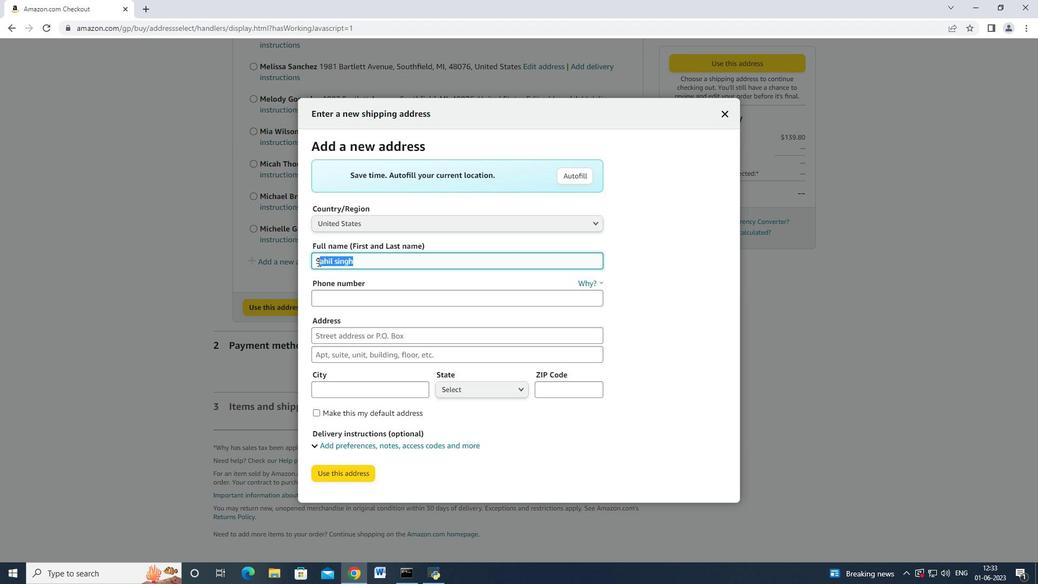 
Action: Key pressed <Key.backspace><Key.backspace><Key.shift>Miguel<Key.space><Key.shift><Key.shift><Key.shift><Key.shift><Key.shift>Hernandez<Key.tab><Key.tab>2485598029<Key.tab>1987<Key.space><Key.shift>Bartlett<Key.space><Key.shift_r>Avenue<Key.tab><Key.tab><Key.shift>Southfield<Key.space>
Screenshot: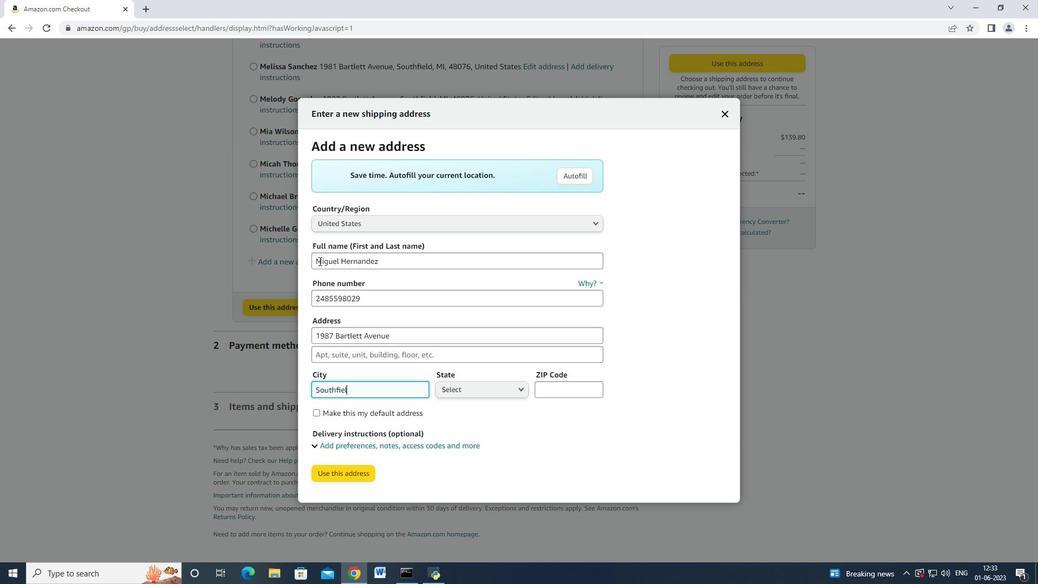 
Action: Mouse moved to (513, 384)
Screenshot: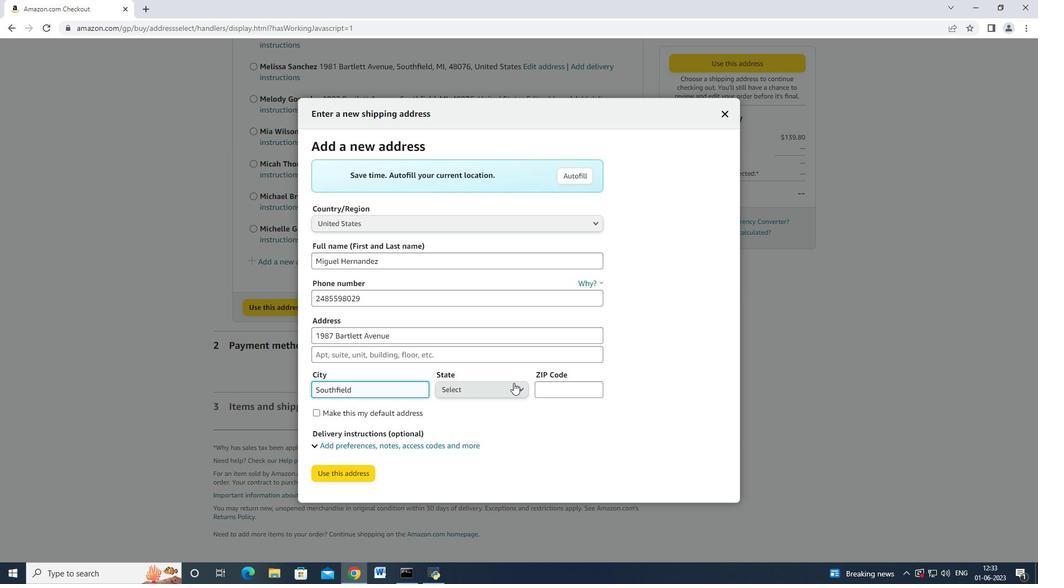 
Action: Mouse pressed left at (513, 384)
Screenshot: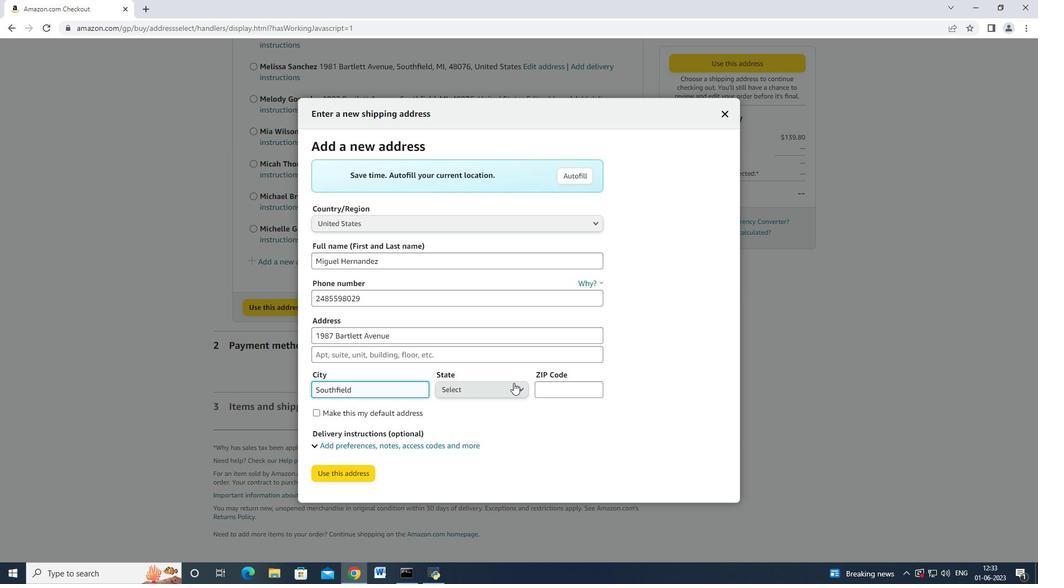 
Action: Mouse moved to (500, 325)
Screenshot: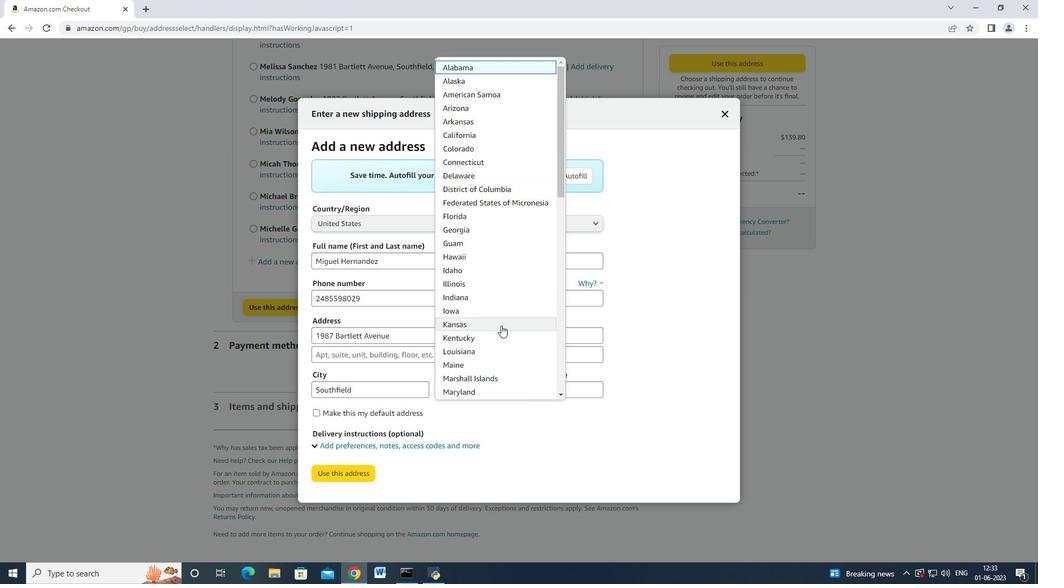 
Action: Mouse scrolled (500, 324) with delta (0, 0)
Screenshot: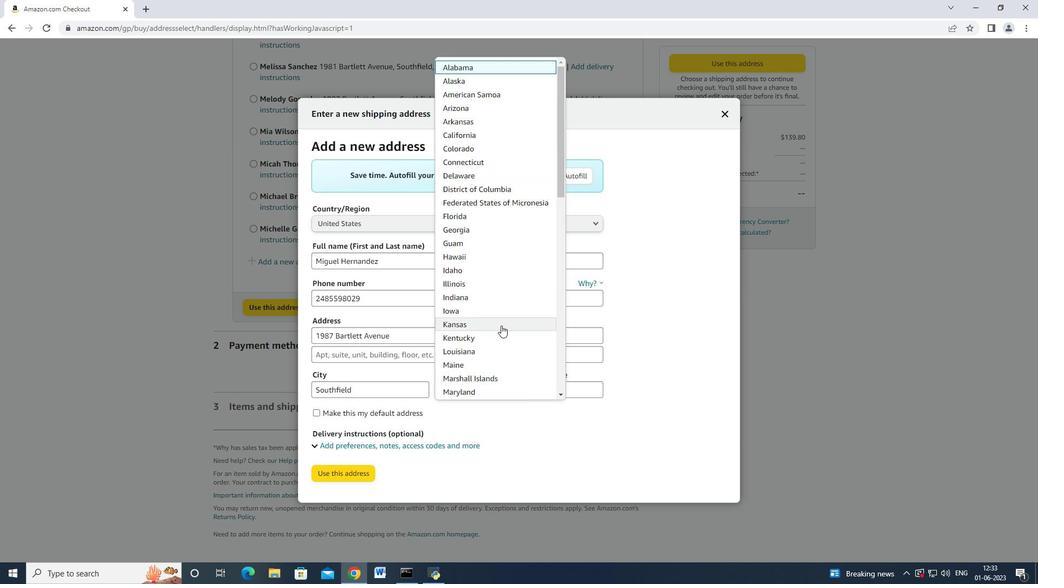 
Action: Mouse scrolled (500, 324) with delta (0, 0)
Screenshot: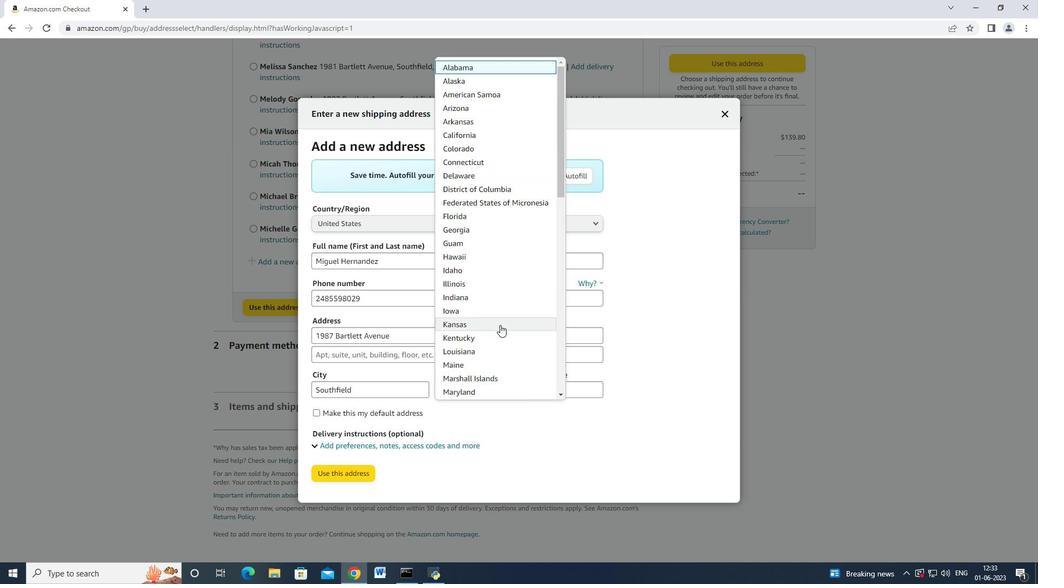 
Action: Mouse moved to (478, 308)
Screenshot: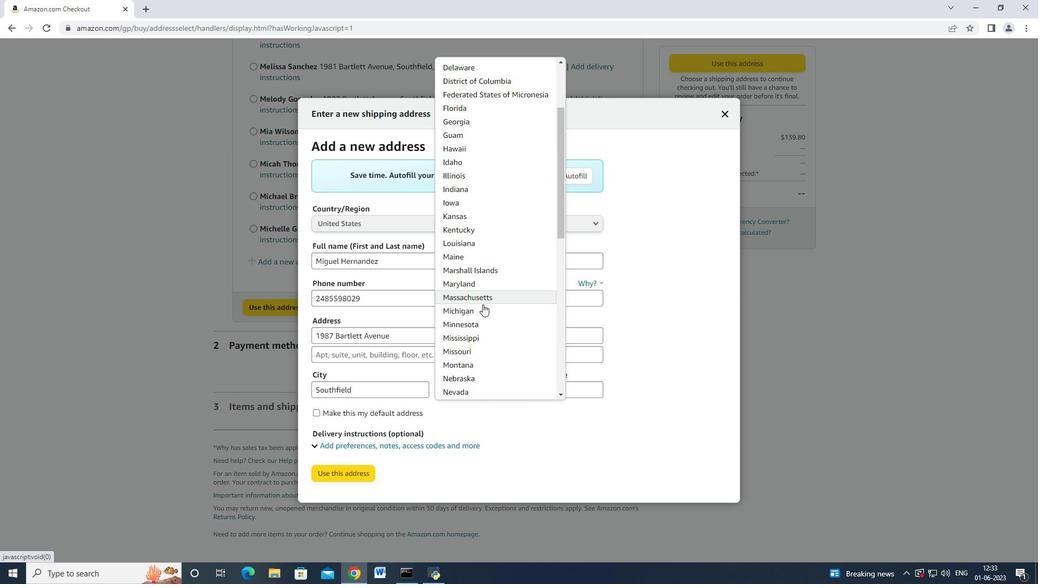 
Action: Mouse pressed left at (478, 308)
Screenshot: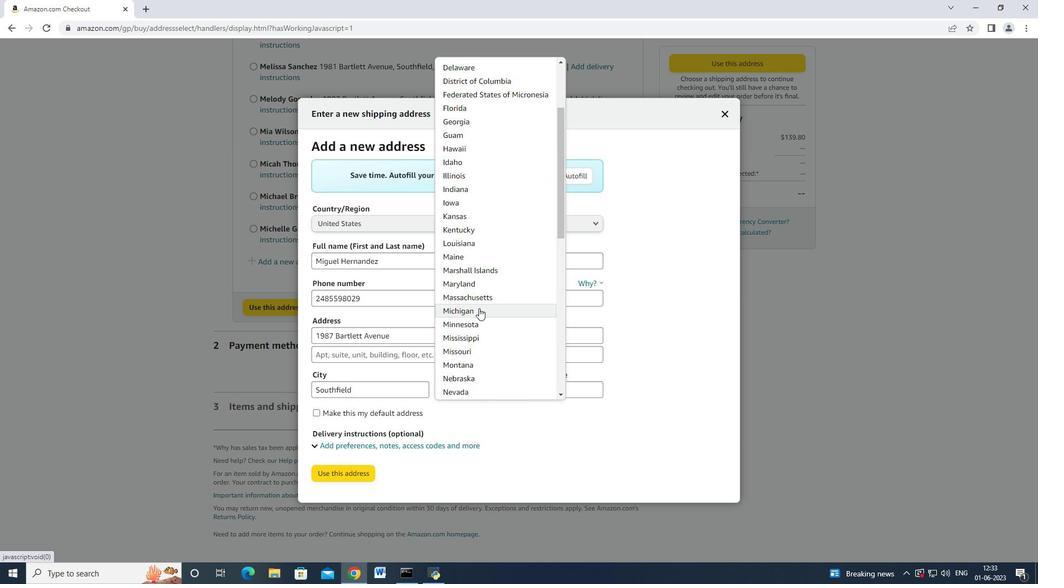 
Action: Mouse moved to (559, 395)
Screenshot: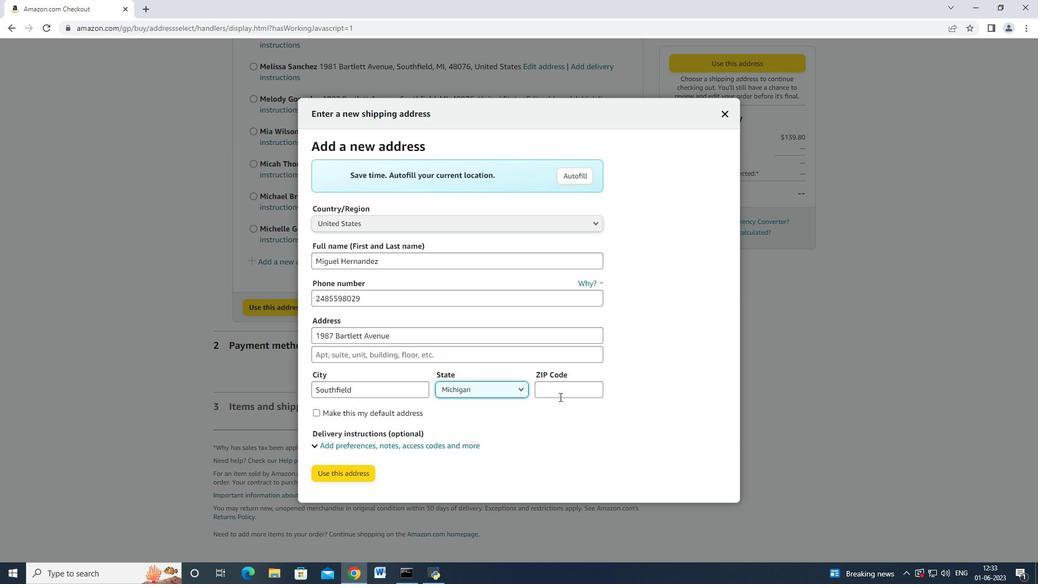 
Action: Mouse pressed left at (559, 395)
Screenshot: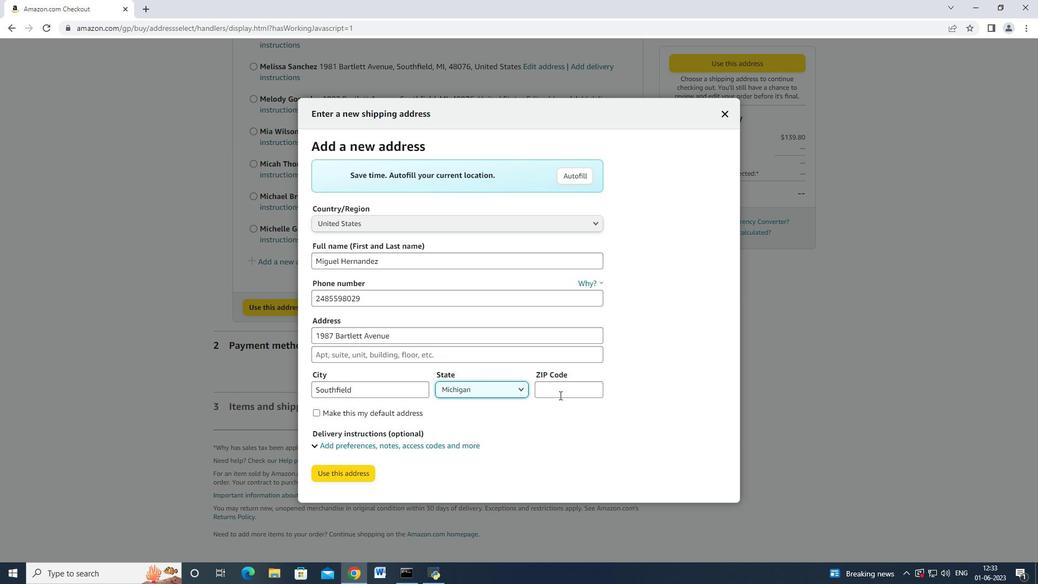 
Action: Key pressed 48076
Screenshot: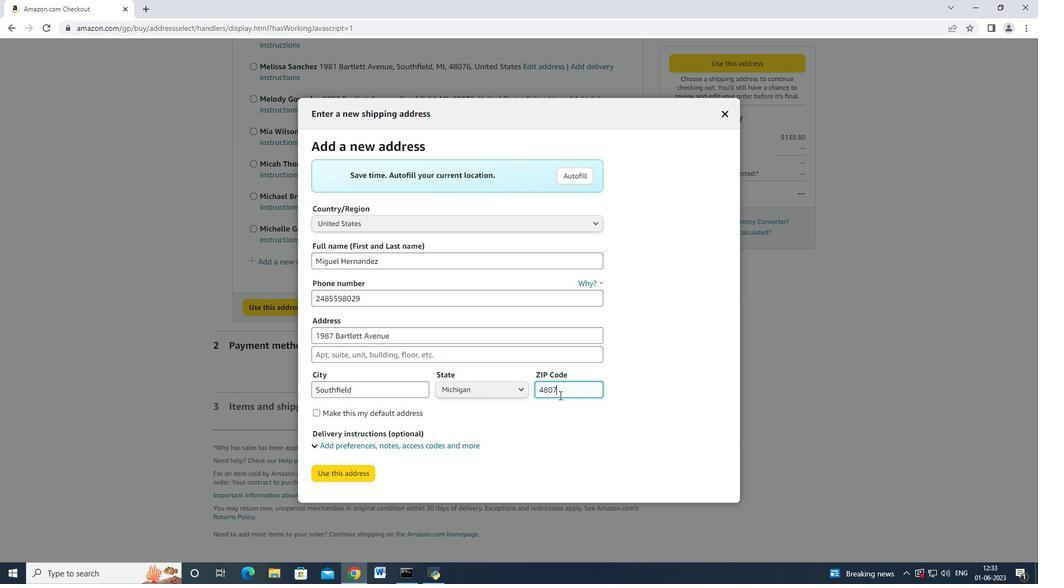 
Action: Mouse moved to (362, 474)
Screenshot: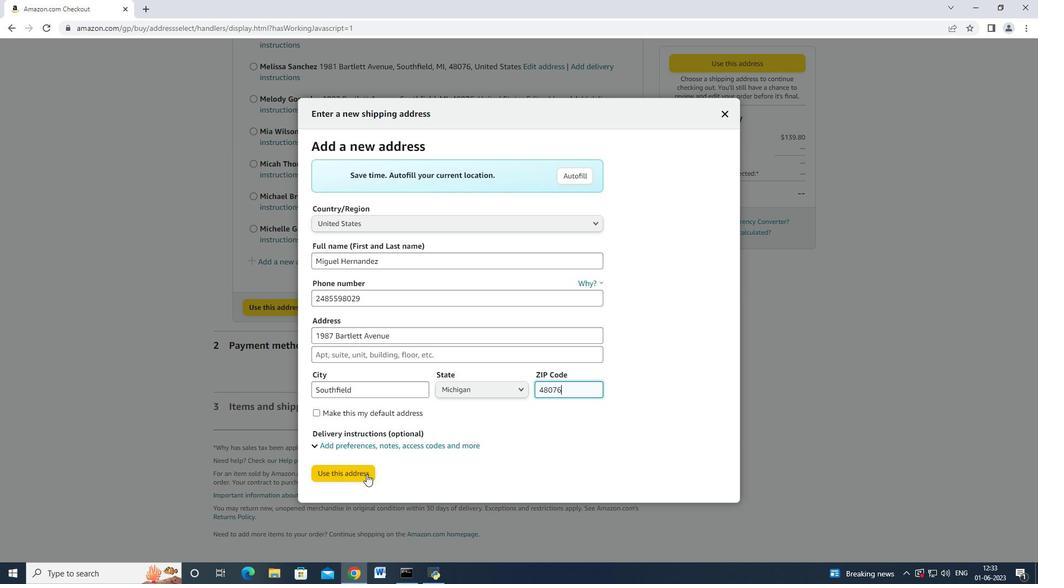 
Action: Mouse pressed left at (362, 474)
Screenshot: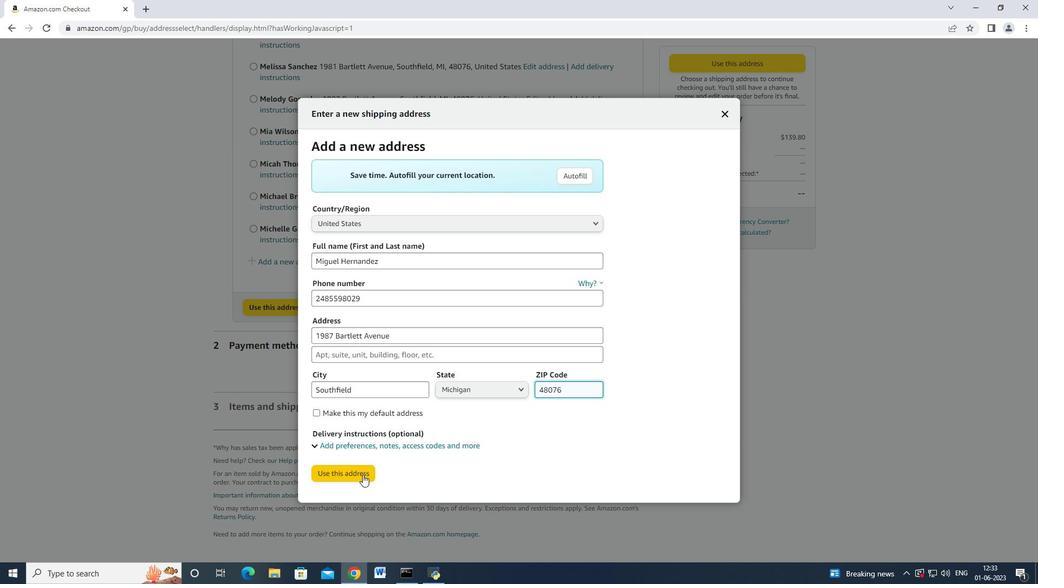 
Action: Mouse moved to (471, 375)
Screenshot: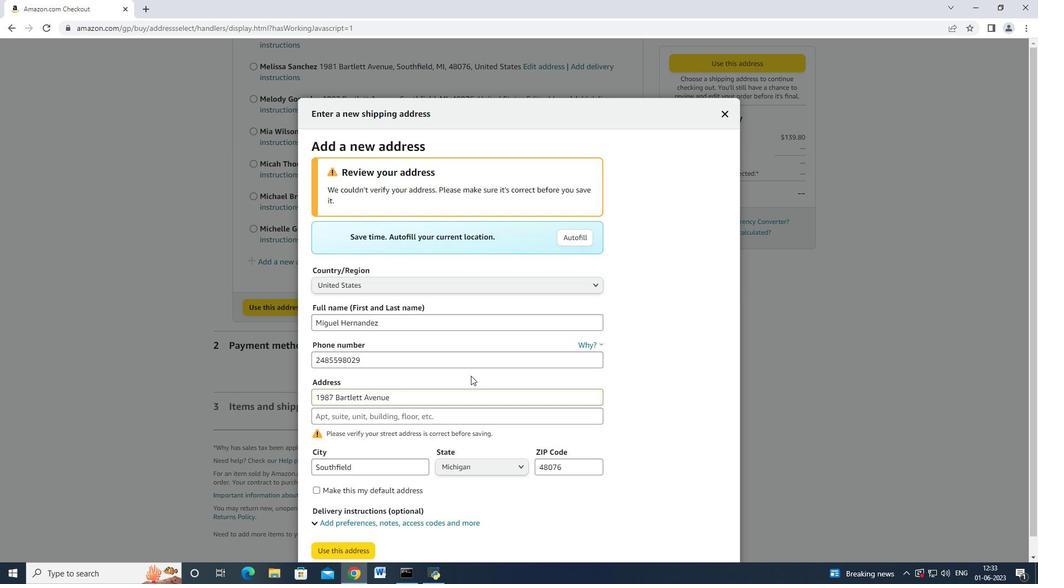 
Action: Mouse scrolled (471, 375) with delta (0, 0)
Screenshot: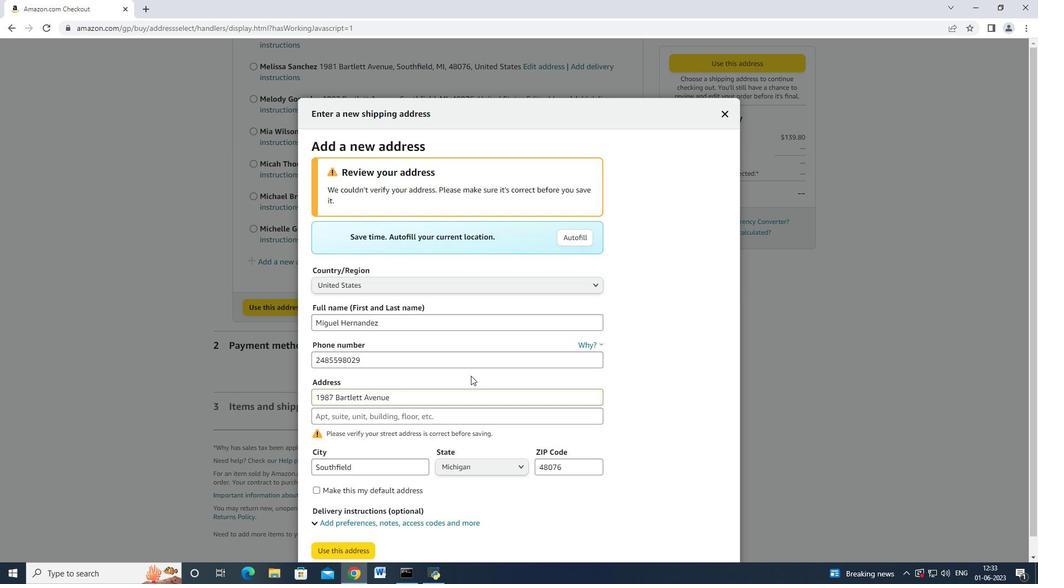 
Action: Mouse moved to (471, 375)
Screenshot: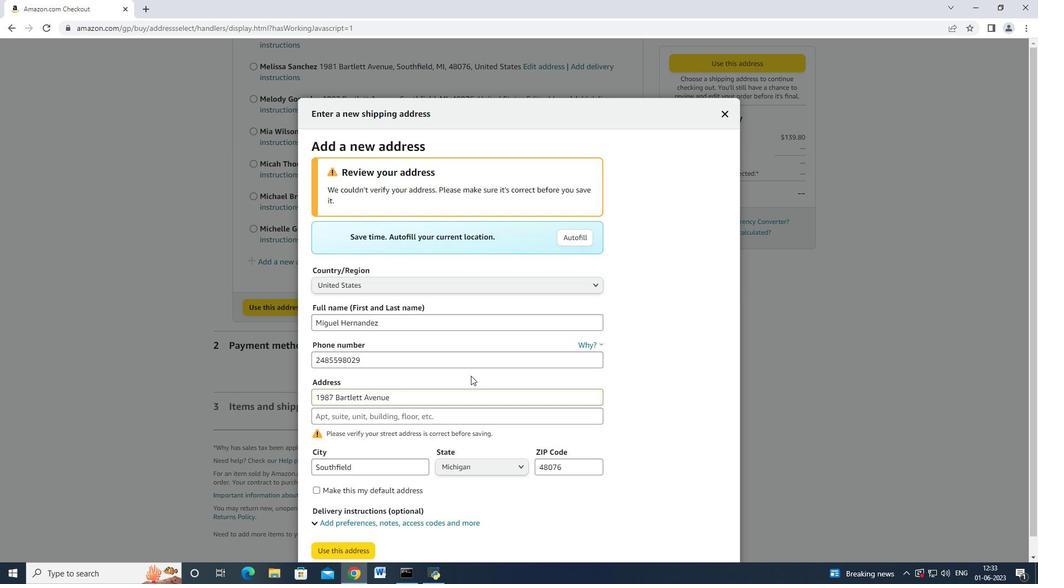 
Action: Mouse scrolled (471, 375) with delta (0, 0)
Screenshot: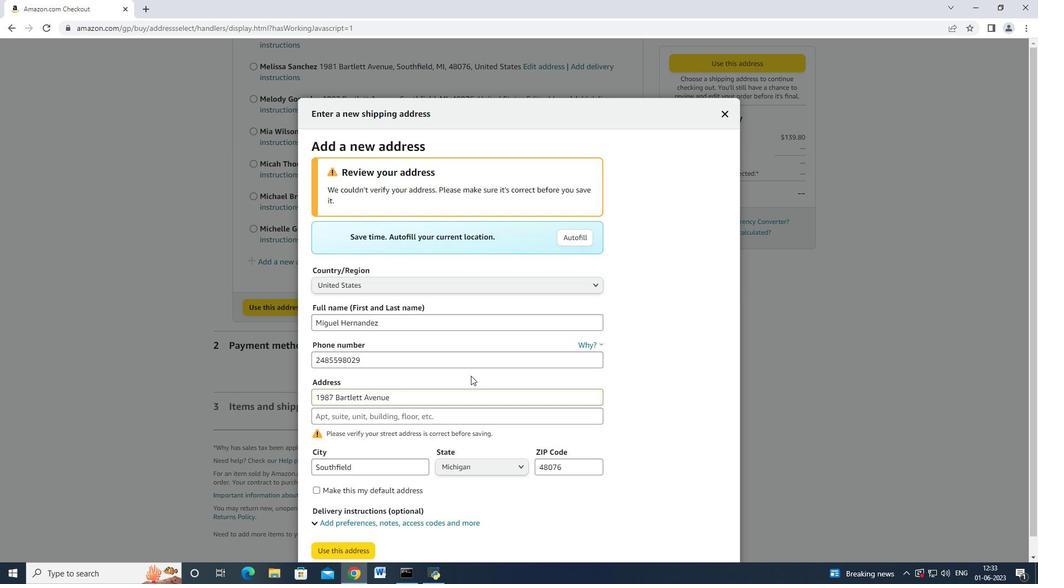 
Action: Mouse scrolled (471, 375) with delta (0, 0)
Screenshot: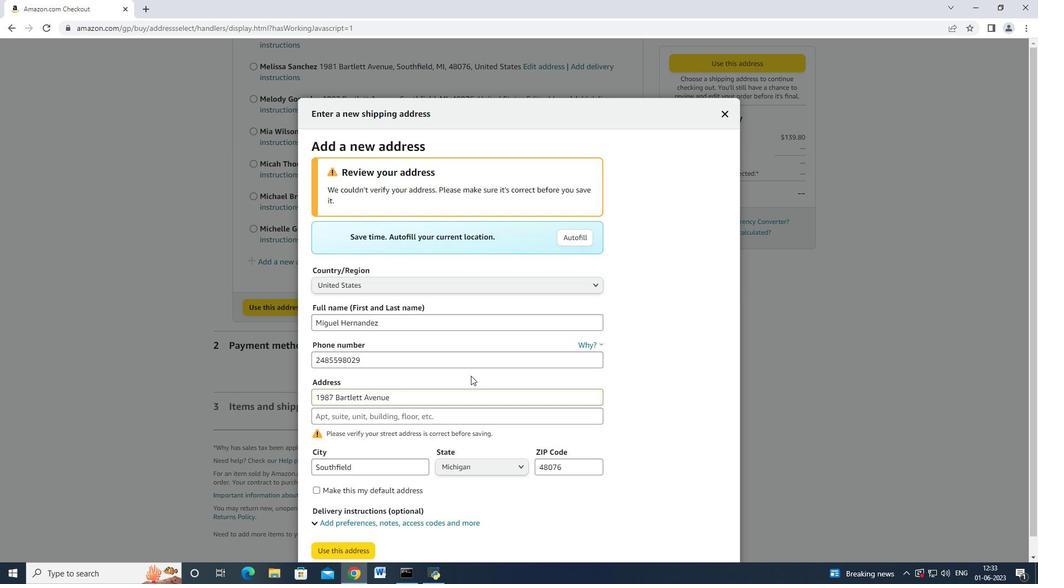 
Action: Mouse moved to (359, 536)
Screenshot: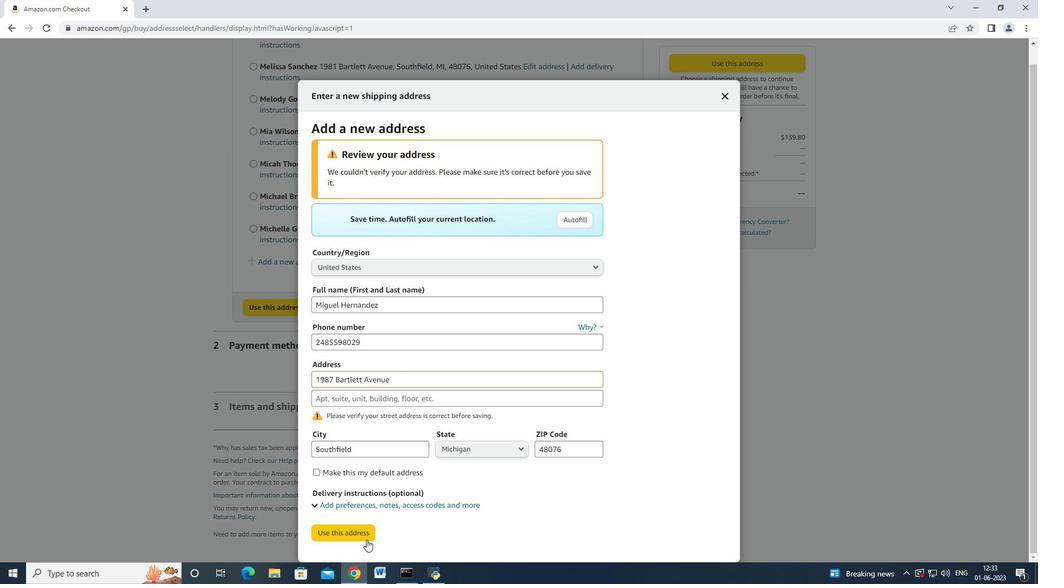 
Action: Mouse pressed left at (359, 536)
Screenshot: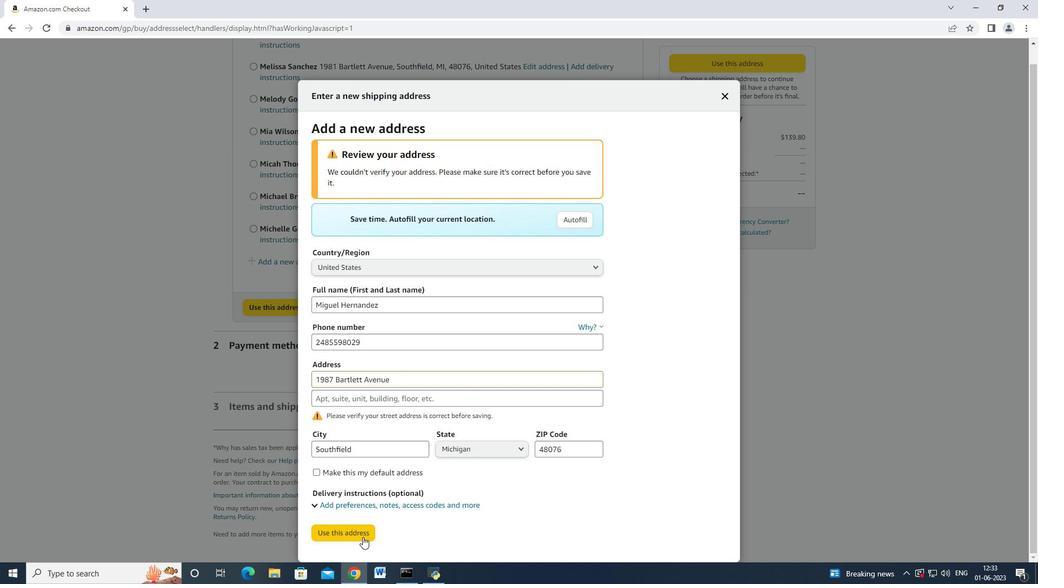 
Action: Mouse moved to (473, 228)
Screenshot: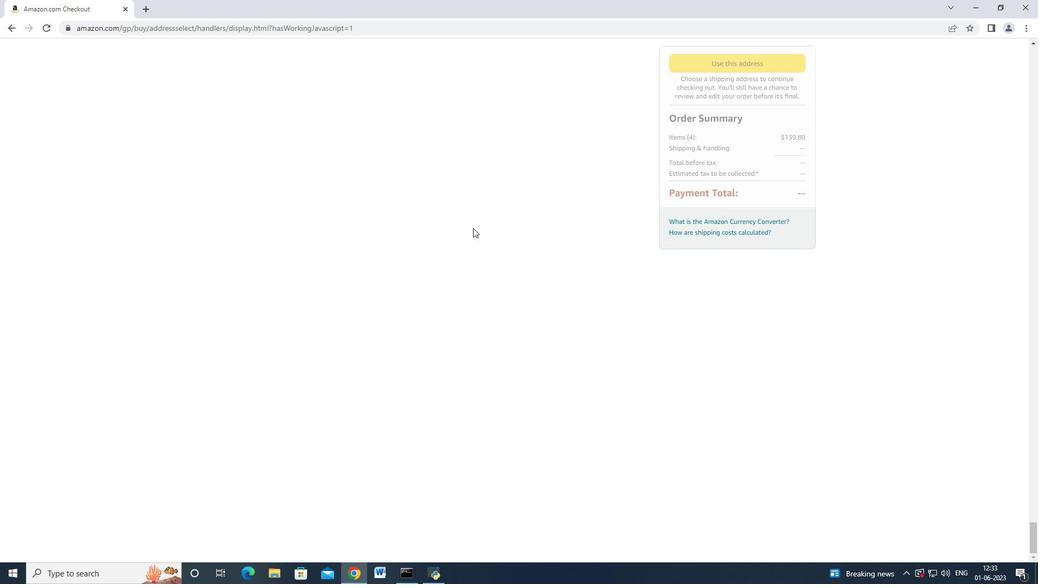 
Action: Mouse scrolled (473, 229) with delta (0, 0)
Screenshot: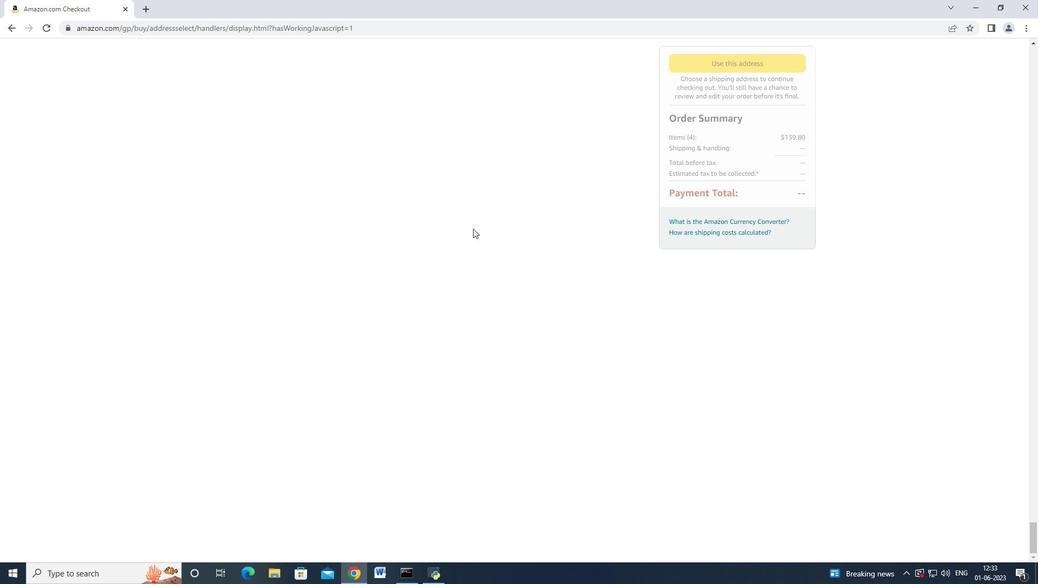 
Action: Mouse scrolled (473, 229) with delta (0, 0)
Screenshot: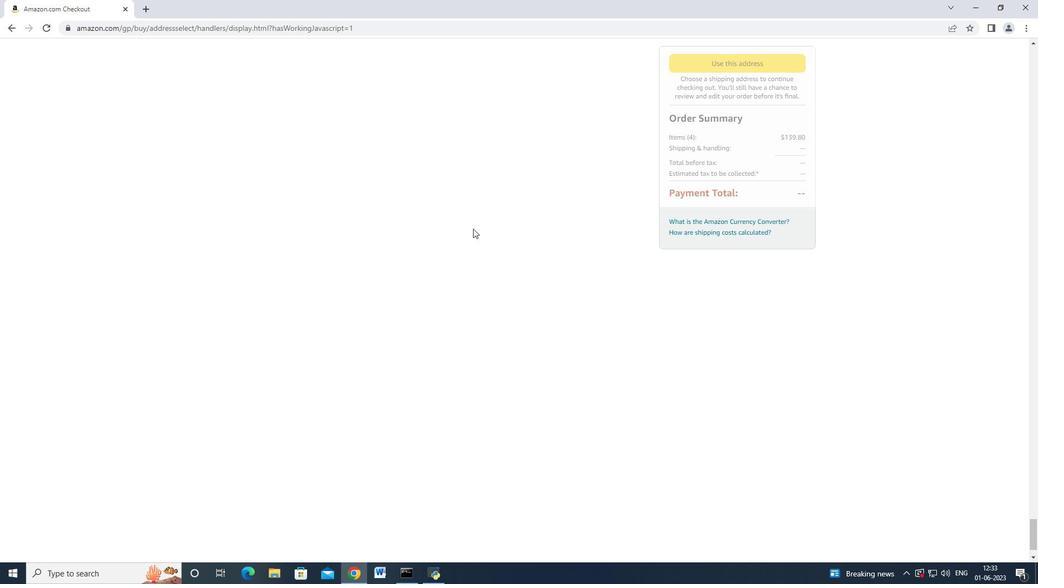 
Action: Mouse scrolled (473, 229) with delta (0, 0)
Screenshot: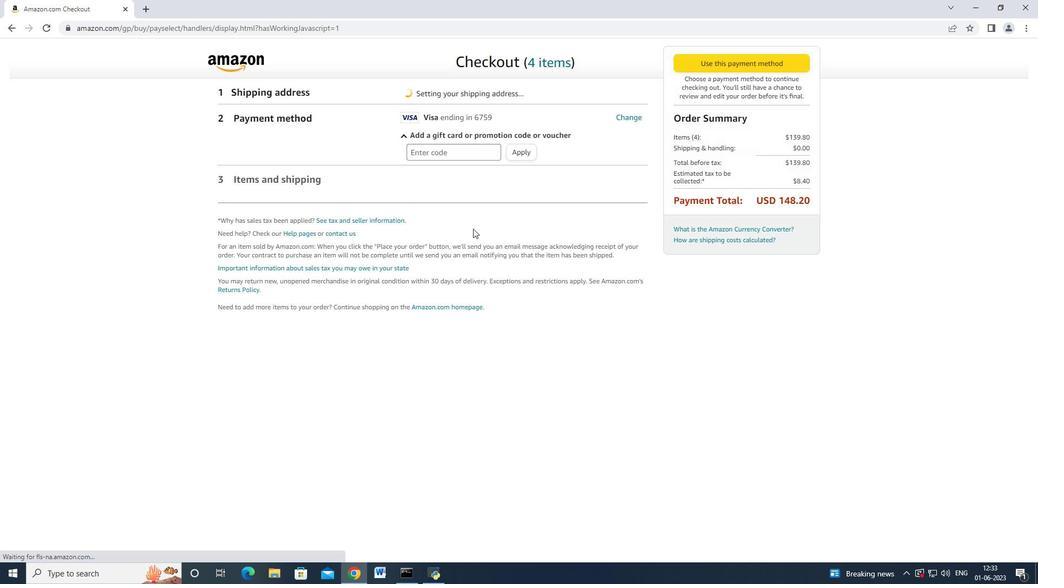 
Action: Mouse scrolled (473, 229) with delta (0, 0)
Screenshot: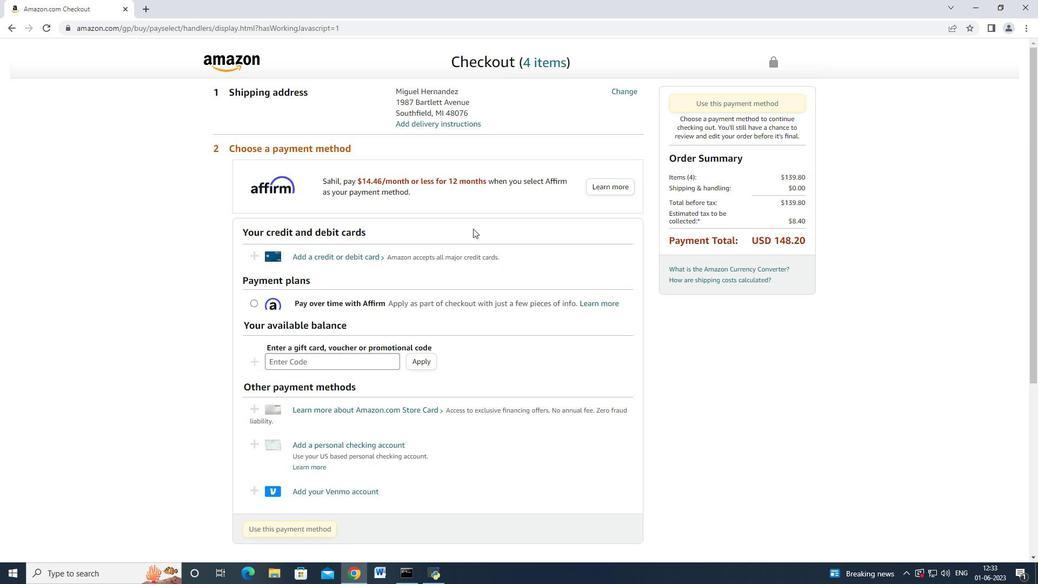 
Action: Mouse scrolled (473, 228) with delta (0, 0)
Screenshot: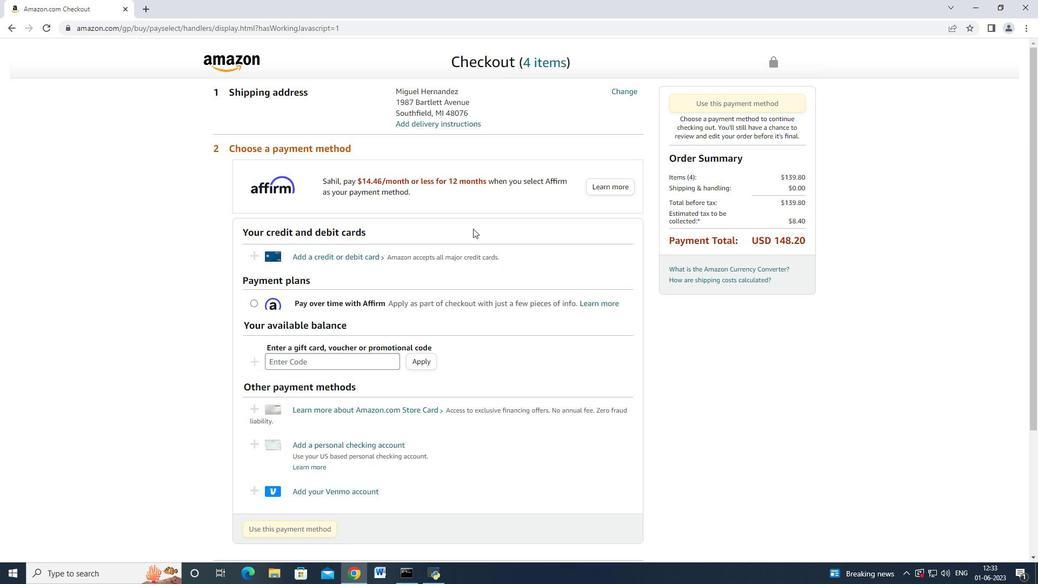 
Action: Mouse moved to (344, 206)
